 Task: Explore Airbnb accommodation in Rethymno, Greece from 12th  November, 2023 to 15th November, 2023 for 3 adults.2 bedrooms having 3 beds and 1 bathroom. Property type can be flat. Amenities needed are: washing machine. Look for 3 properties as per requirement.
Action: Mouse moved to (489, 112)
Screenshot: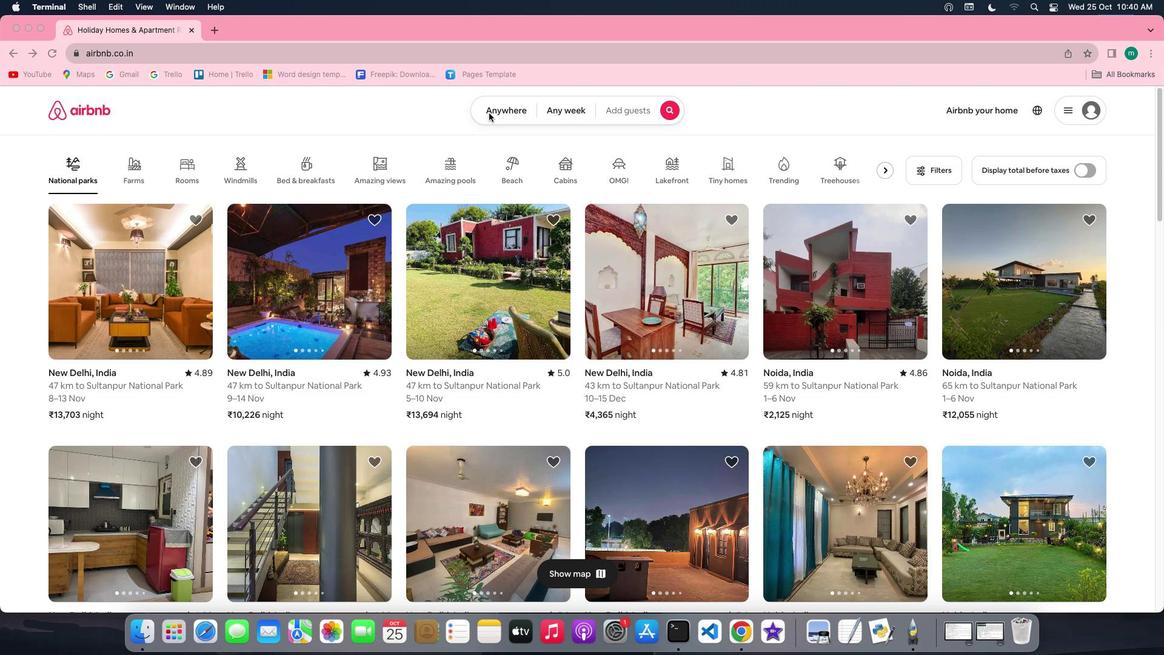 
Action: Mouse pressed left at (489, 112)
Screenshot: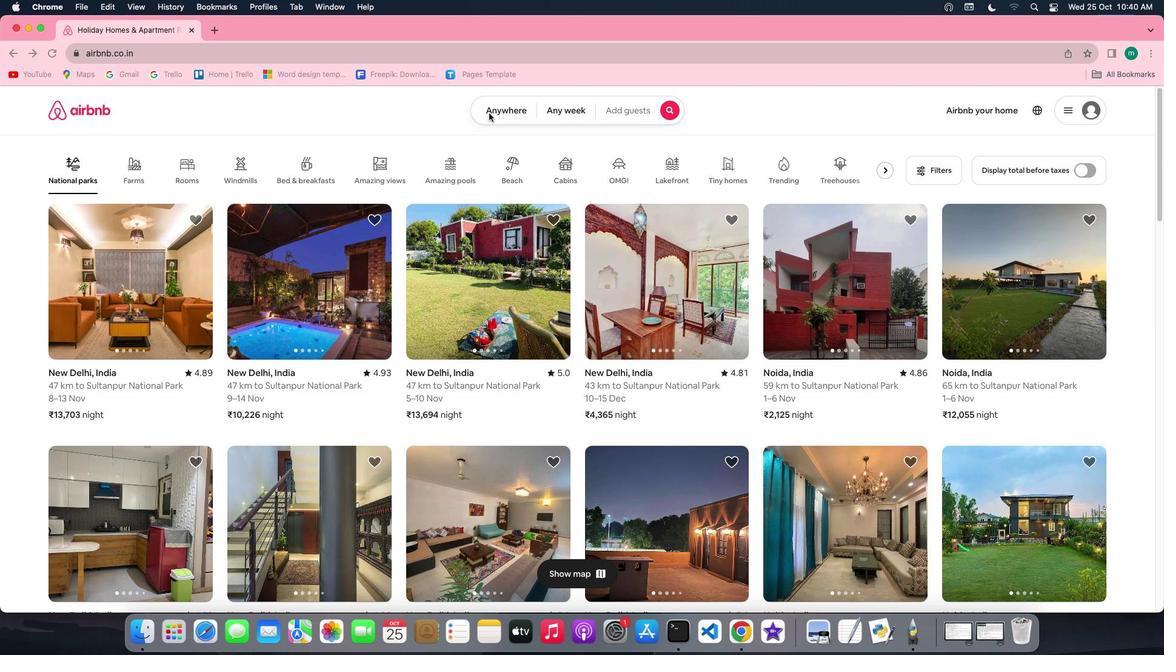 
Action: Mouse pressed left at (489, 112)
Screenshot: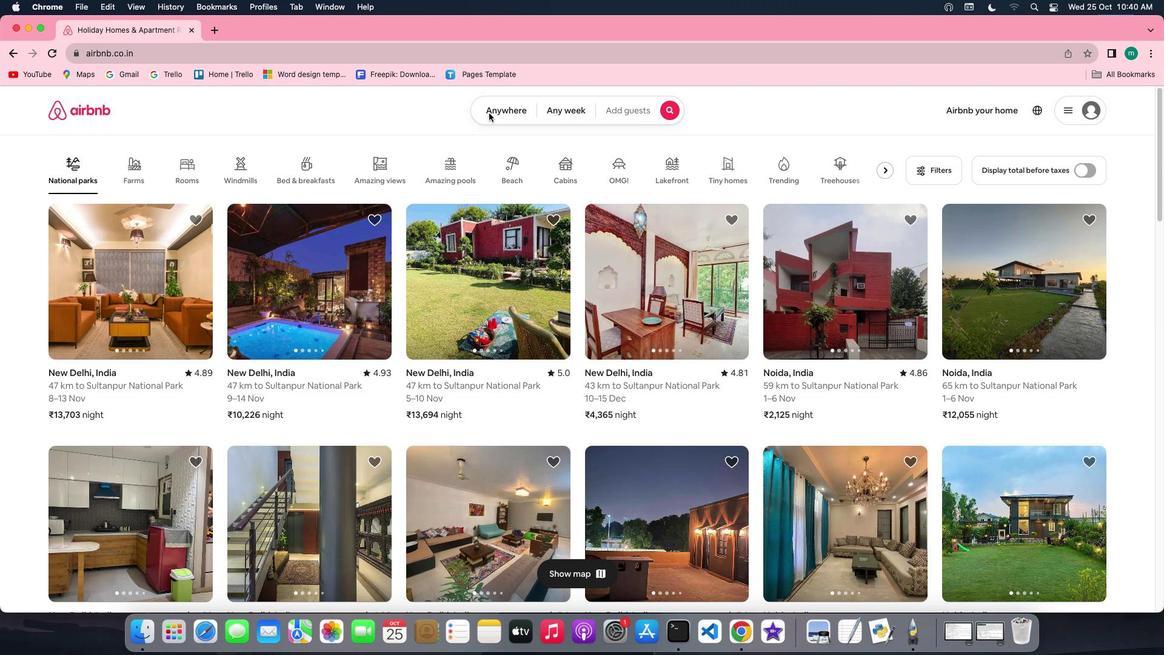
Action: Mouse moved to (431, 155)
Screenshot: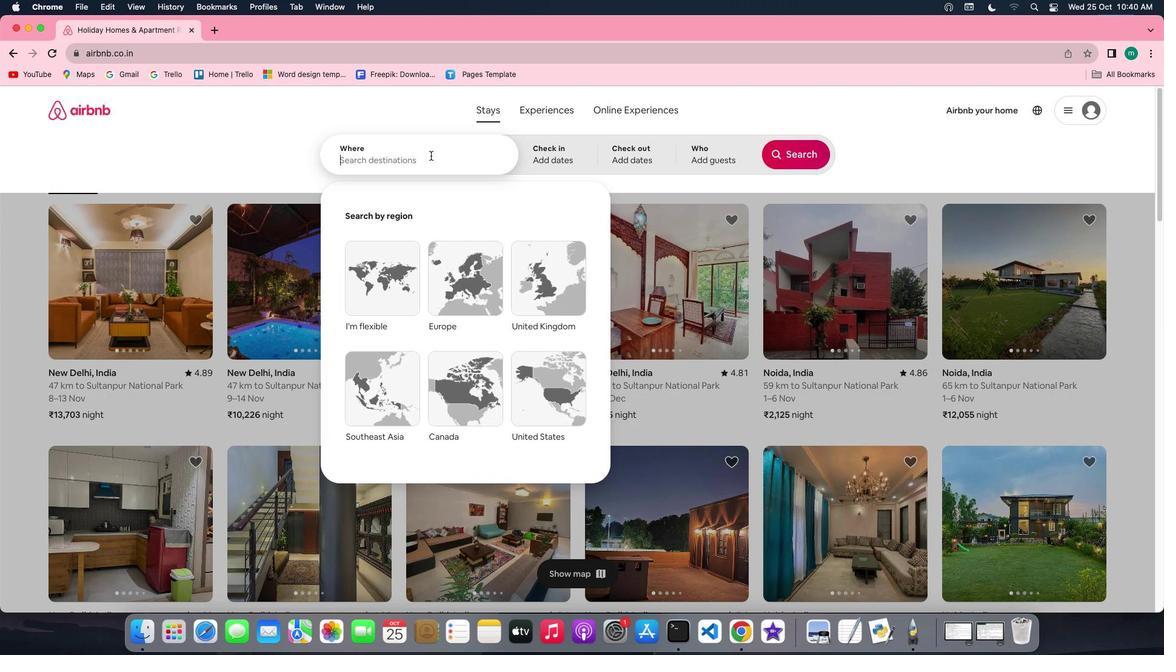 
Action: Mouse pressed left at (431, 155)
Screenshot: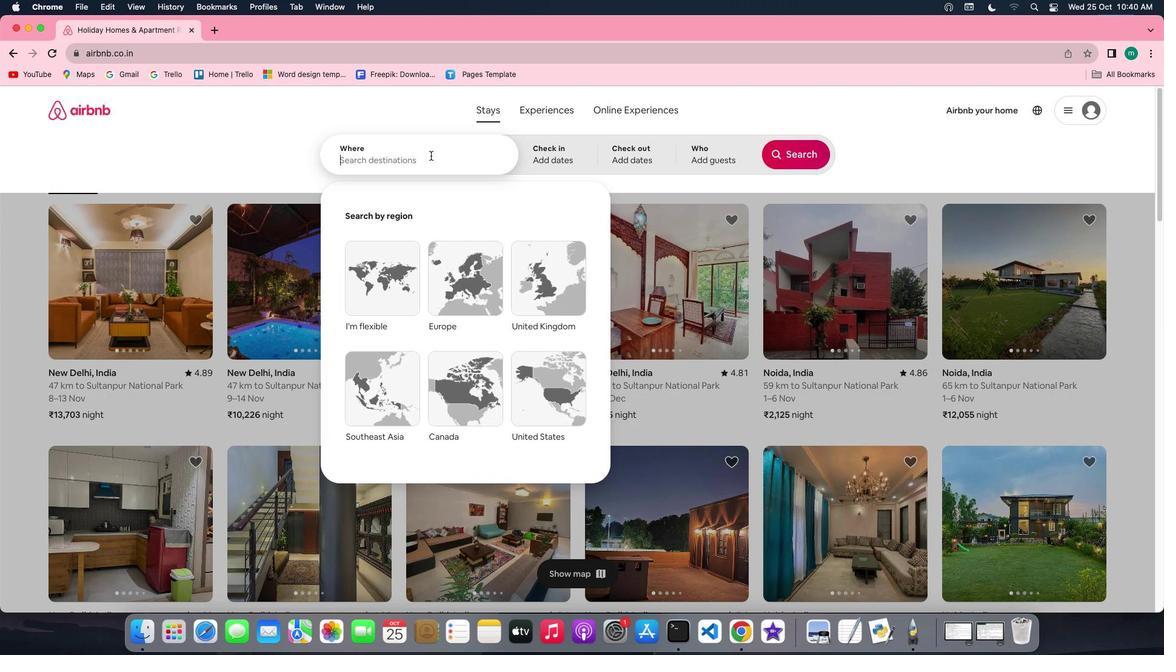 
Action: Key pressed Key.spaceKey.shift'R''e''t''h''y''m''n''o'','Key.spaceKey.shift'G''r''e''e''c''e'
Screenshot: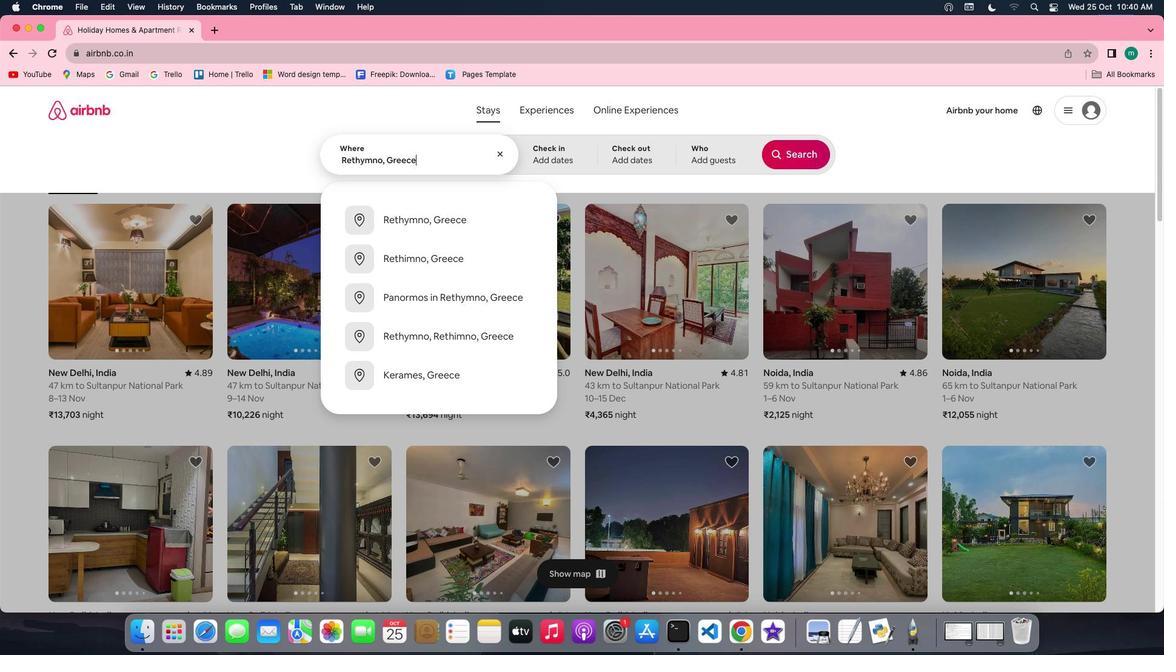 
Action: Mouse moved to (560, 150)
Screenshot: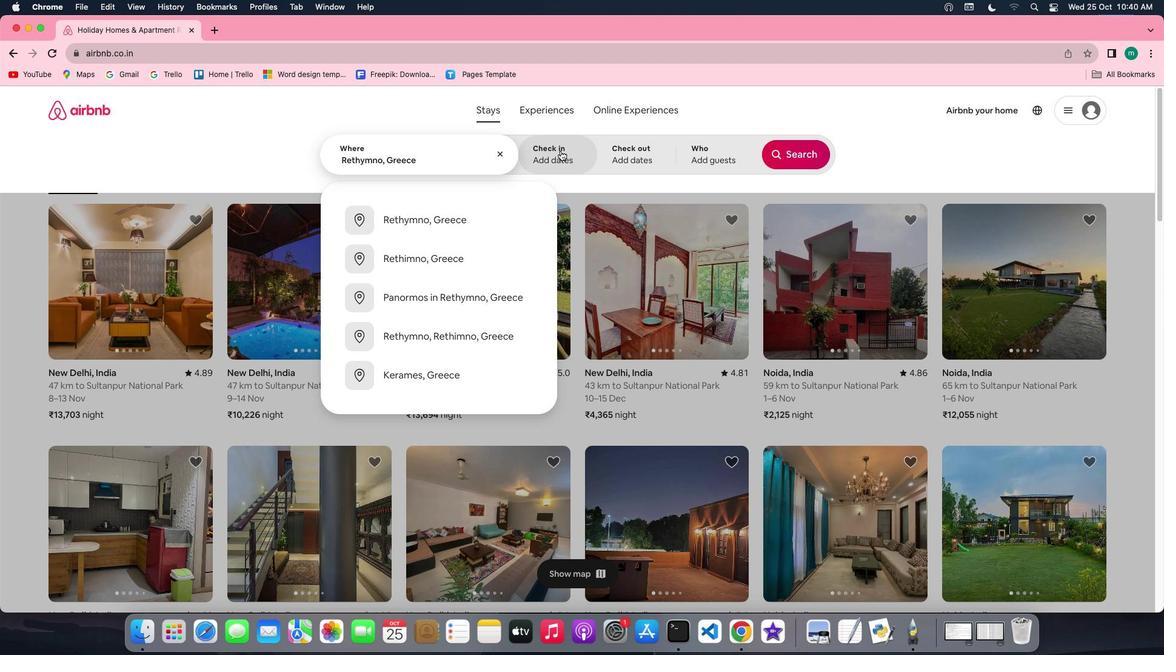 
Action: Mouse pressed left at (560, 150)
Screenshot: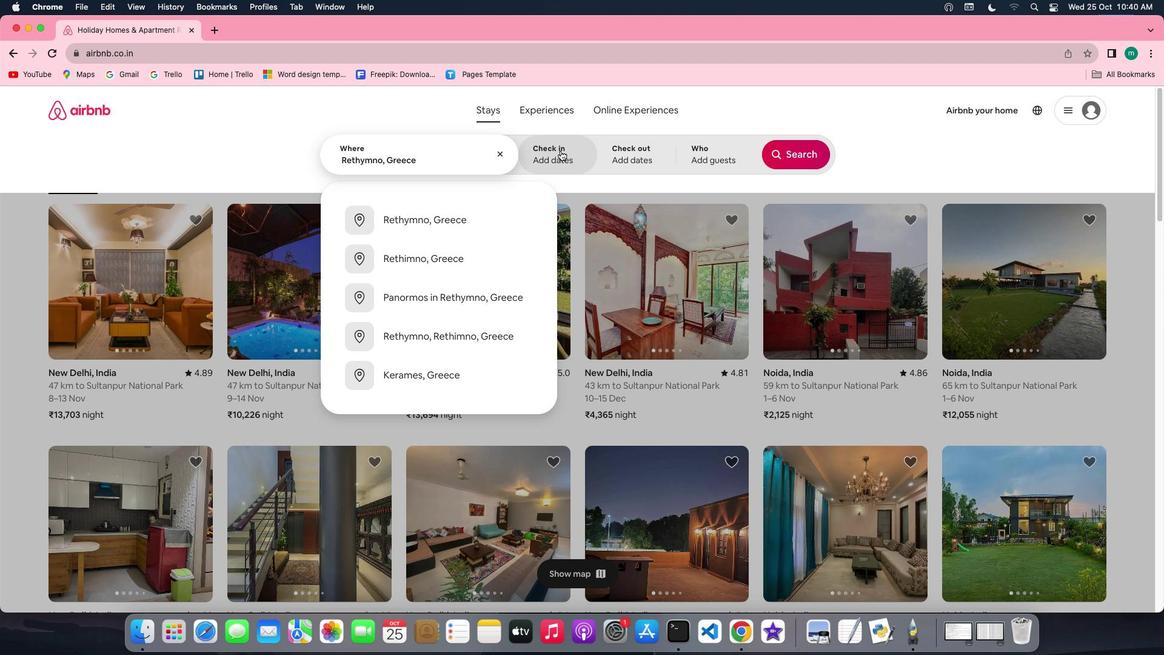 
Action: Mouse moved to (801, 255)
Screenshot: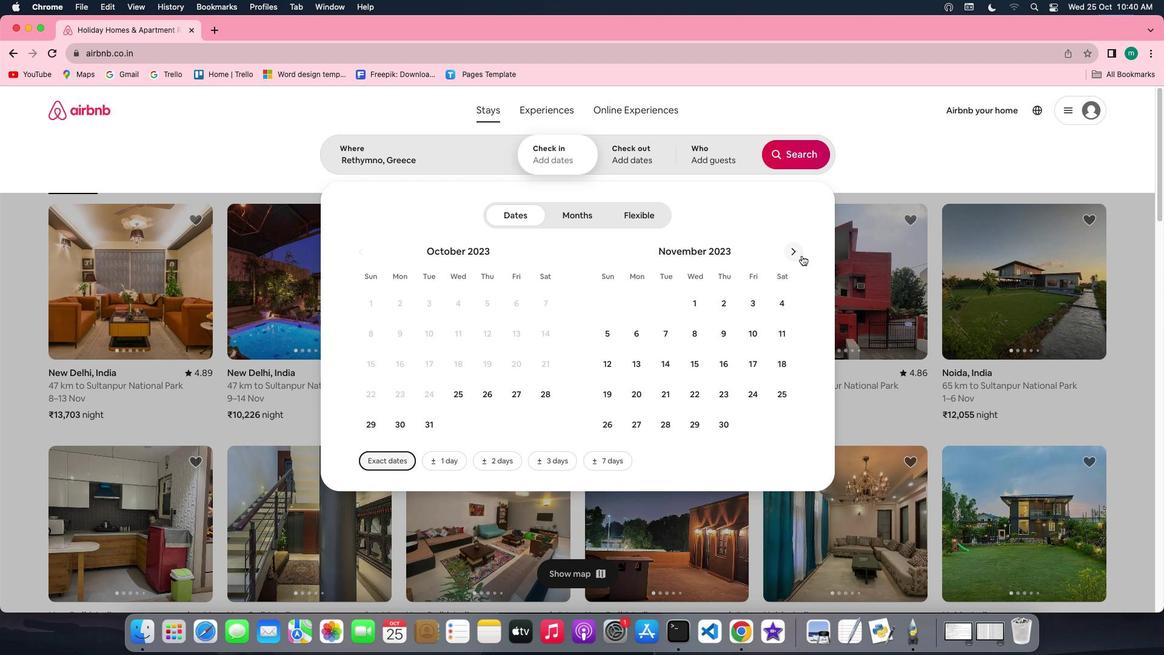 
Action: Mouse pressed left at (801, 255)
Screenshot: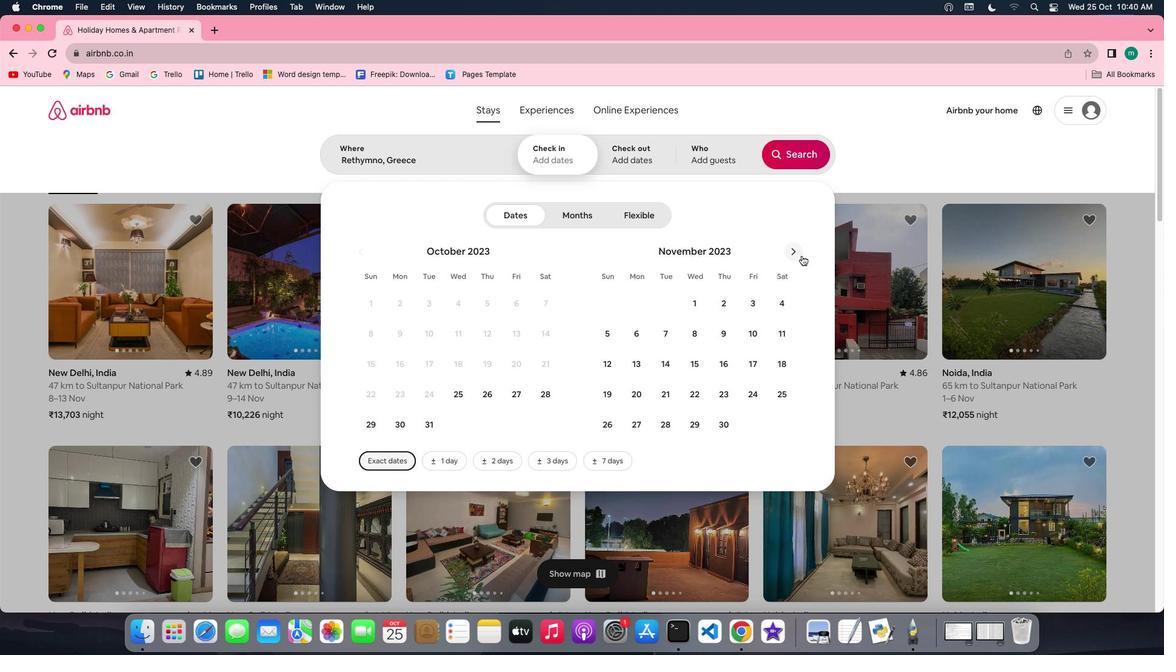
Action: Mouse moved to (612, 357)
Screenshot: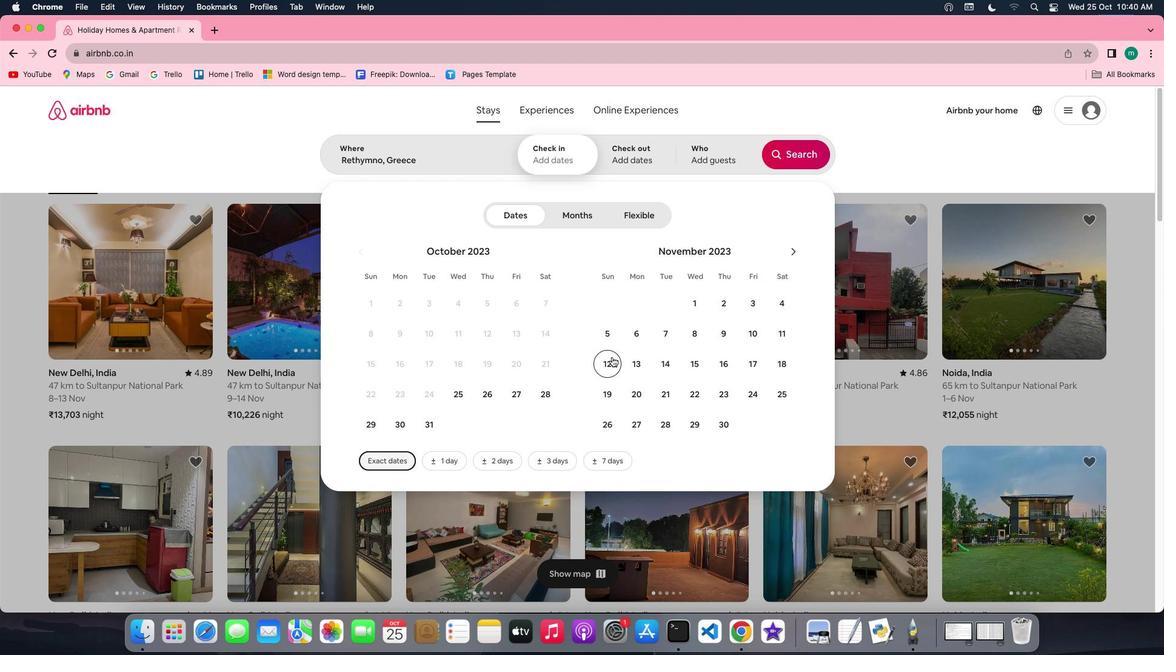 
Action: Mouse pressed left at (612, 357)
Screenshot: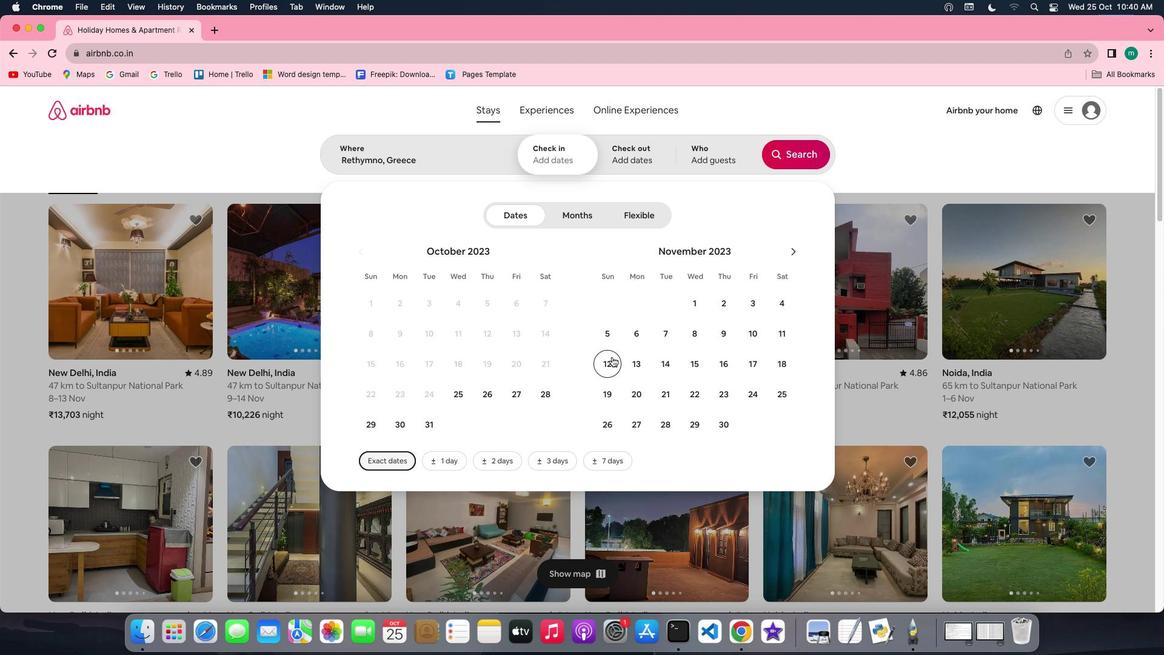 
Action: Mouse moved to (703, 352)
Screenshot: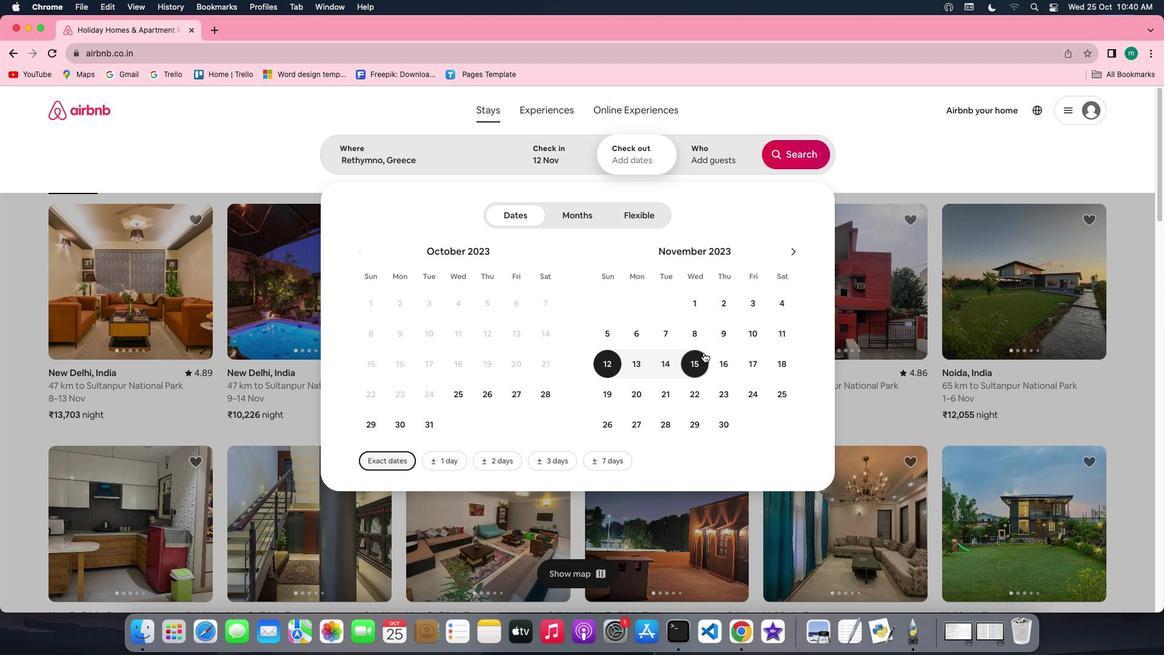 
Action: Mouse pressed left at (703, 352)
Screenshot: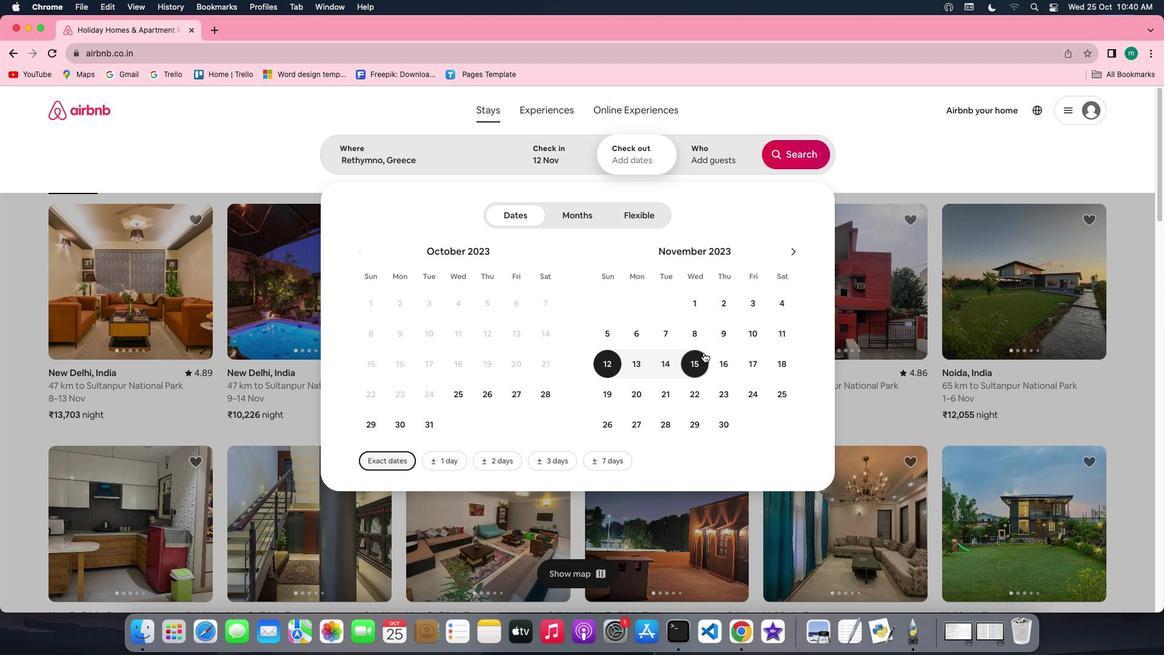 
Action: Mouse moved to (704, 158)
Screenshot: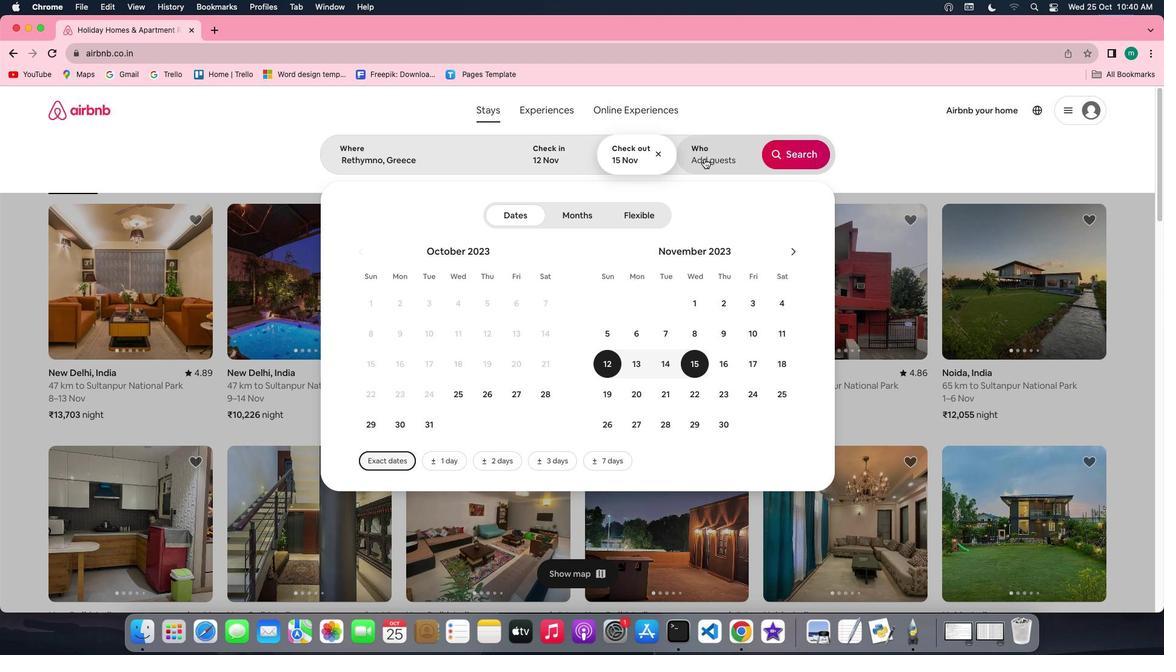 
Action: Mouse pressed left at (704, 158)
Screenshot: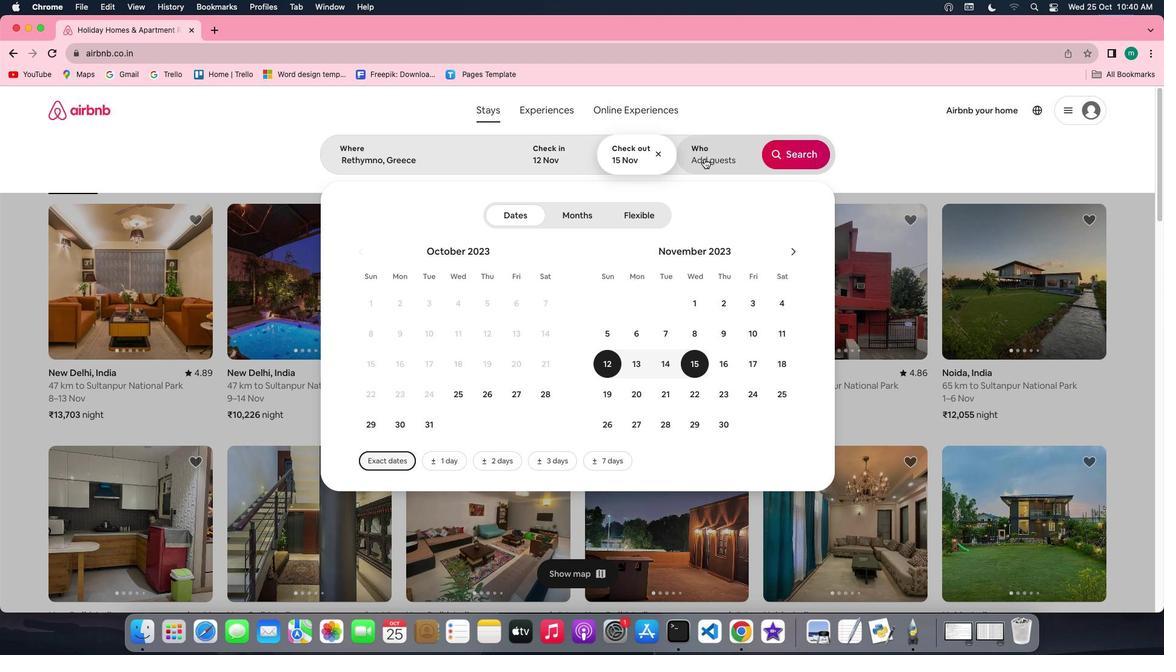 
Action: Mouse moved to (802, 212)
Screenshot: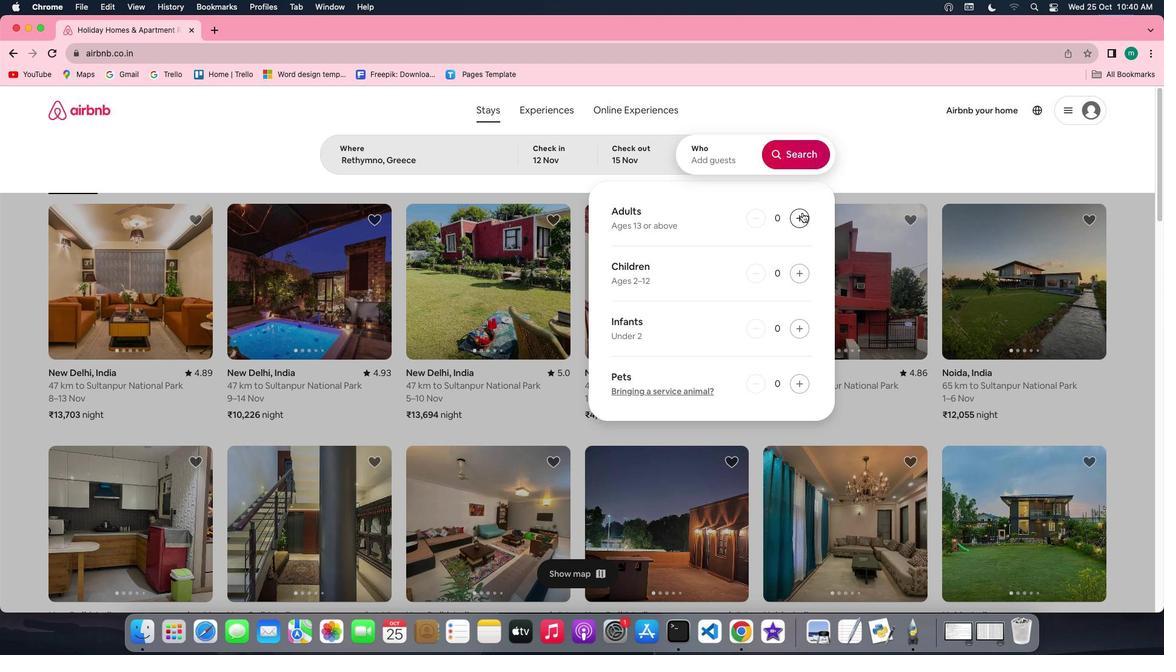 
Action: Mouse pressed left at (802, 212)
Screenshot: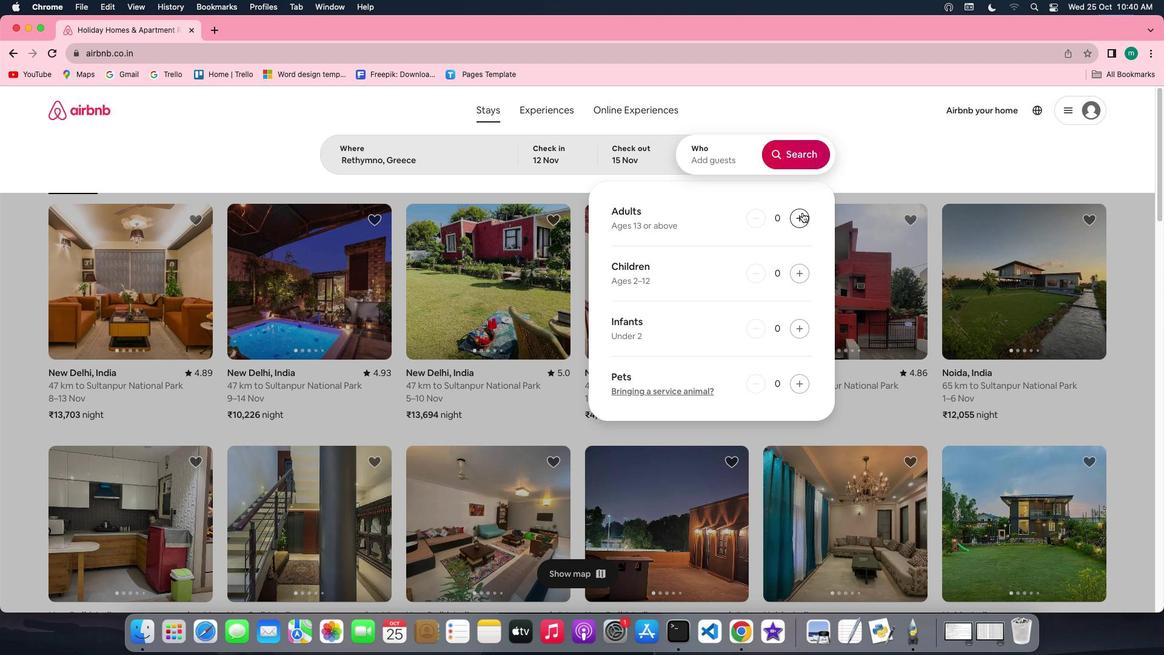 
Action: Mouse pressed left at (802, 212)
Screenshot: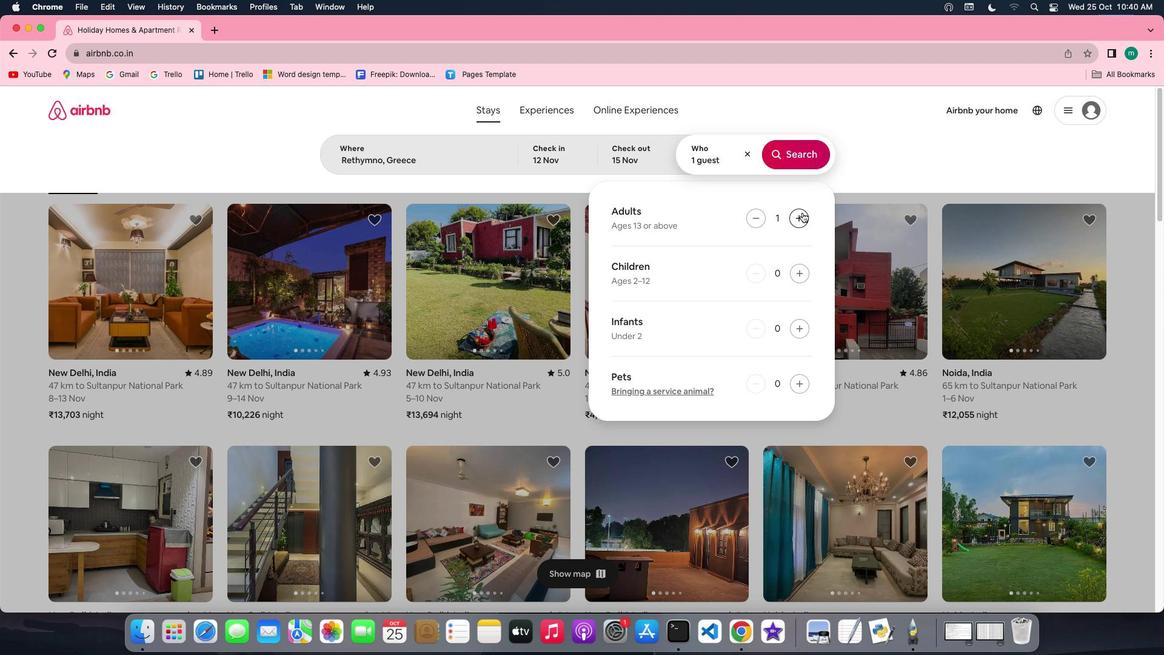 
Action: Mouse pressed left at (802, 212)
Screenshot: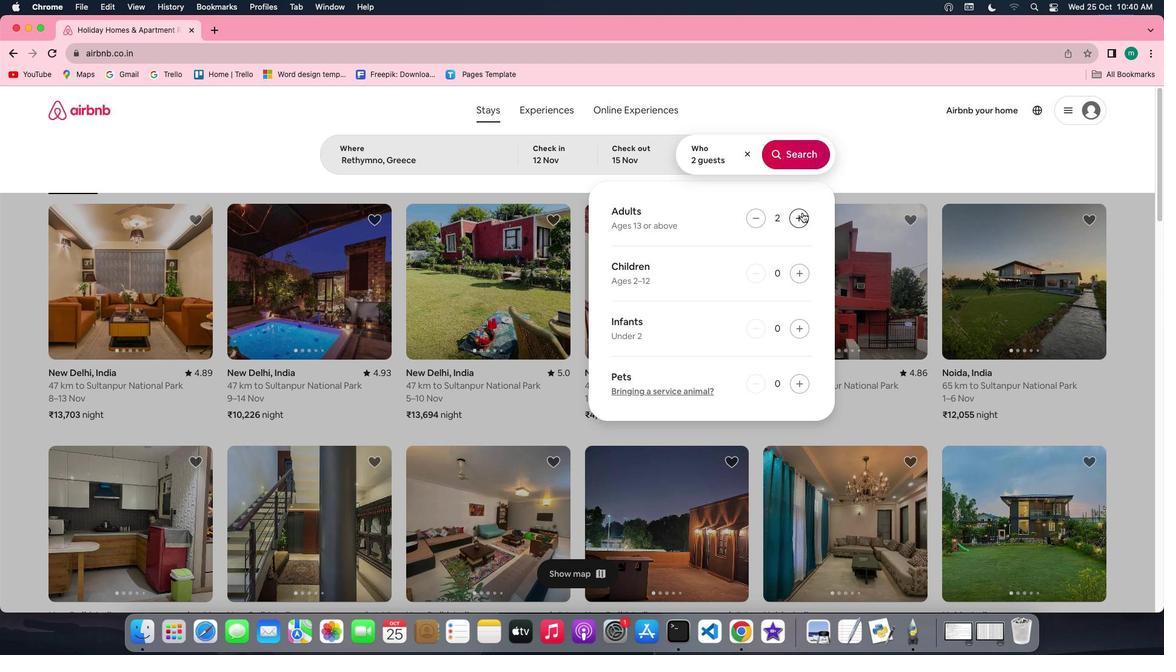 
Action: Mouse moved to (795, 148)
Screenshot: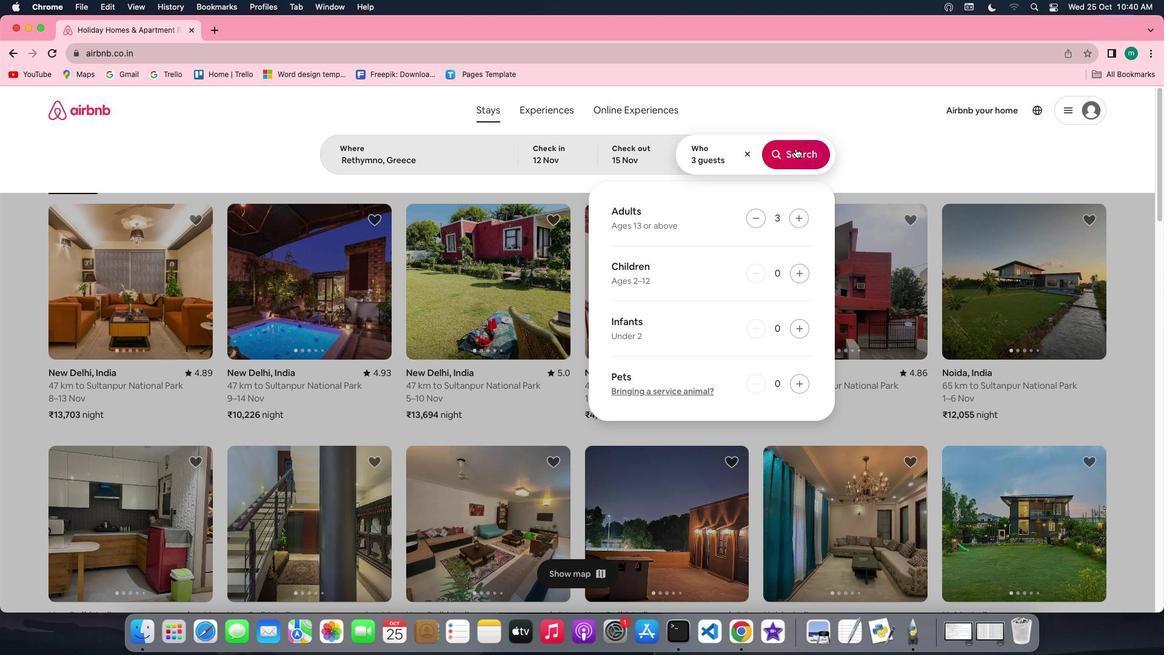 
Action: Mouse pressed left at (795, 148)
Screenshot: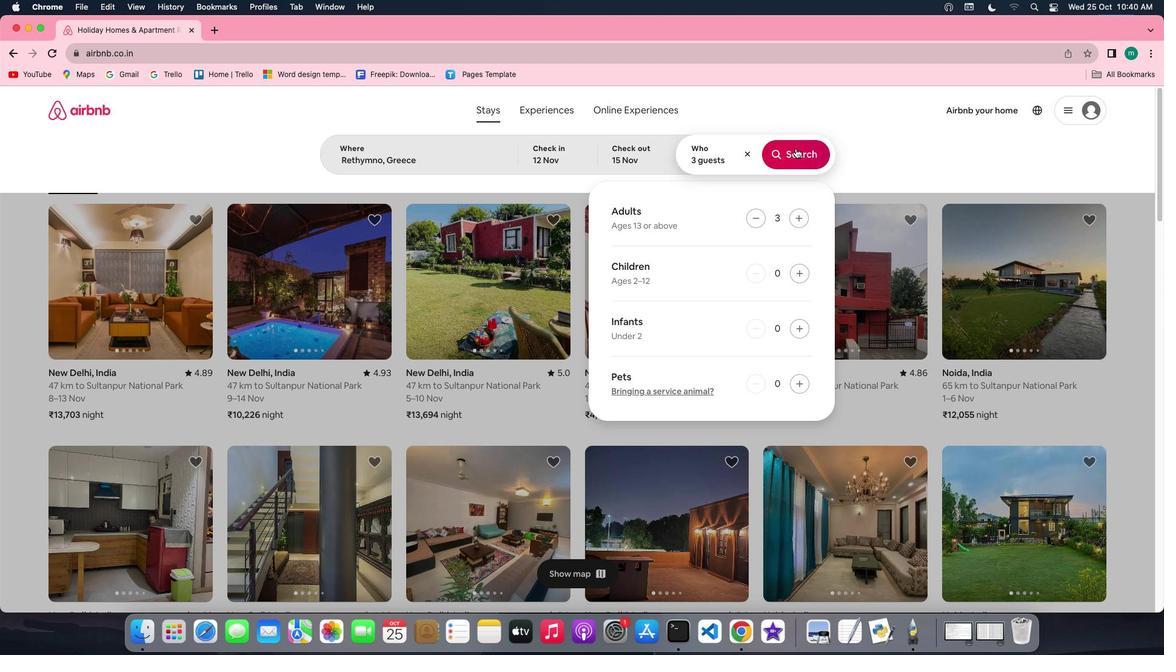 
Action: Mouse moved to (985, 157)
Screenshot: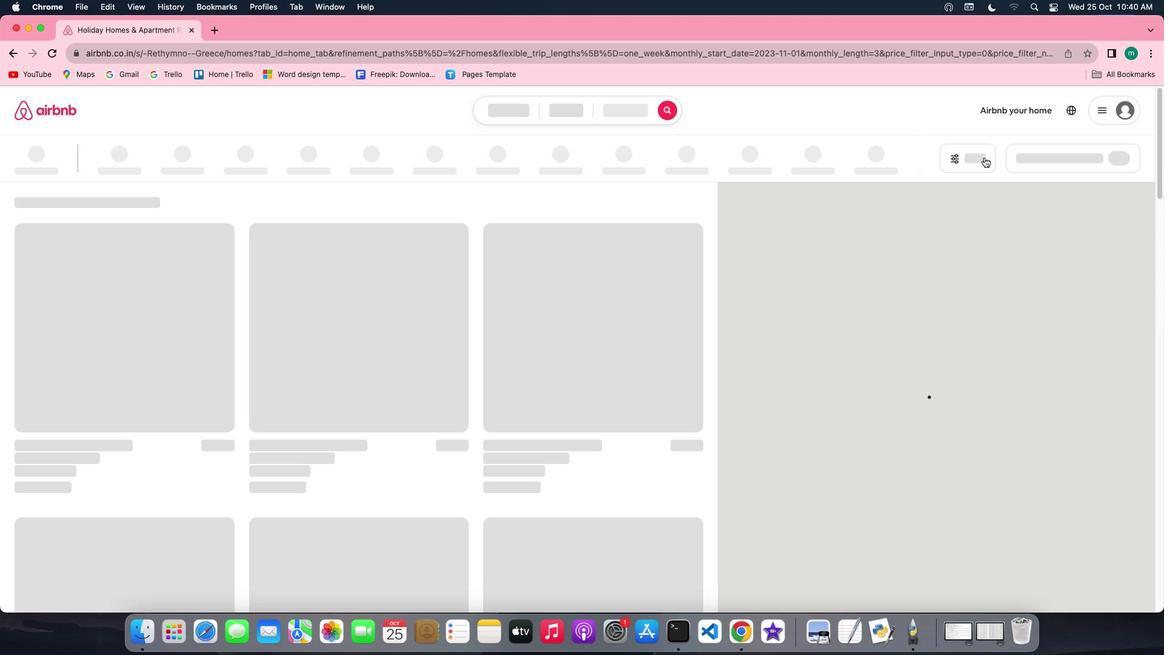 
Action: Mouse pressed left at (985, 157)
Screenshot: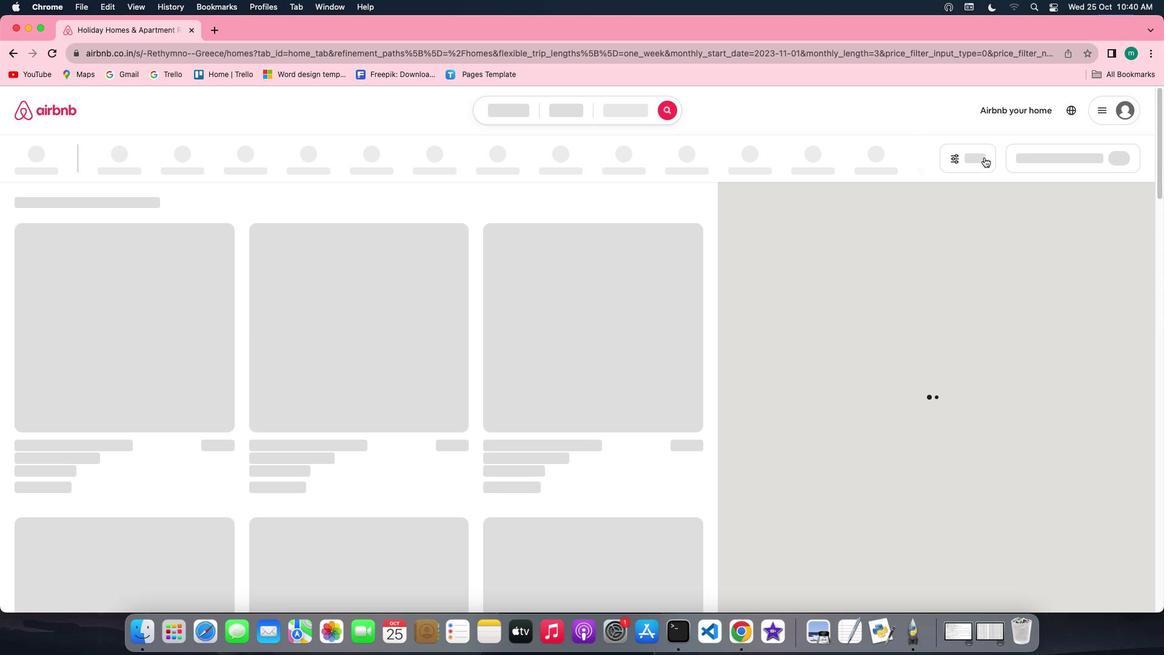 
Action: Mouse moved to (968, 158)
Screenshot: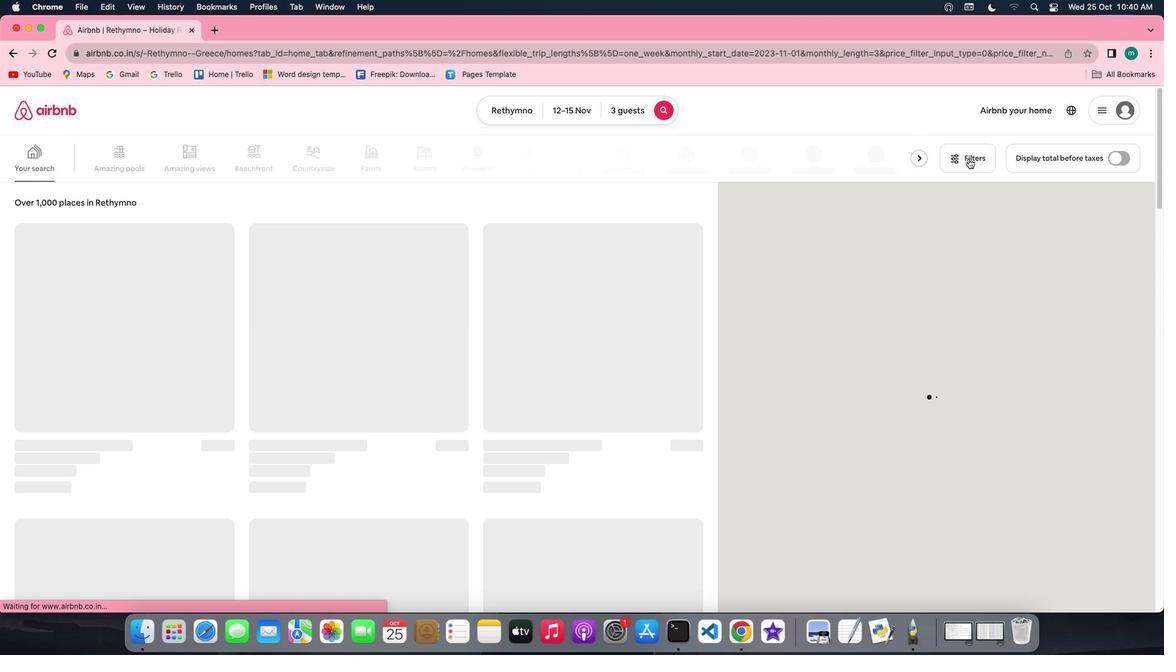
Action: Mouse pressed left at (968, 158)
Screenshot: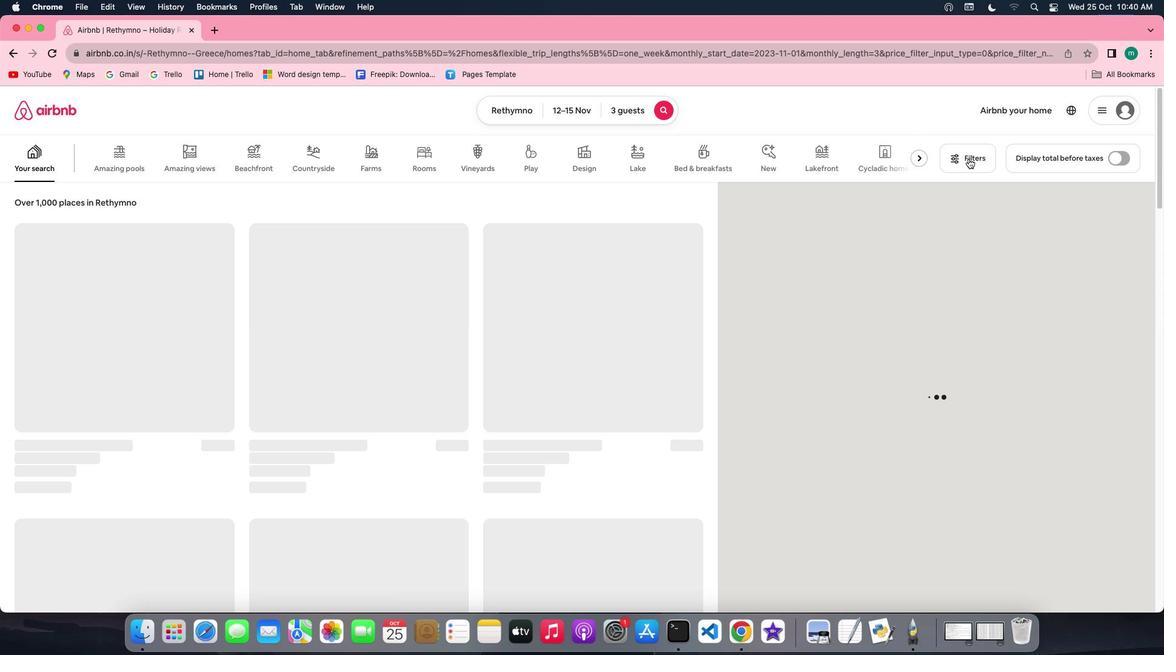 
Action: Mouse moved to (525, 282)
Screenshot: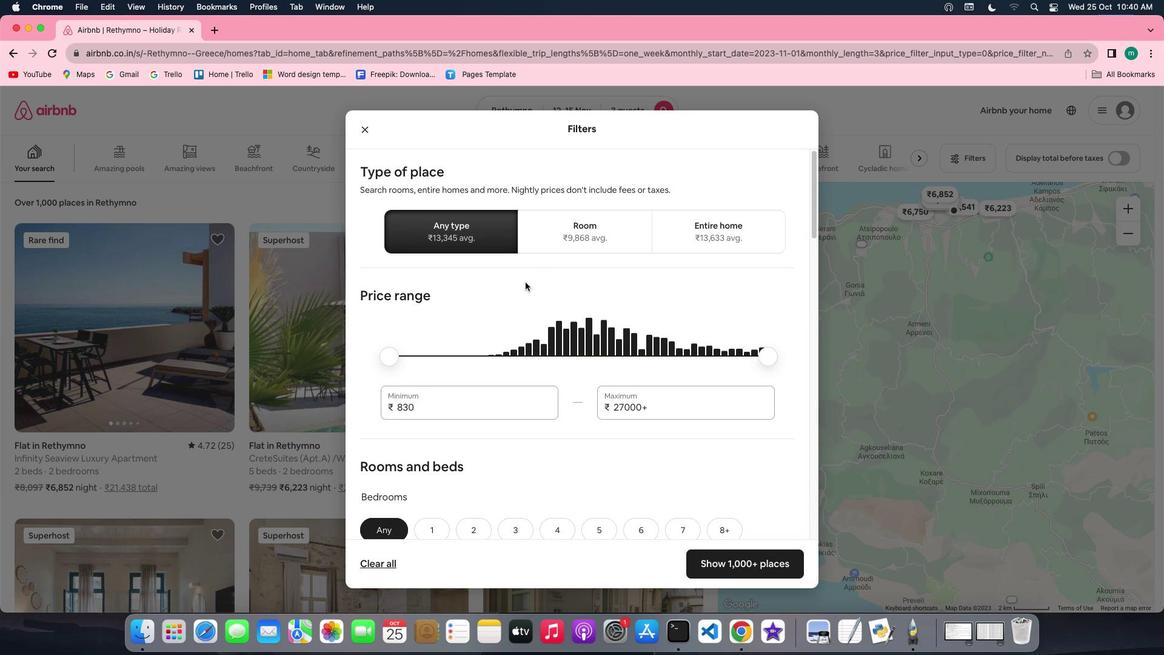 
Action: Mouse scrolled (525, 282) with delta (0, 0)
Screenshot: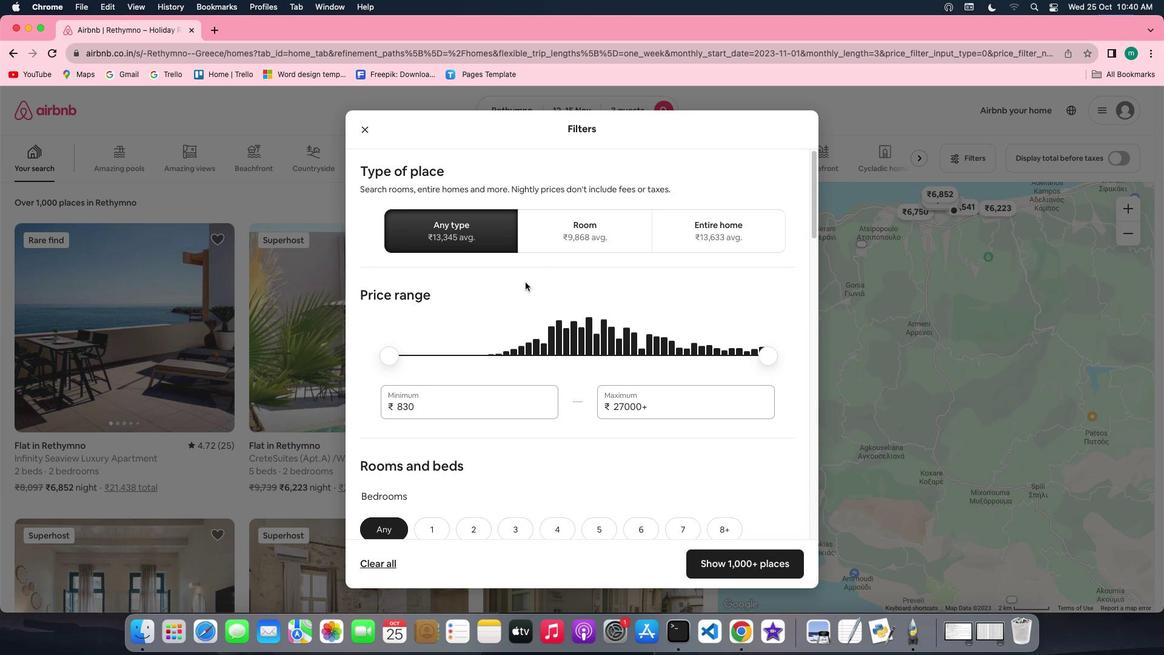 
Action: Mouse scrolled (525, 282) with delta (0, 0)
Screenshot: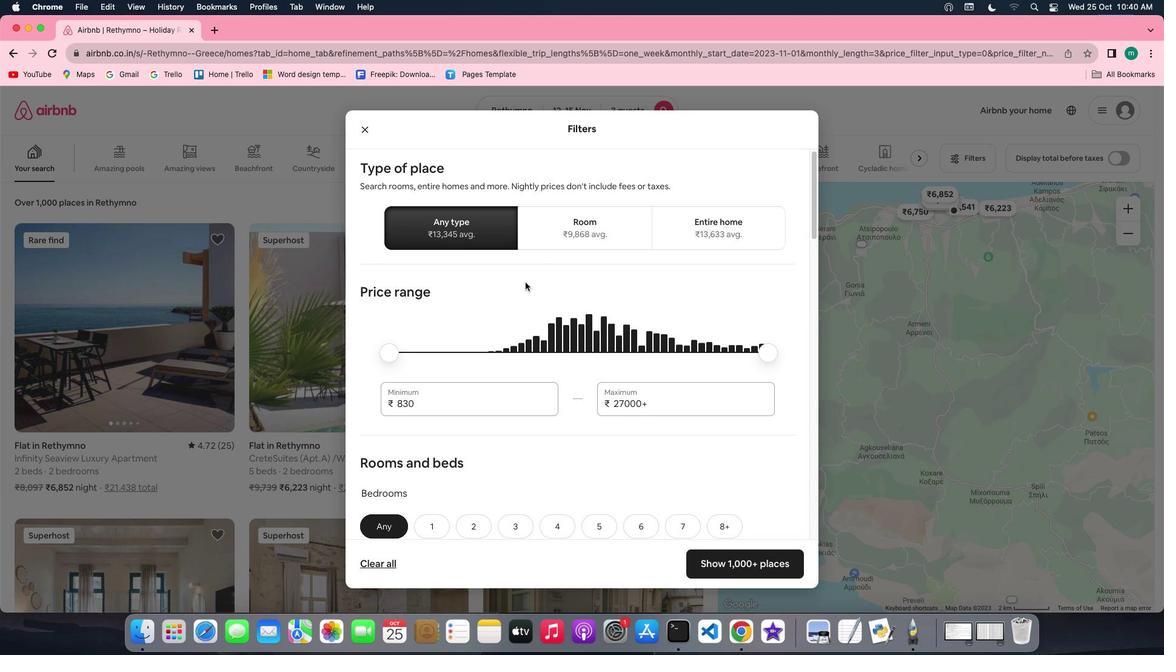 
Action: Mouse scrolled (525, 282) with delta (0, -1)
Screenshot: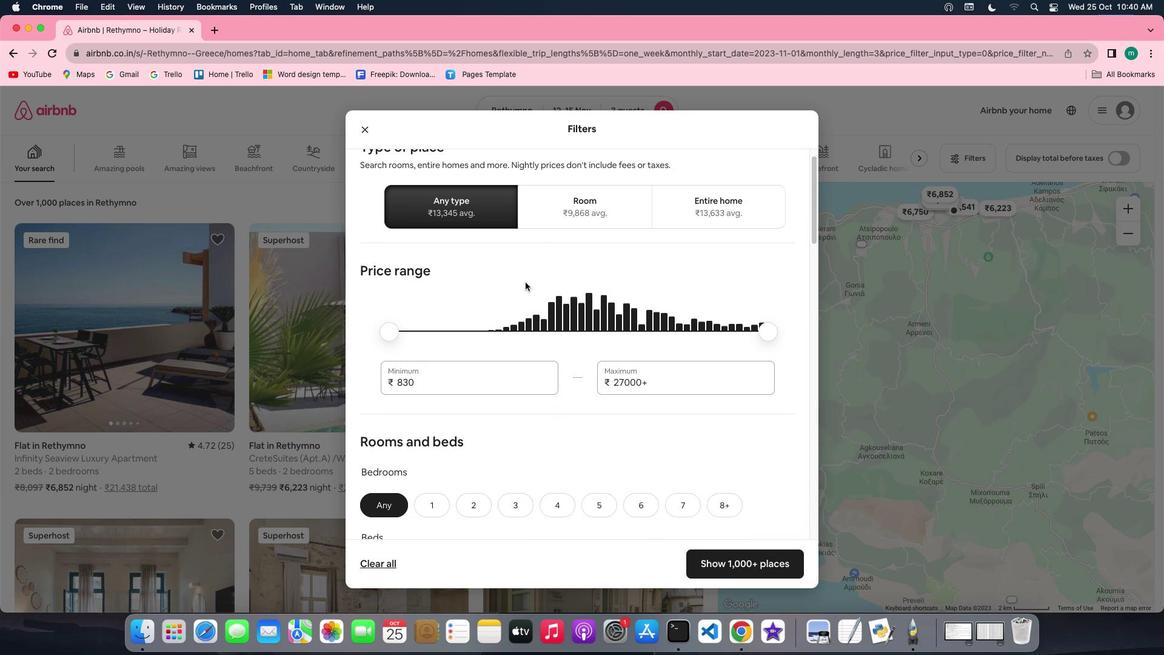 
Action: Mouse scrolled (525, 282) with delta (0, -1)
Screenshot: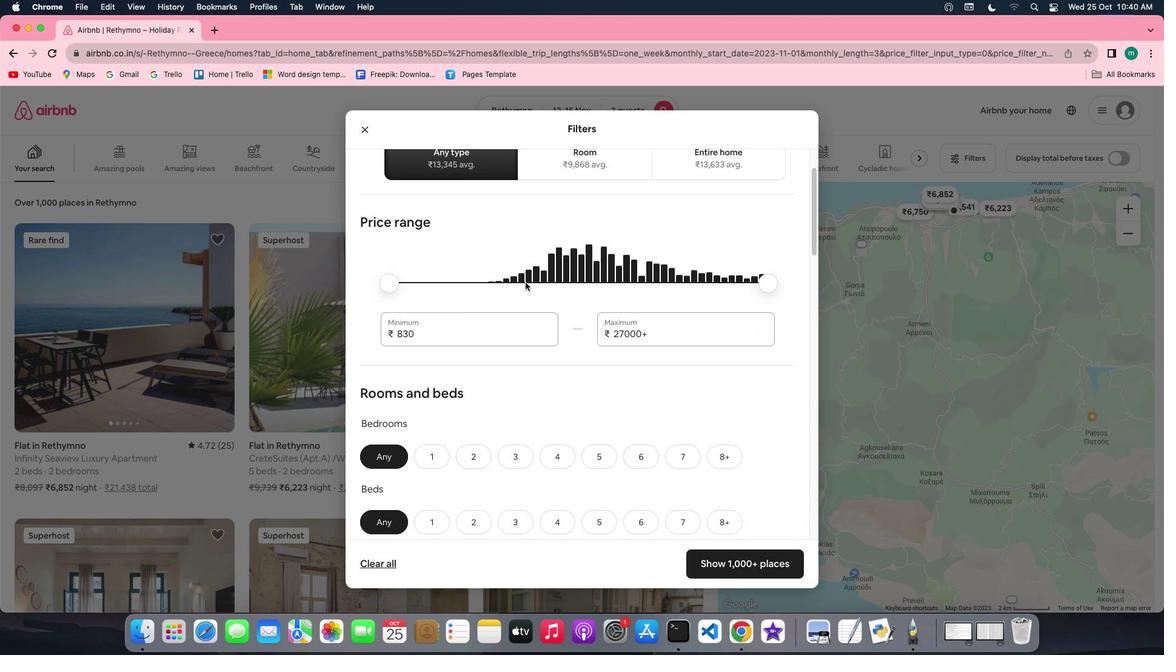 
Action: Mouse scrolled (525, 282) with delta (0, 0)
Screenshot: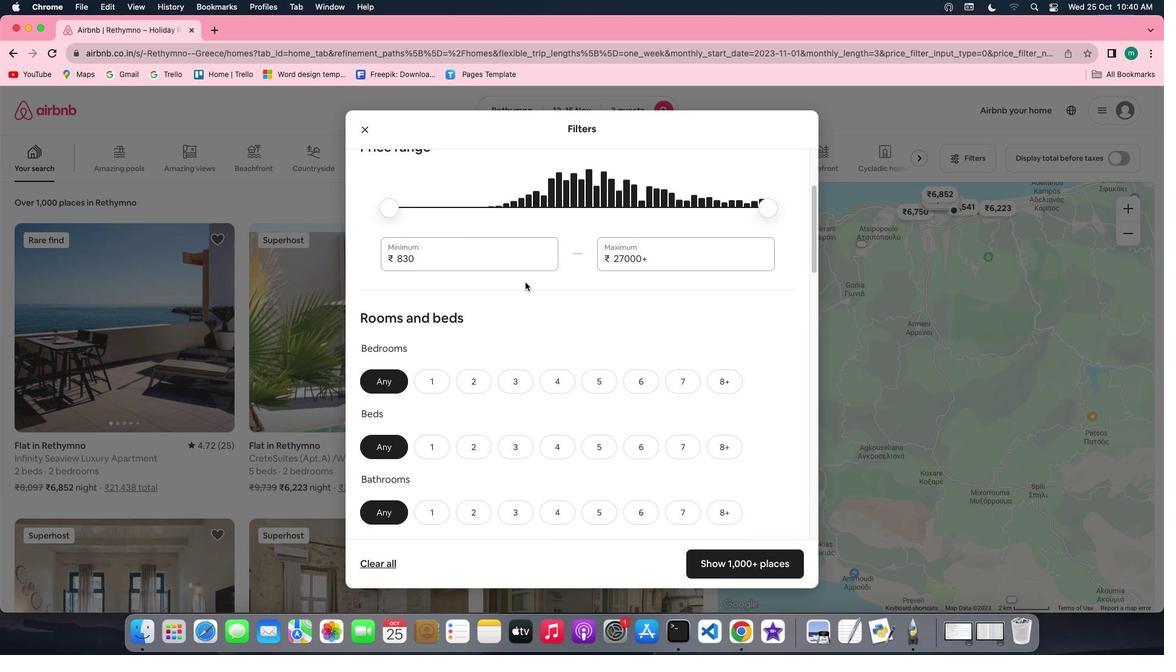 
Action: Mouse scrolled (525, 282) with delta (0, 0)
Screenshot: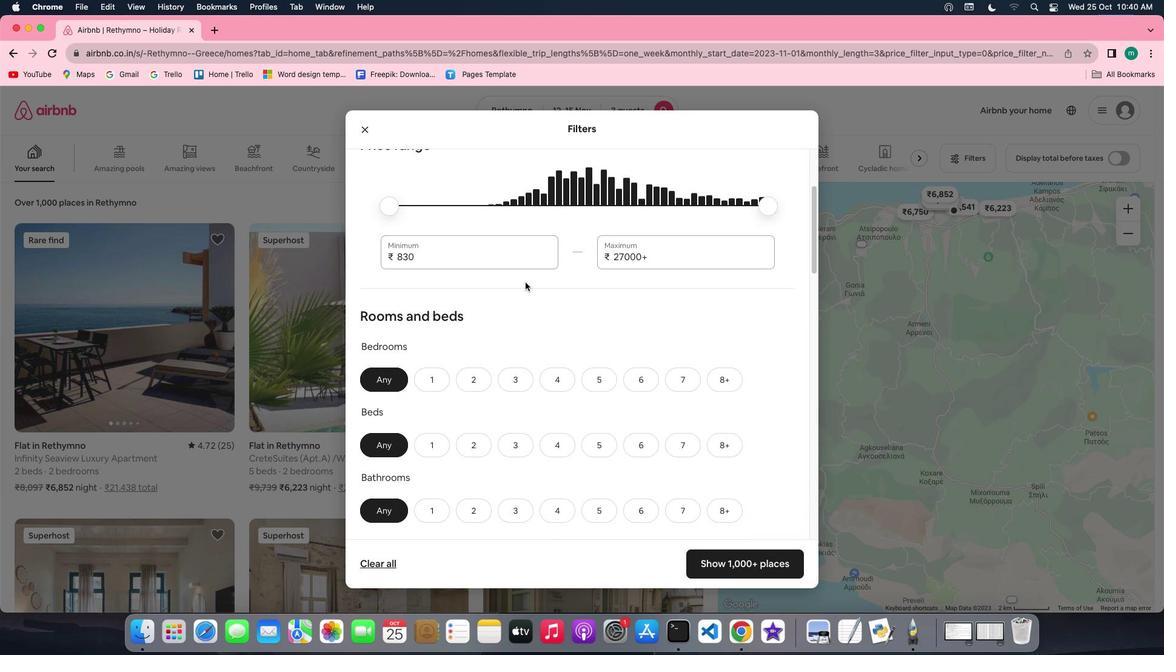
Action: Mouse scrolled (525, 282) with delta (0, 0)
Screenshot: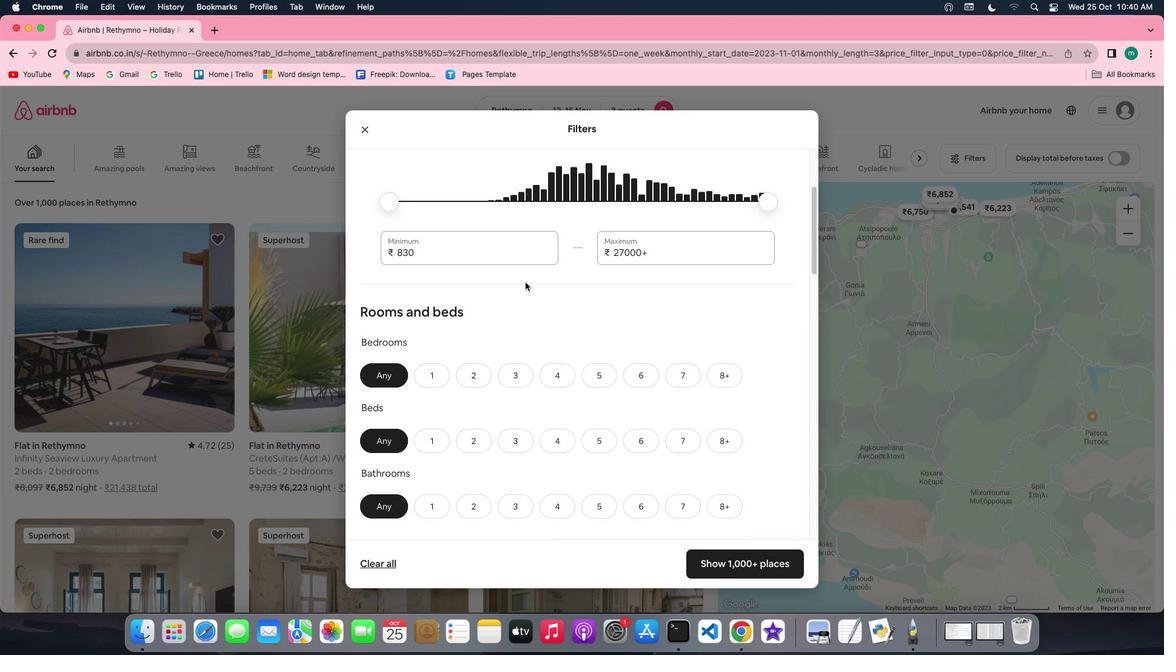 
Action: Mouse scrolled (525, 282) with delta (0, 0)
Screenshot: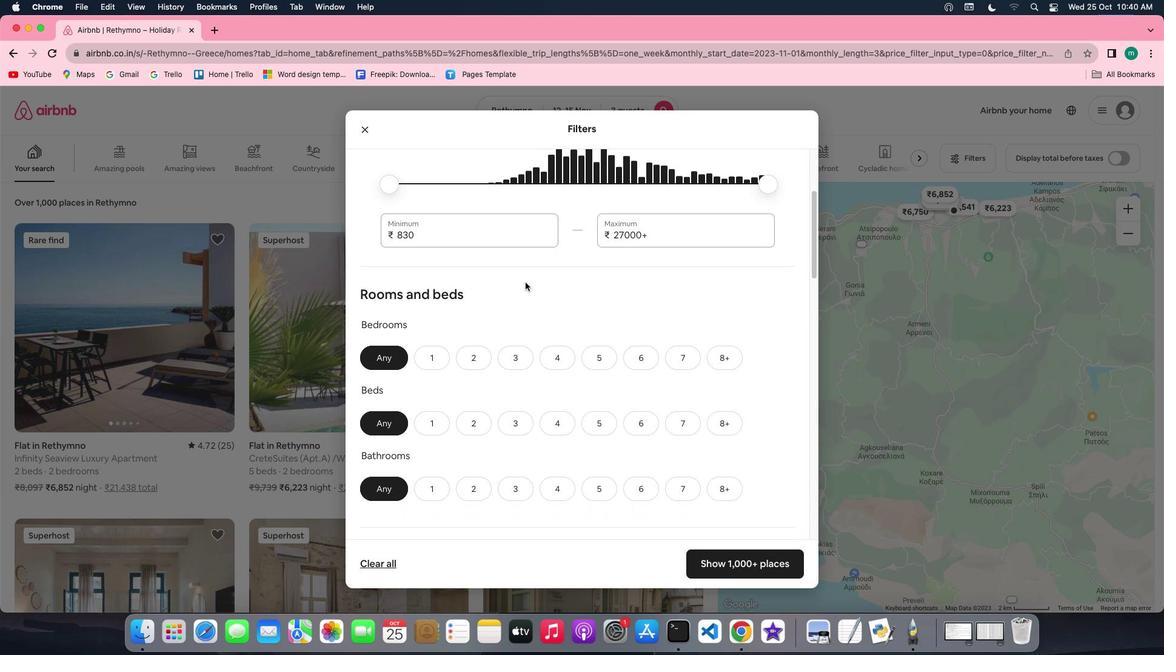 
Action: Mouse scrolled (525, 282) with delta (0, 0)
Screenshot: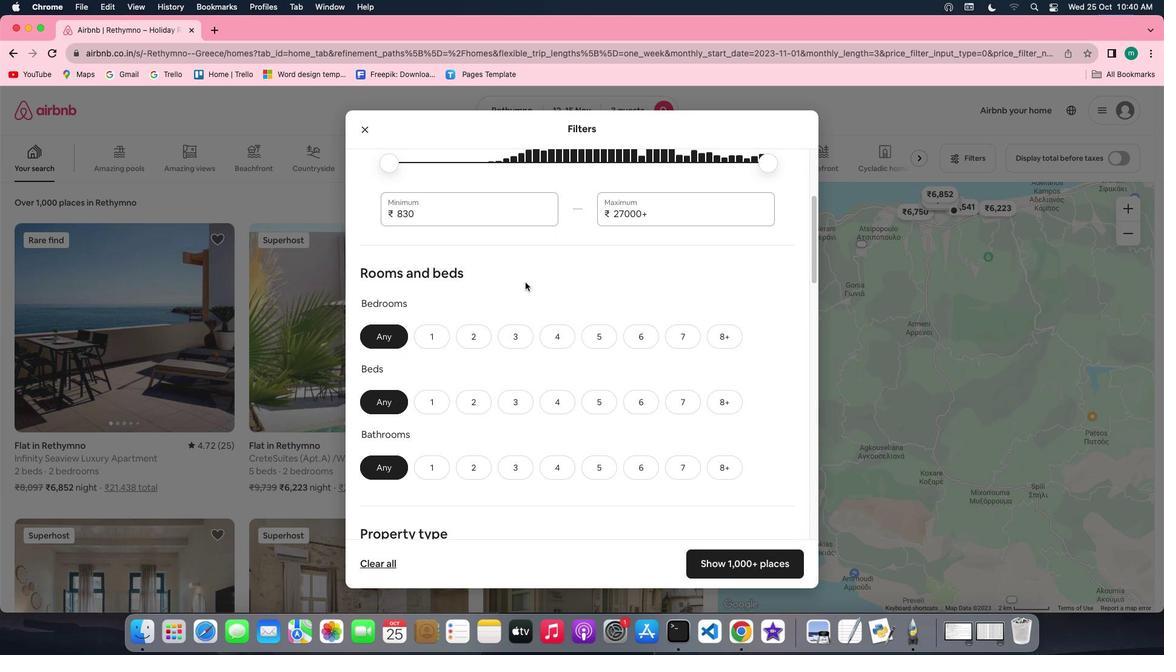
Action: Mouse scrolled (525, 282) with delta (0, 0)
Screenshot: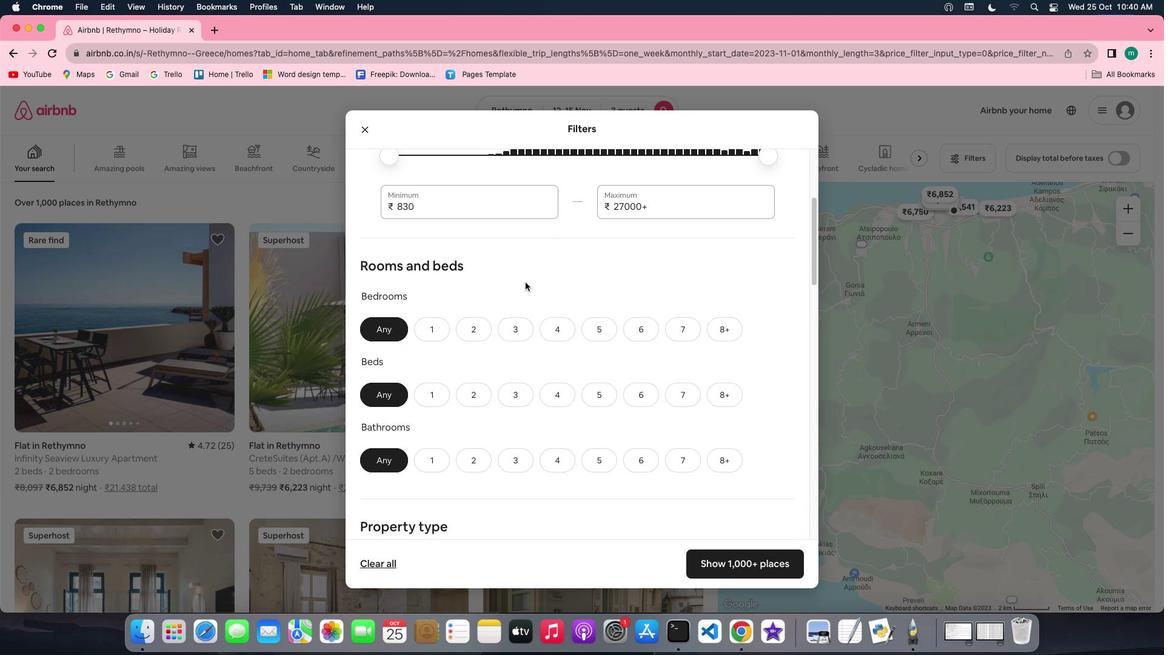
Action: Mouse scrolled (525, 282) with delta (0, -1)
Screenshot: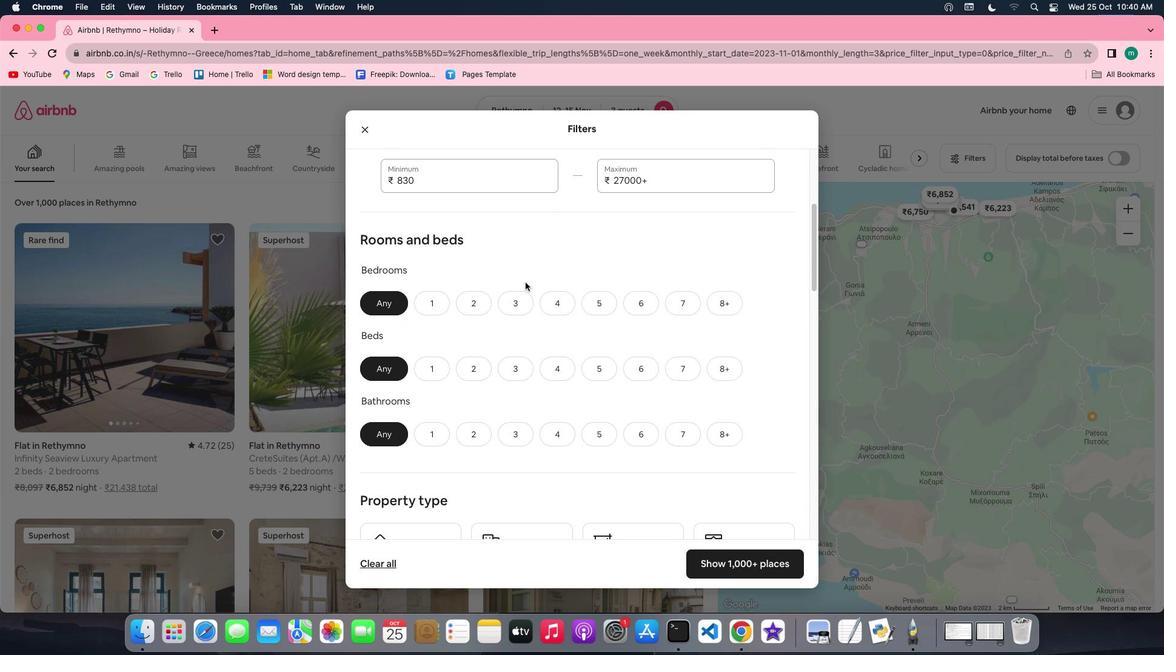 
Action: Mouse scrolled (525, 282) with delta (0, -1)
Screenshot: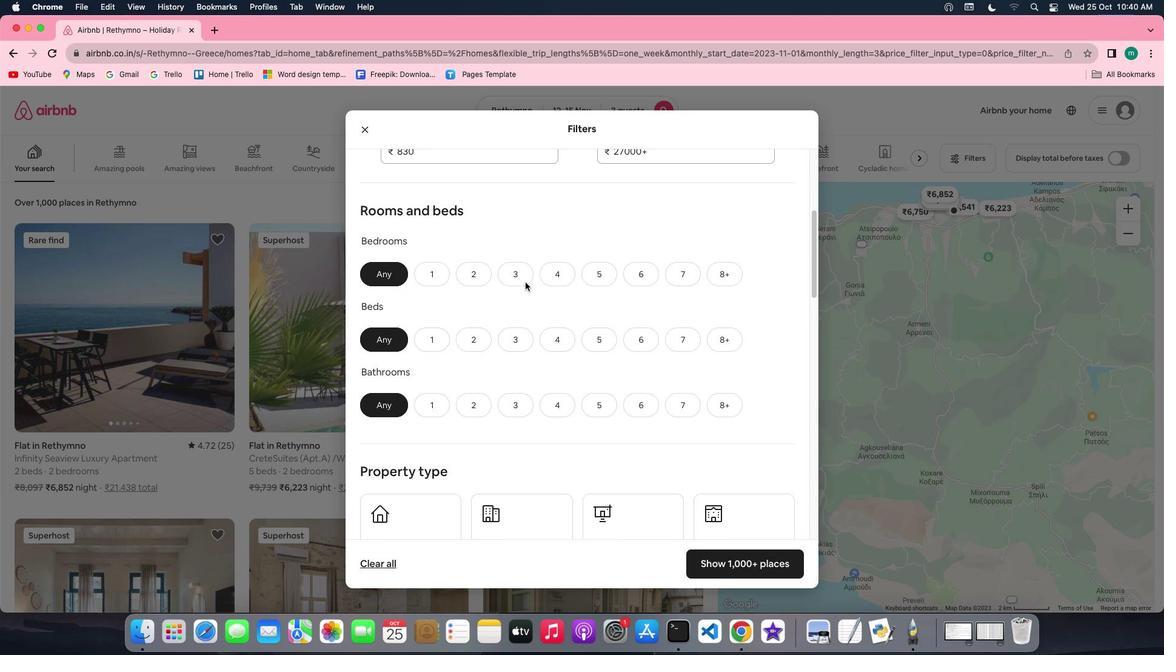 
Action: Mouse scrolled (525, 282) with delta (0, 0)
Screenshot: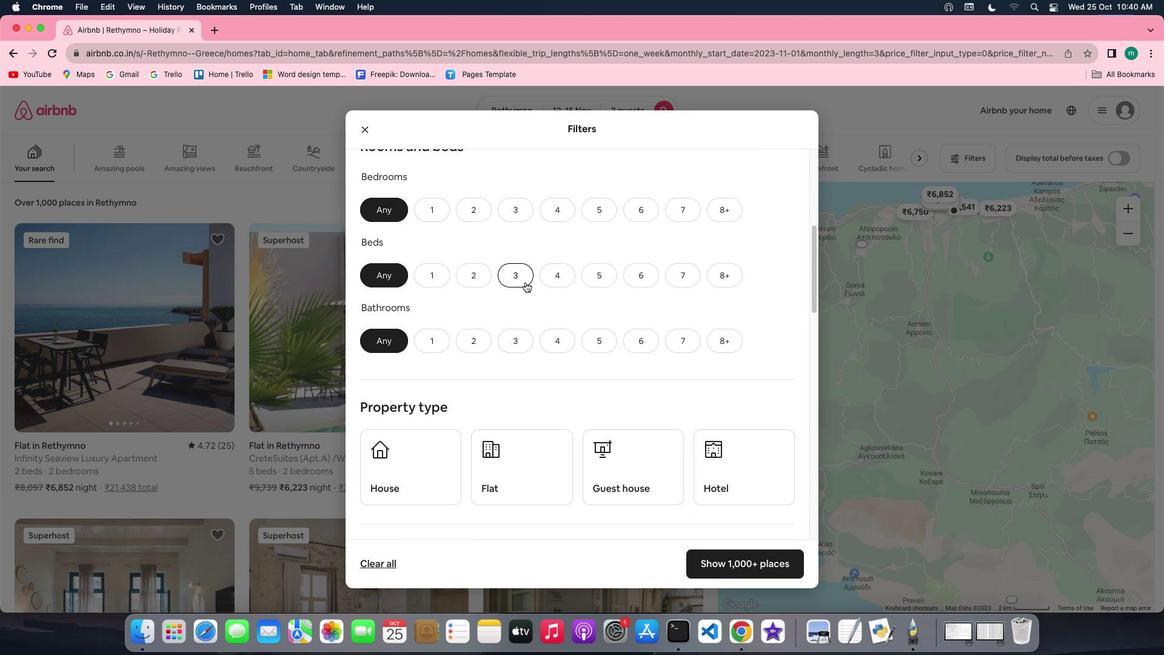 
Action: Mouse scrolled (525, 282) with delta (0, 0)
Screenshot: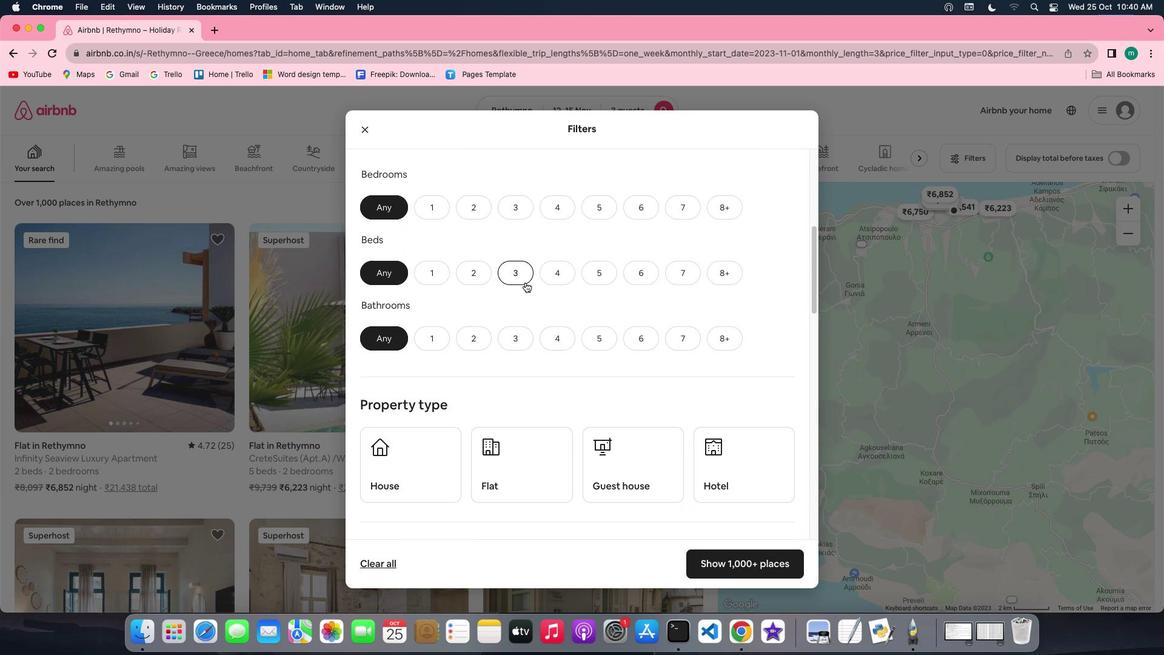 
Action: Mouse scrolled (525, 282) with delta (0, 0)
Screenshot: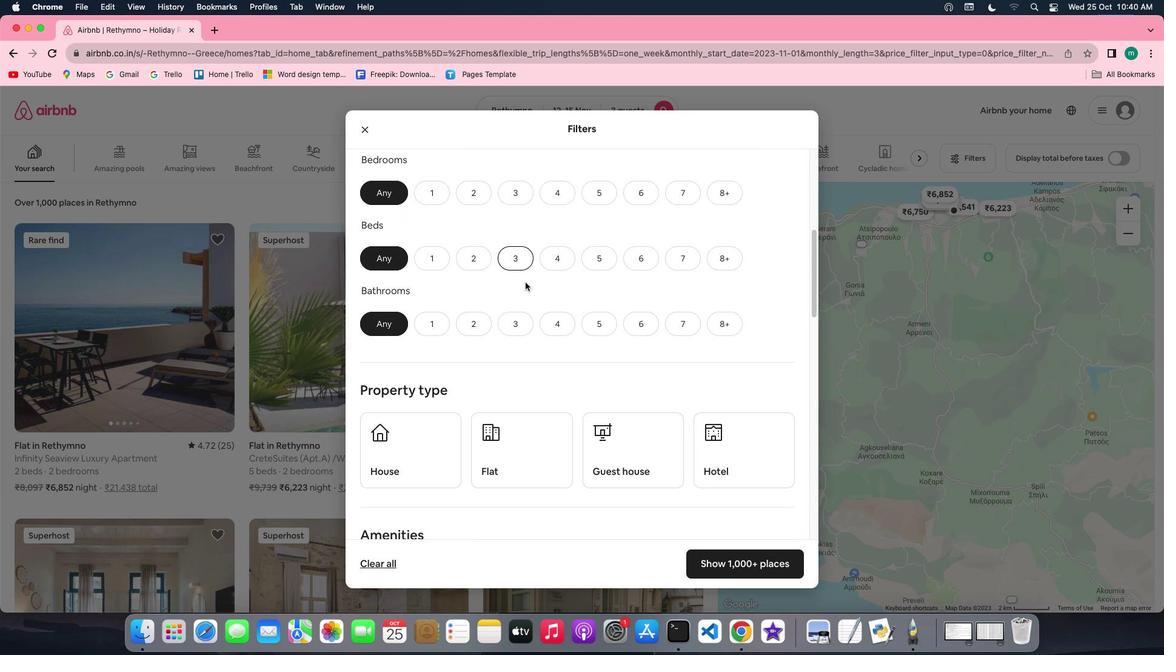
Action: Mouse scrolled (525, 282) with delta (0, 0)
Screenshot: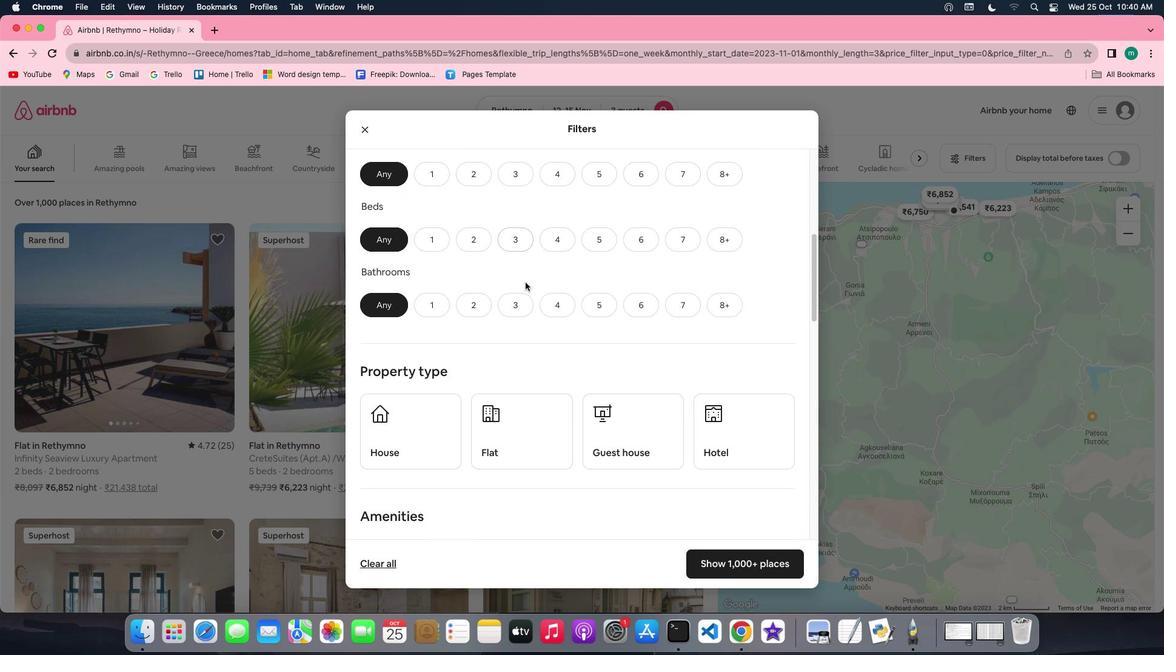 
Action: Mouse scrolled (525, 282) with delta (0, 0)
Screenshot: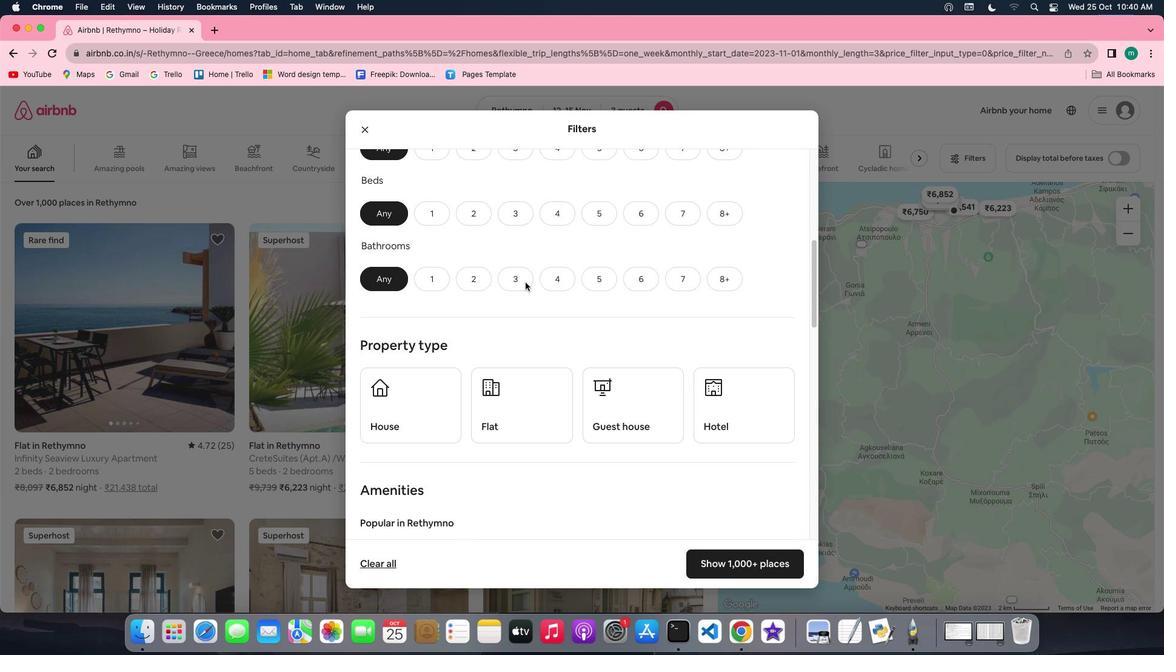 
Action: Mouse scrolled (525, 282) with delta (0, 0)
Screenshot: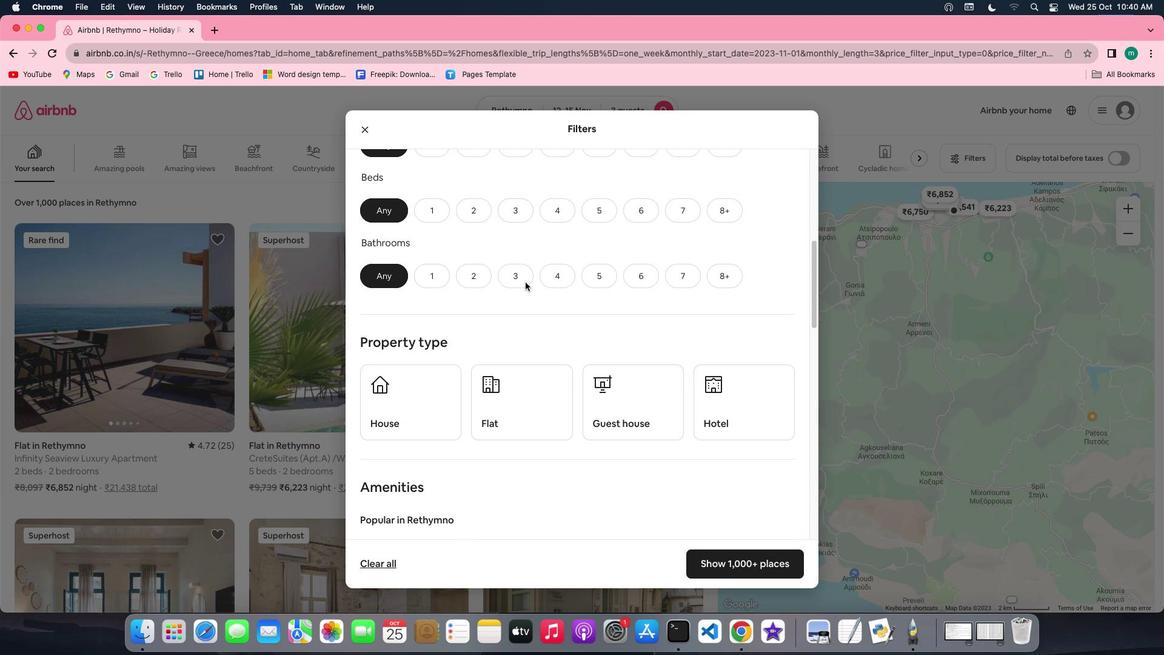 
Action: Mouse scrolled (525, 282) with delta (0, 0)
Screenshot: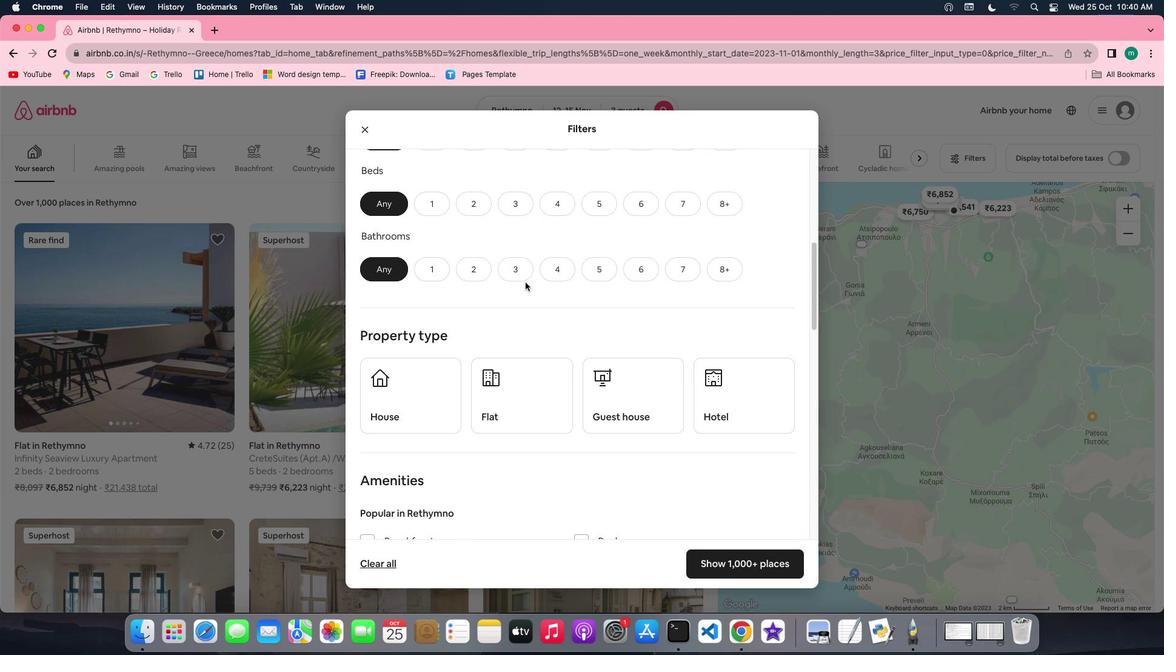 
Action: Mouse moved to (474, 179)
Screenshot: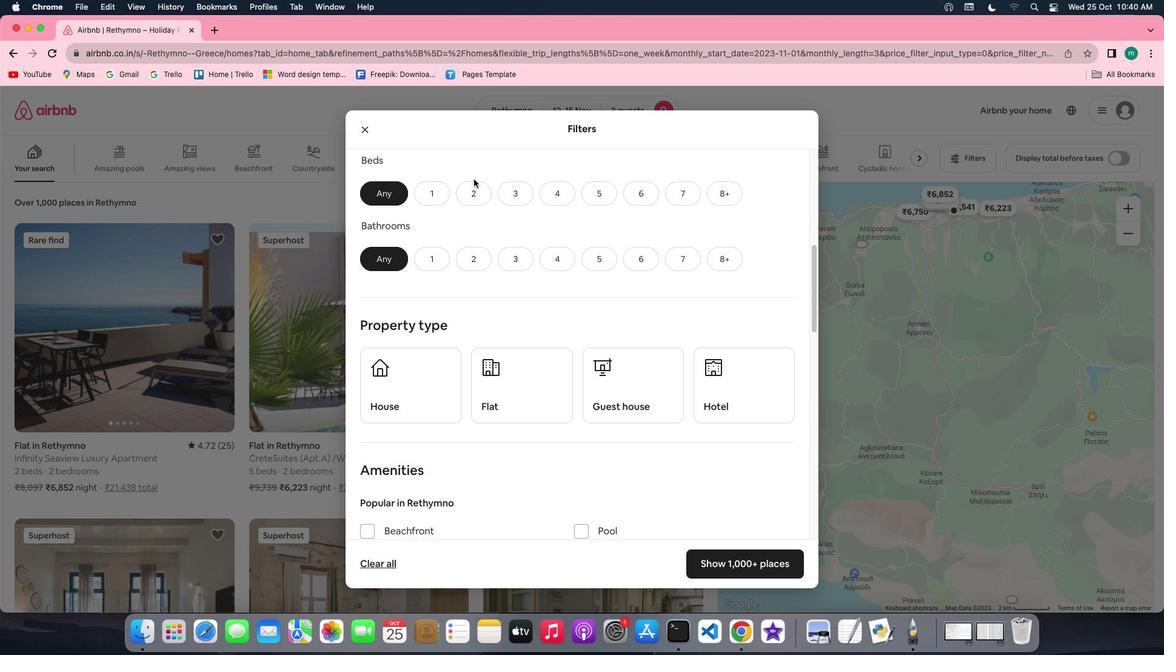 
Action: Mouse scrolled (474, 179) with delta (0, 0)
Screenshot: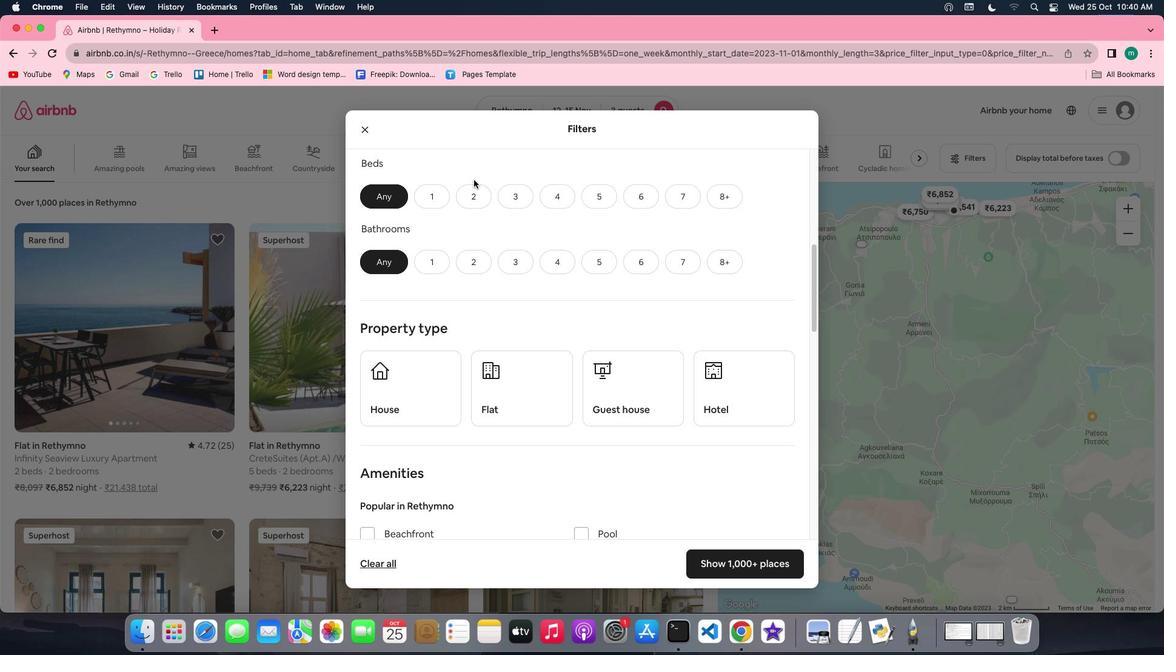 
Action: Mouse scrolled (474, 179) with delta (0, 0)
Screenshot: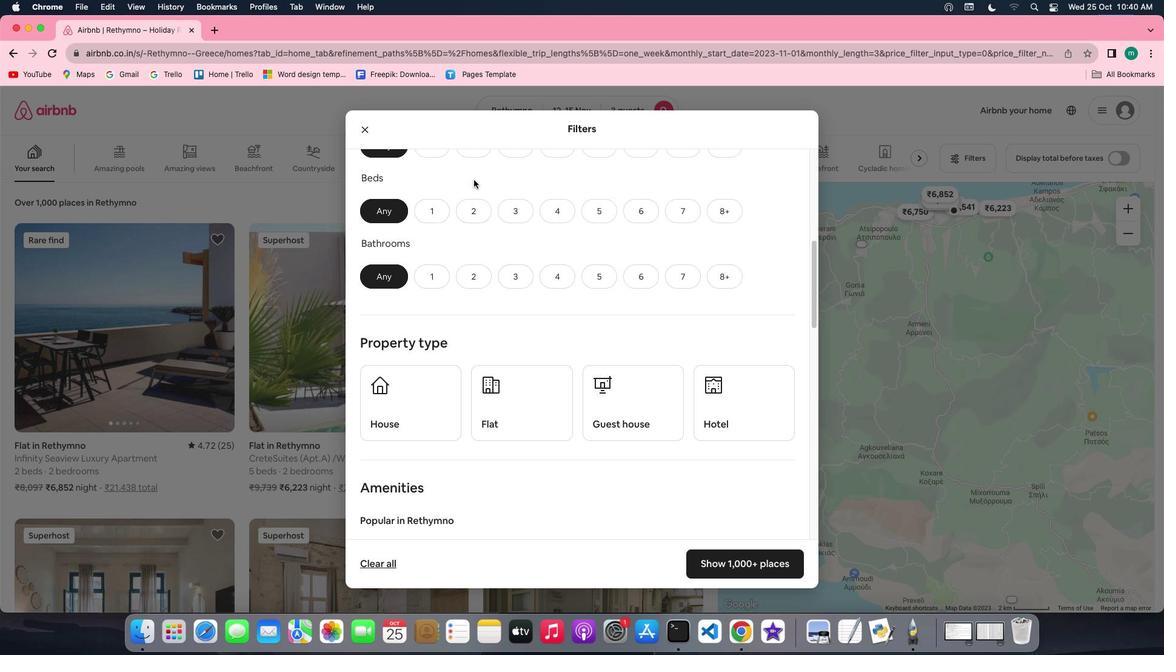 
Action: Mouse moved to (474, 179)
Screenshot: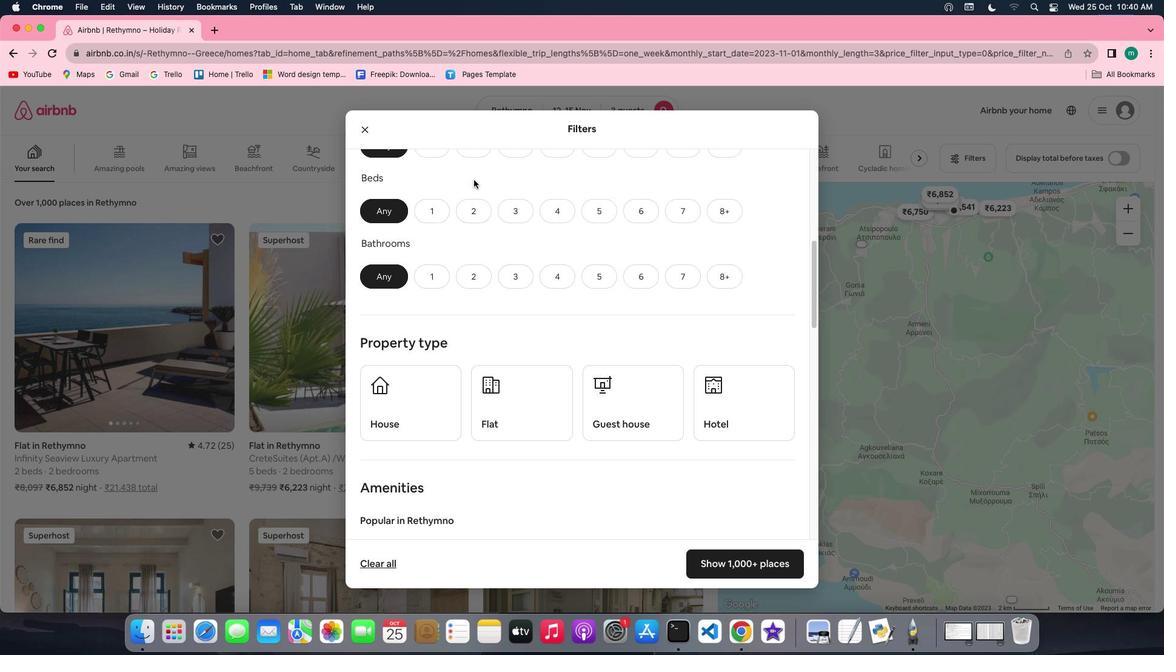 
Action: Mouse scrolled (474, 179) with delta (0, 1)
Screenshot: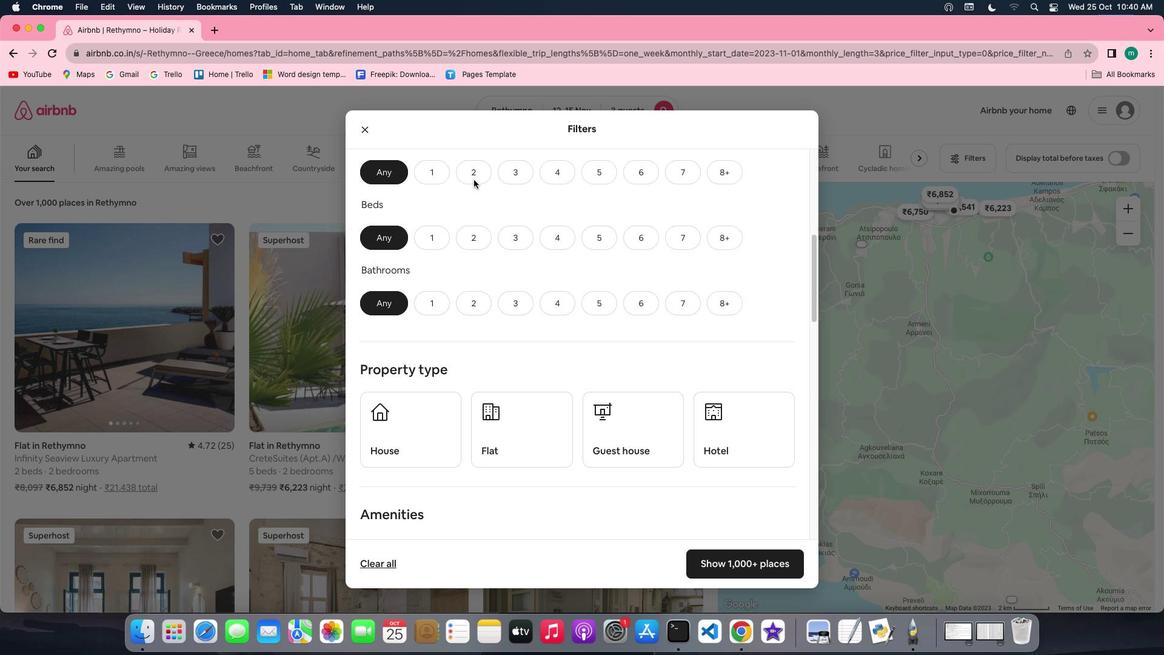 
Action: Mouse moved to (468, 242)
Screenshot: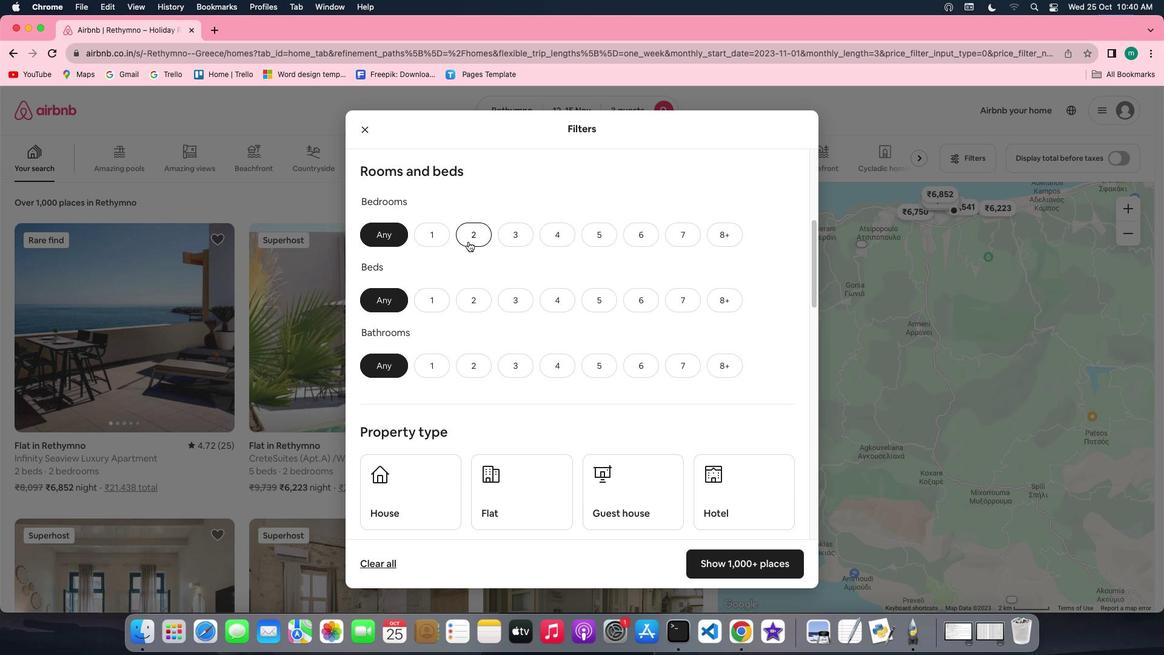 
Action: Mouse pressed left at (468, 242)
Screenshot: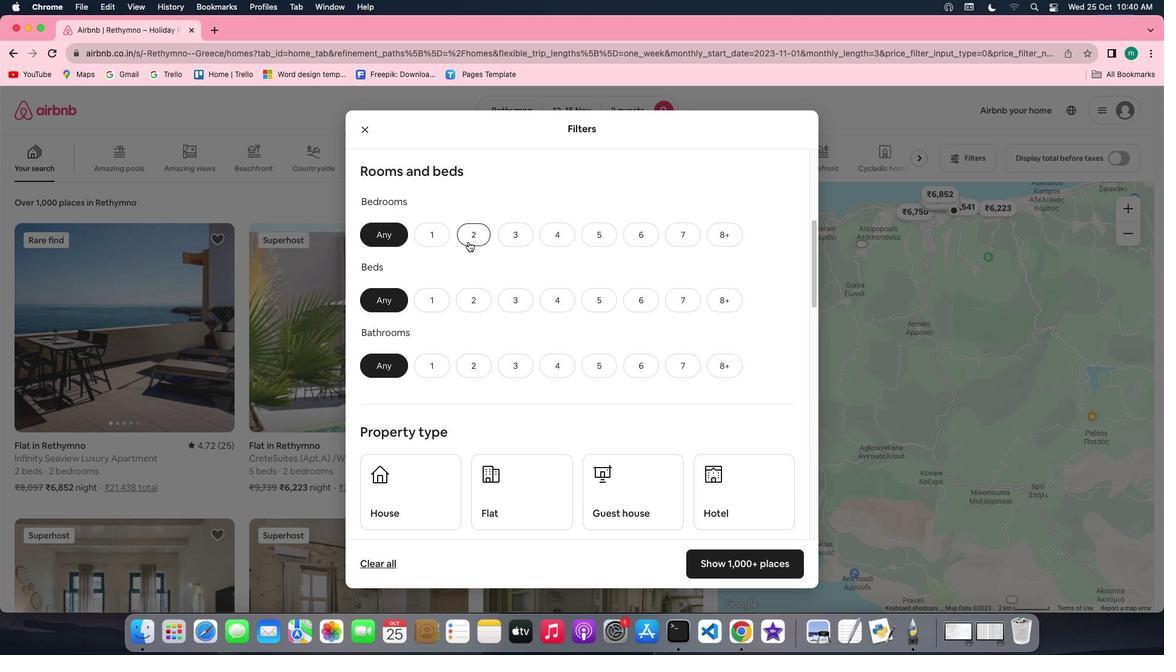 
Action: Mouse moved to (516, 292)
Screenshot: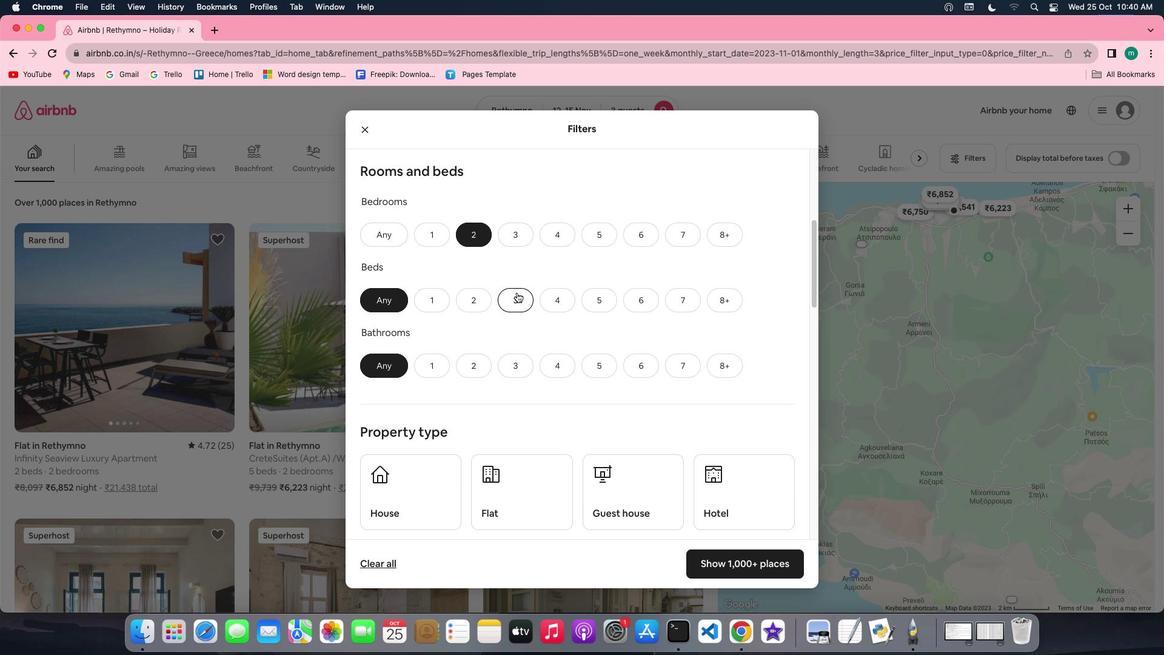
Action: Mouse pressed left at (516, 292)
Screenshot: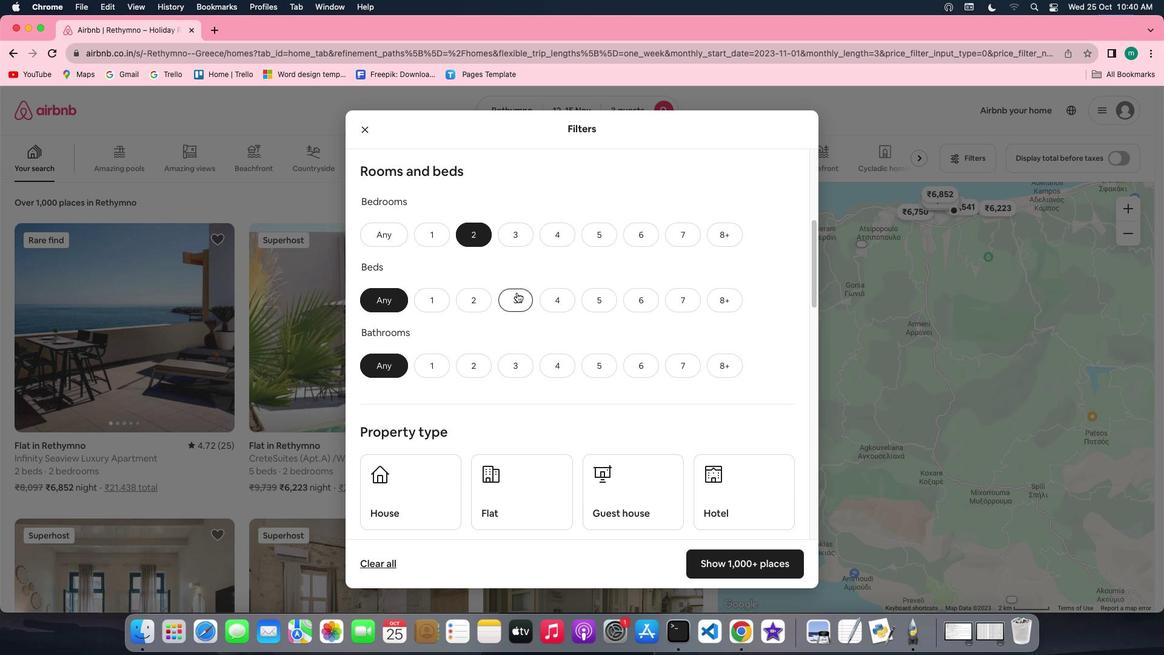 
Action: Mouse moved to (431, 368)
Screenshot: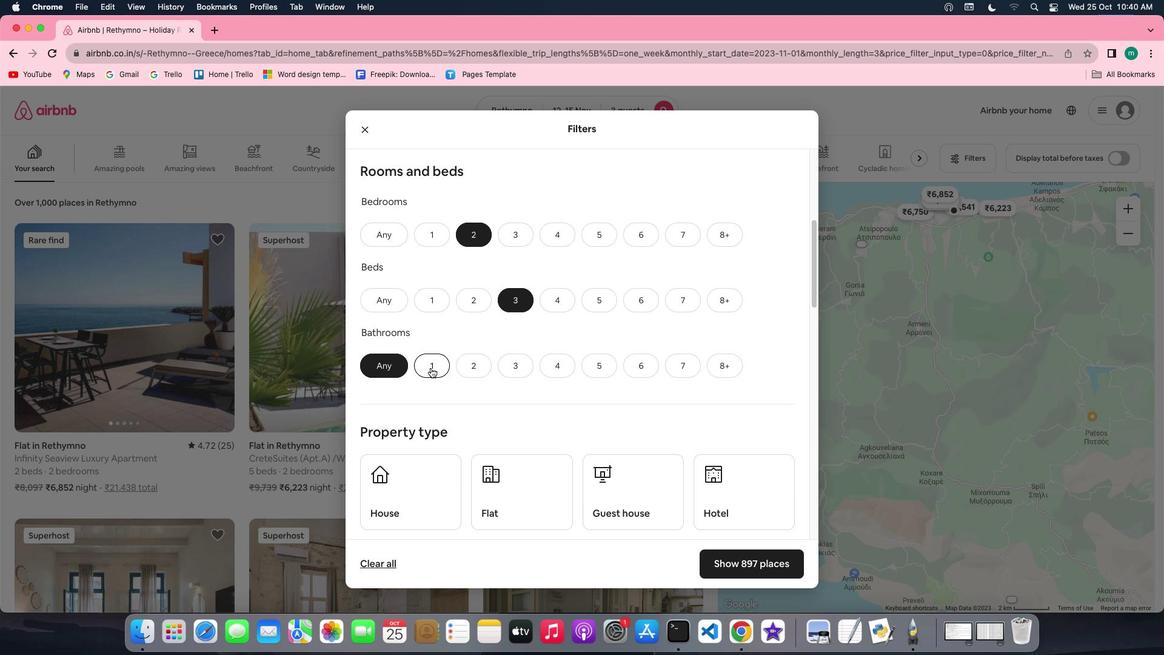 
Action: Mouse pressed left at (431, 368)
Screenshot: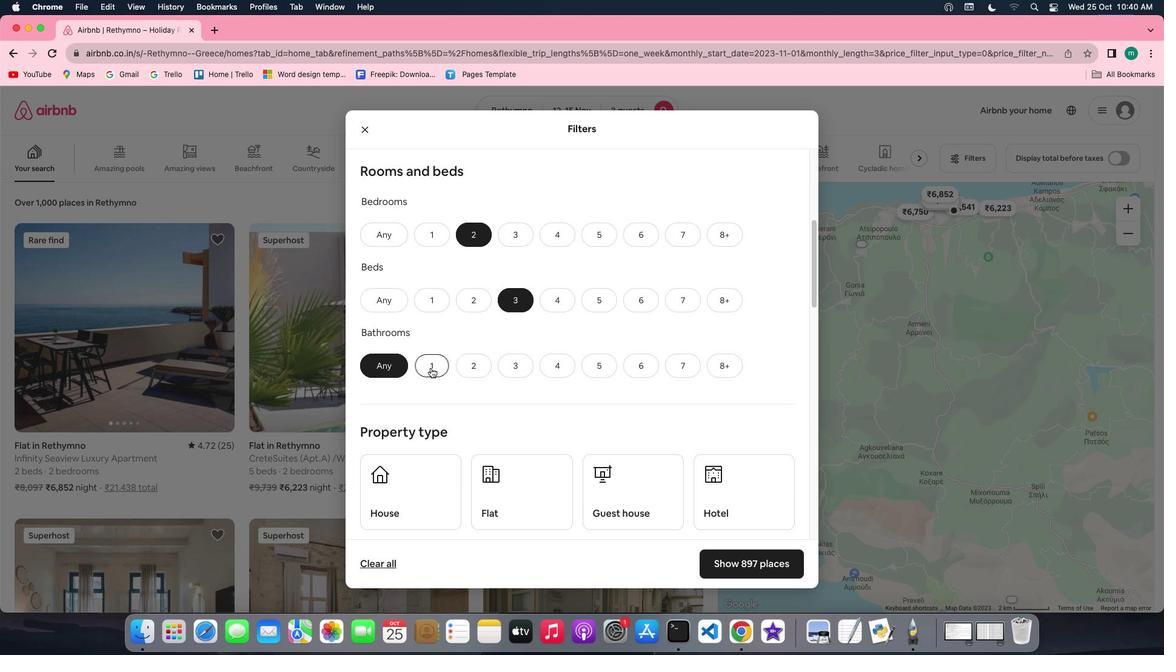 
Action: Mouse moved to (531, 359)
Screenshot: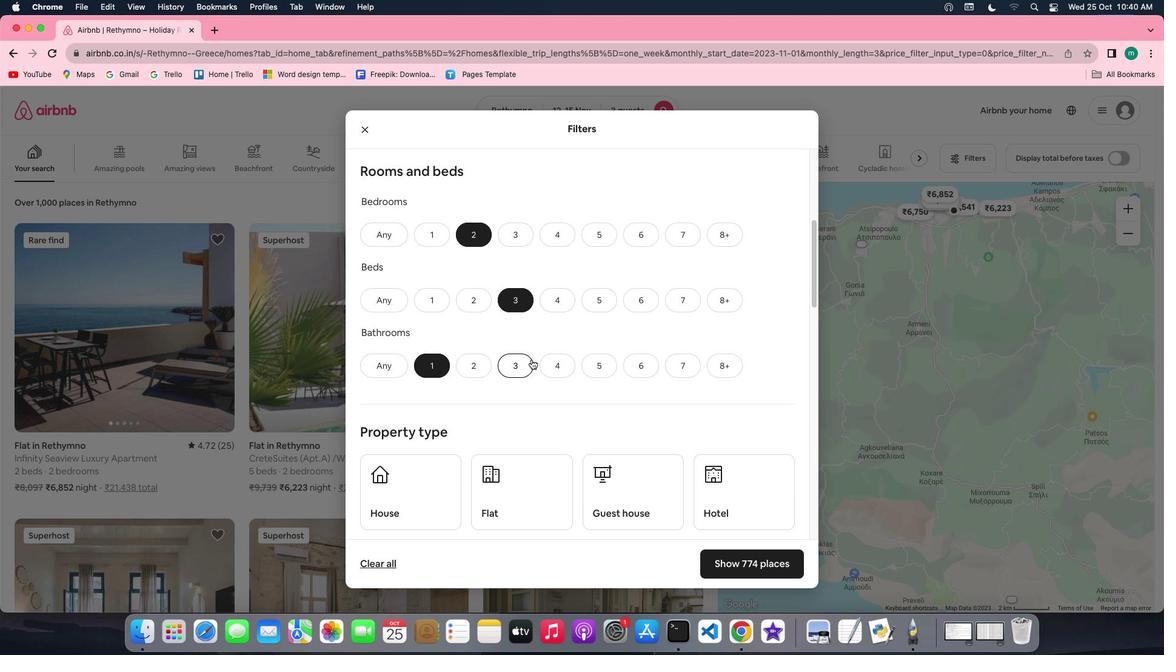 
Action: Mouse scrolled (531, 359) with delta (0, 0)
Screenshot: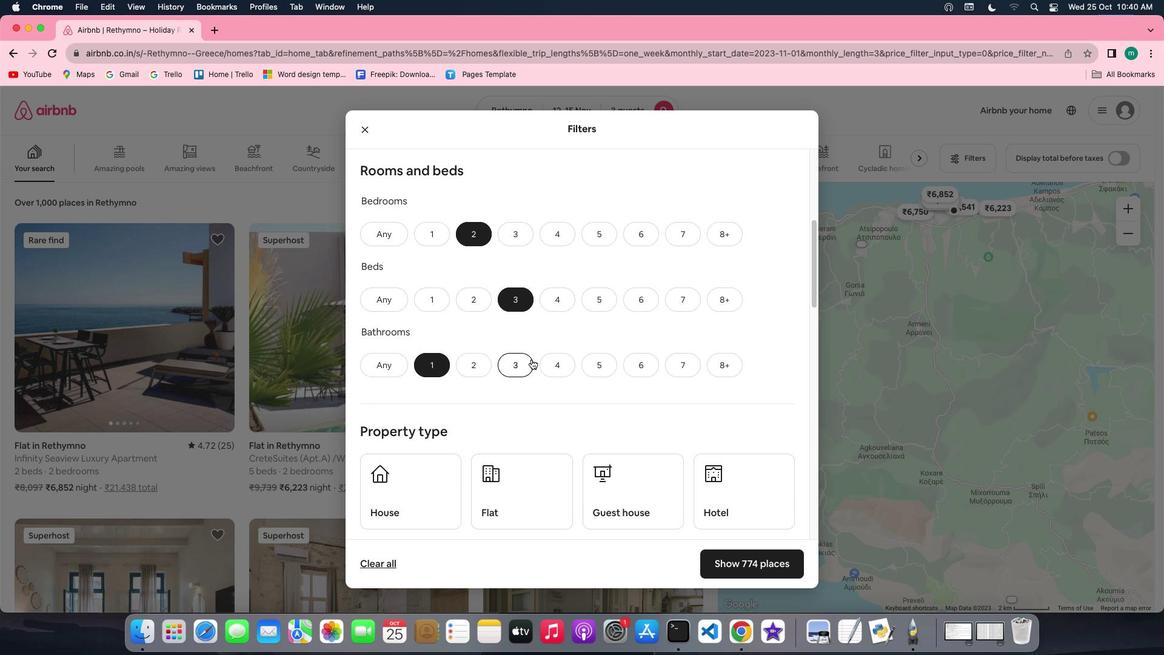 
Action: Mouse moved to (531, 359)
Screenshot: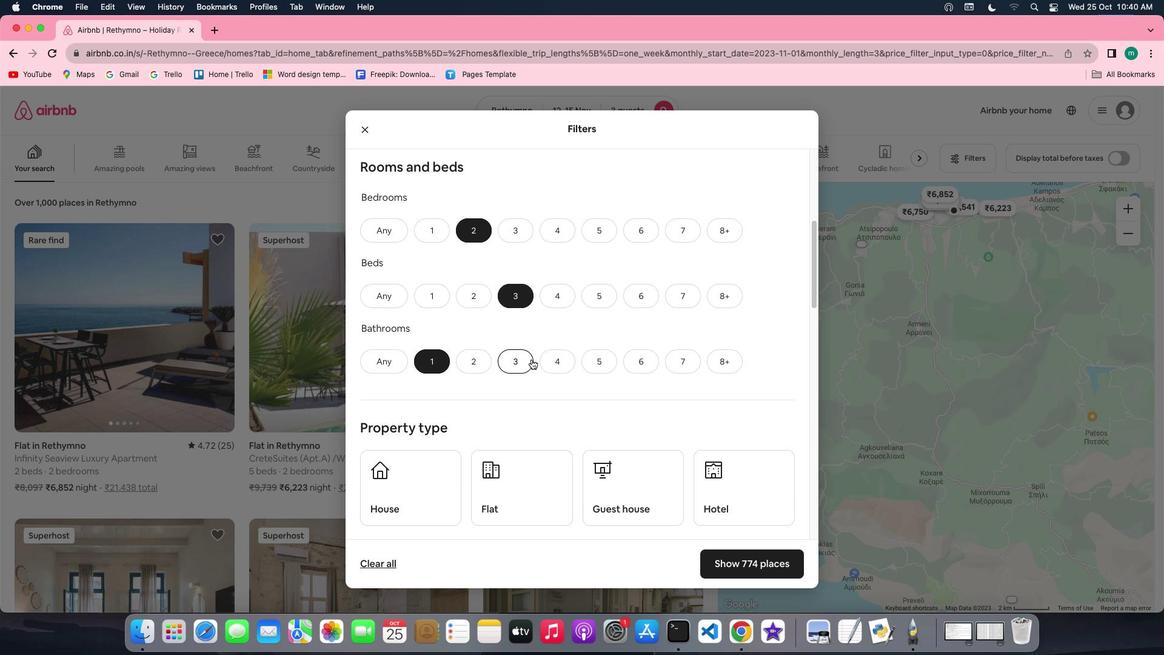 
Action: Mouse scrolled (531, 359) with delta (0, 0)
Screenshot: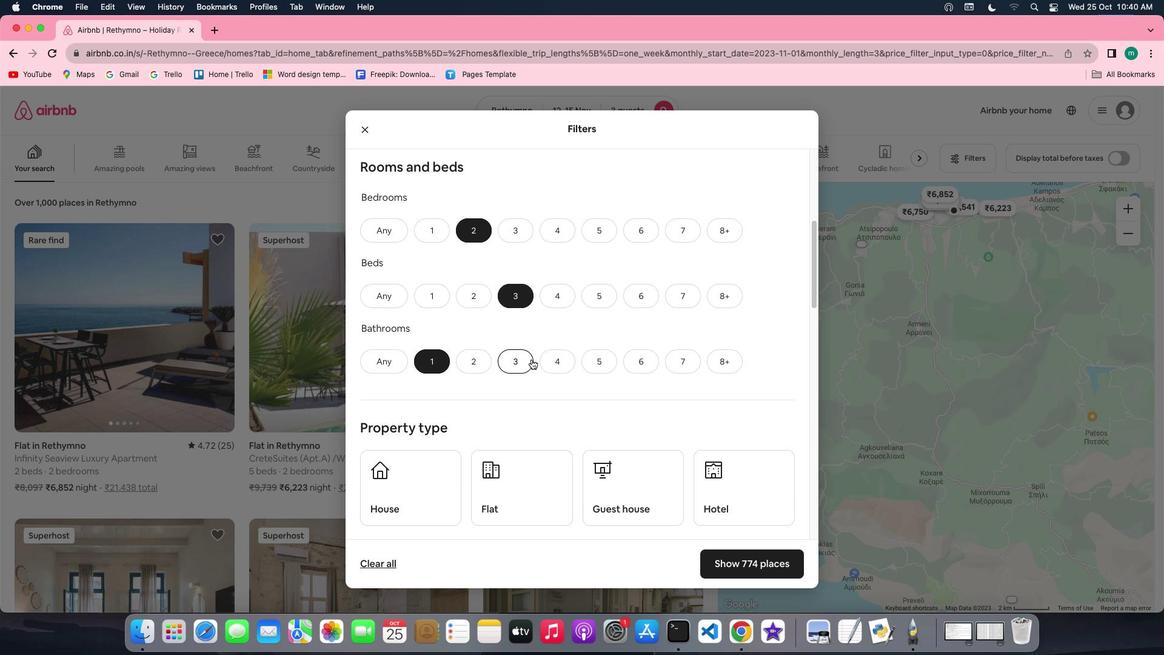 
Action: Mouse scrolled (531, 359) with delta (0, 0)
Screenshot: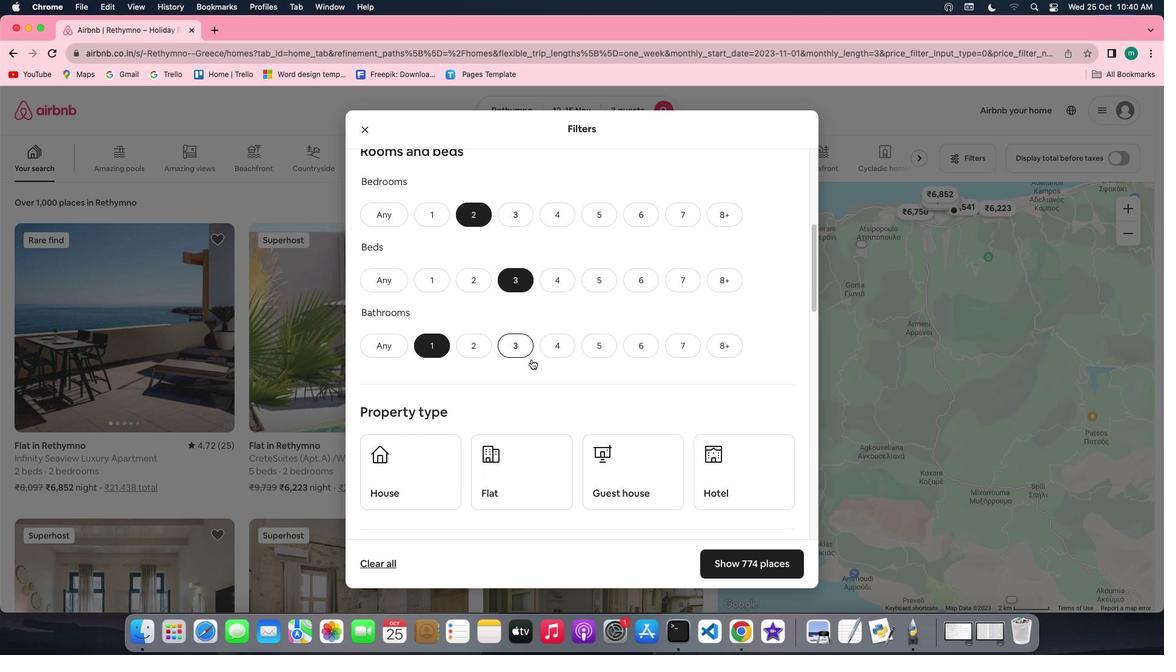 
Action: Mouse scrolled (531, 359) with delta (0, 0)
Screenshot: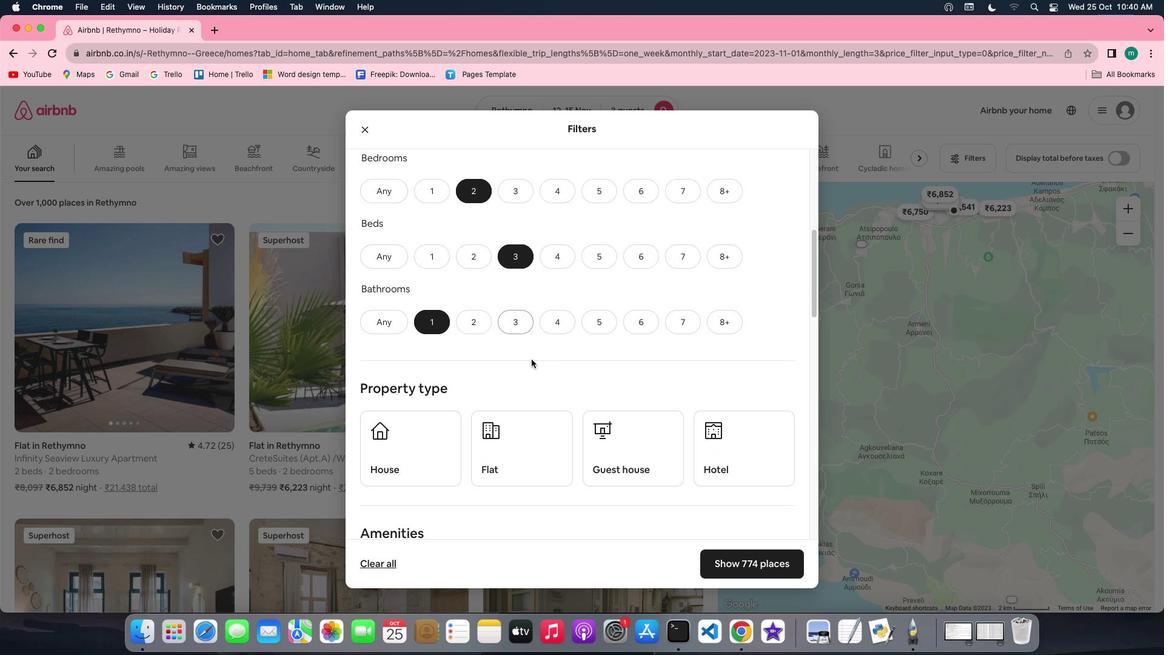 
Action: Mouse scrolled (531, 359) with delta (0, 0)
Screenshot: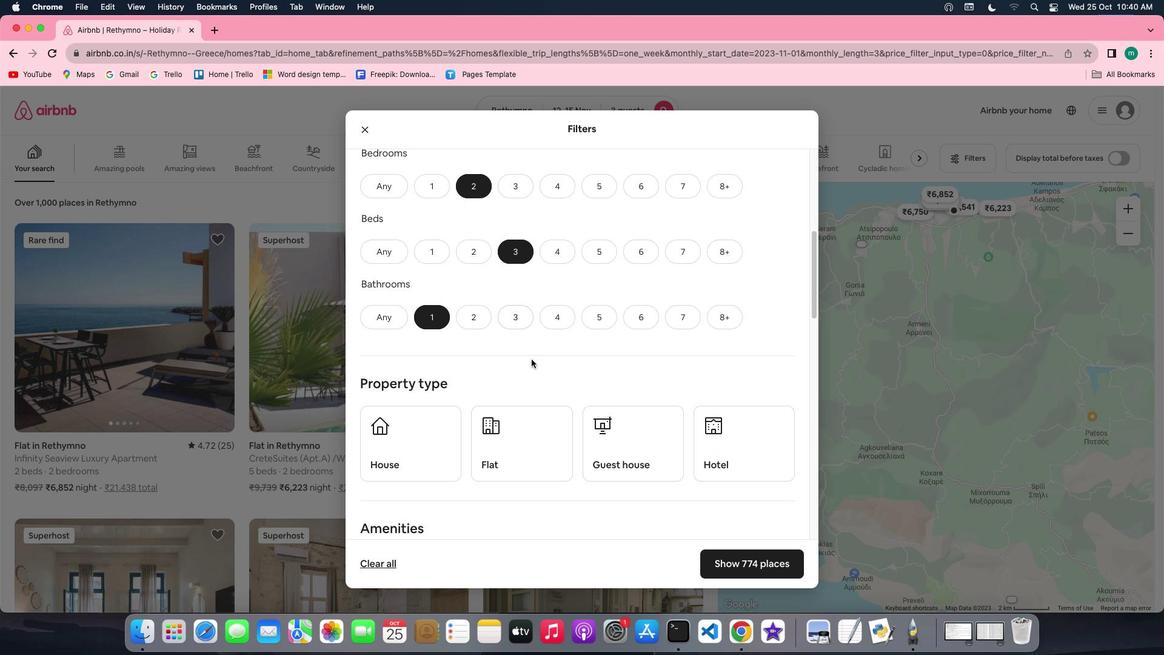 
Action: Mouse scrolled (531, 359) with delta (0, 0)
Screenshot: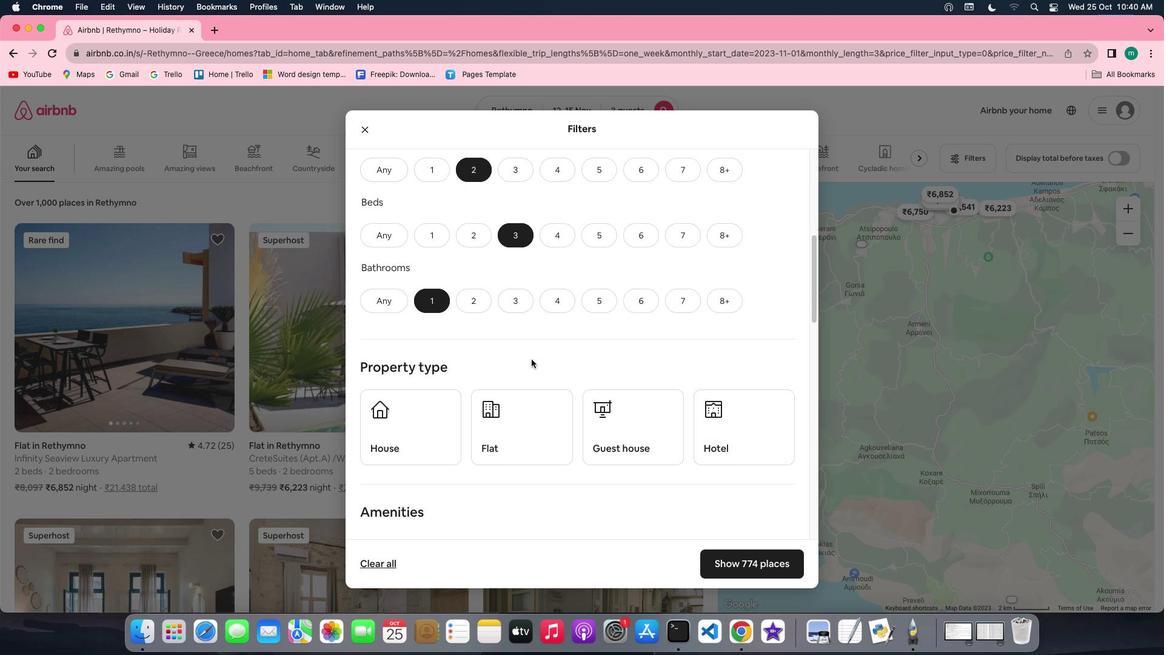 
Action: Mouse scrolled (531, 359) with delta (0, -1)
Screenshot: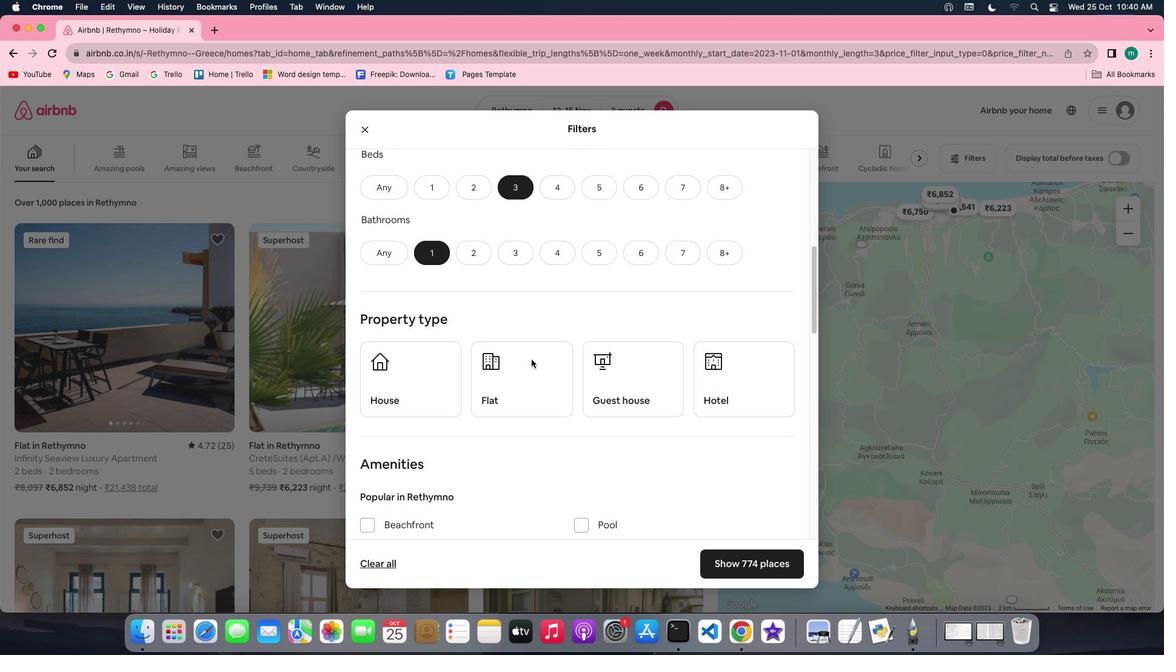 
Action: Mouse scrolled (531, 359) with delta (0, 0)
Screenshot: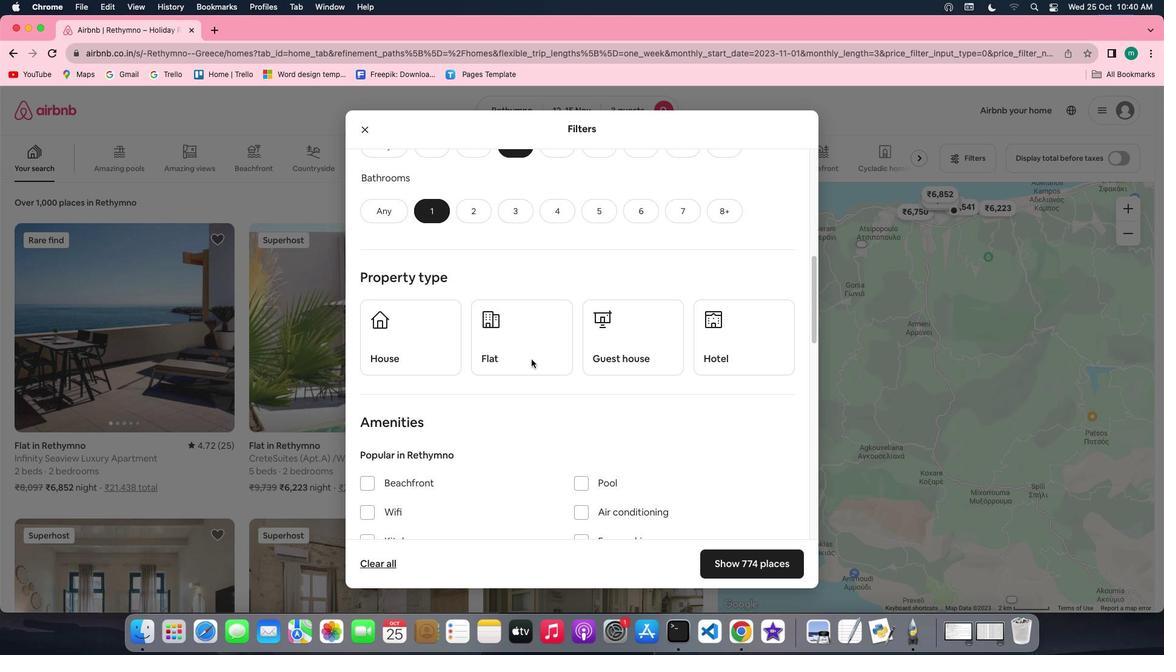 
Action: Mouse scrolled (531, 359) with delta (0, 0)
Screenshot: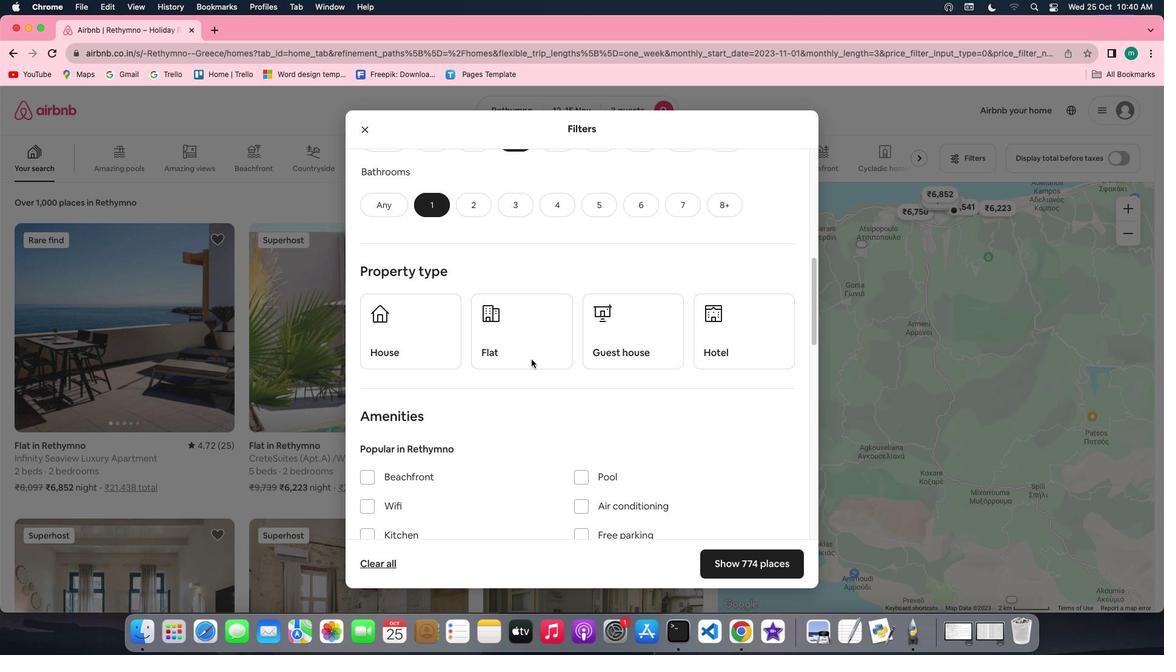 
Action: Mouse scrolled (531, 359) with delta (0, 0)
Screenshot: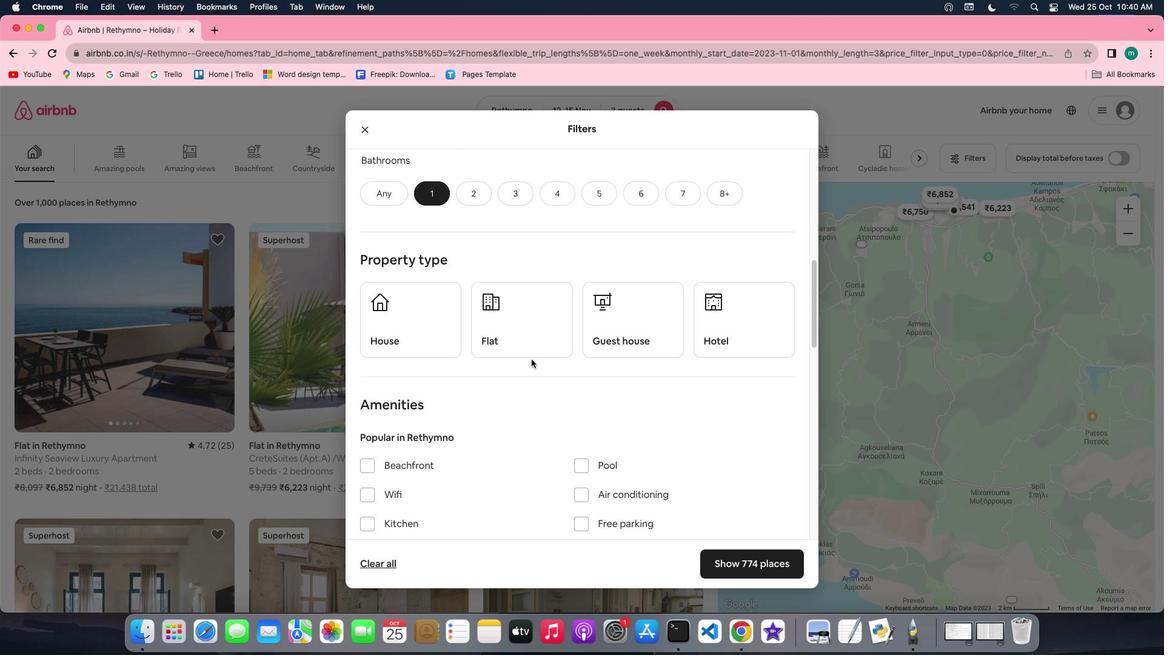
Action: Mouse scrolled (531, 359) with delta (0, 0)
Screenshot: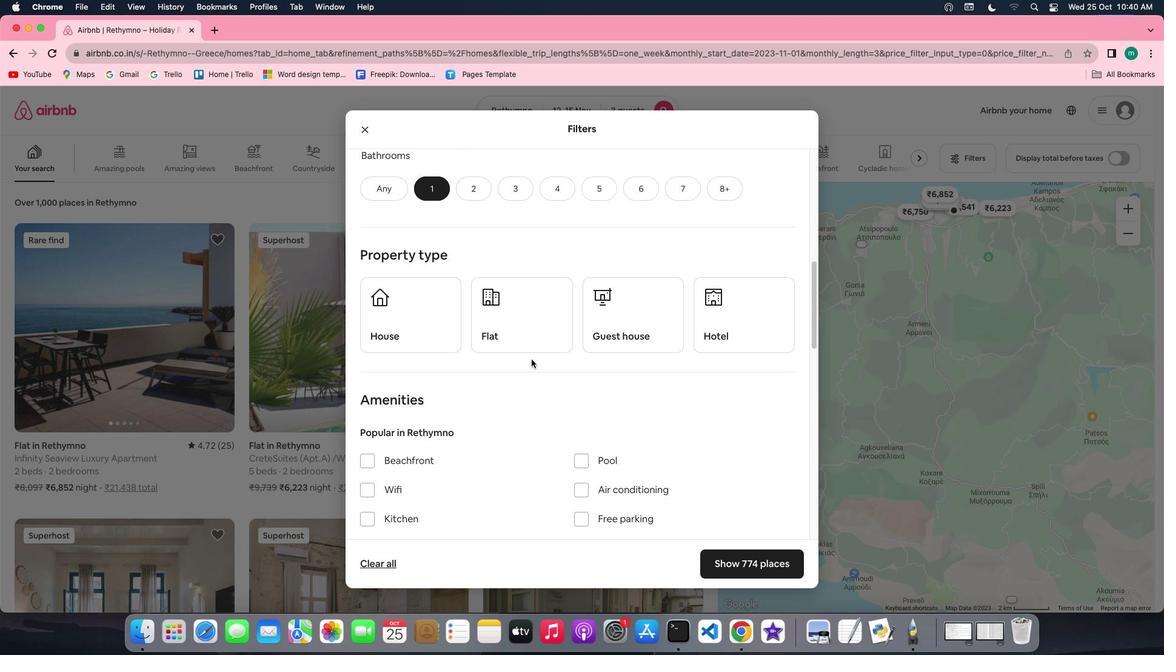 
Action: Mouse scrolled (531, 359) with delta (0, 0)
Screenshot: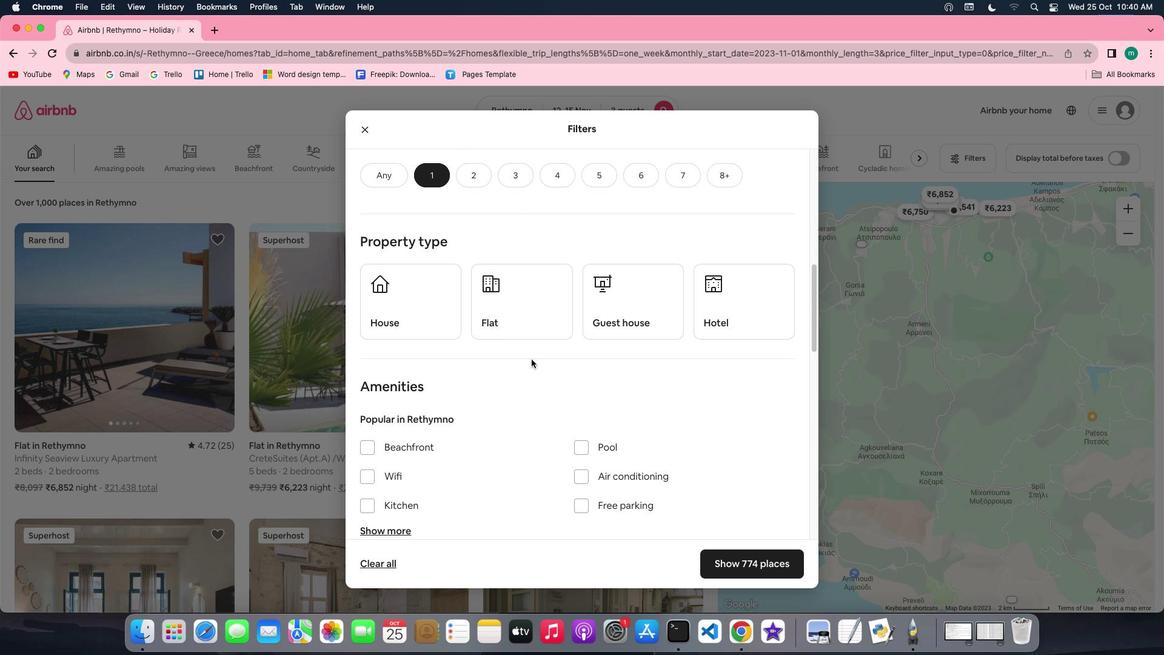 
Action: Mouse scrolled (531, 359) with delta (0, 0)
Screenshot: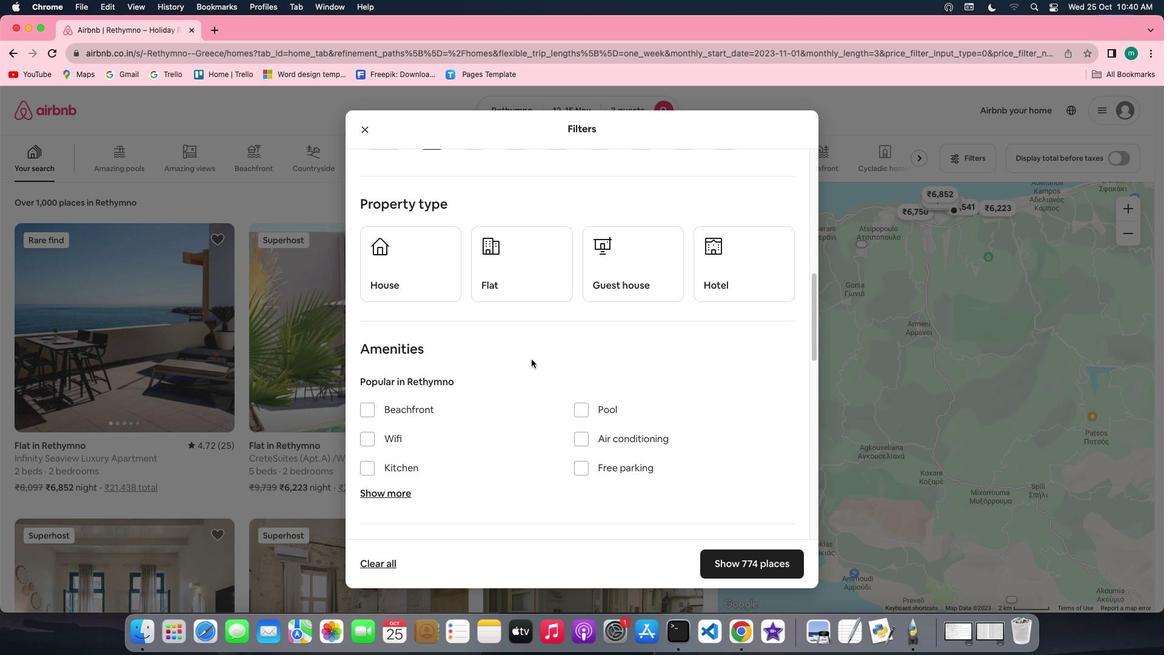 
Action: Mouse scrolled (531, 359) with delta (0, 0)
Screenshot: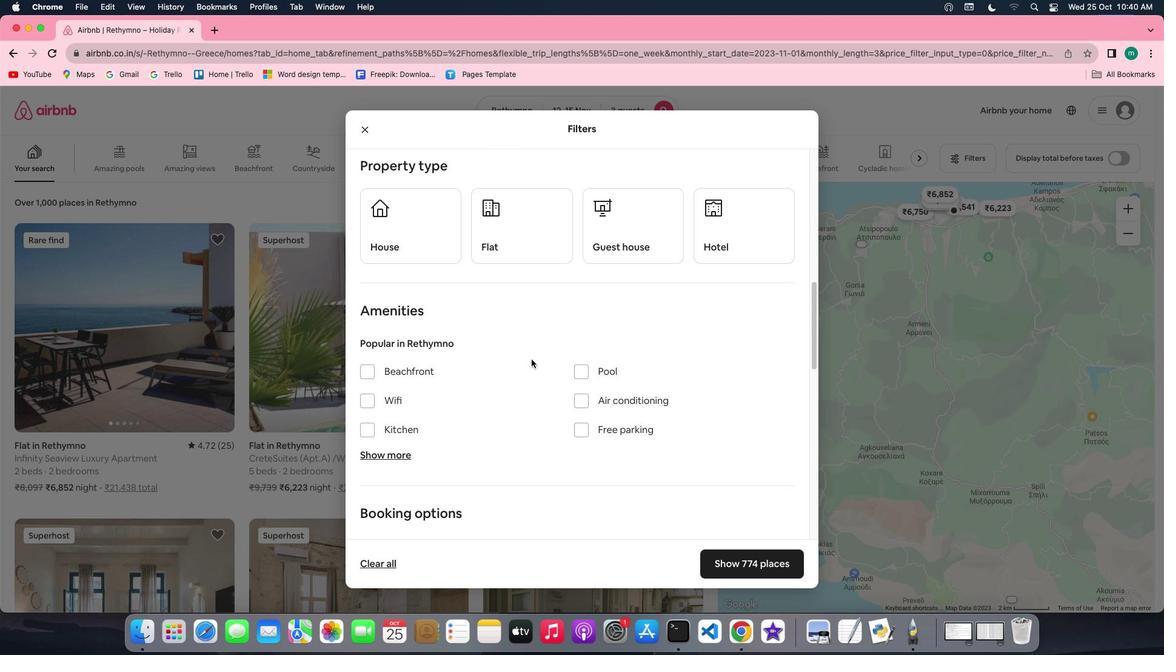 
Action: Mouse scrolled (531, 359) with delta (0, 0)
Screenshot: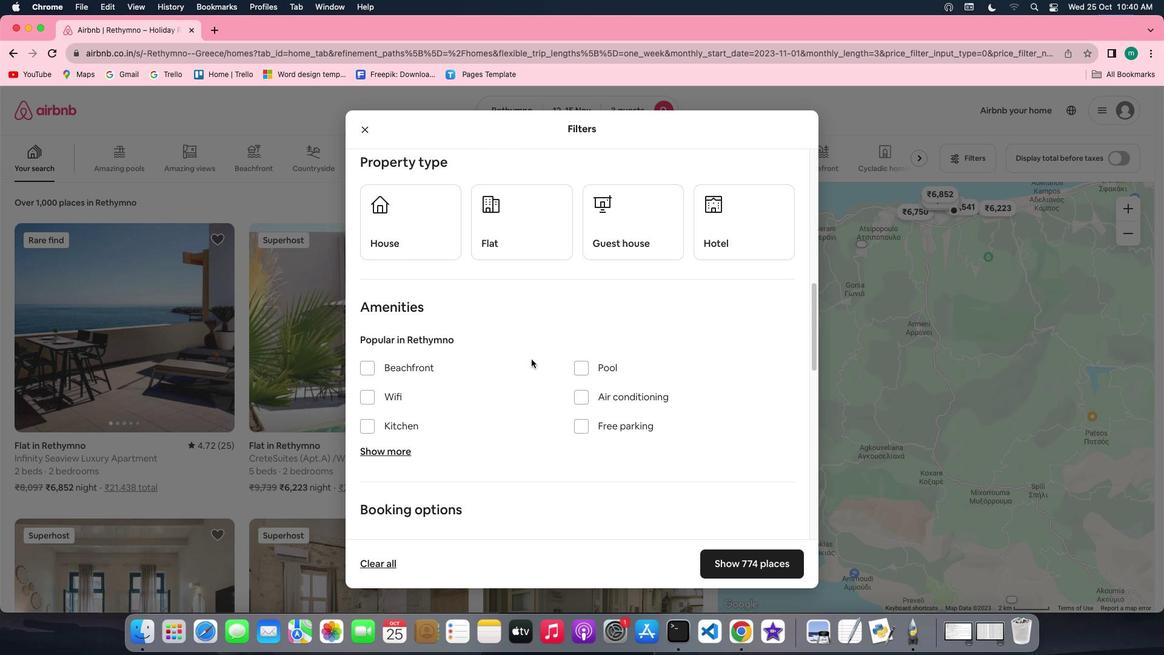 
Action: Mouse scrolled (531, 359) with delta (0, 0)
Screenshot: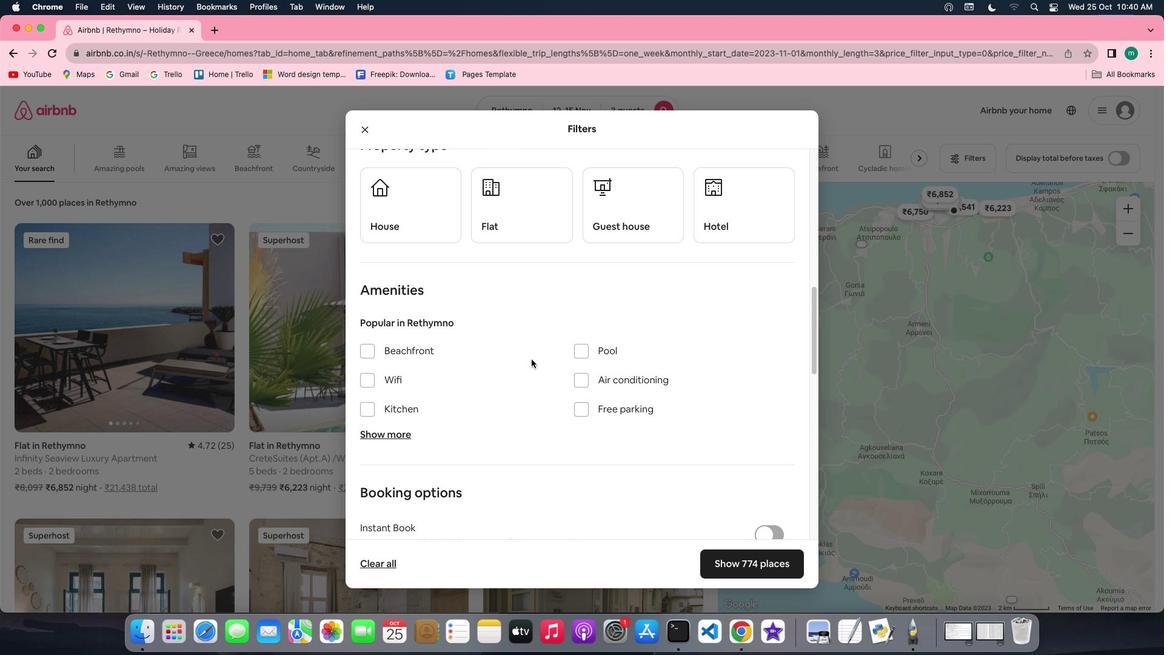 
Action: Mouse scrolled (531, 359) with delta (0, 0)
Screenshot: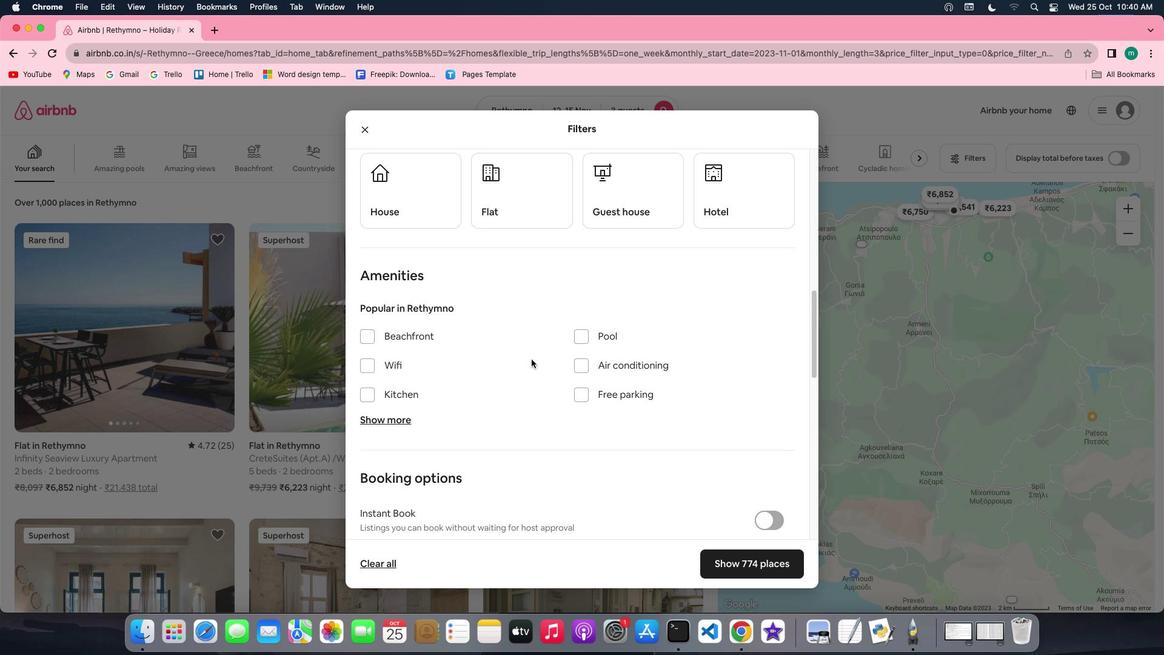 
Action: Mouse scrolled (531, 359) with delta (0, 0)
Screenshot: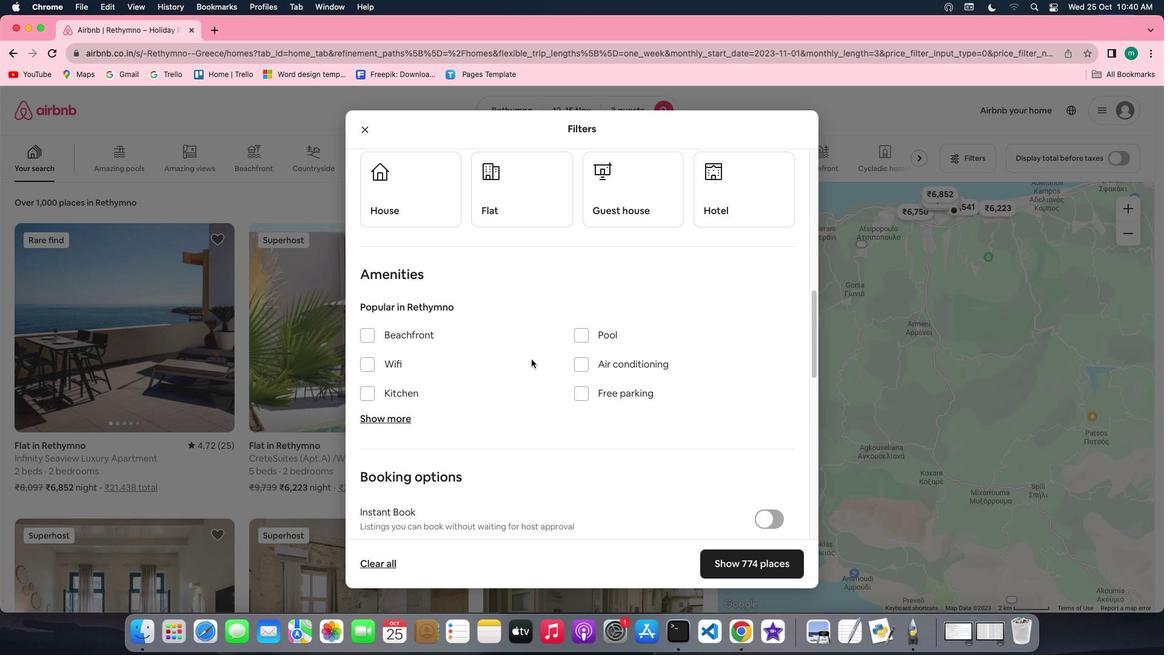 
Action: Mouse scrolled (531, 359) with delta (0, 0)
Screenshot: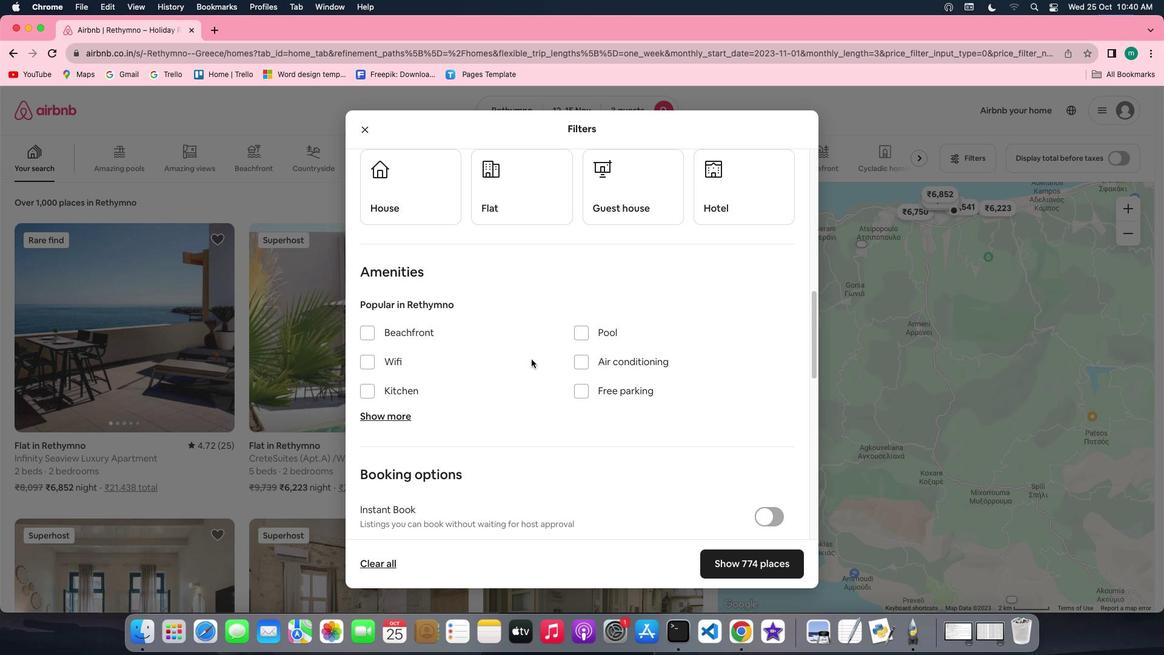 
Action: Mouse moved to (363, 400)
Screenshot: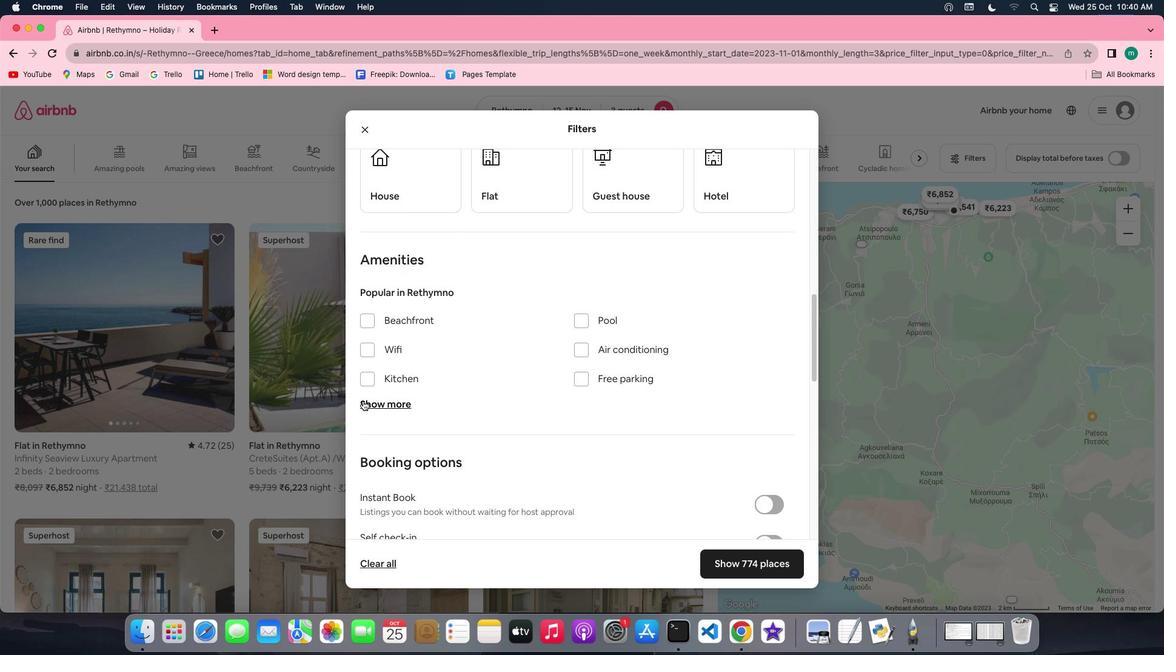 
Action: Mouse pressed left at (363, 400)
Screenshot: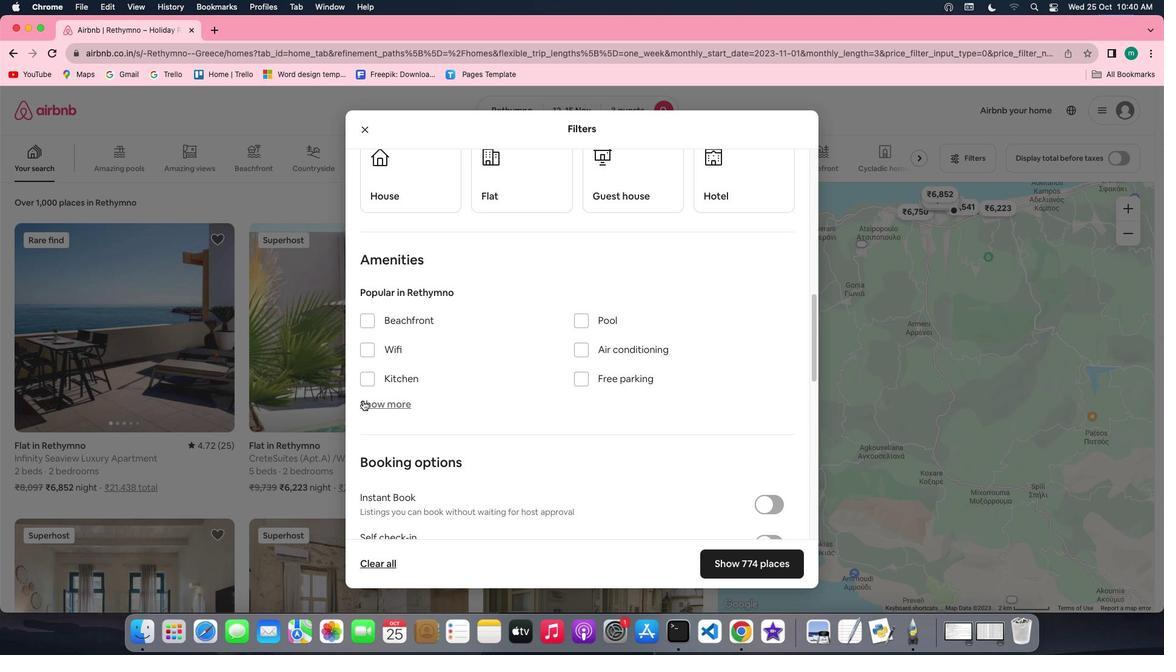 
Action: Mouse moved to (575, 366)
Screenshot: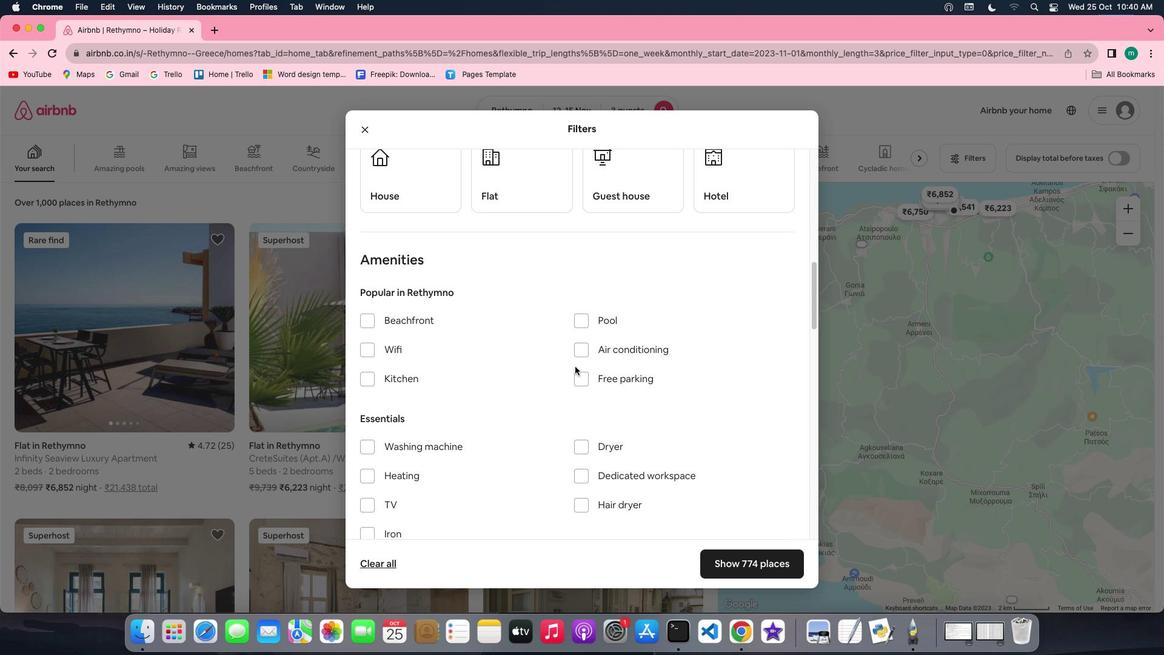 
Action: Mouse scrolled (575, 366) with delta (0, 0)
Screenshot: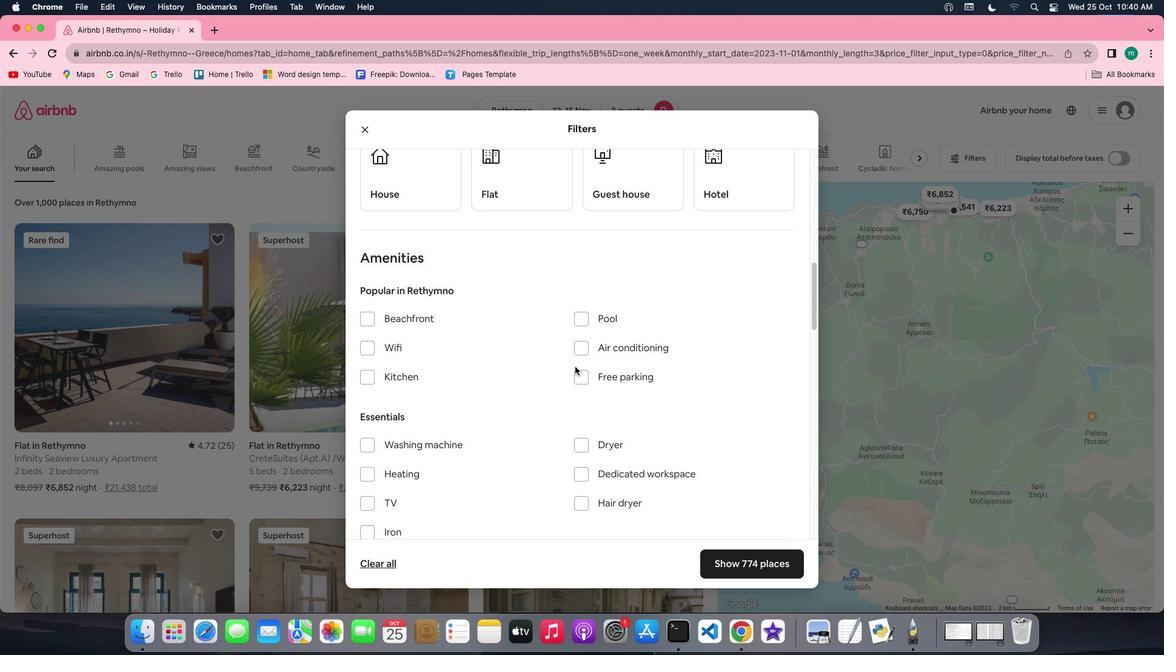 
Action: Mouse scrolled (575, 366) with delta (0, 0)
Screenshot: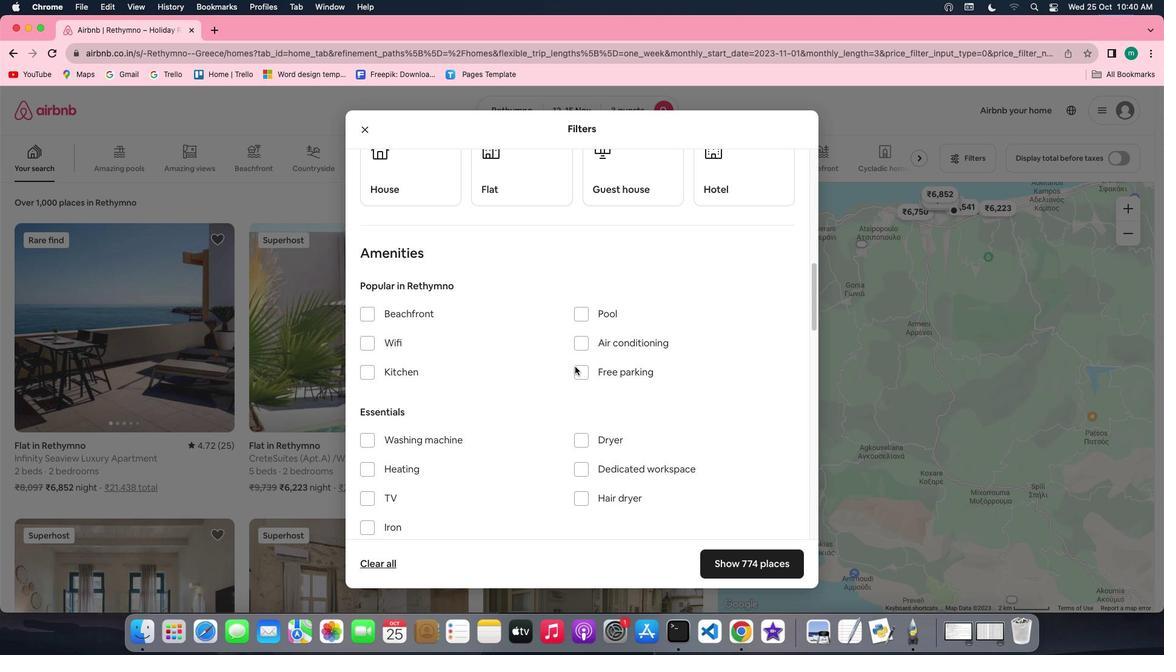 
Action: Mouse scrolled (575, 366) with delta (0, -1)
Screenshot: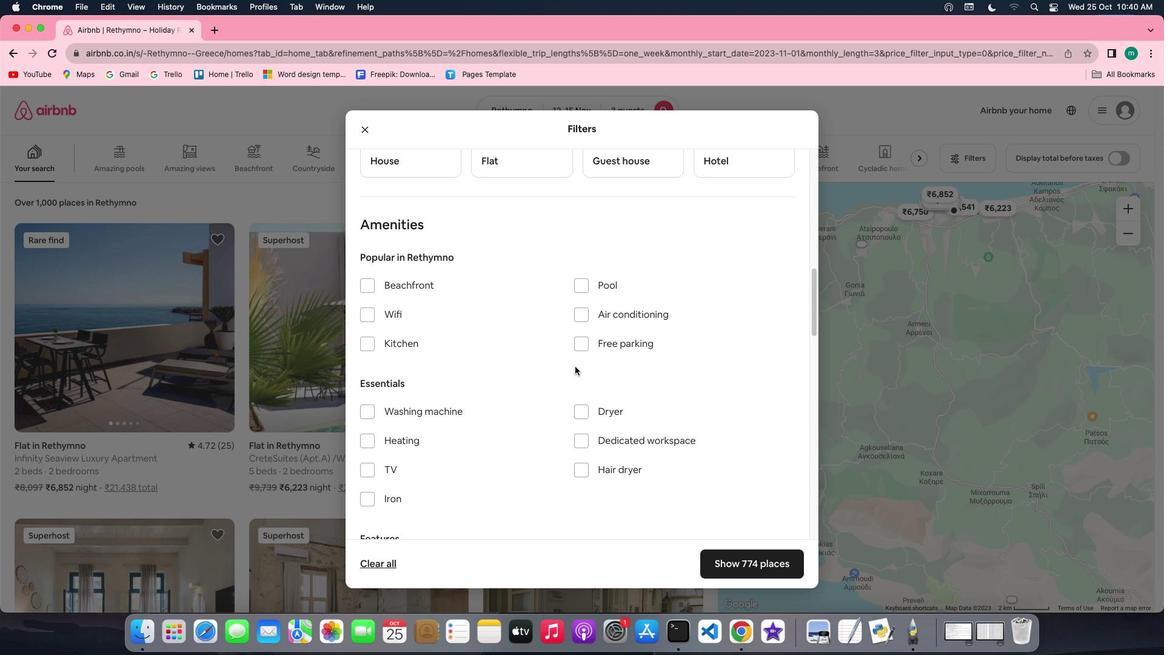 
Action: Mouse scrolled (575, 366) with delta (0, -1)
Screenshot: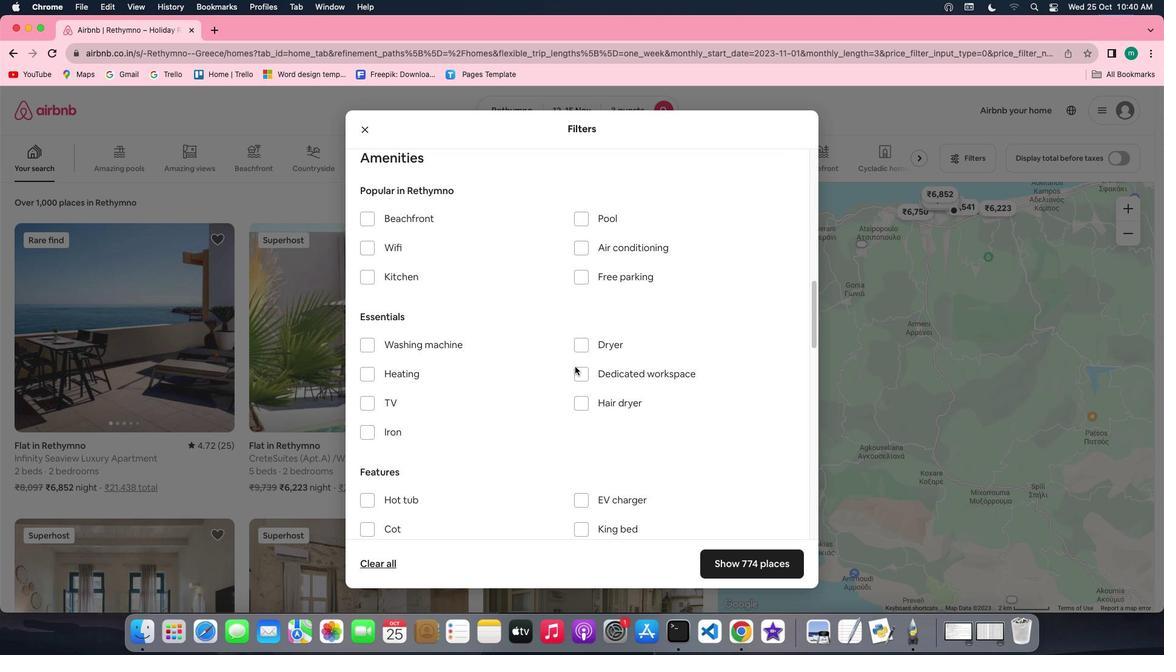 
Action: Mouse scrolled (575, 366) with delta (0, 0)
Screenshot: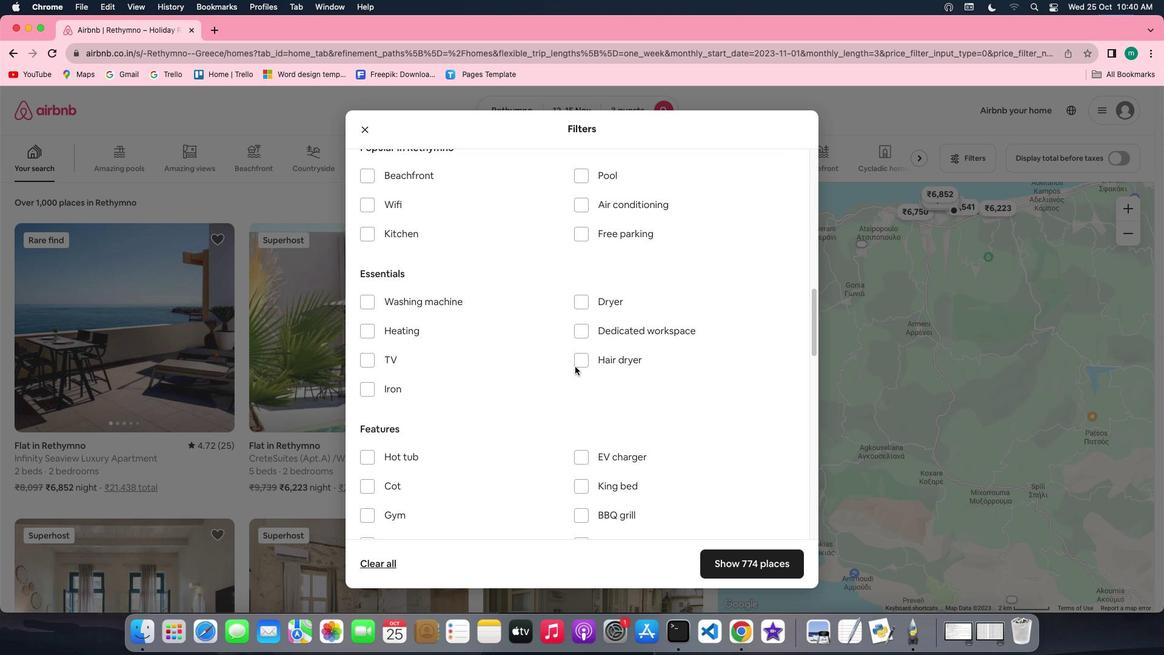 
Action: Mouse moved to (436, 302)
Screenshot: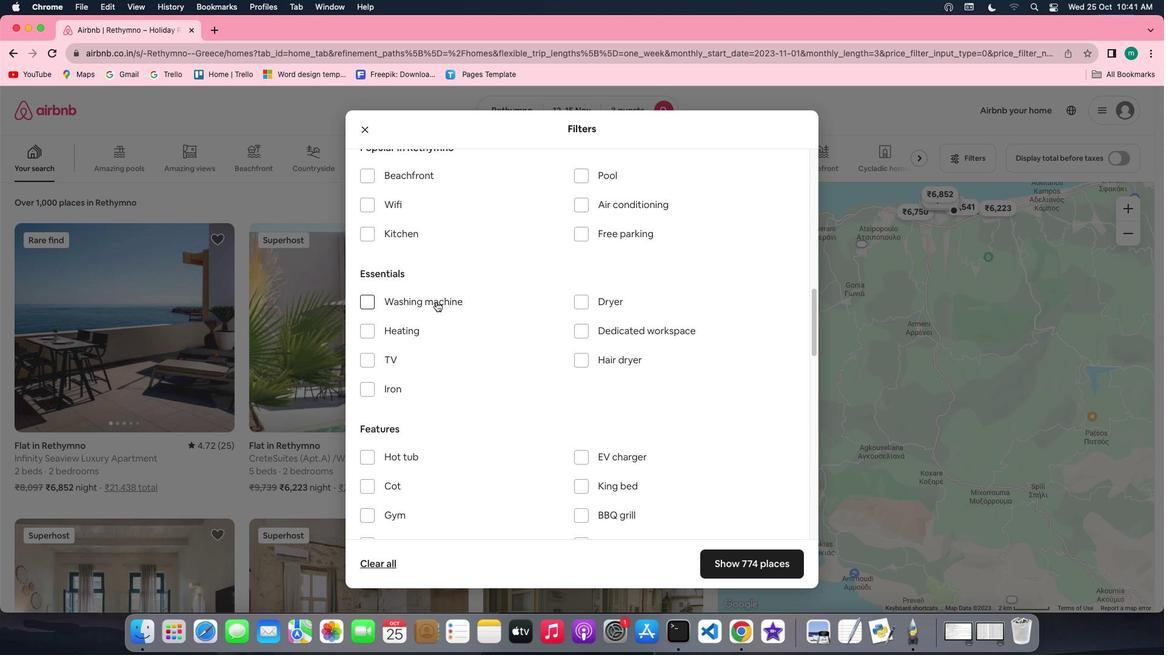 
Action: Mouse pressed left at (436, 302)
Screenshot: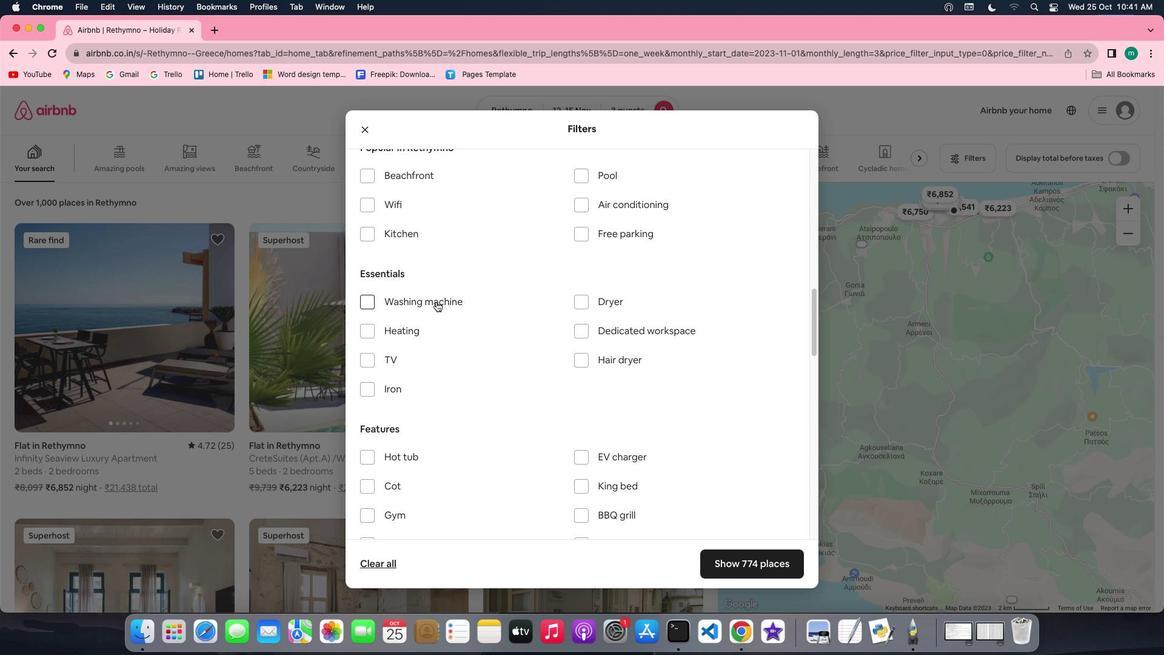 
Action: Mouse moved to (646, 448)
Screenshot: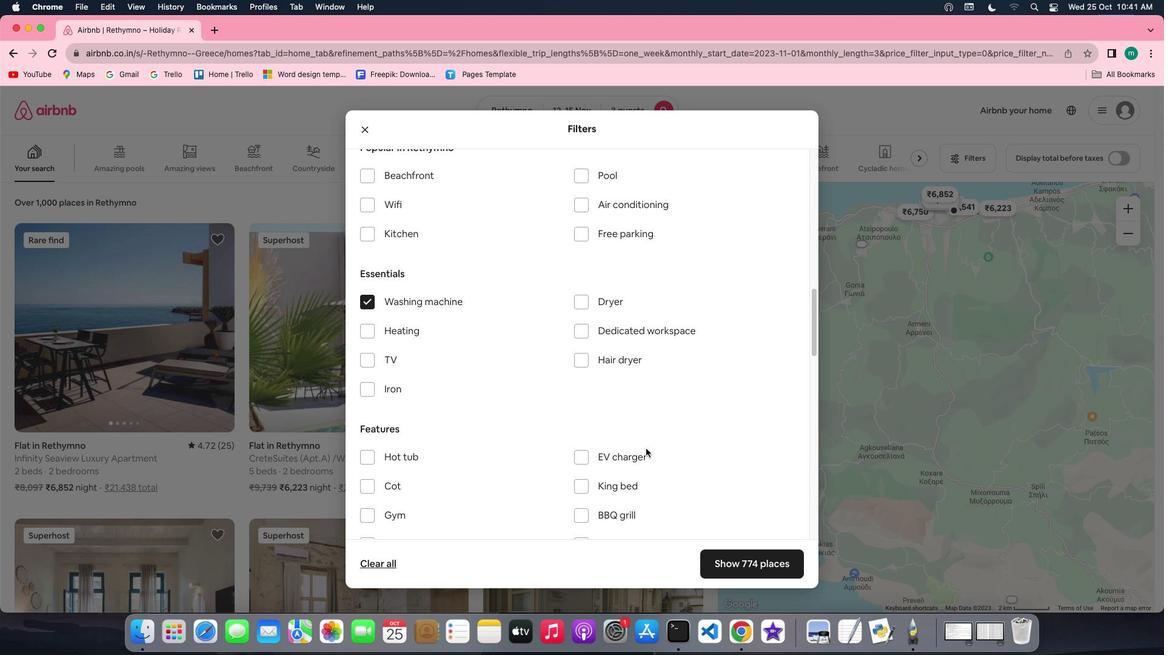 
Action: Mouse scrolled (646, 448) with delta (0, 0)
Screenshot: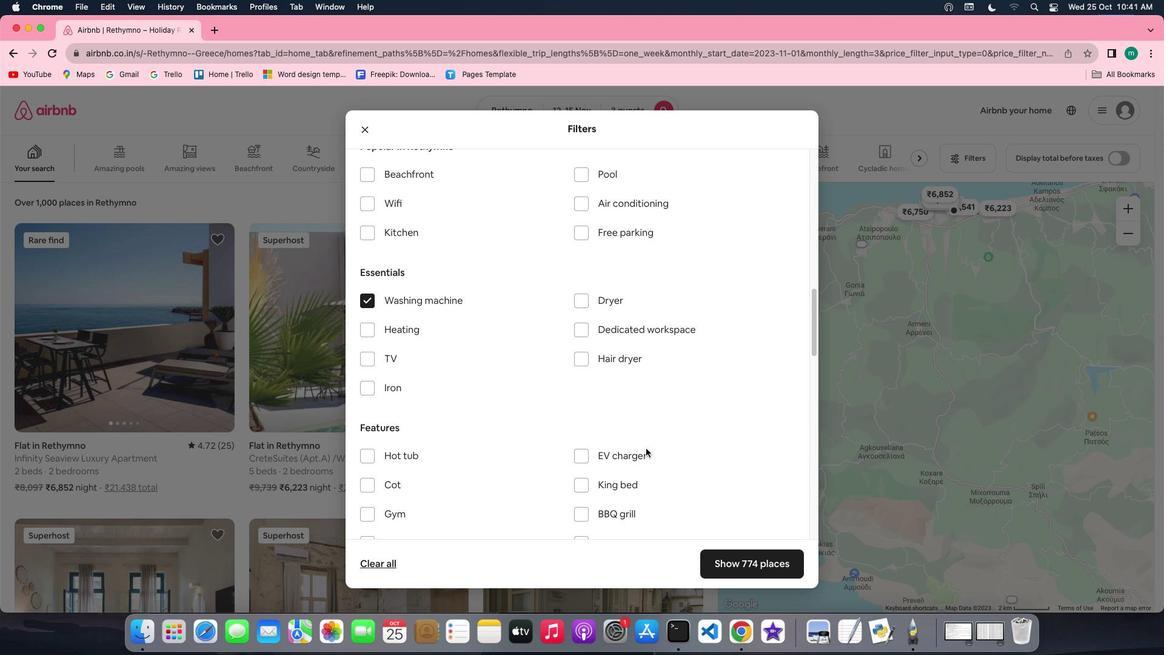 
Action: Mouse scrolled (646, 448) with delta (0, 0)
Screenshot: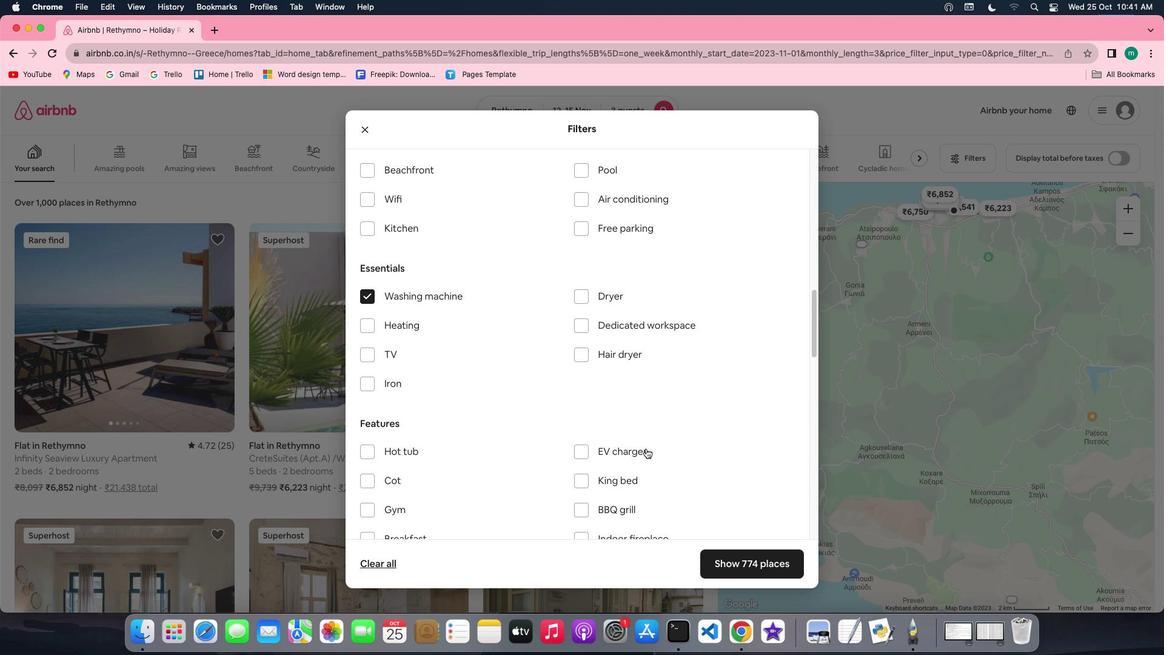 
Action: Mouse scrolled (646, 448) with delta (0, 0)
Screenshot: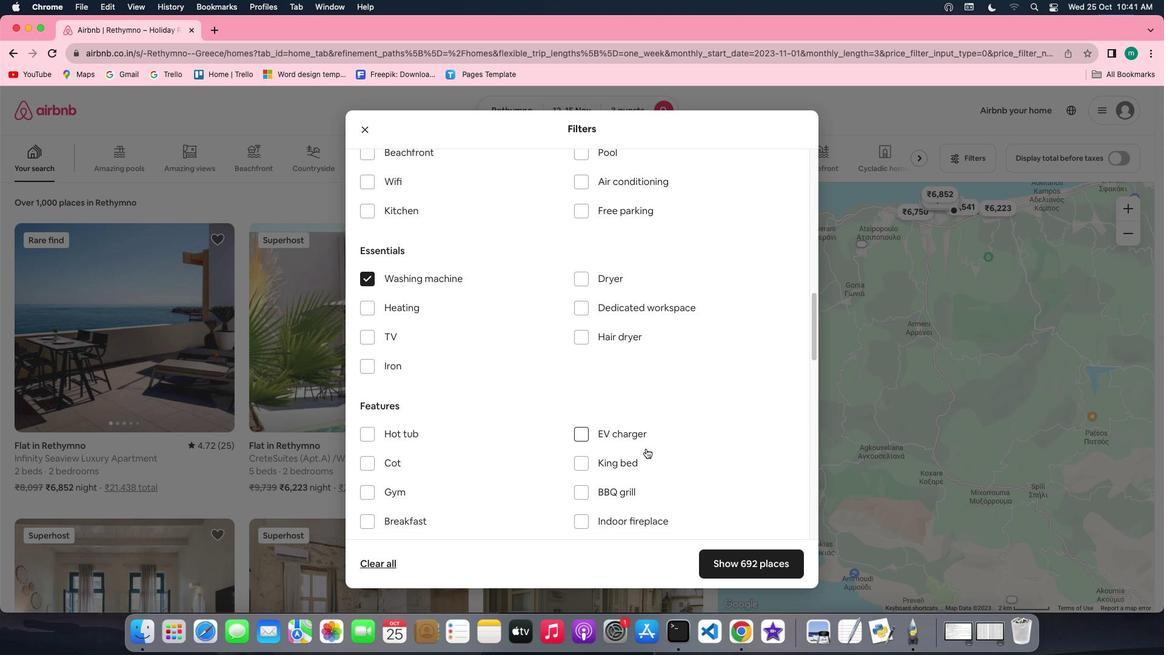 
Action: Mouse scrolled (646, 448) with delta (0, 0)
Screenshot: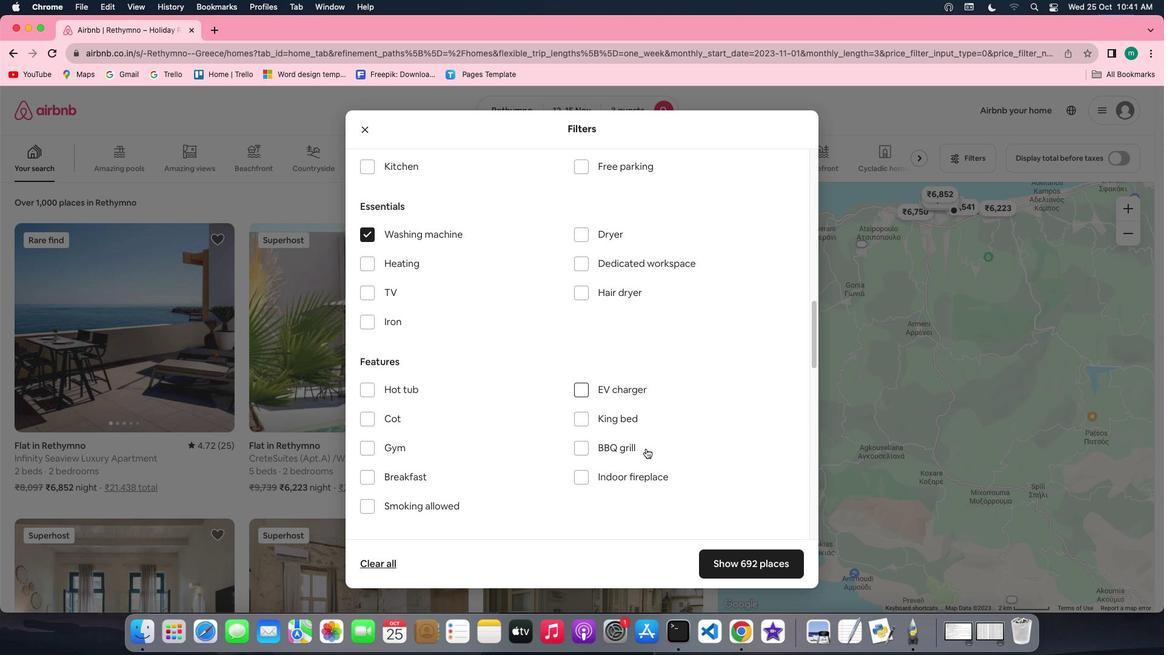 
Action: Mouse scrolled (646, 448) with delta (0, 0)
Screenshot: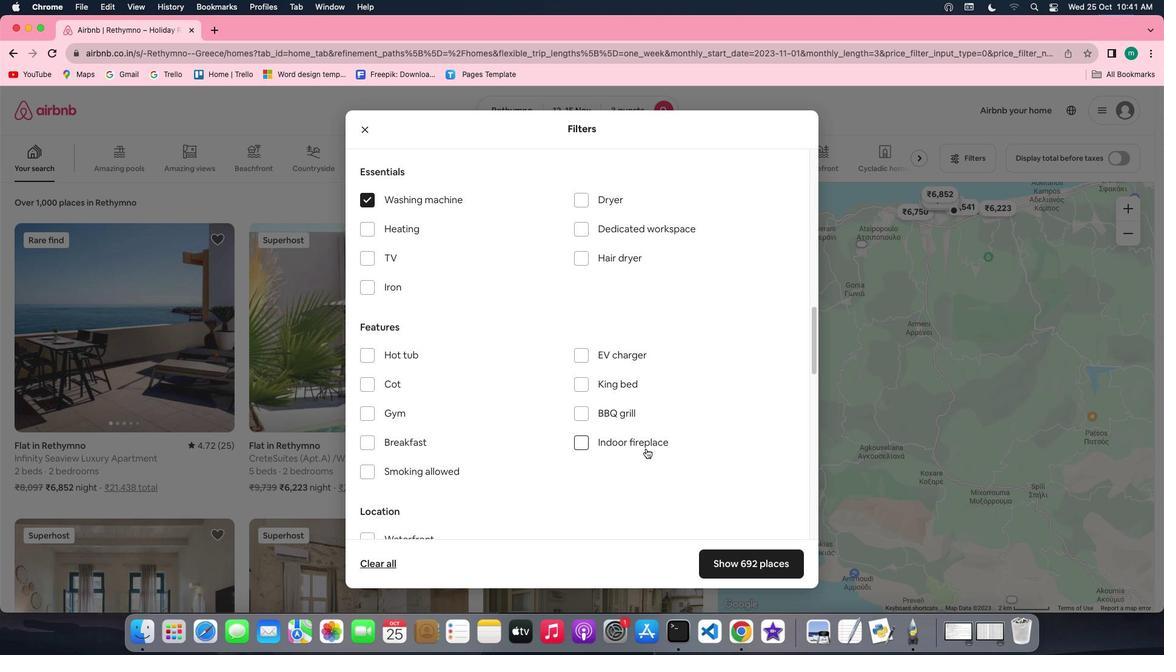 
Action: Mouse scrolled (646, 448) with delta (0, 0)
Screenshot: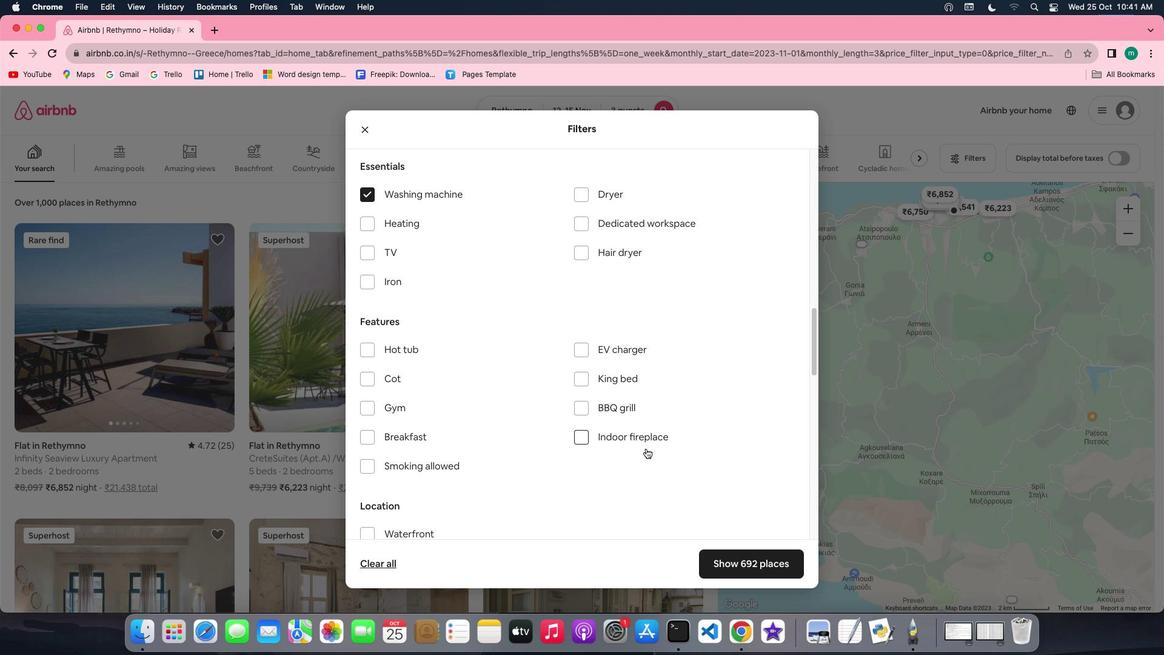 
Action: Mouse scrolled (646, 448) with delta (0, 0)
Screenshot: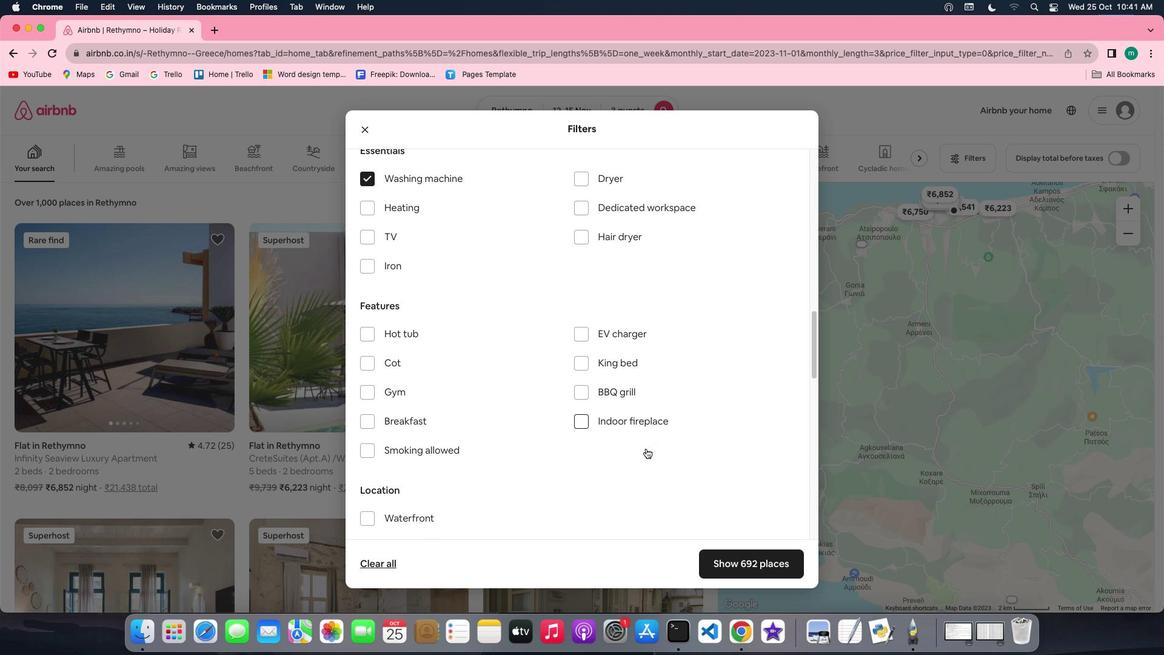 
Action: Mouse scrolled (646, 448) with delta (0, 0)
Screenshot: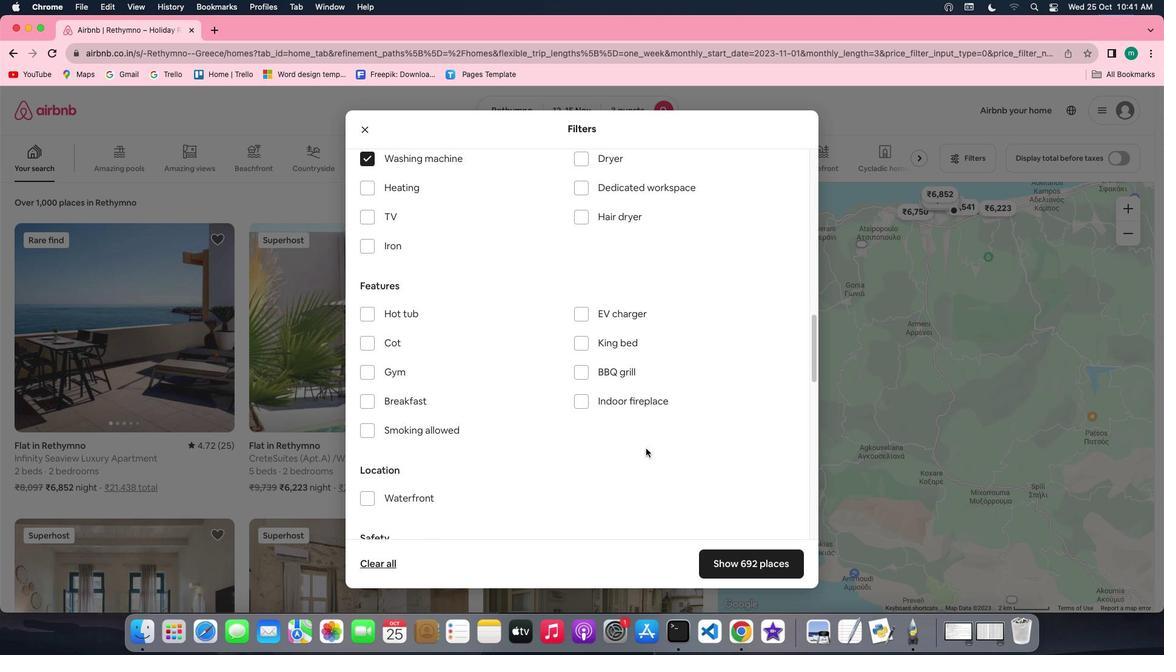 
Action: Mouse scrolled (646, 448) with delta (0, 0)
Screenshot: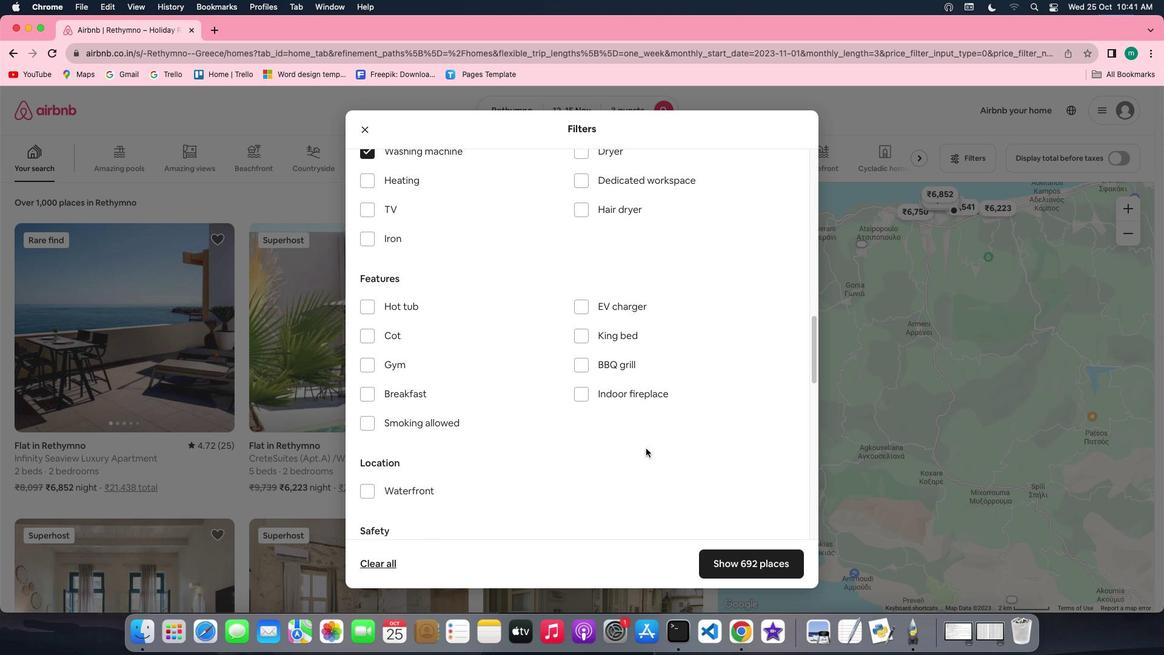 
Action: Mouse scrolled (646, 448) with delta (0, 0)
Screenshot: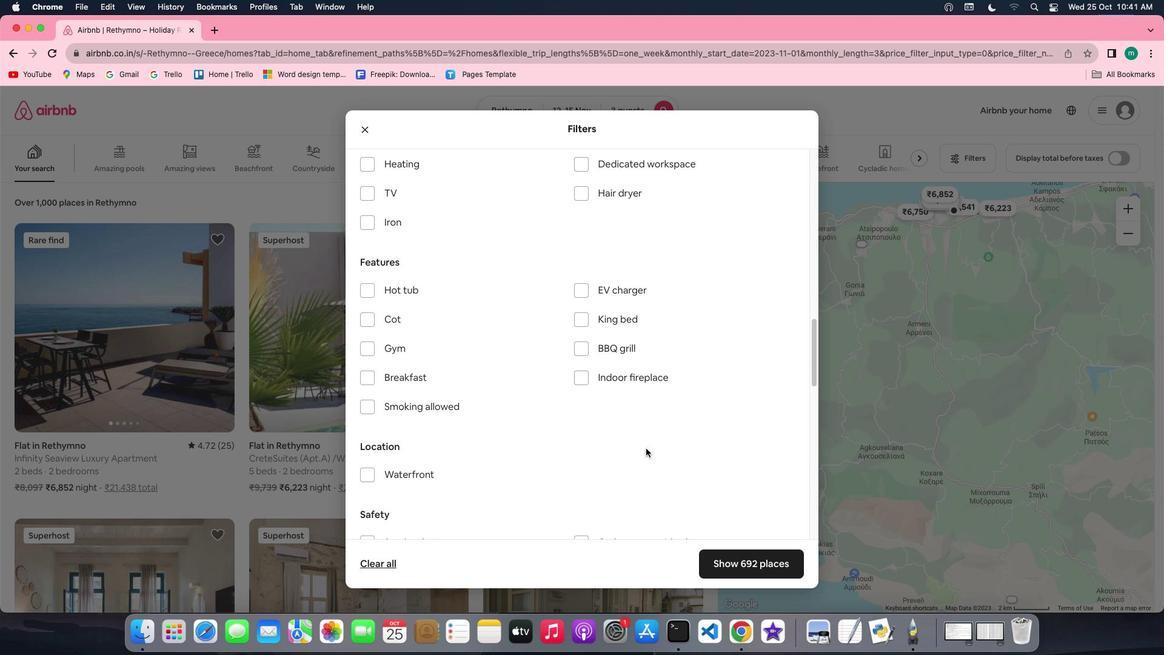 
Action: Mouse scrolled (646, 448) with delta (0, 0)
Screenshot: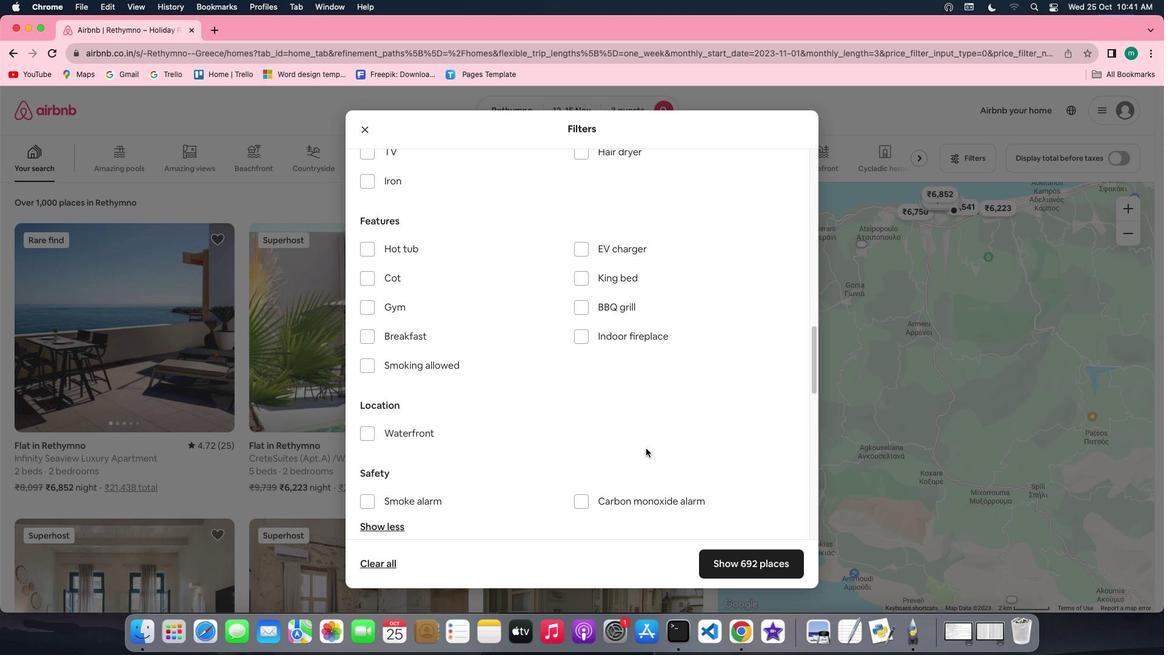 
Action: Mouse scrolled (646, 448) with delta (0, 0)
Screenshot: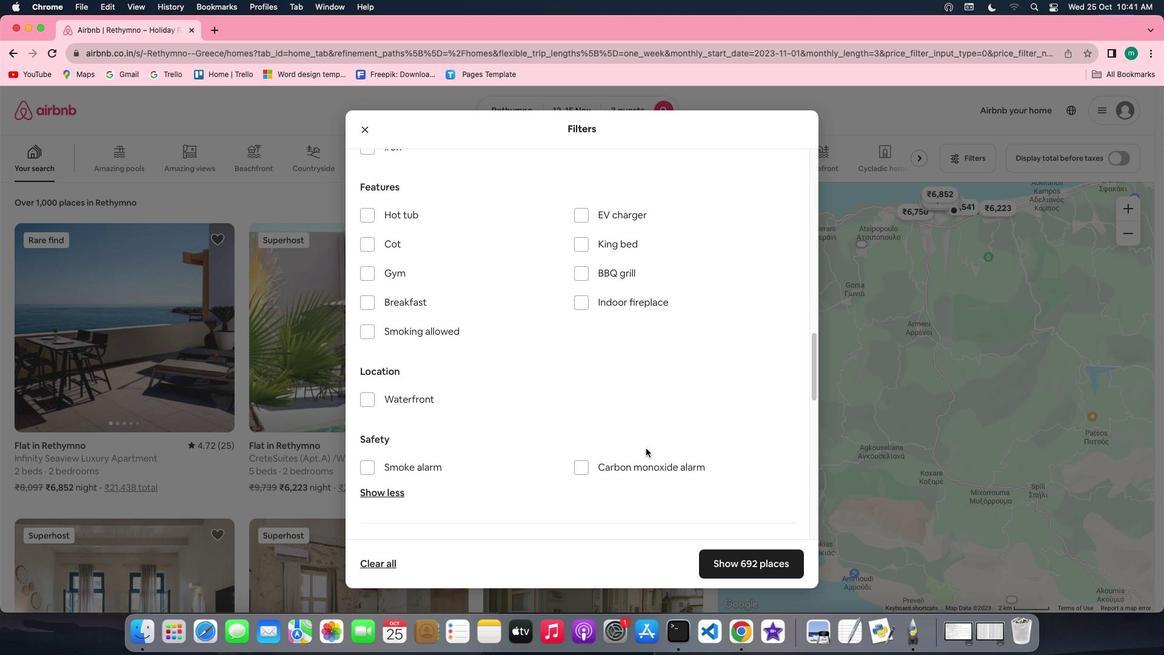 
Action: Mouse scrolled (646, 448) with delta (0, 0)
Screenshot: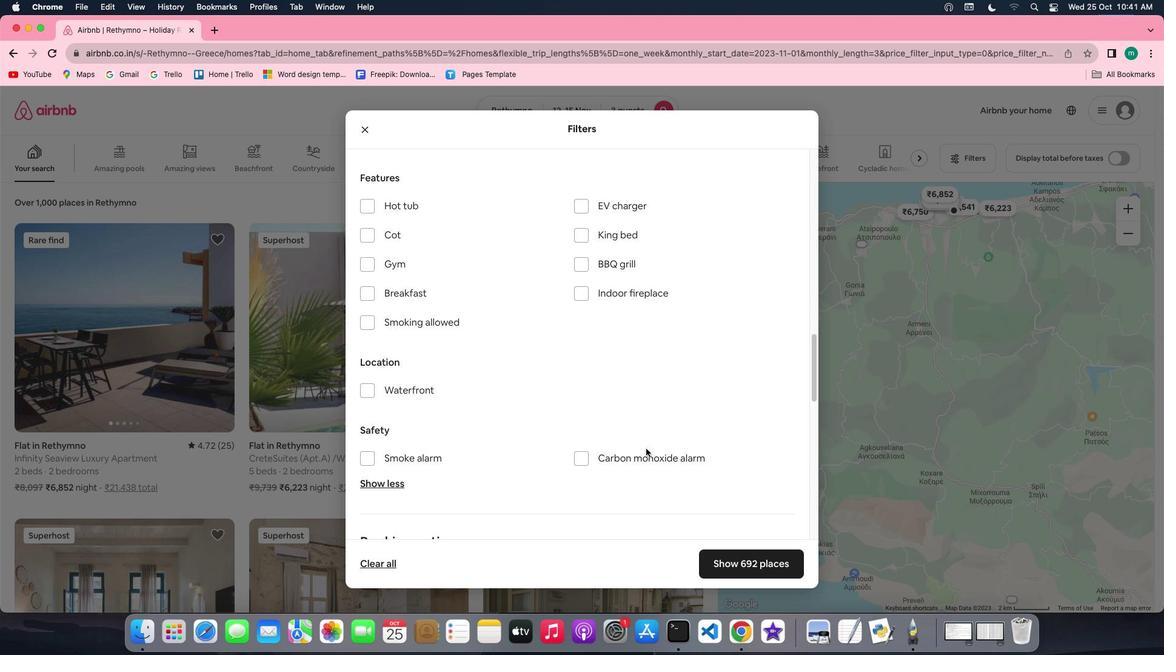 
Action: Mouse scrolled (646, 448) with delta (0, 0)
Screenshot: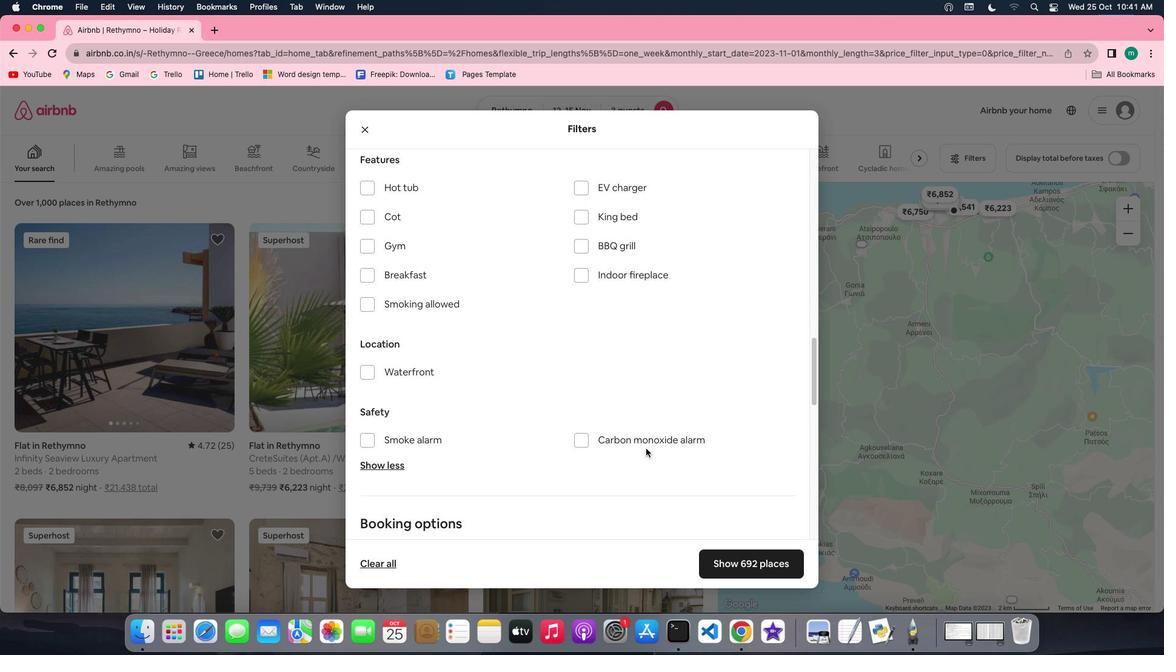 
Action: Mouse scrolled (646, 448) with delta (0, -1)
Screenshot: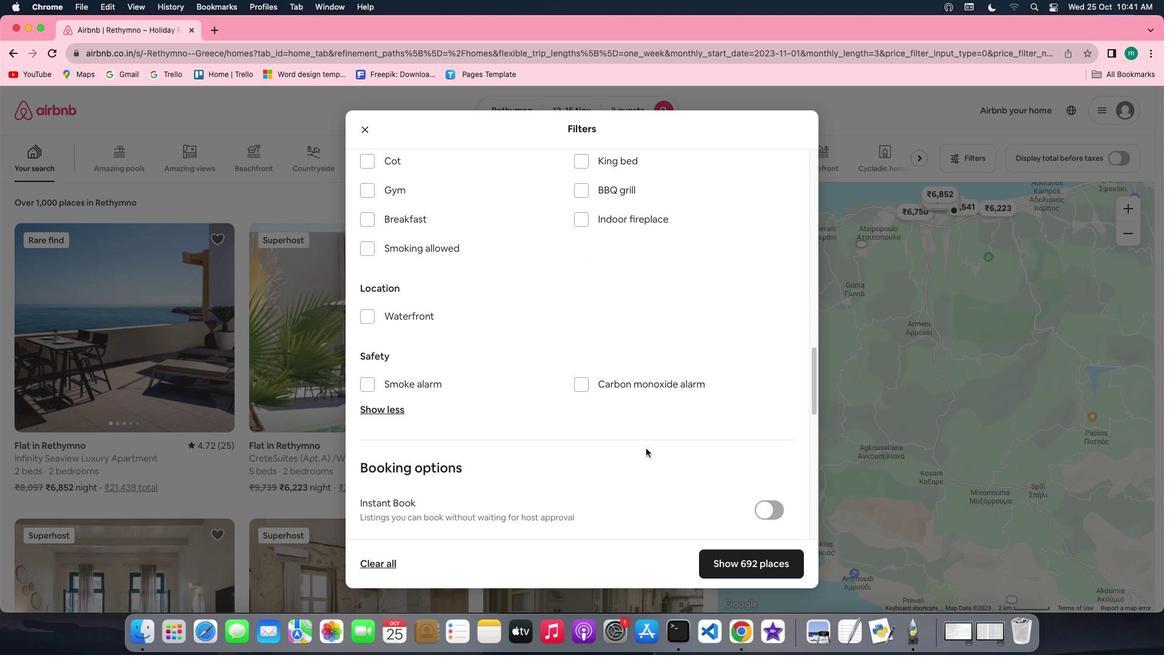 
Action: Mouse scrolled (646, 448) with delta (0, 0)
Screenshot: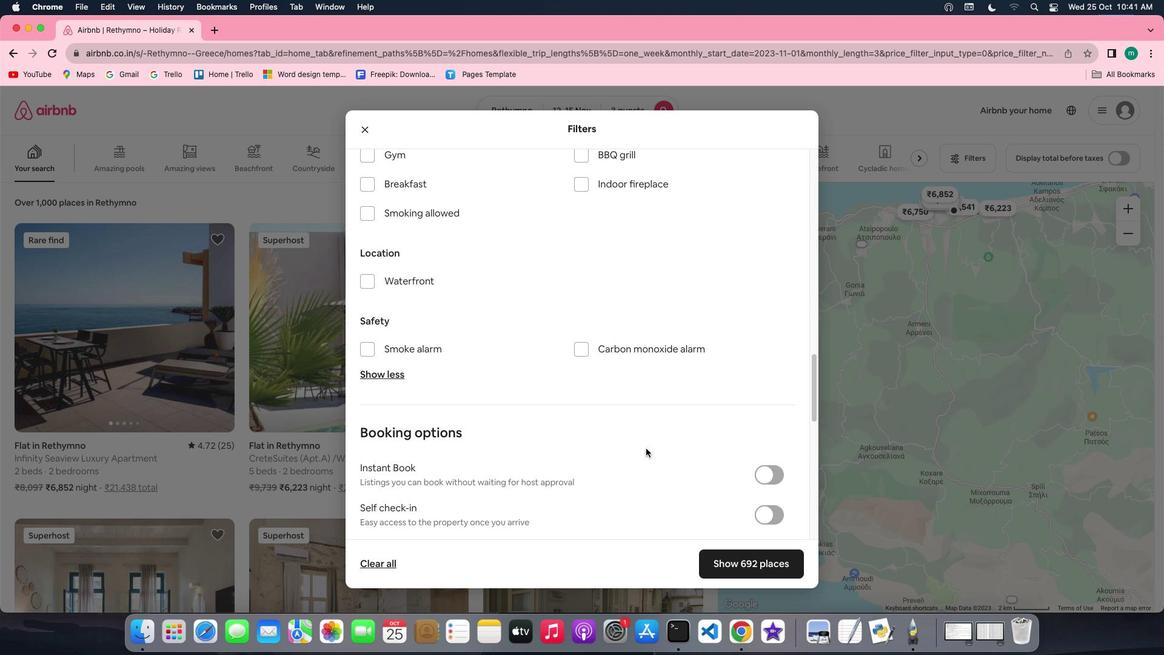 
Action: Mouse scrolled (646, 448) with delta (0, 0)
Screenshot: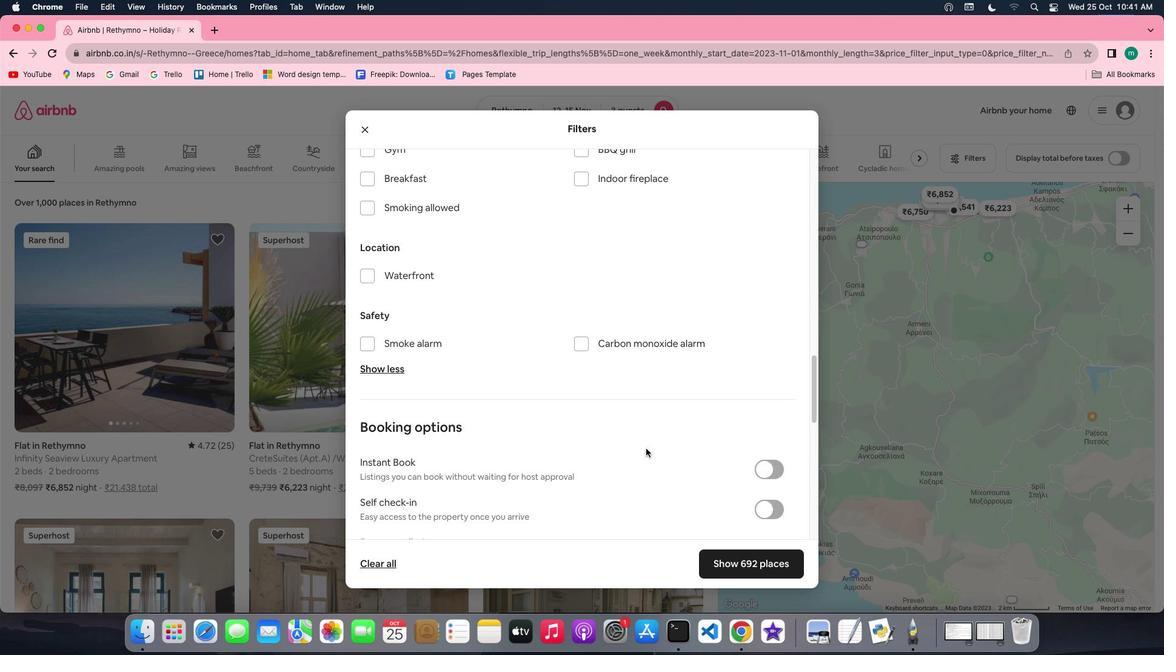 
Action: Mouse scrolled (646, 448) with delta (0, 0)
Screenshot: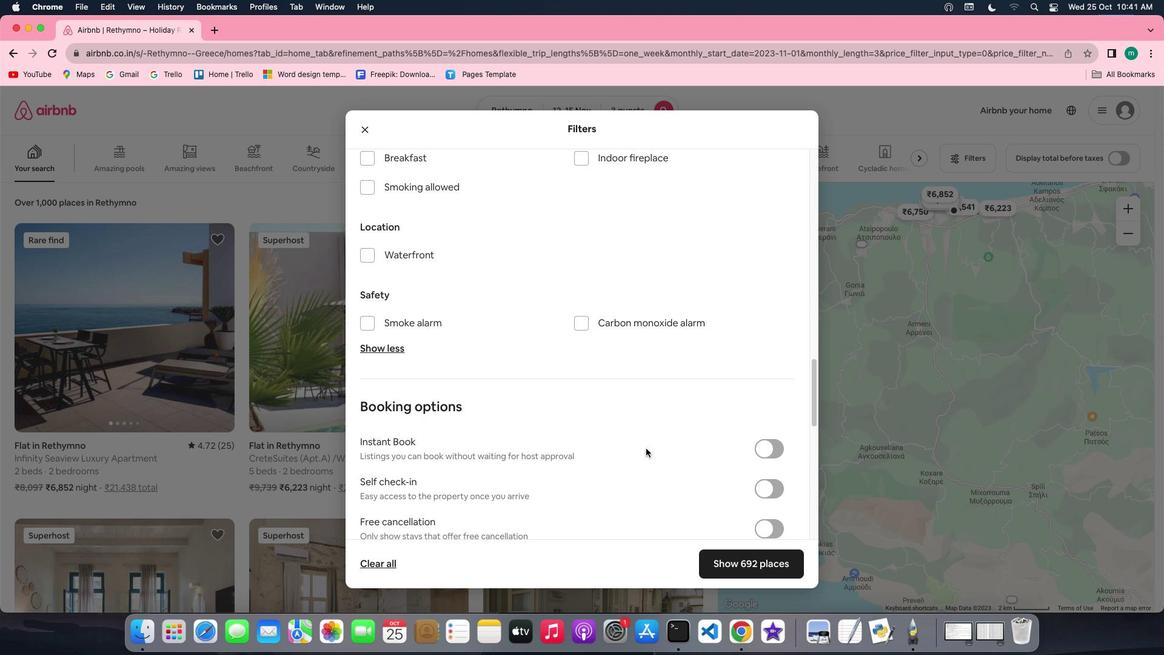 
Action: Mouse scrolled (646, 448) with delta (0, -1)
Screenshot: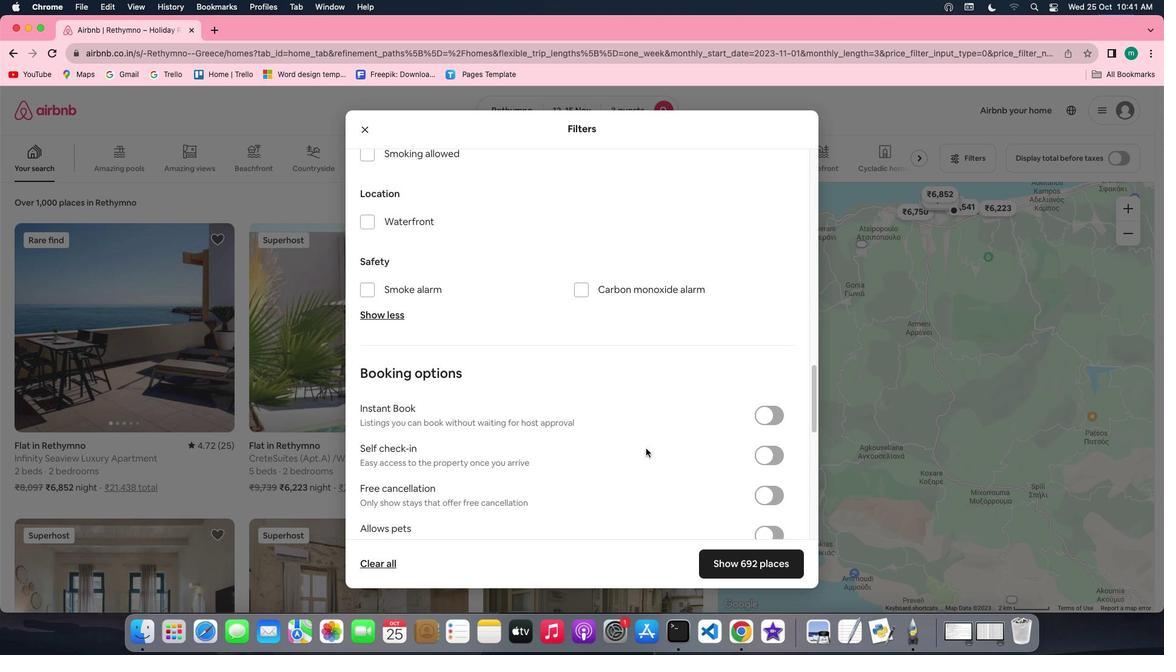 
Action: Mouse scrolled (646, 448) with delta (0, 0)
Screenshot: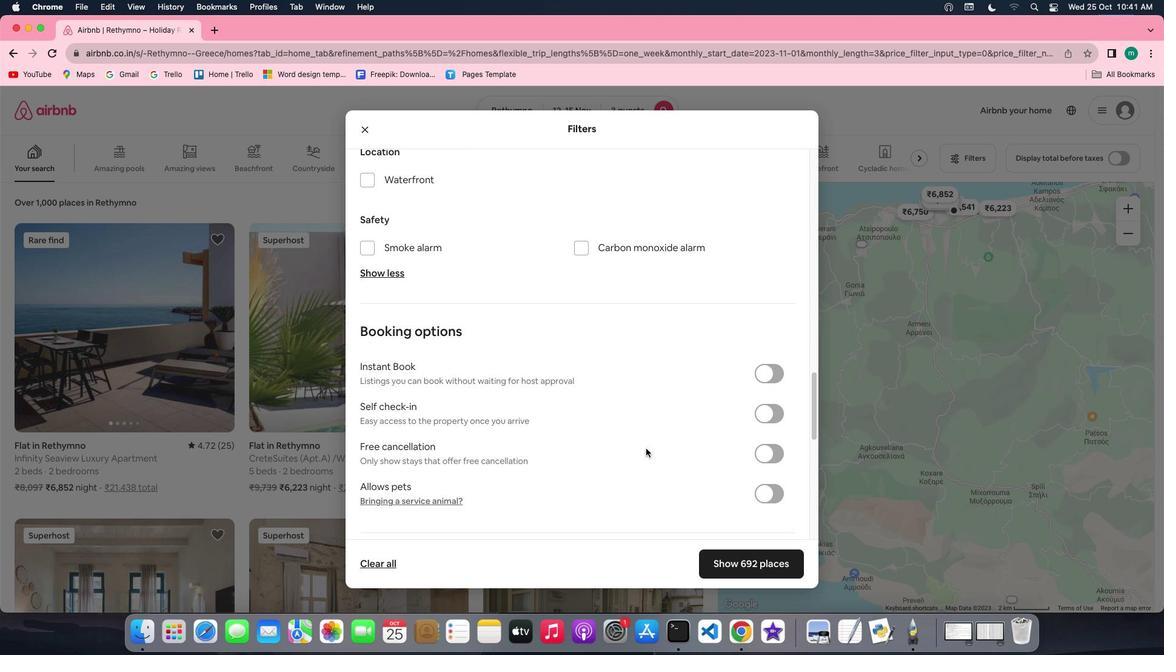 
Action: Mouse scrolled (646, 448) with delta (0, 0)
Screenshot: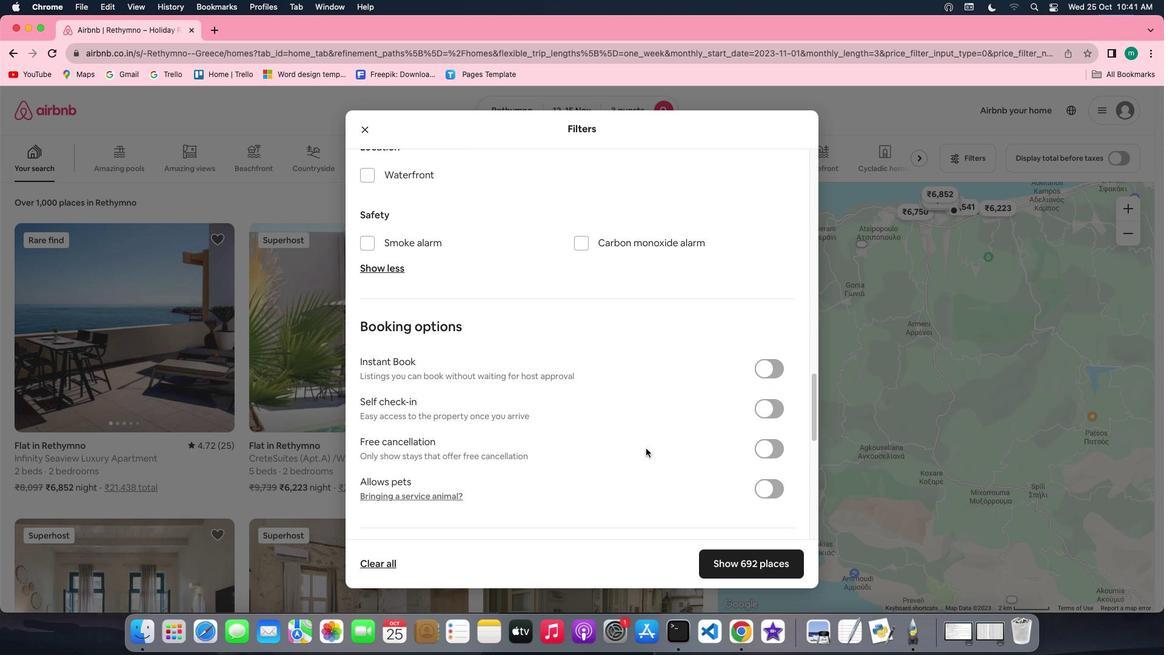 
Action: Mouse scrolled (646, 448) with delta (0, 0)
Screenshot: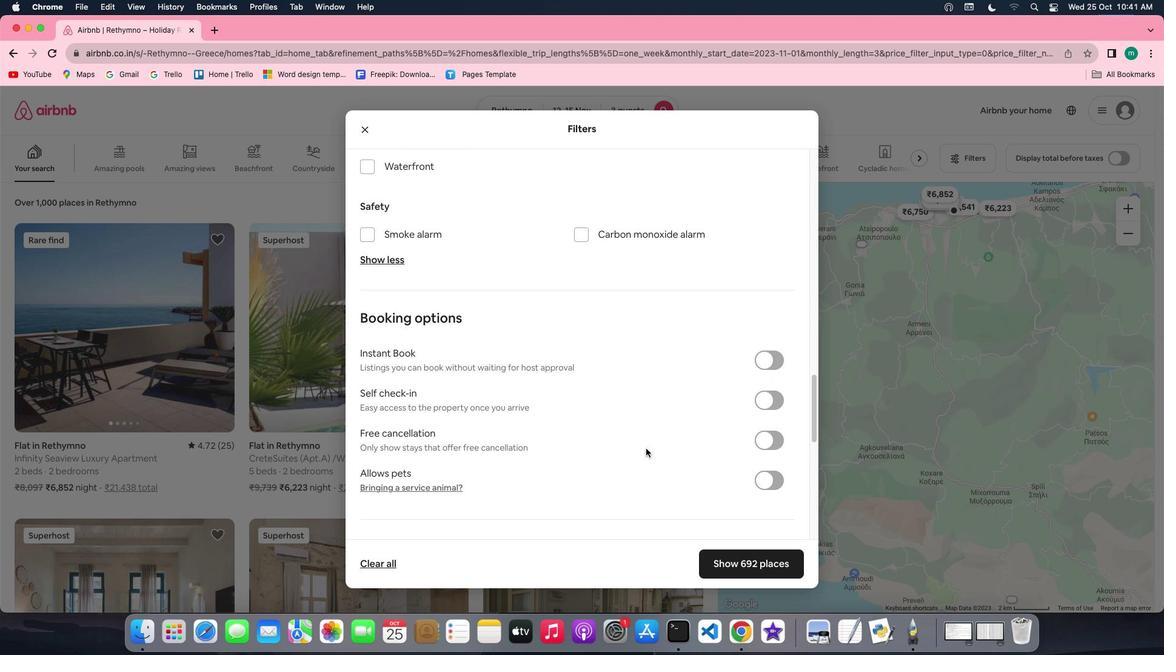 
Action: Mouse scrolled (646, 448) with delta (0, 0)
Screenshot: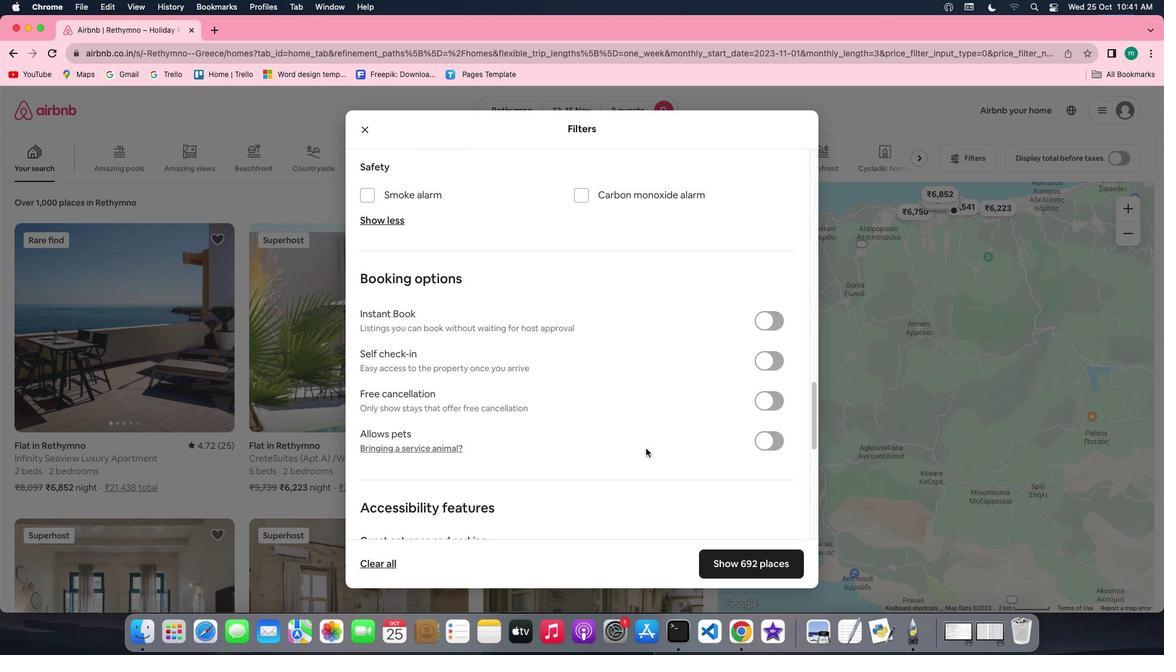 
Action: Mouse scrolled (646, 448) with delta (0, -1)
Screenshot: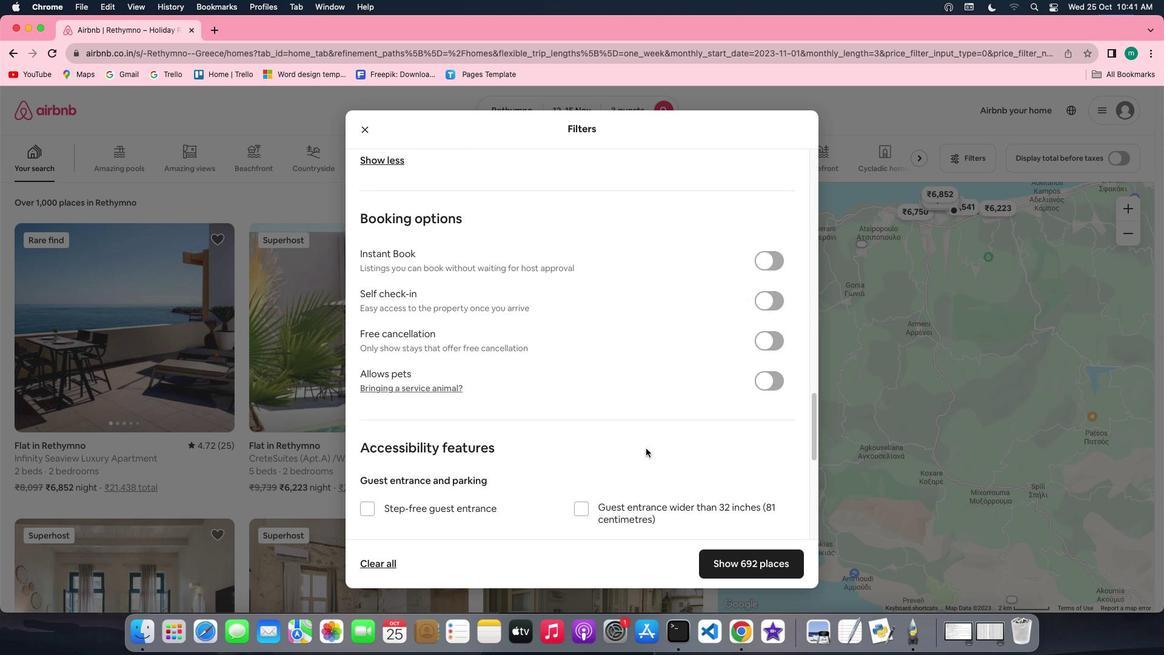 
Action: Mouse scrolled (646, 448) with delta (0, 0)
Screenshot: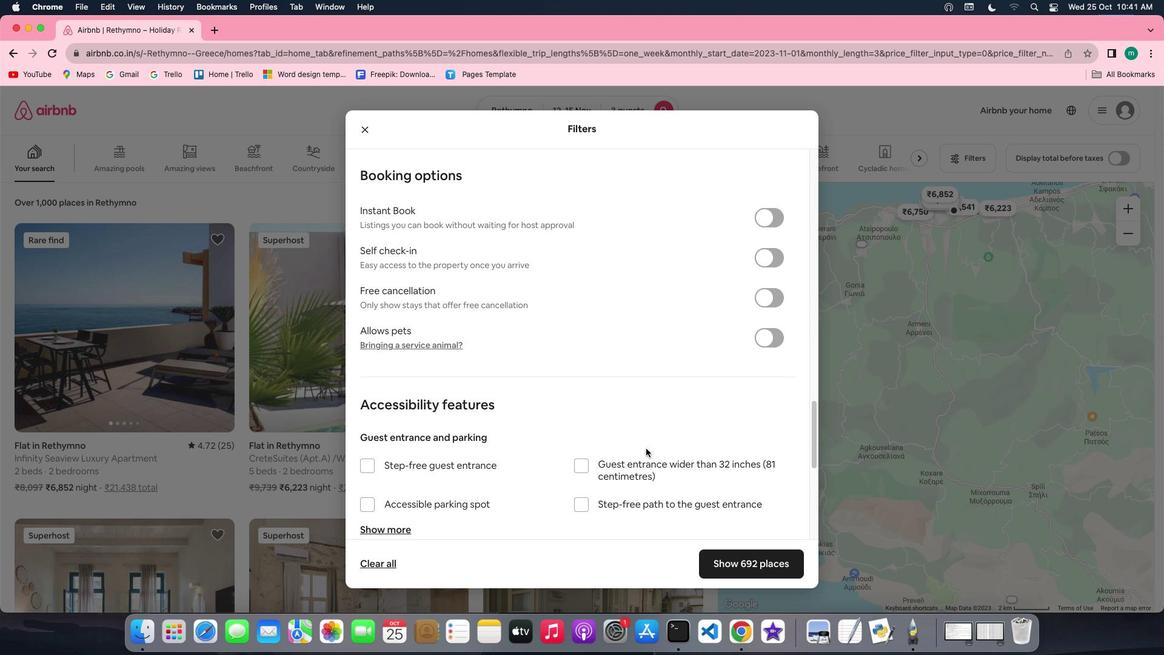 
Action: Mouse scrolled (646, 448) with delta (0, 0)
Screenshot: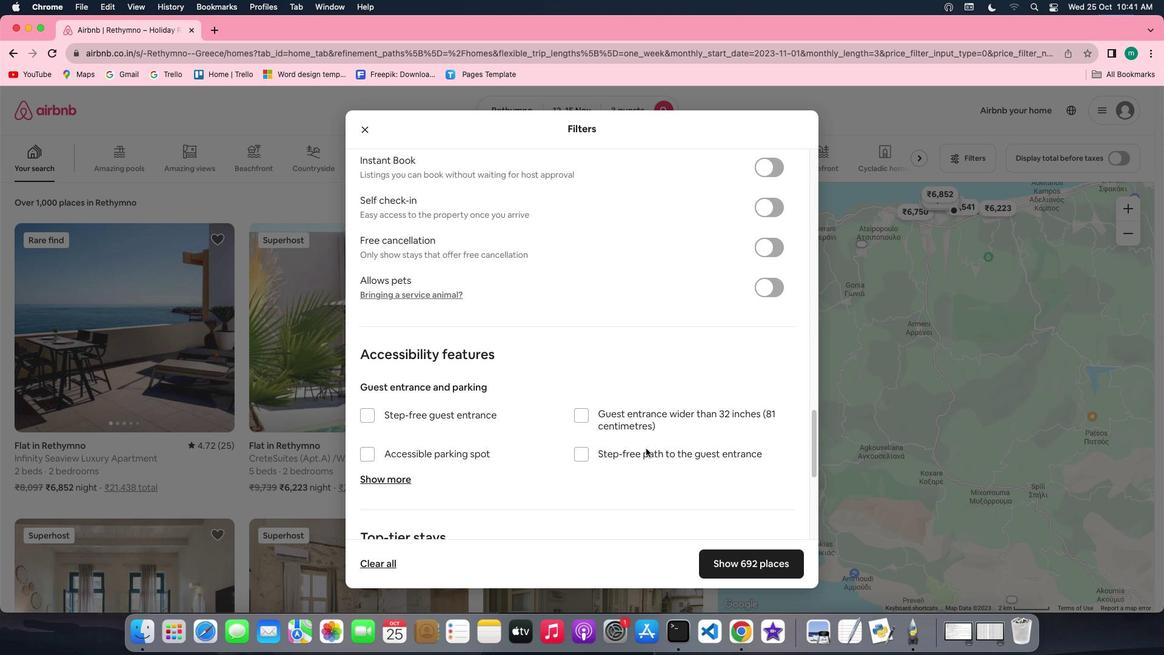 
Action: Mouse scrolled (646, 448) with delta (0, -1)
Screenshot: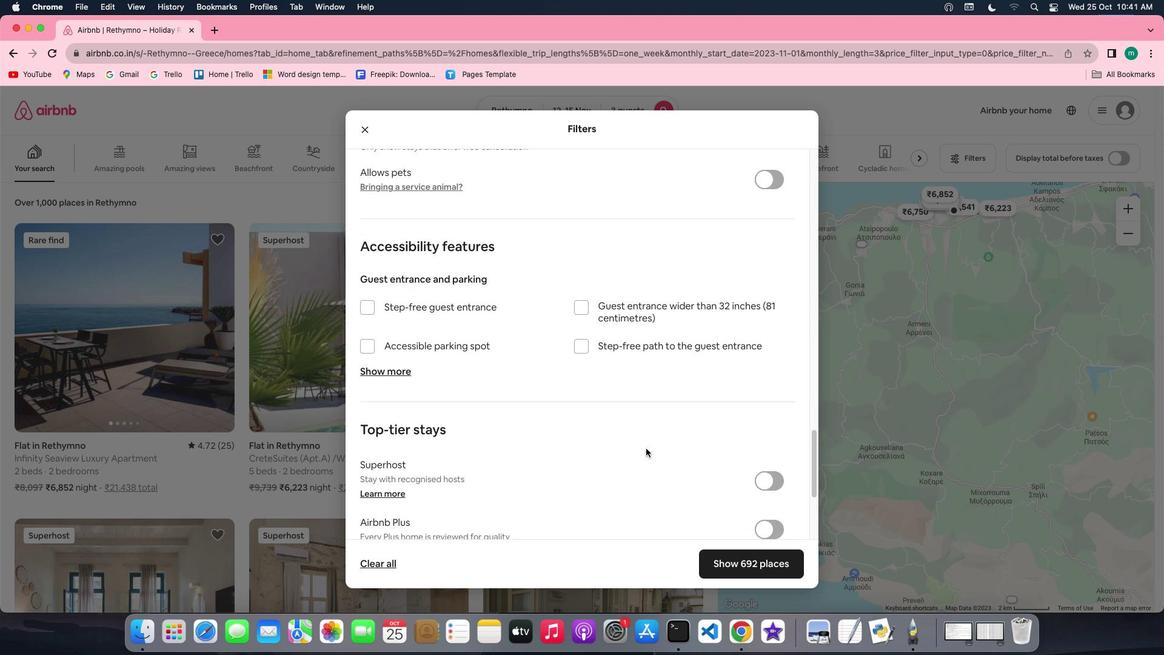 
Action: Mouse scrolled (646, 448) with delta (0, -3)
Screenshot: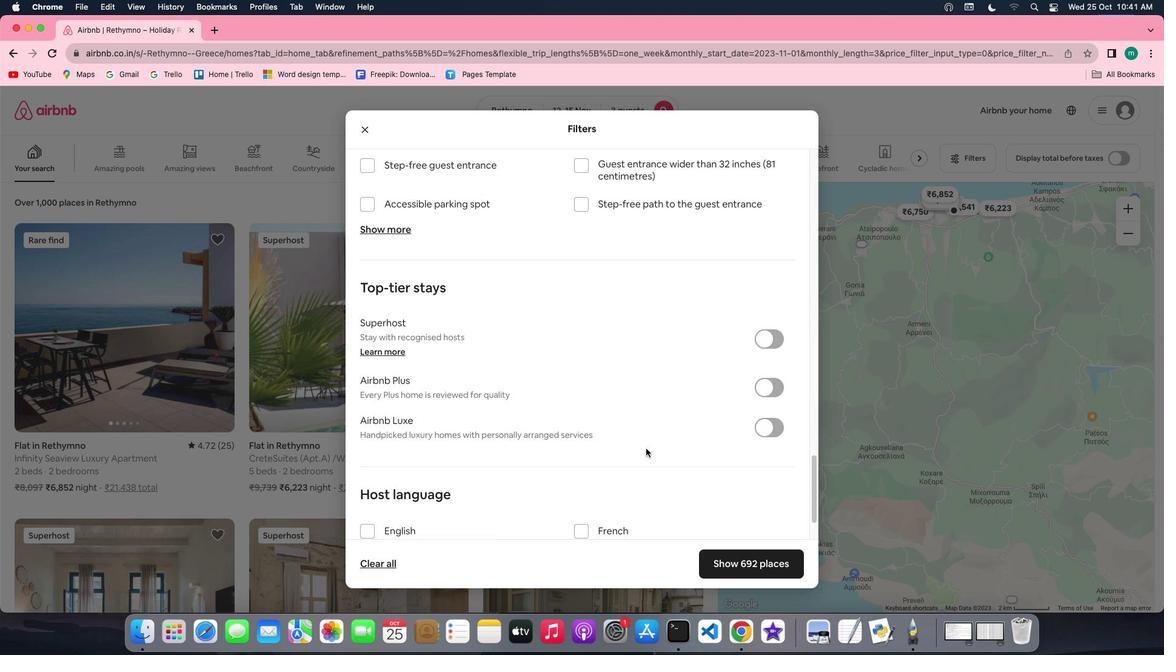 
Action: Mouse scrolled (646, 448) with delta (0, -3)
Screenshot: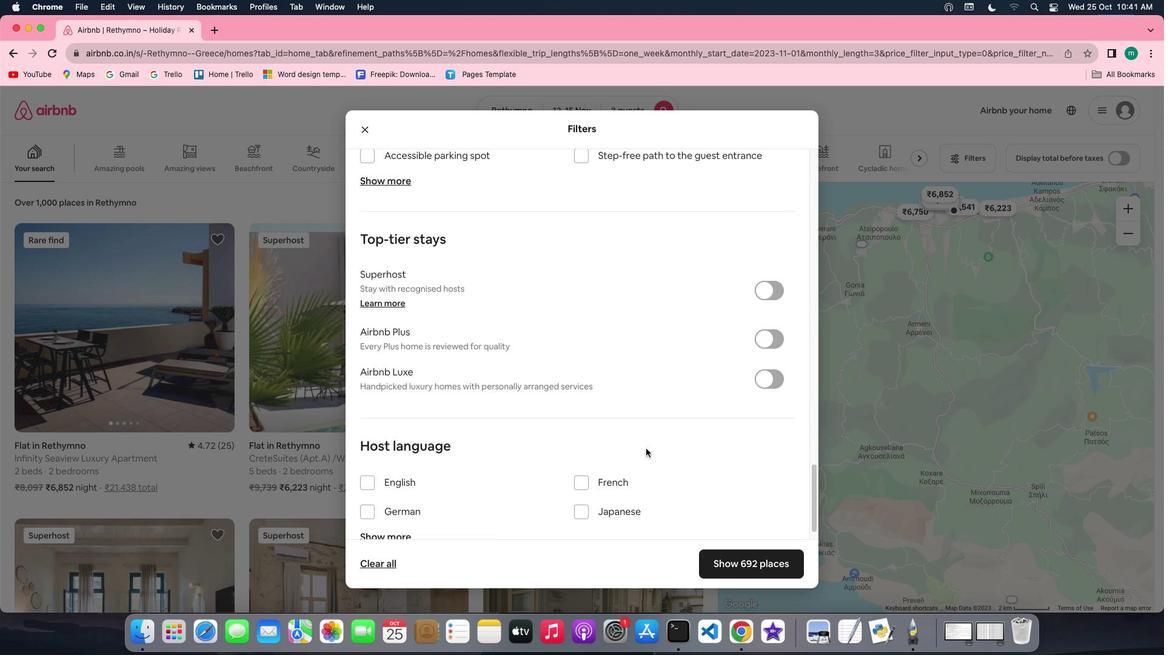 
Action: Mouse scrolled (646, 448) with delta (0, 0)
Screenshot: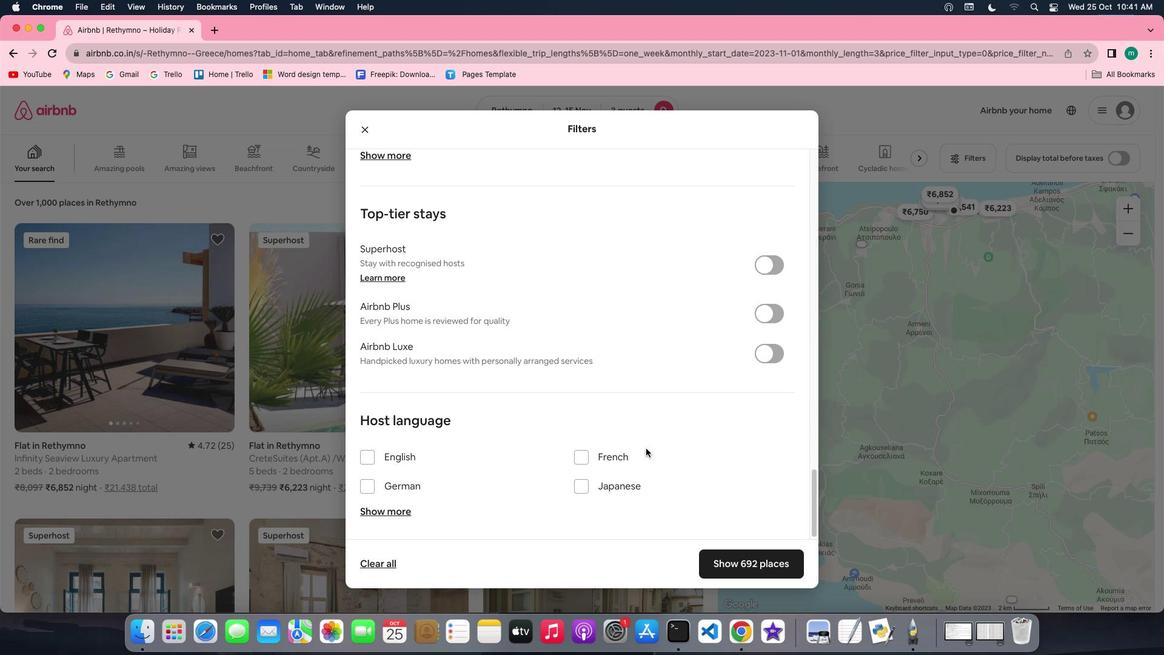 
Action: Mouse scrolled (646, 448) with delta (0, 0)
Screenshot: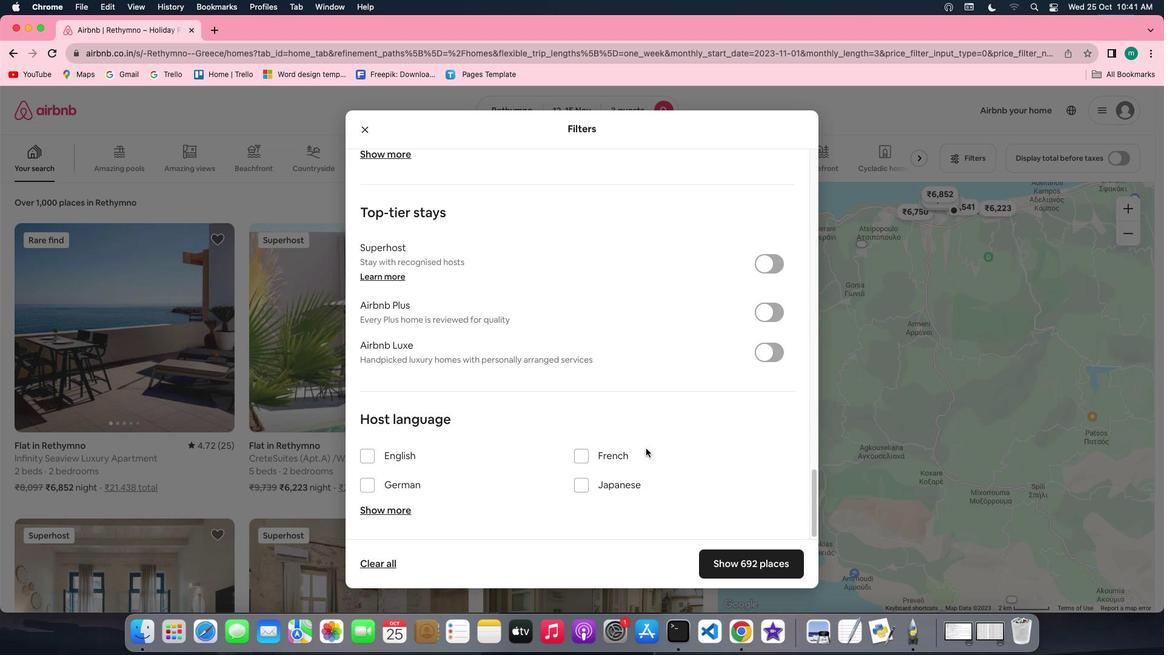 
Action: Mouse scrolled (646, 448) with delta (0, -1)
Screenshot: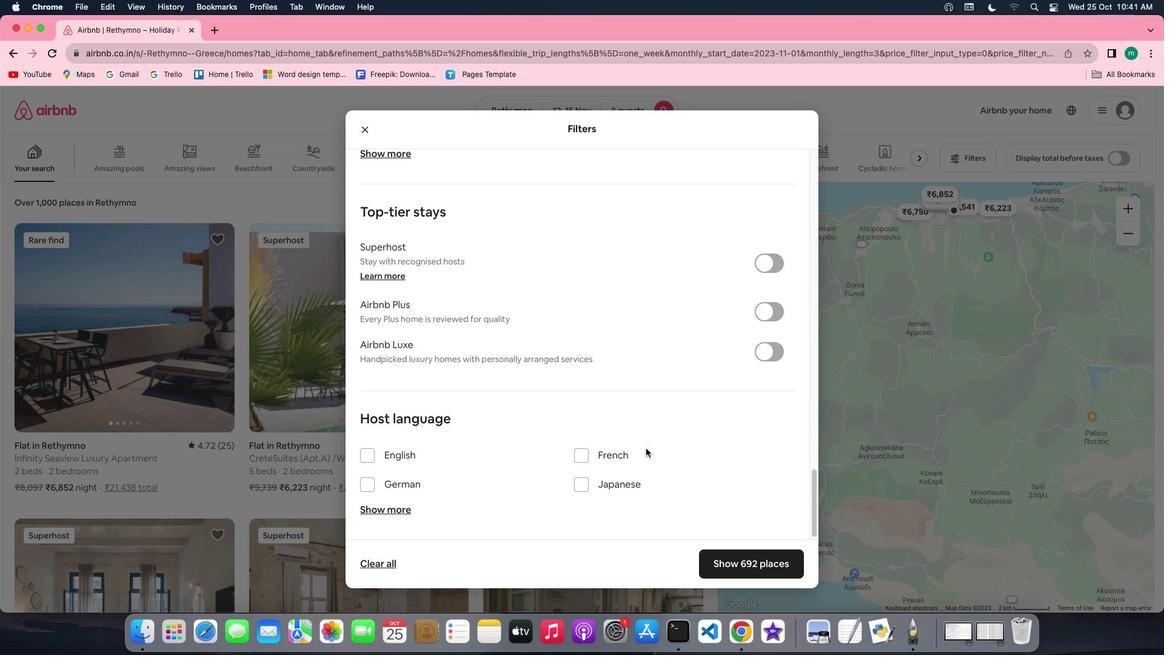 
Action: Mouse scrolled (646, 448) with delta (0, -2)
Screenshot: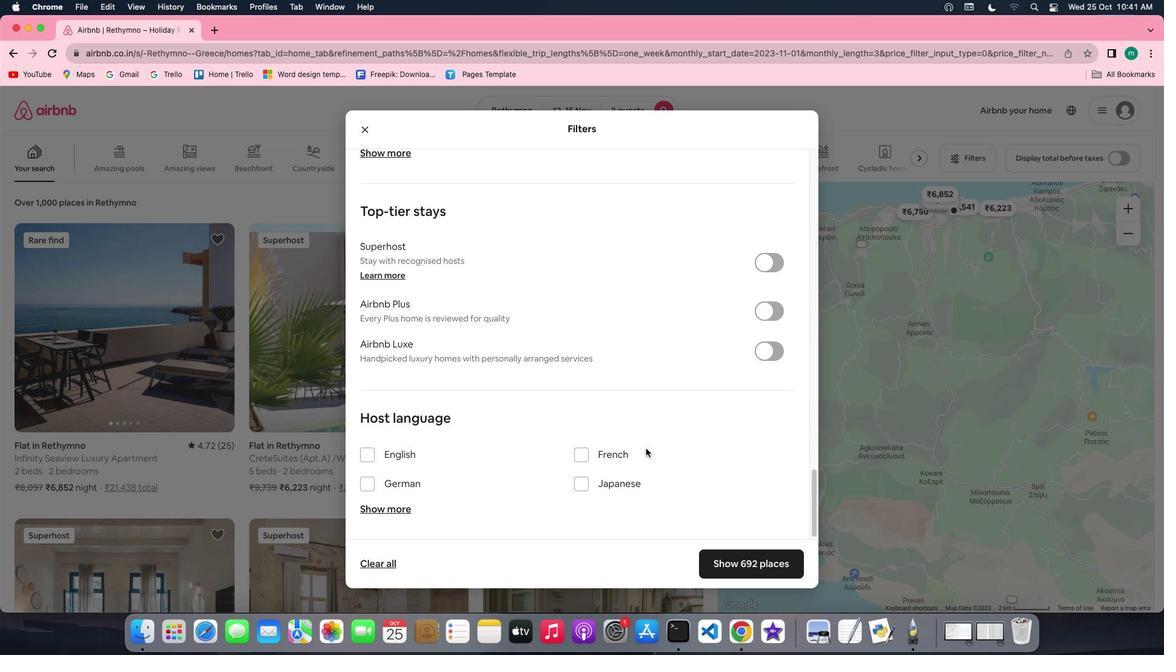 
Action: Mouse scrolled (646, 448) with delta (0, -3)
Screenshot: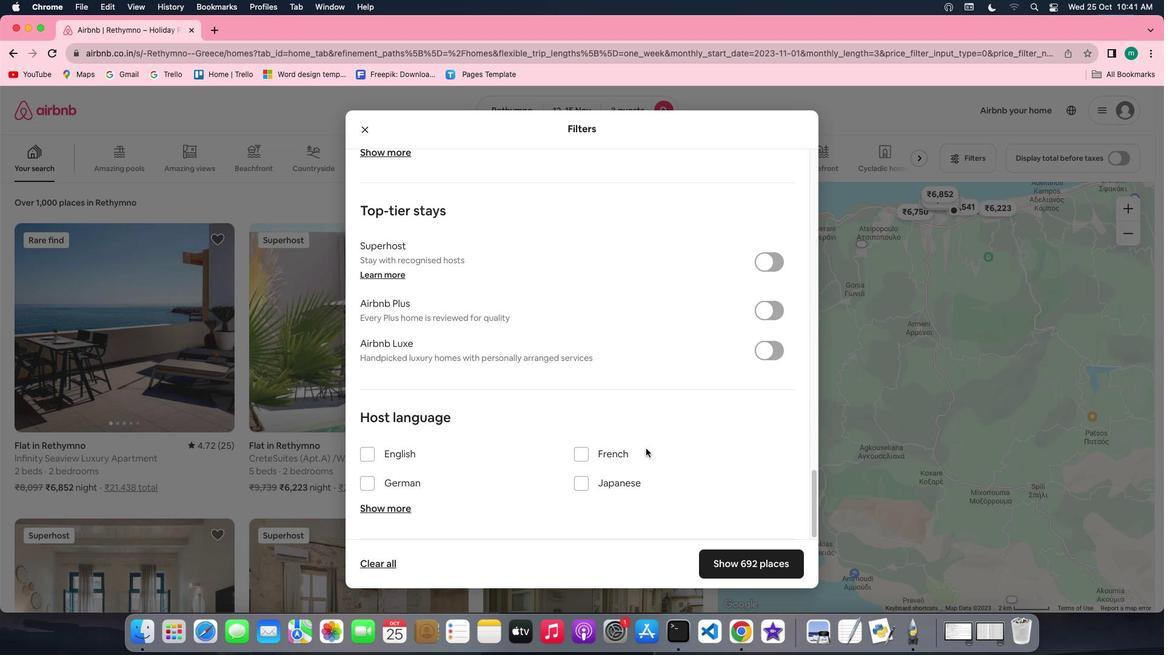 
Action: Mouse moved to (768, 564)
Screenshot: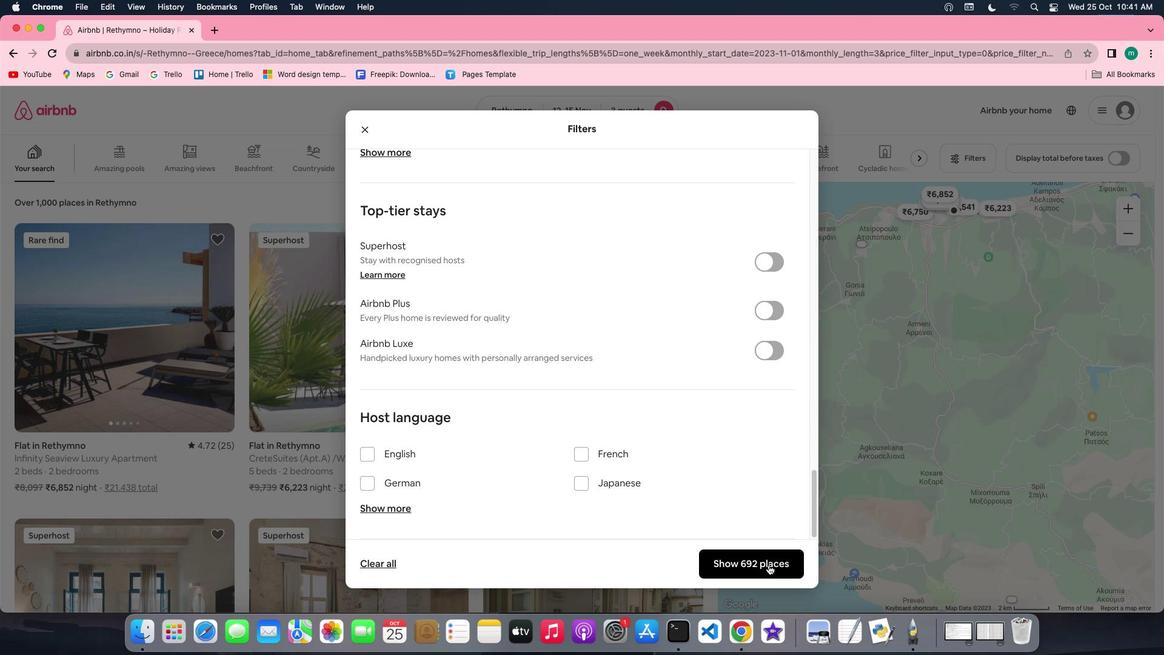 
Action: Mouse pressed left at (768, 564)
Screenshot: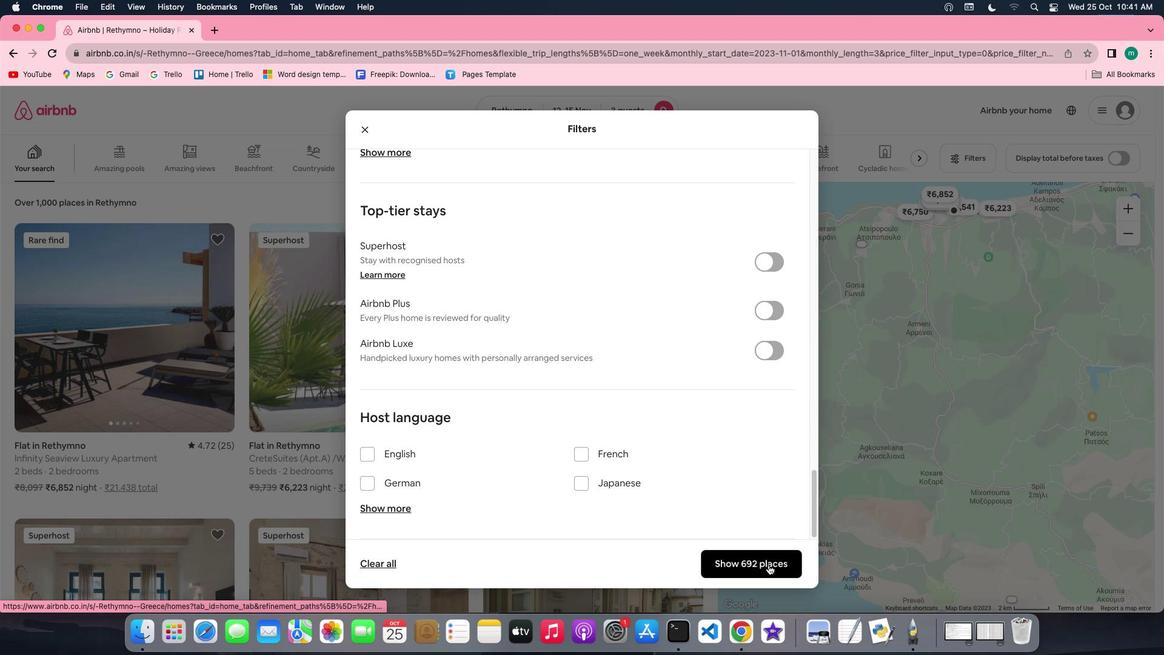 
Action: Mouse moved to (130, 338)
Screenshot: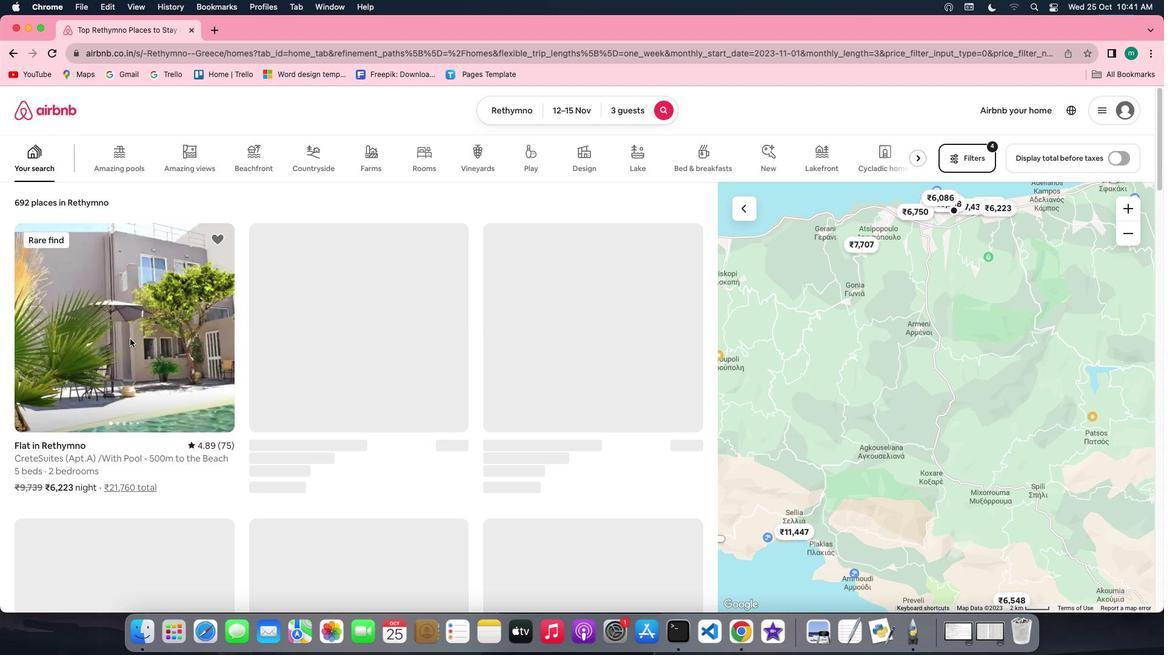 
Action: Mouse pressed left at (130, 338)
Screenshot: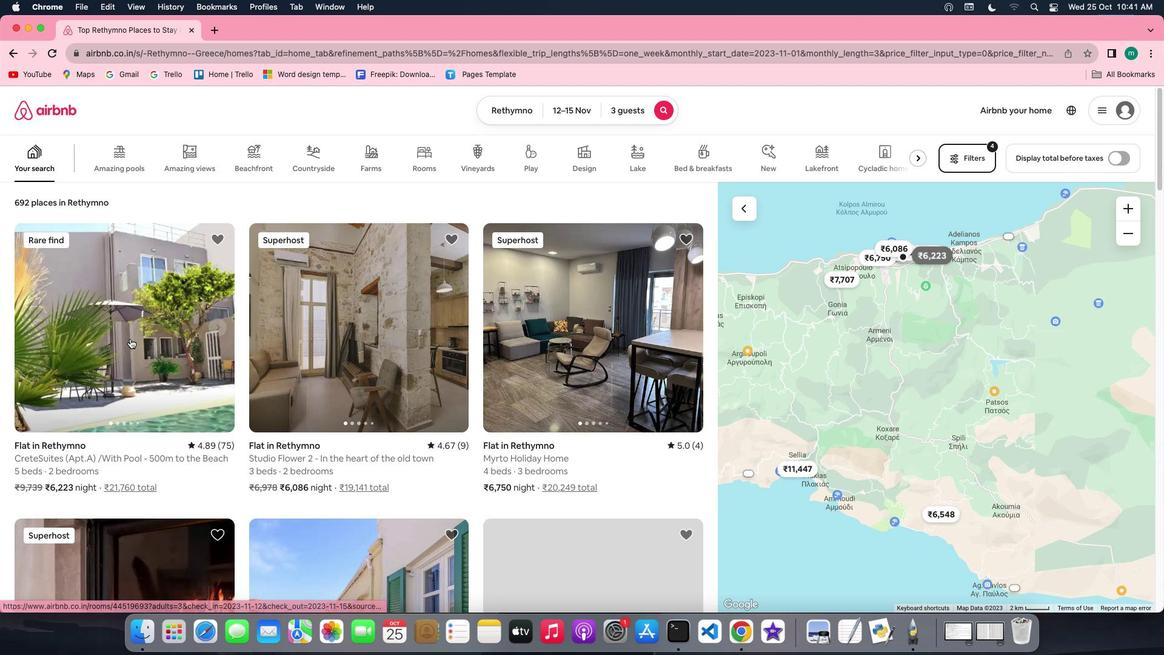 
Action: Mouse moved to (874, 456)
Screenshot: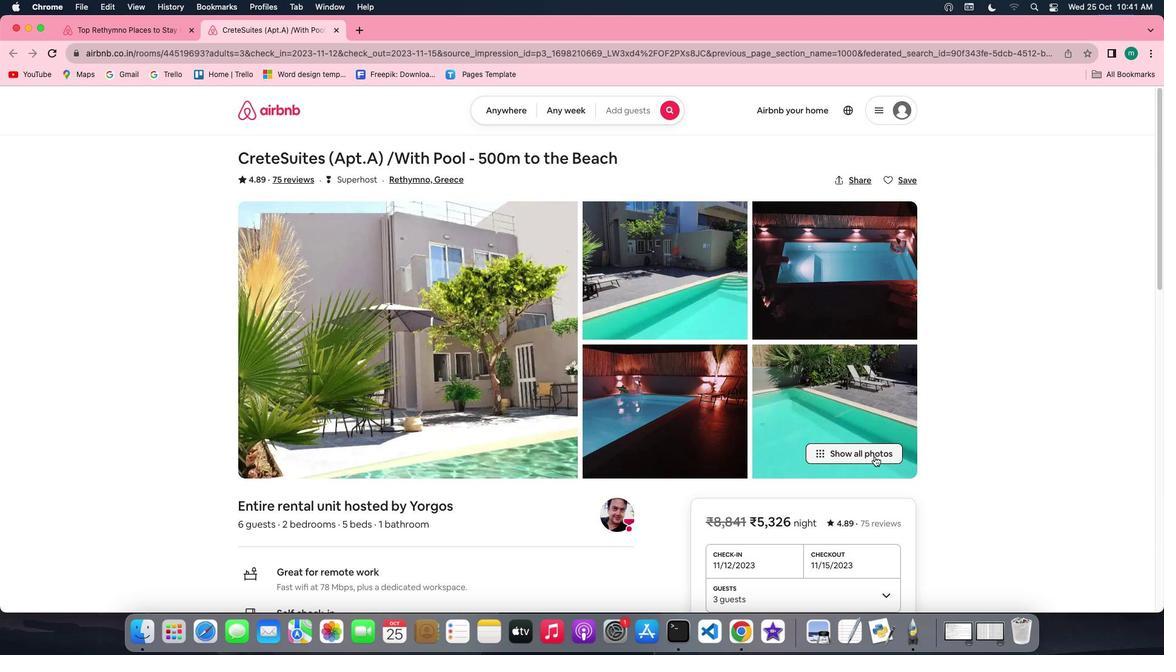 
Action: Mouse pressed left at (874, 456)
Screenshot: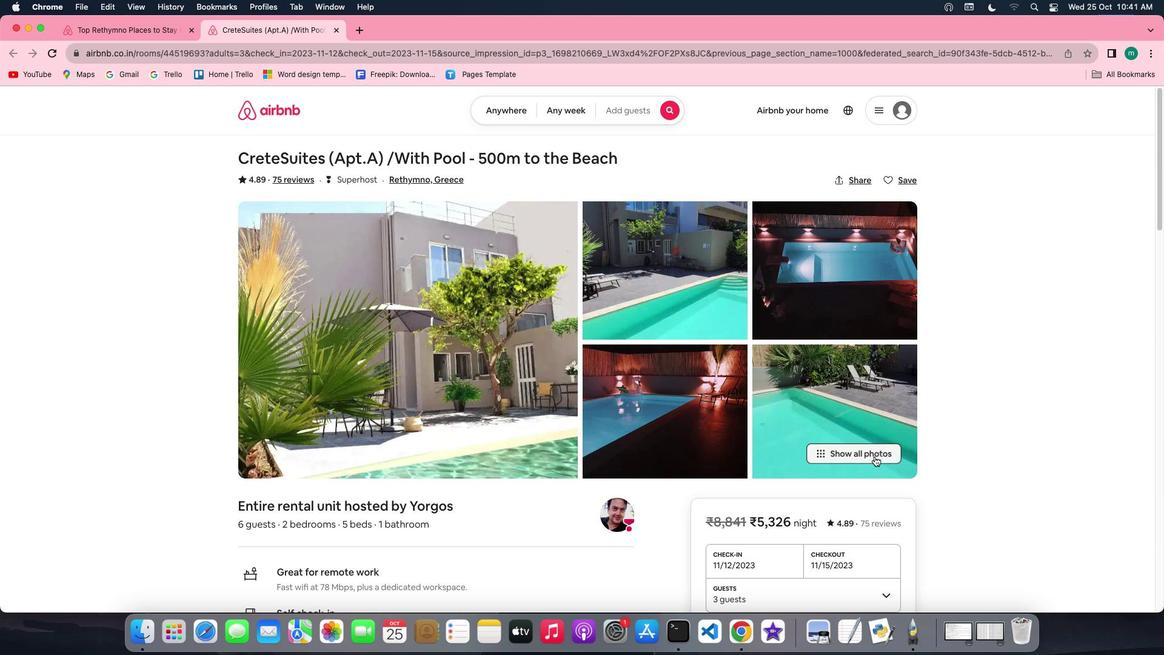 
Action: Mouse moved to (757, 506)
Screenshot: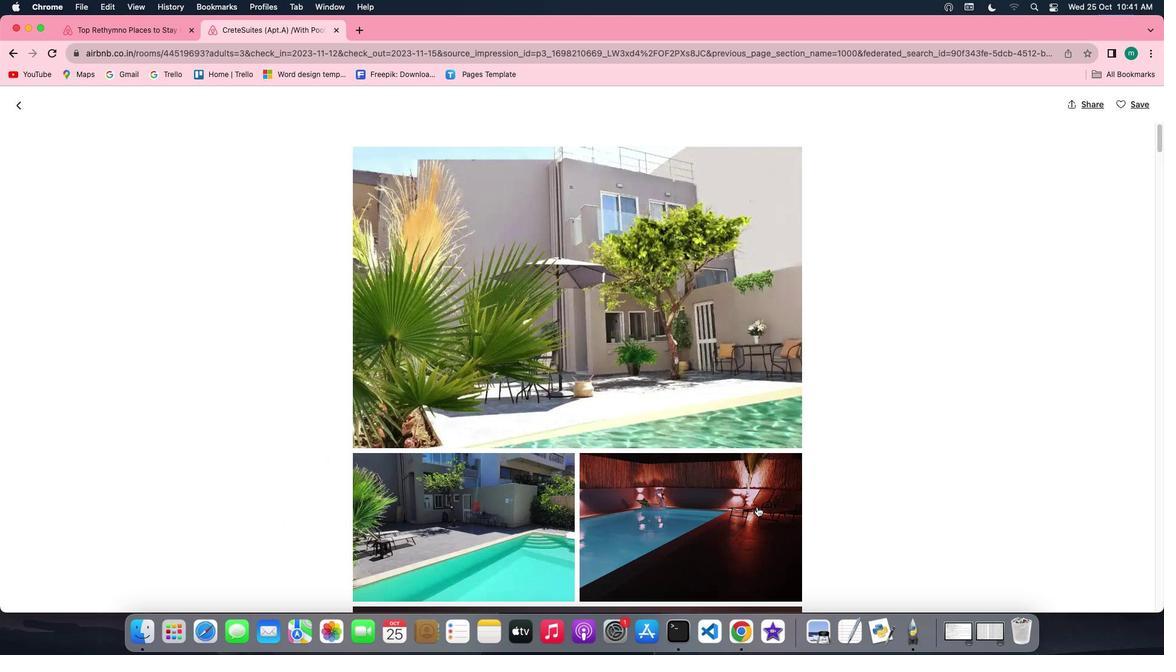 
Action: Mouse scrolled (757, 506) with delta (0, 0)
Screenshot: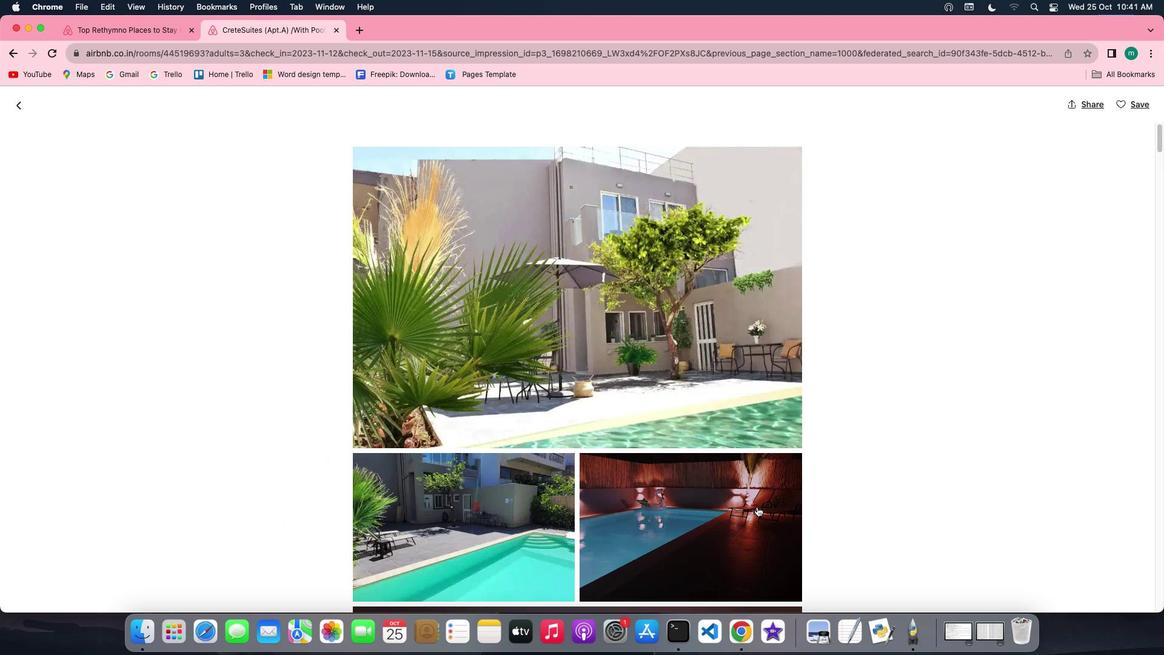 
Action: Mouse scrolled (757, 506) with delta (0, 0)
Screenshot: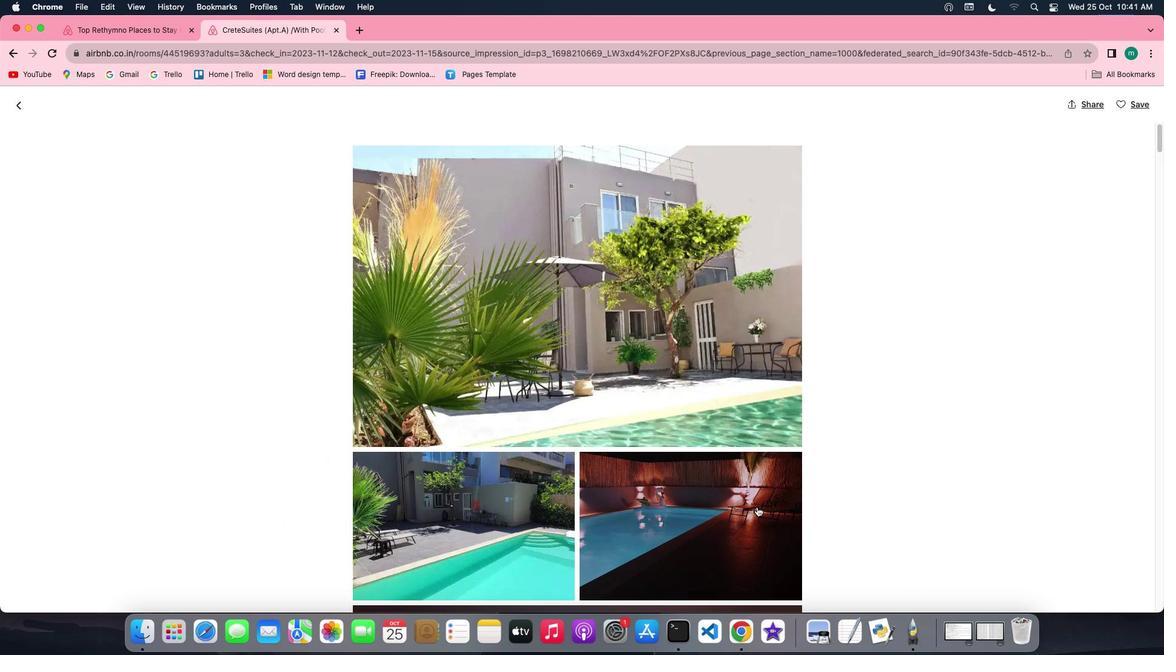 
Action: Mouse scrolled (757, 506) with delta (0, 0)
Screenshot: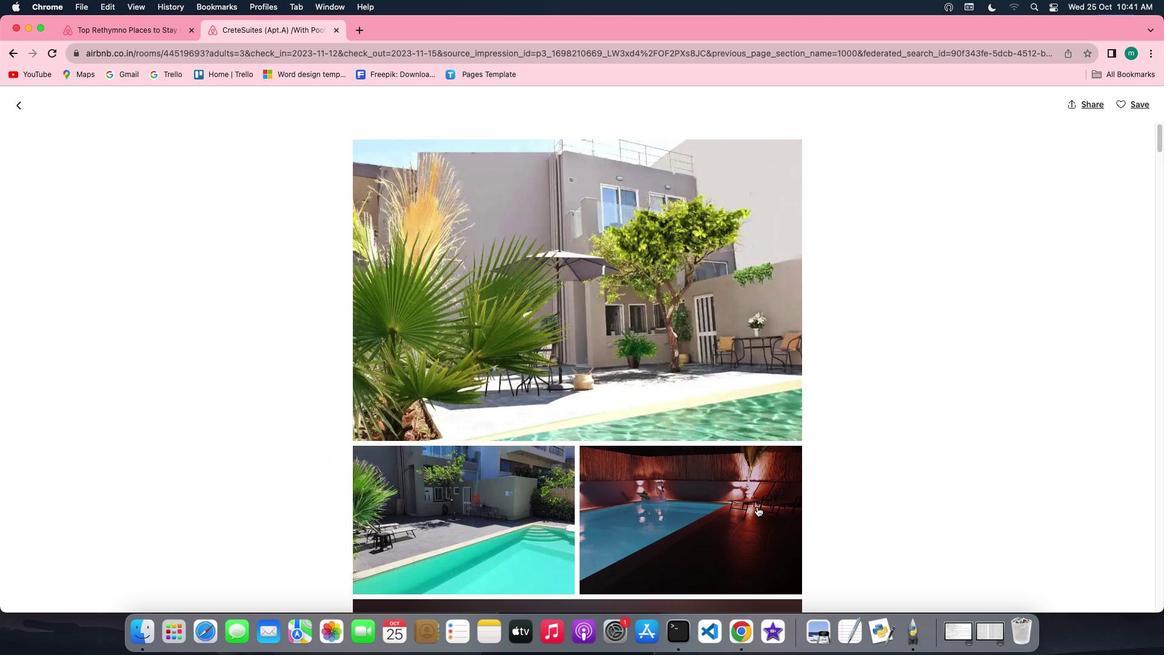 
Action: Mouse scrolled (757, 506) with delta (0, 0)
Screenshot: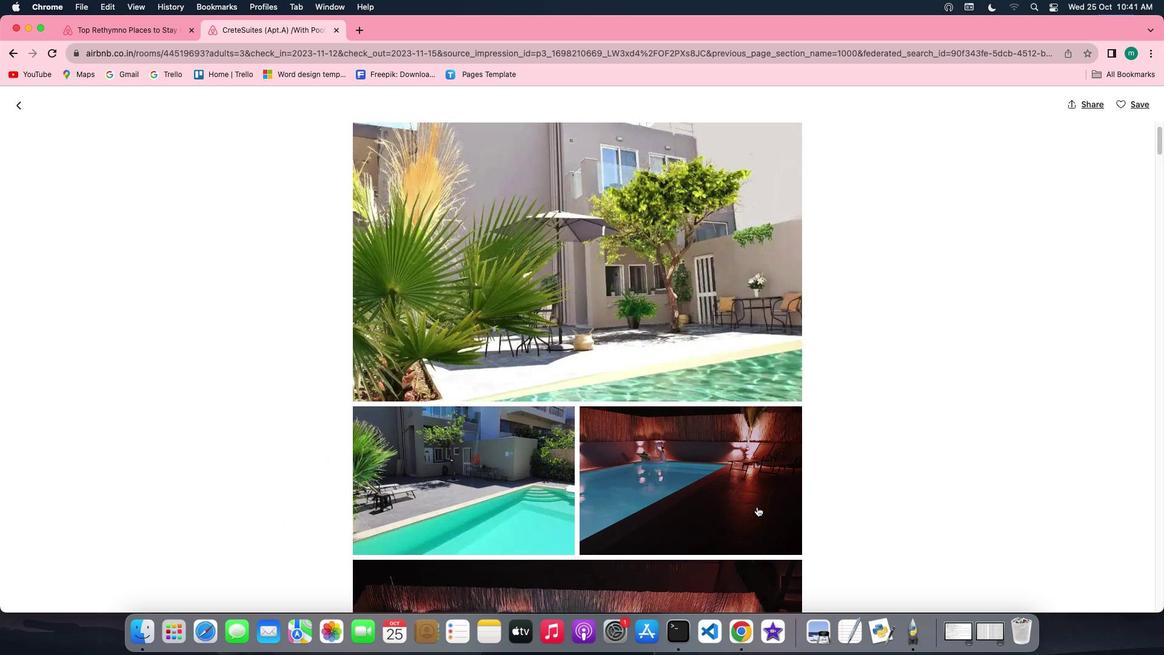 
Action: Mouse scrolled (757, 506) with delta (0, 0)
Screenshot: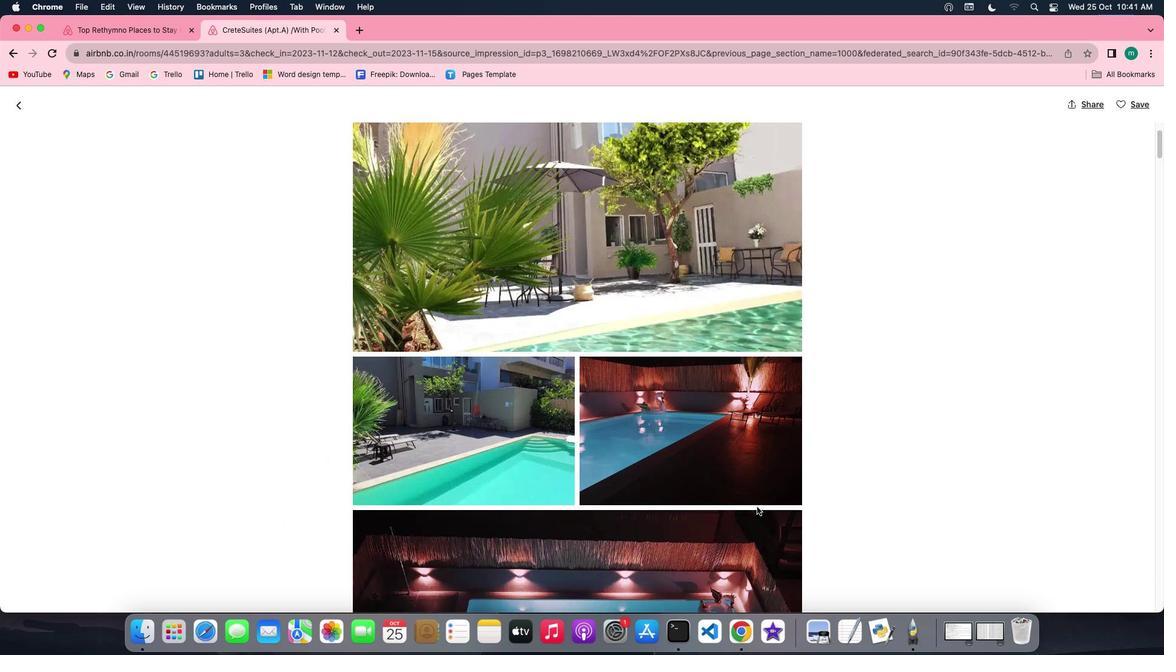 
Action: Mouse scrolled (757, 506) with delta (0, 0)
Screenshot: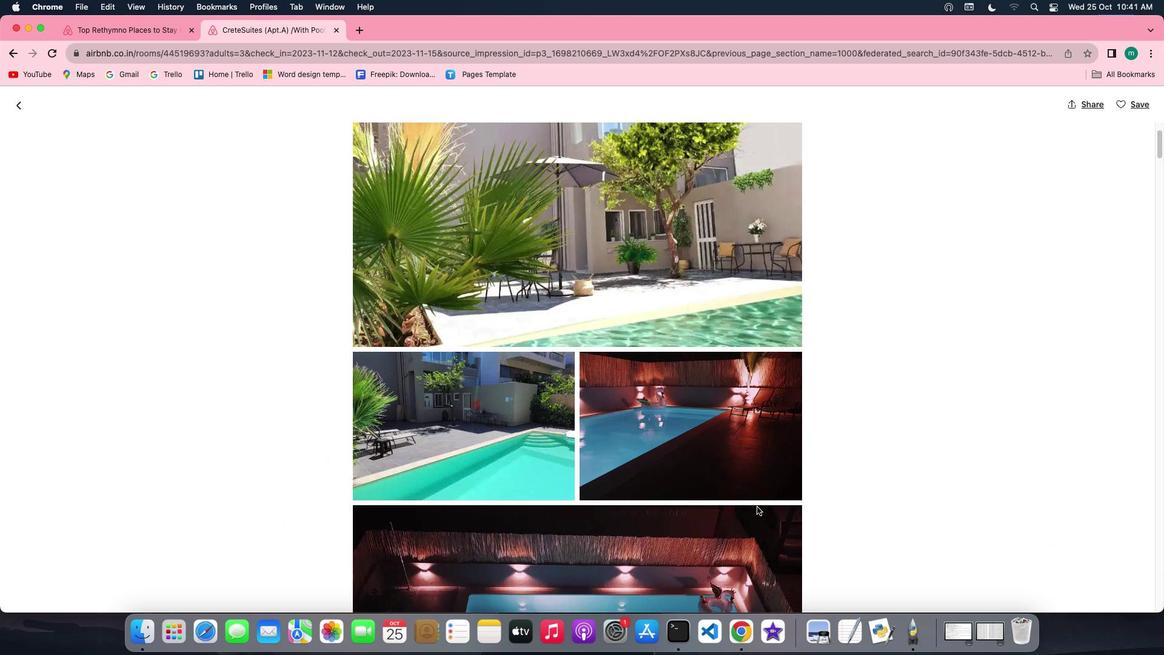 
Action: Mouse scrolled (757, 506) with delta (0, -1)
Screenshot: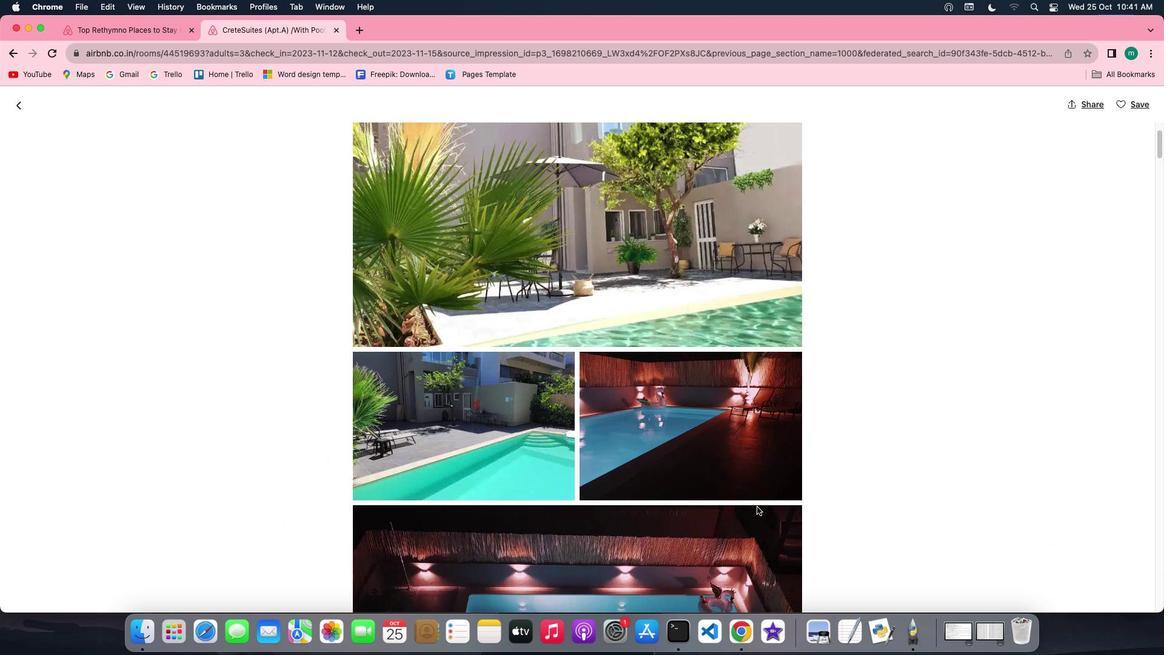 
Action: Mouse scrolled (757, 506) with delta (0, -1)
Screenshot: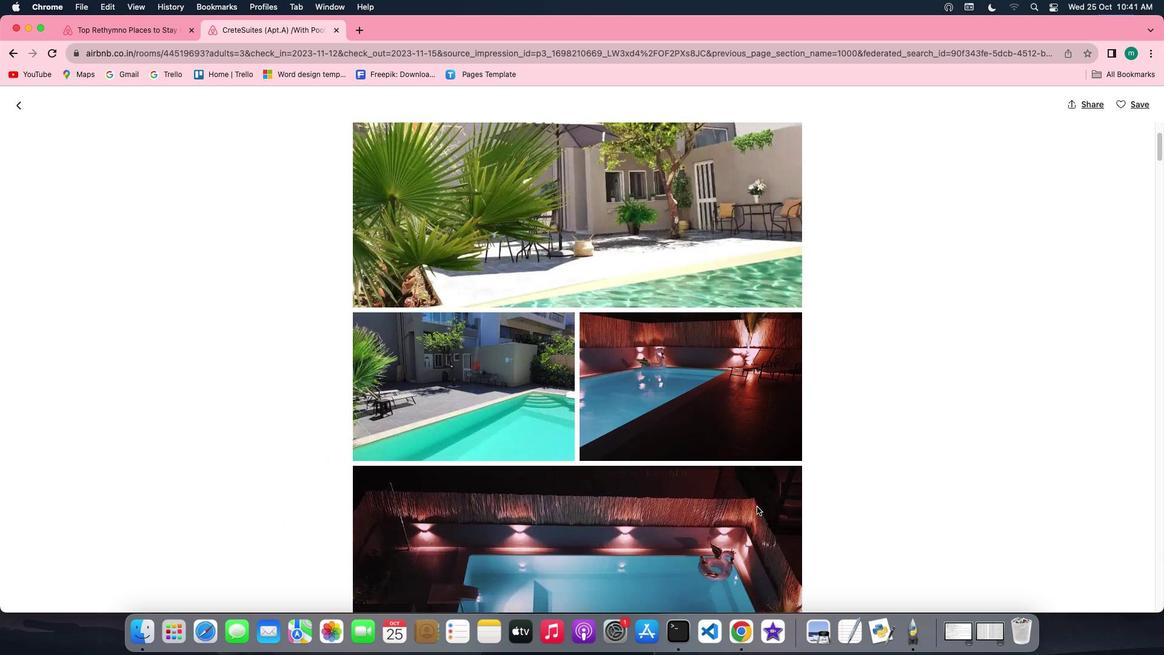 
Action: Mouse scrolled (757, 506) with delta (0, 0)
Screenshot: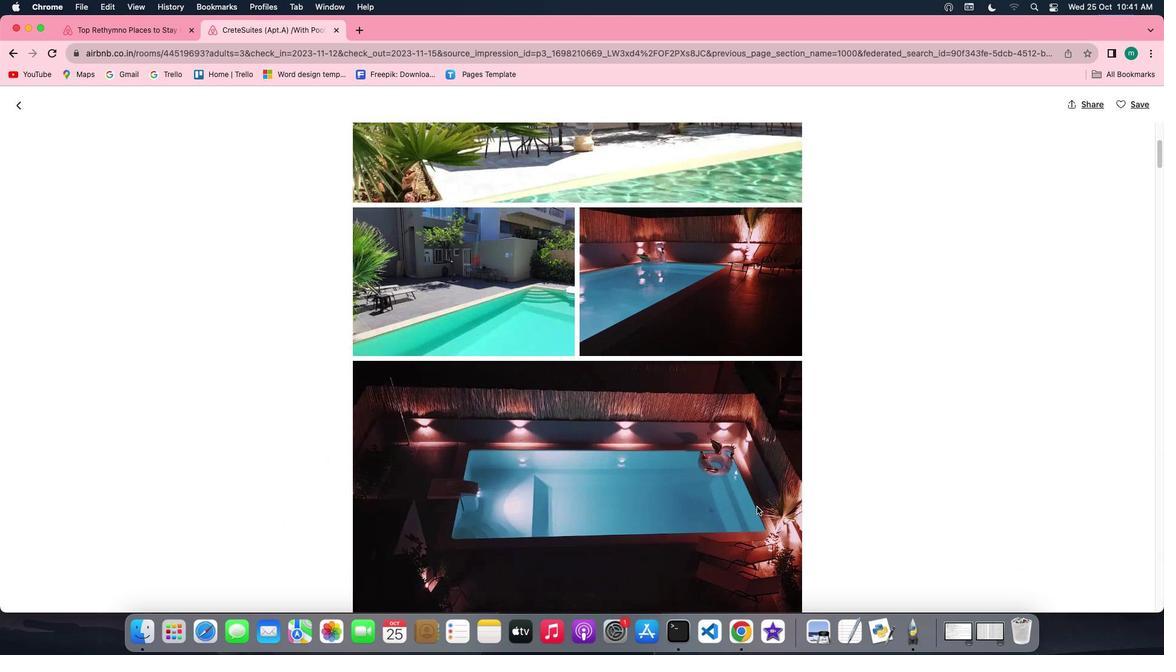 
Action: Mouse scrolled (757, 506) with delta (0, 0)
Screenshot: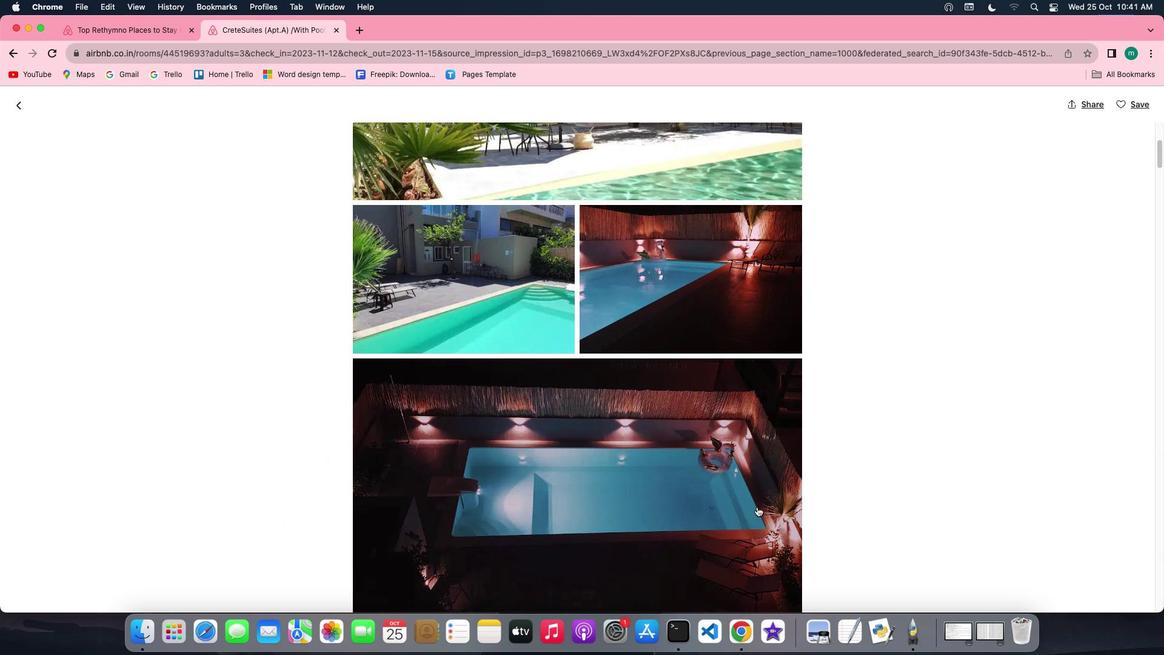 
Action: Mouse scrolled (757, 506) with delta (0, 0)
Screenshot: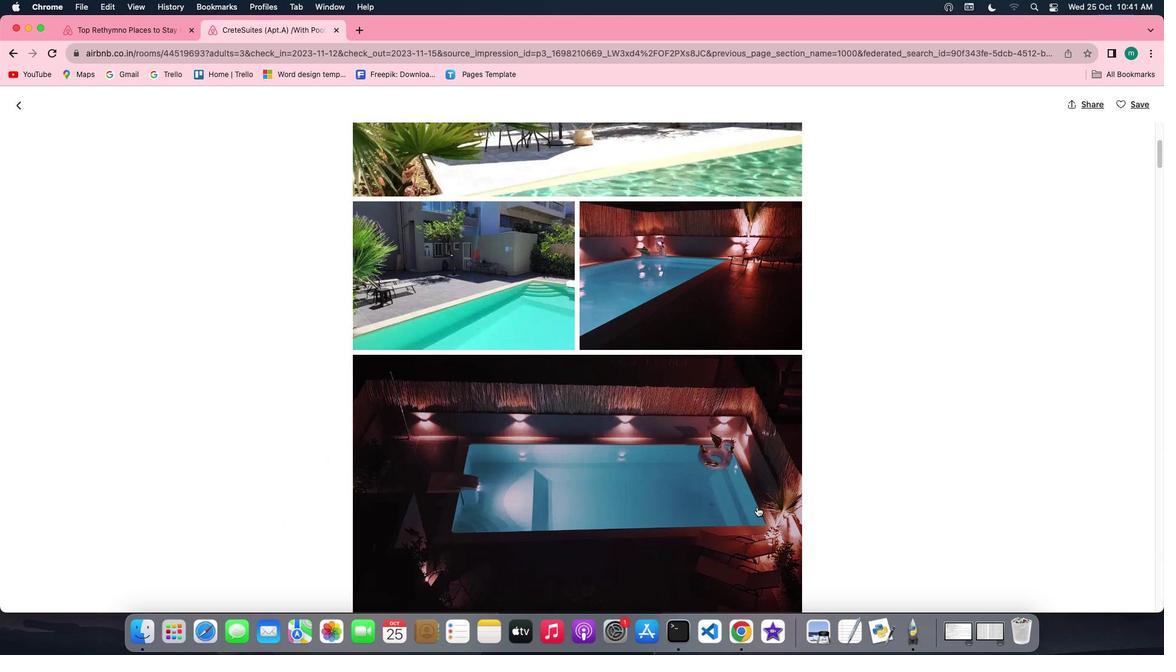 
Action: Mouse scrolled (757, 506) with delta (0, 0)
Screenshot: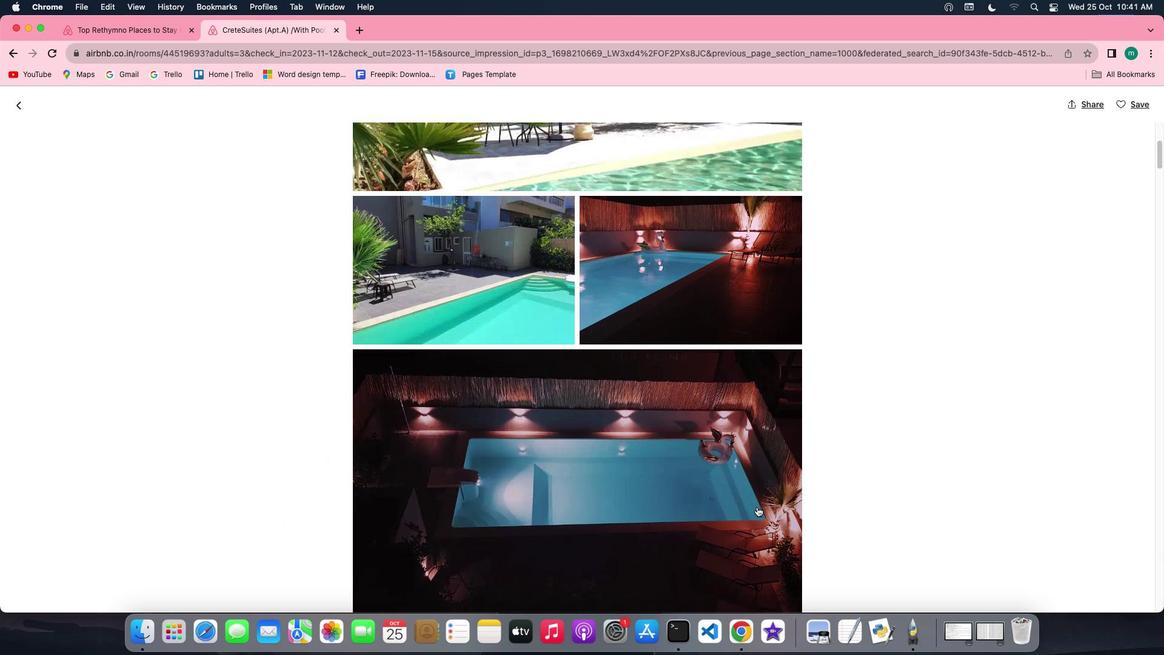 
Action: Mouse scrolled (757, 506) with delta (0, 0)
Screenshot: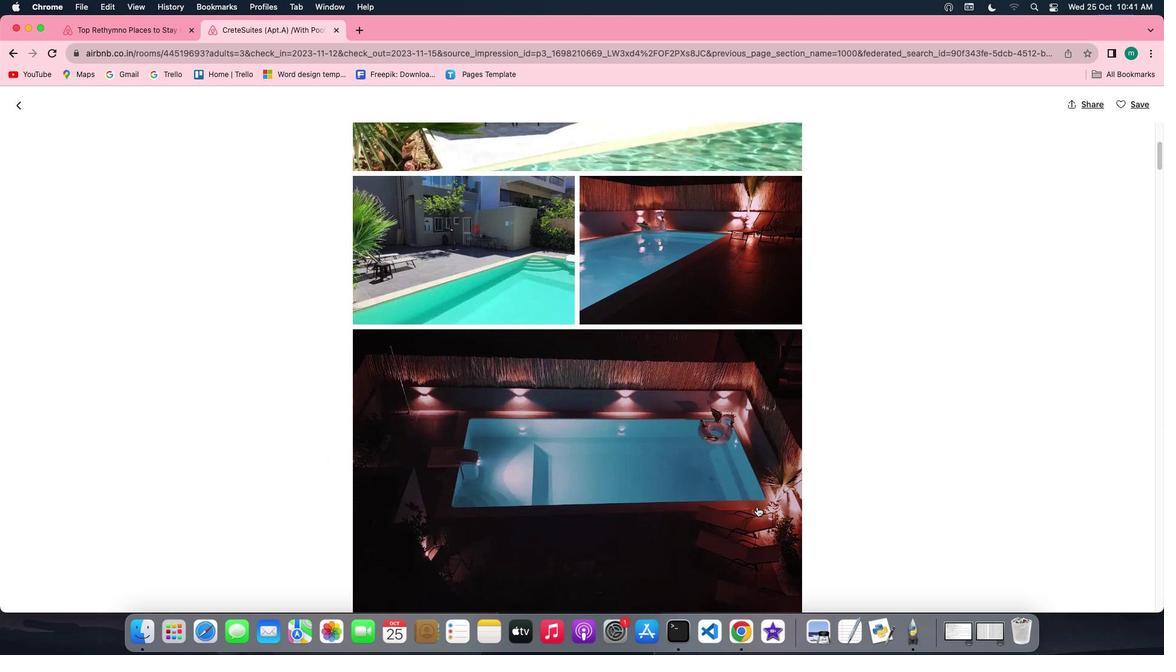 
Action: Mouse scrolled (757, 506) with delta (0, 0)
Screenshot: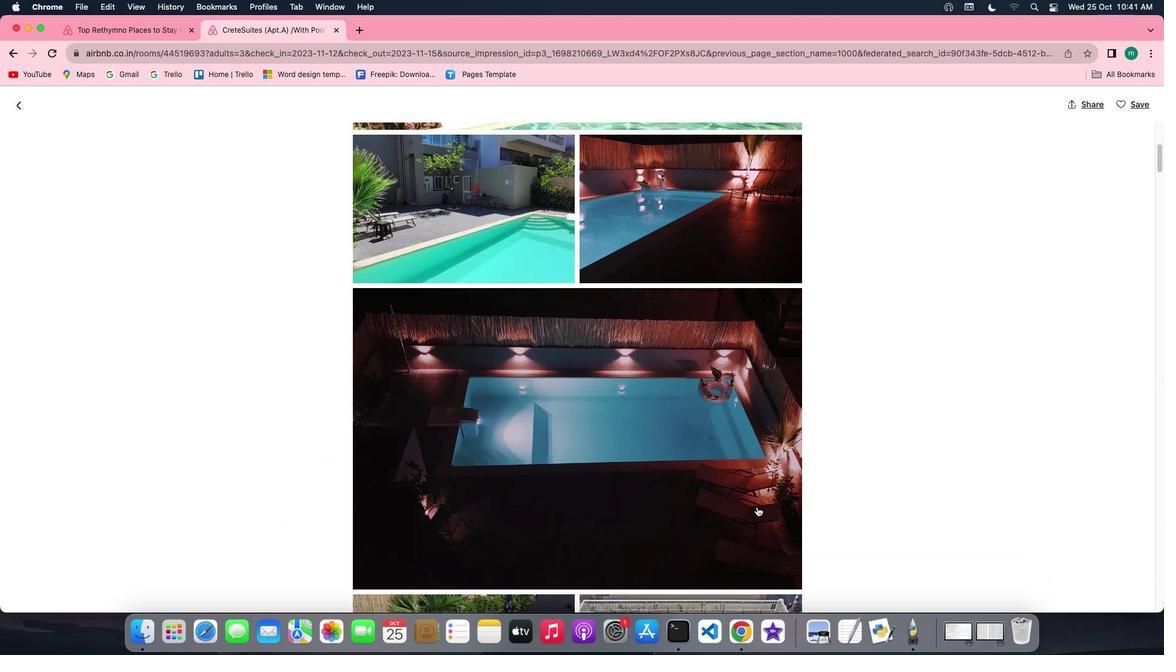 
Action: Mouse scrolled (757, 506) with delta (0, 0)
Screenshot: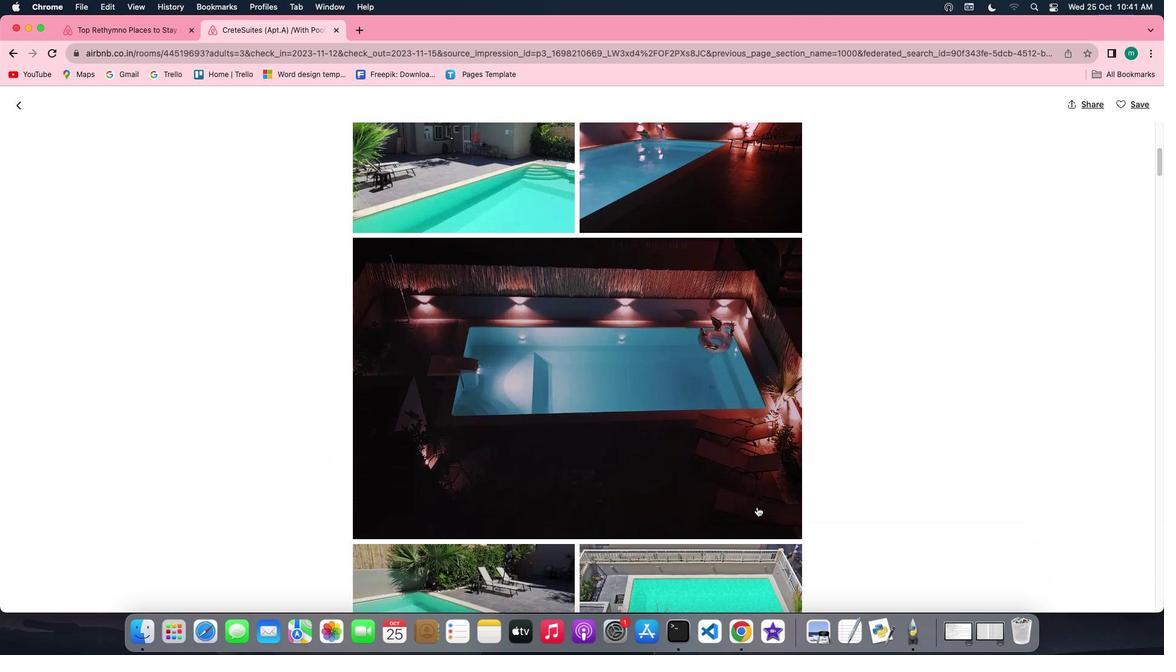 
Action: Mouse scrolled (757, 506) with delta (0, 0)
Screenshot: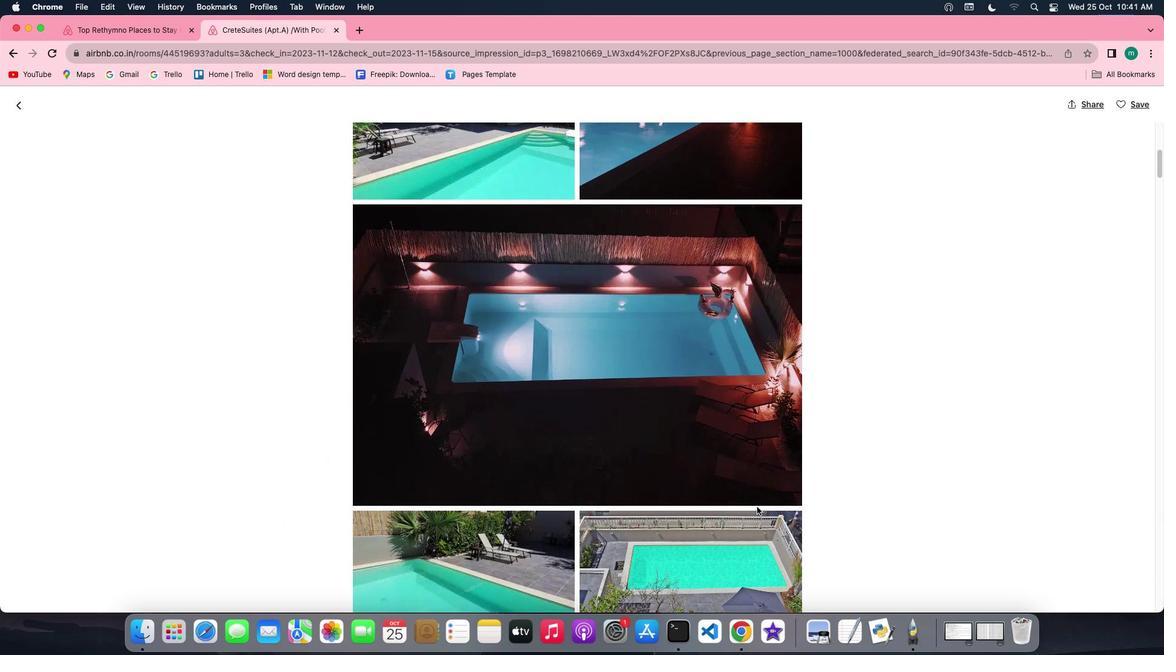 
Action: Mouse scrolled (757, 506) with delta (0, 0)
Screenshot: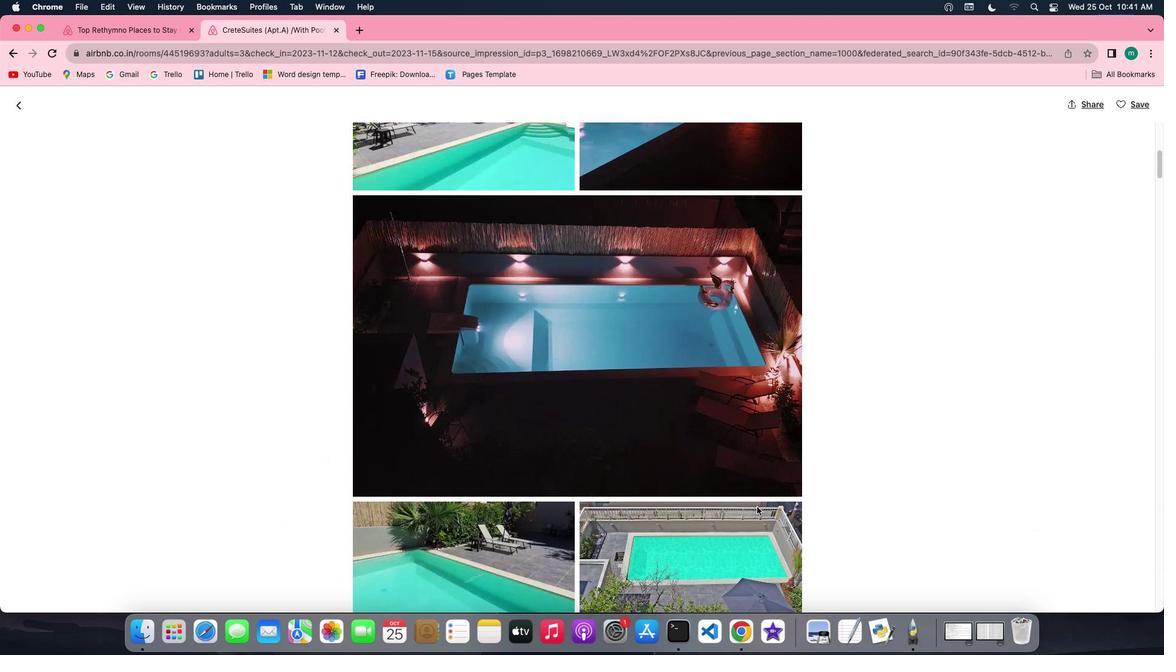 
Action: Mouse scrolled (757, 506) with delta (0, -1)
Screenshot: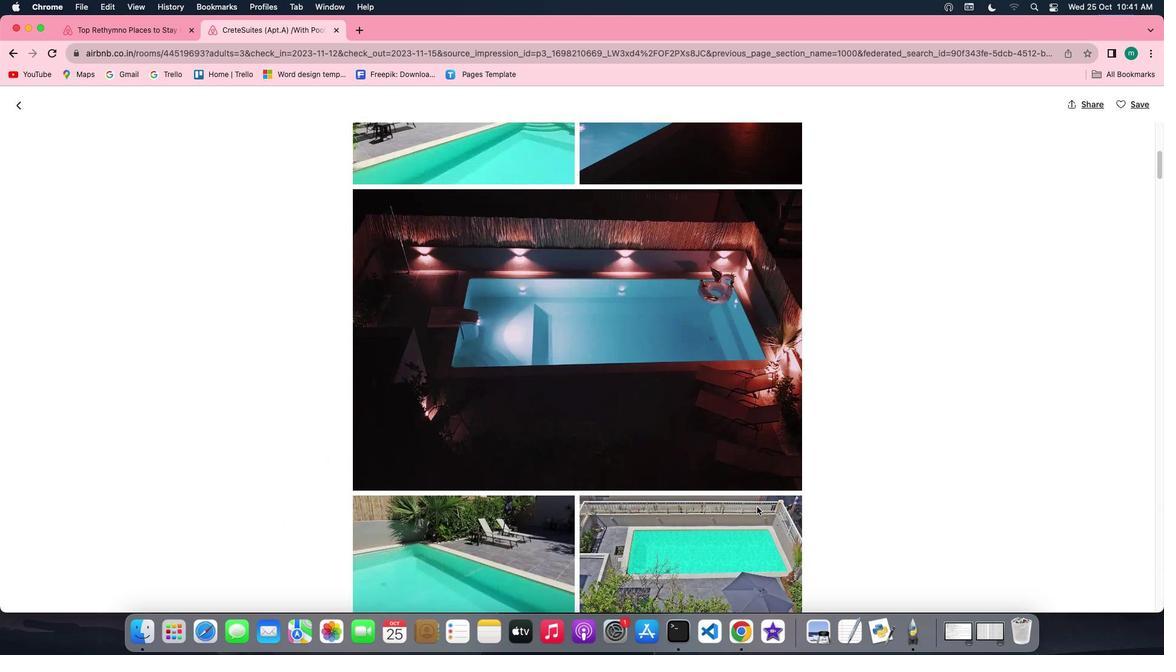 
Action: Mouse scrolled (757, 506) with delta (0, -1)
Screenshot: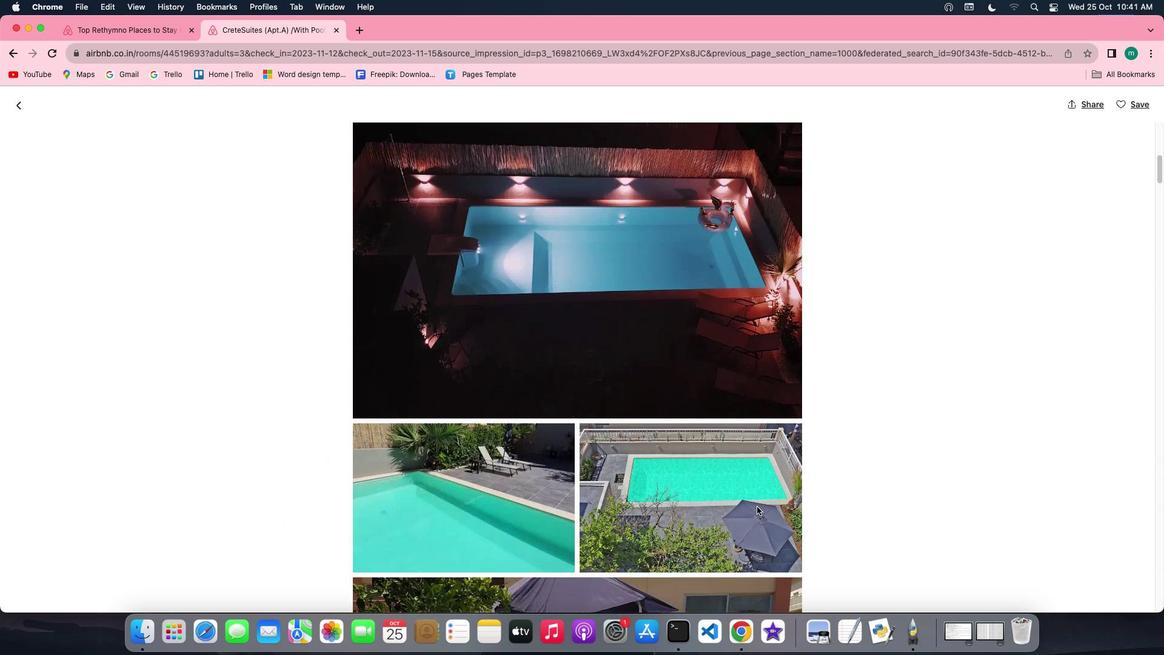 
Action: Mouse scrolled (757, 506) with delta (0, -1)
Screenshot: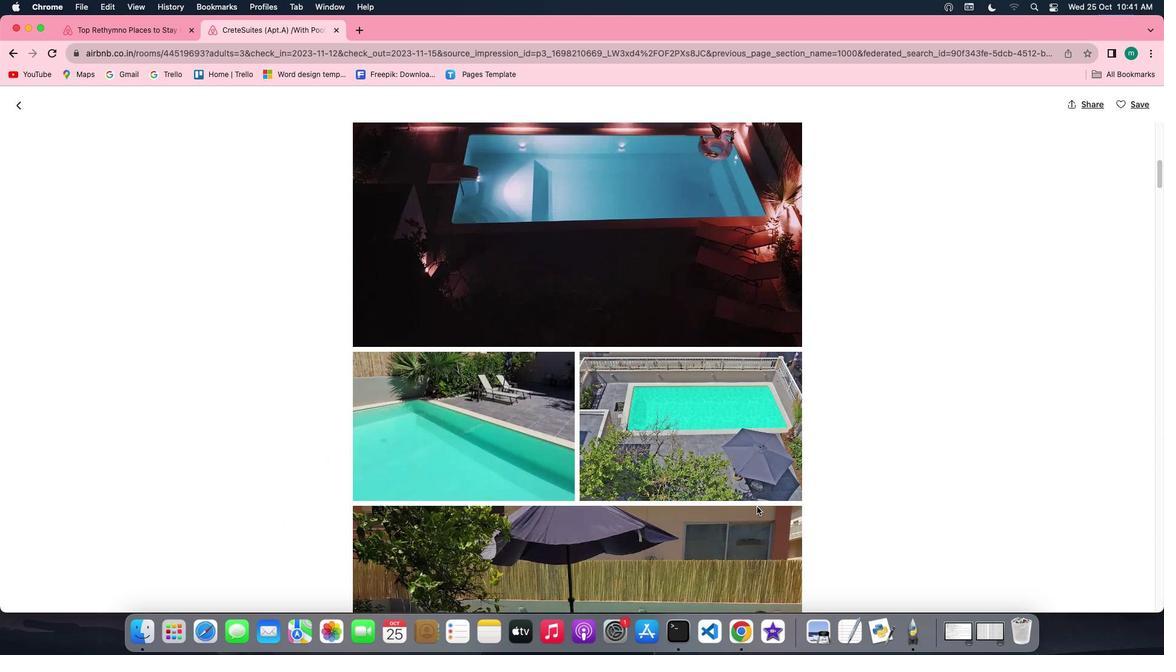 
Action: Mouse scrolled (757, 506) with delta (0, 0)
Screenshot: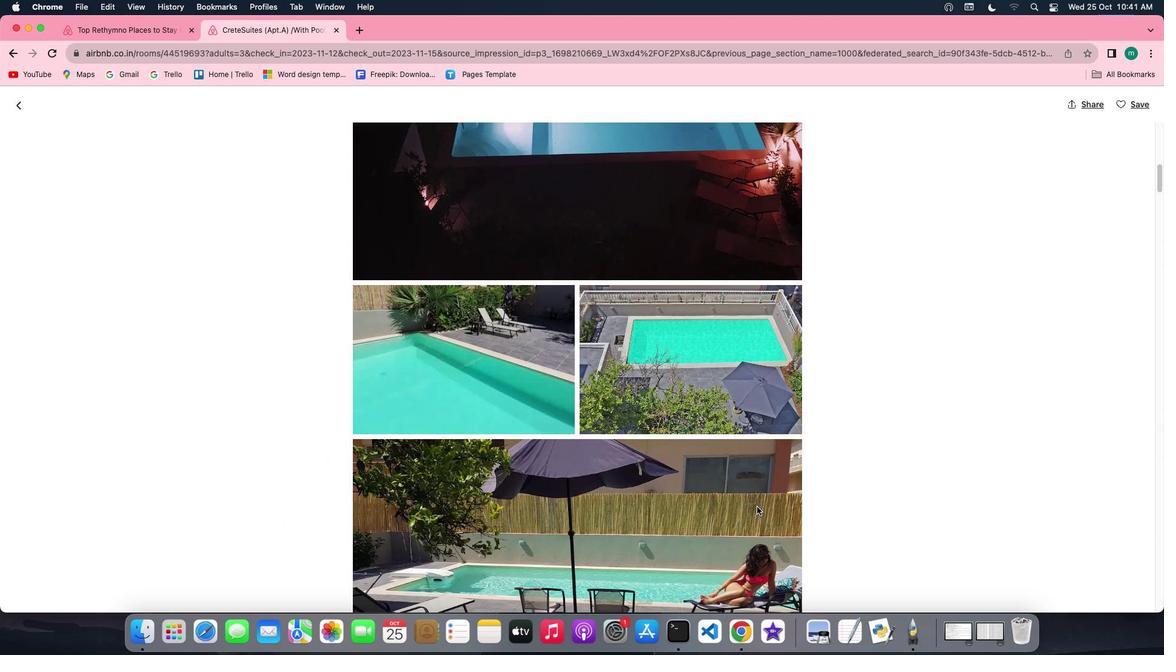 
Action: Mouse scrolled (757, 506) with delta (0, 0)
Screenshot: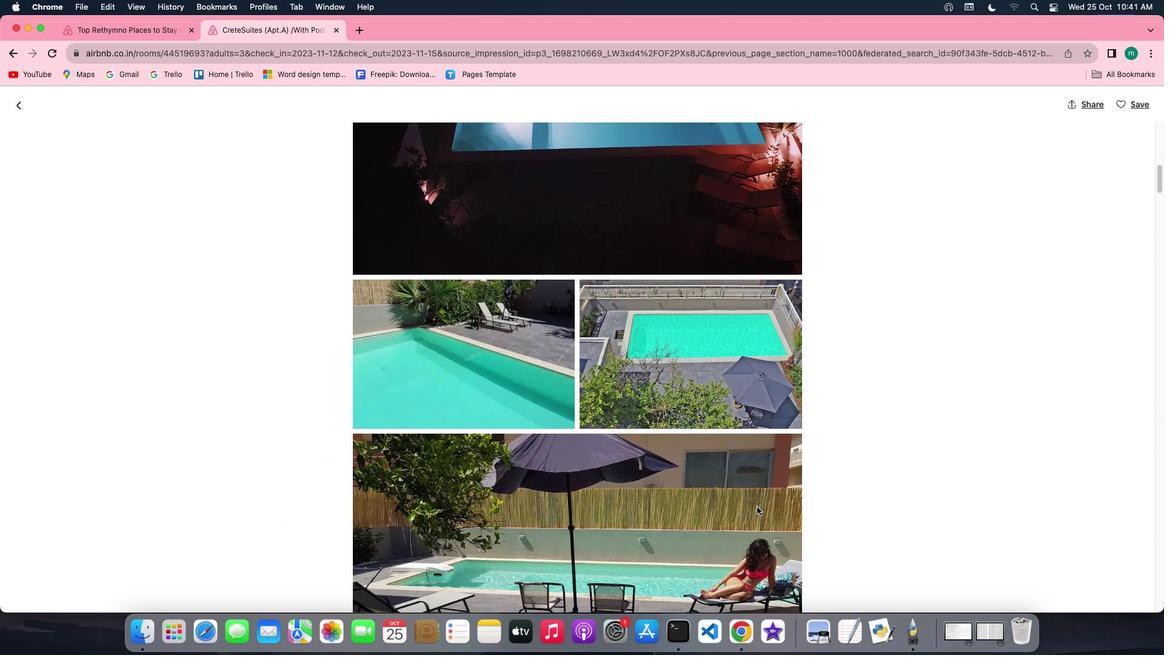 
Action: Mouse scrolled (757, 506) with delta (0, -1)
Screenshot: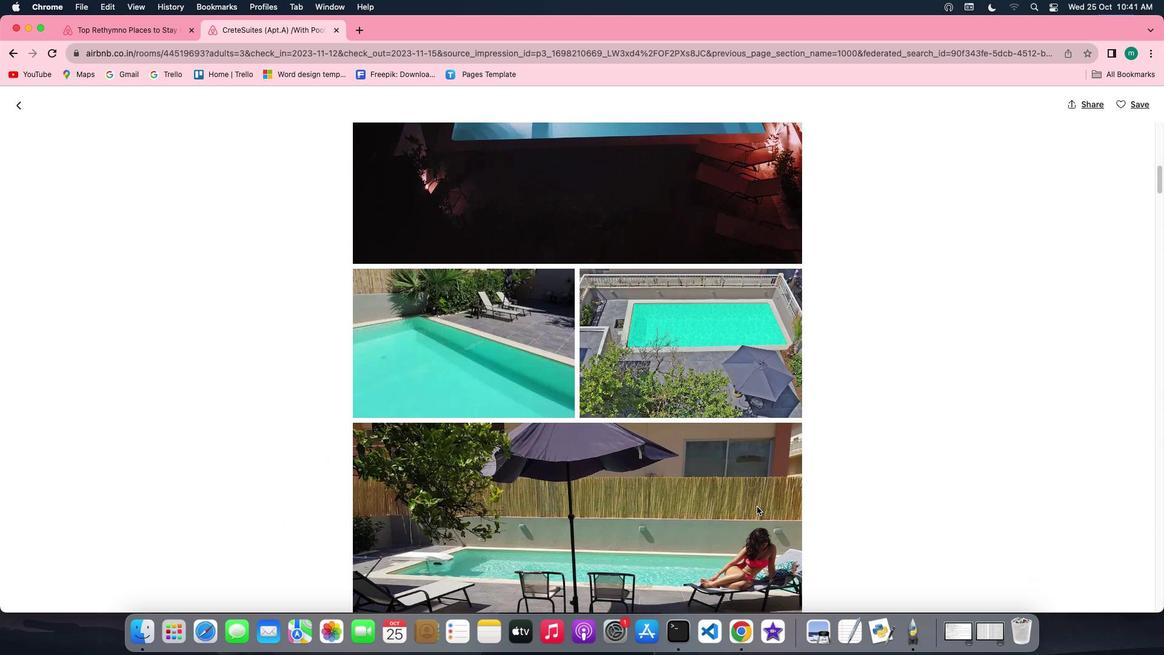 
Action: Mouse scrolled (757, 506) with delta (0, -1)
Screenshot: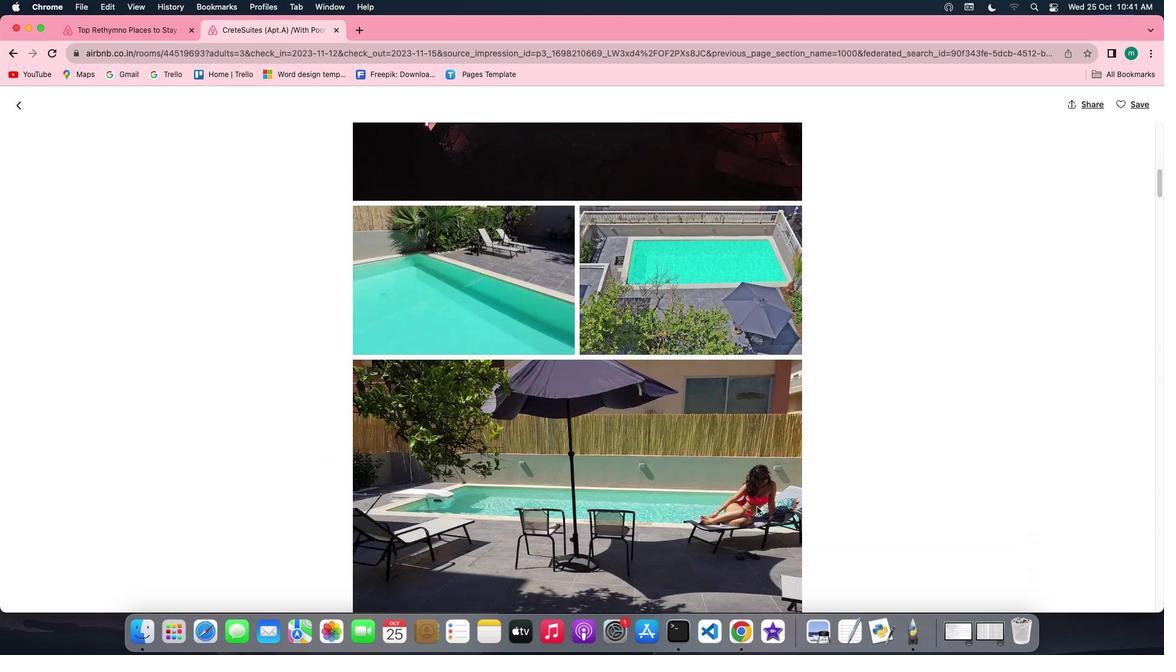 
Action: Mouse scrolled (757, 506) with delta (0, 0)
Screenshot: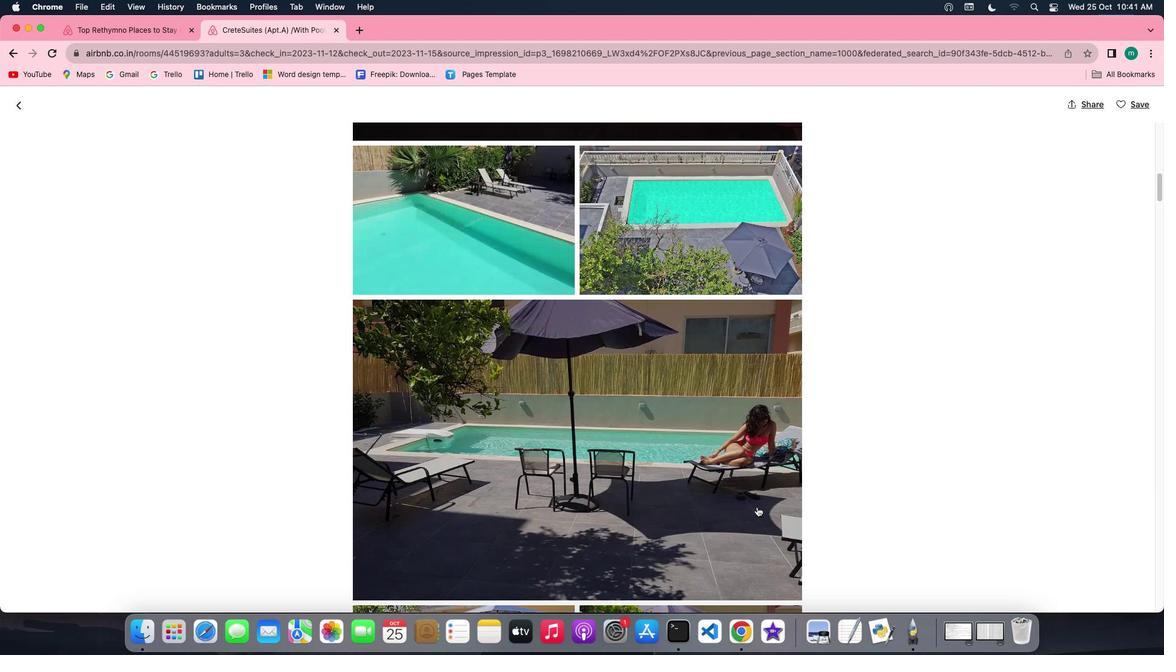 
Action: Mouse scrolled (757, 506) with delta (0, 0)
Screenshot: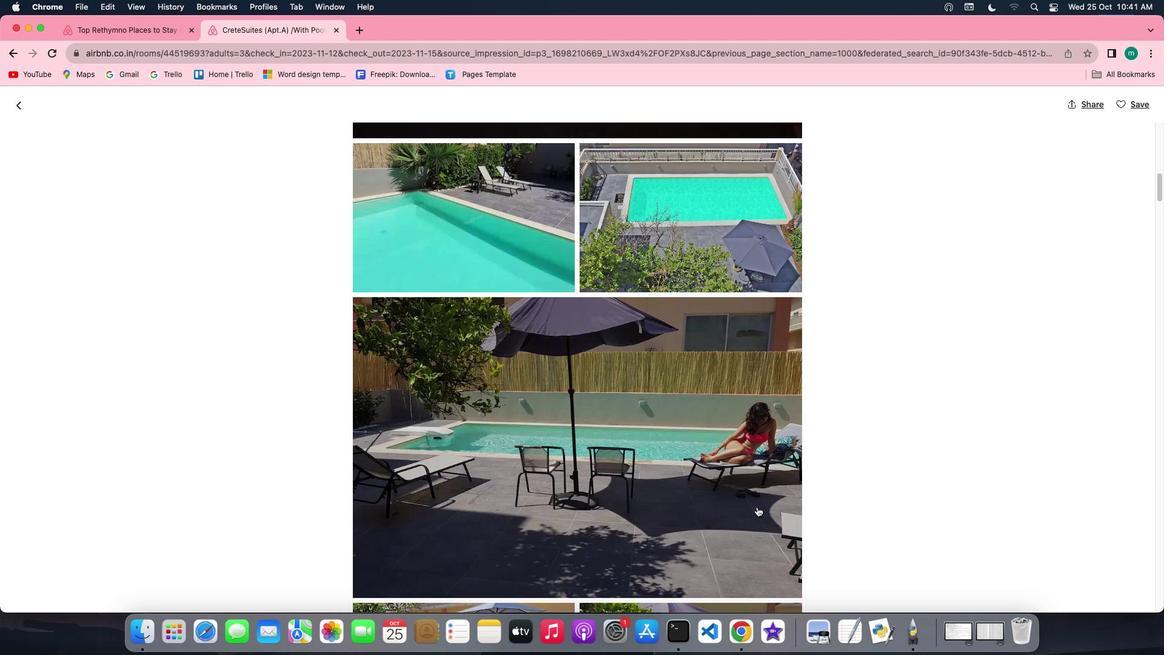 
Action: Mouse scrolled (757, 506) with delta (0, 0)
Screenshot: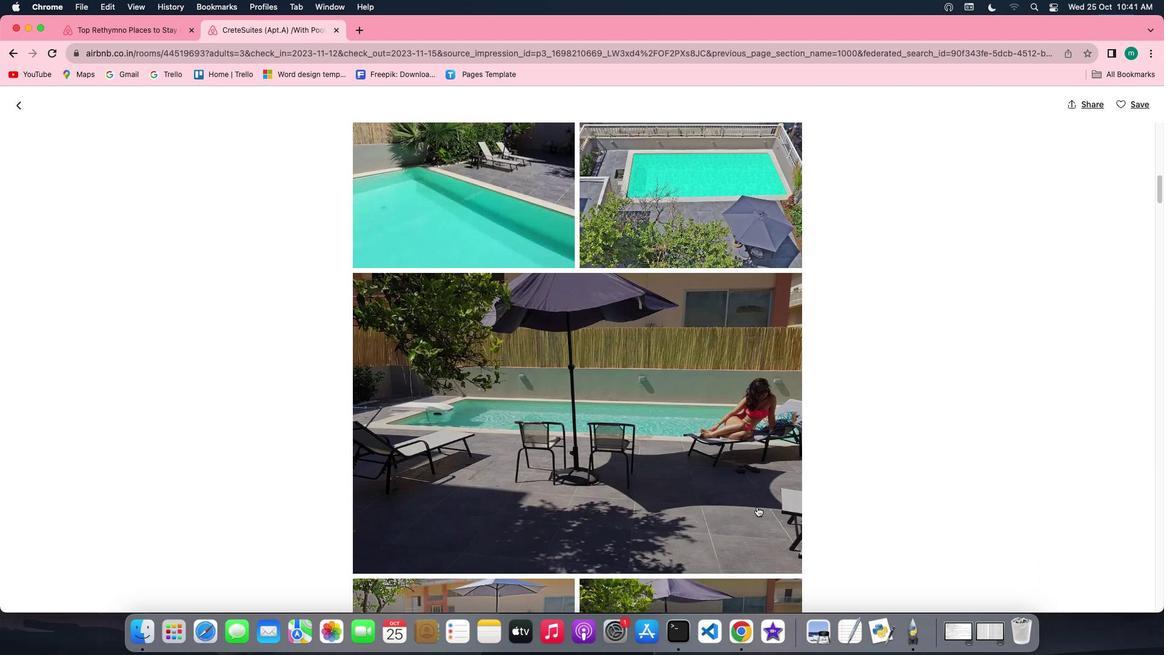 
Action: Mouse scrolled (757, 506) with delta (0, -1)
Screenshot: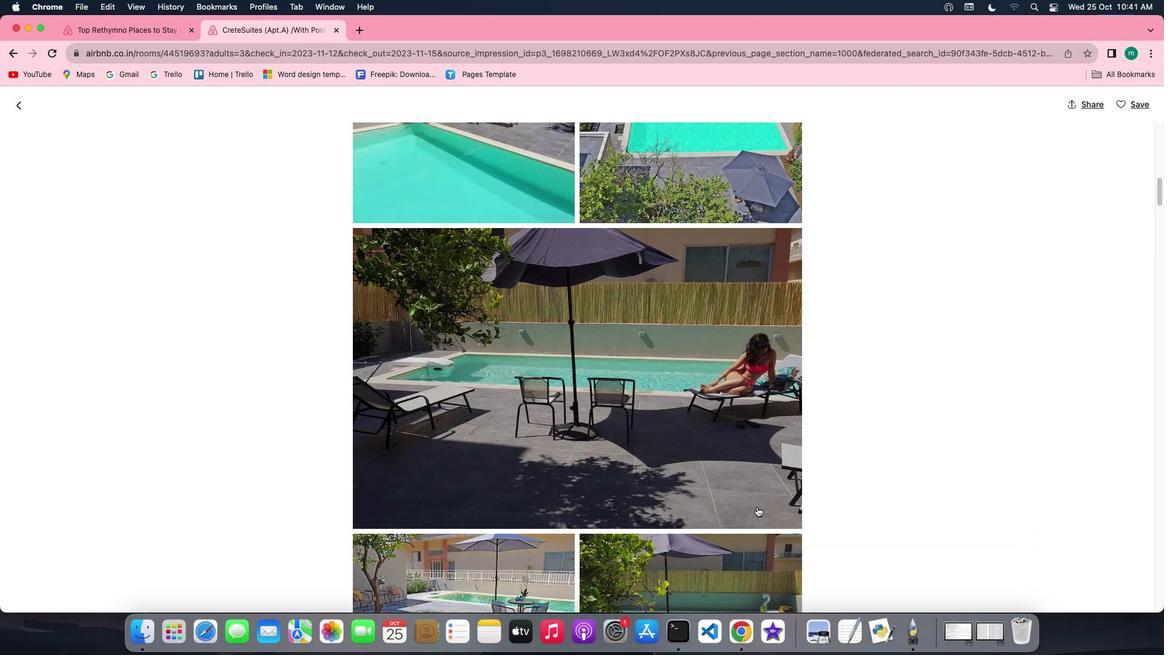 
Action: Mouse scrolled (757, 506) with delta (0, 0)
Screenshot: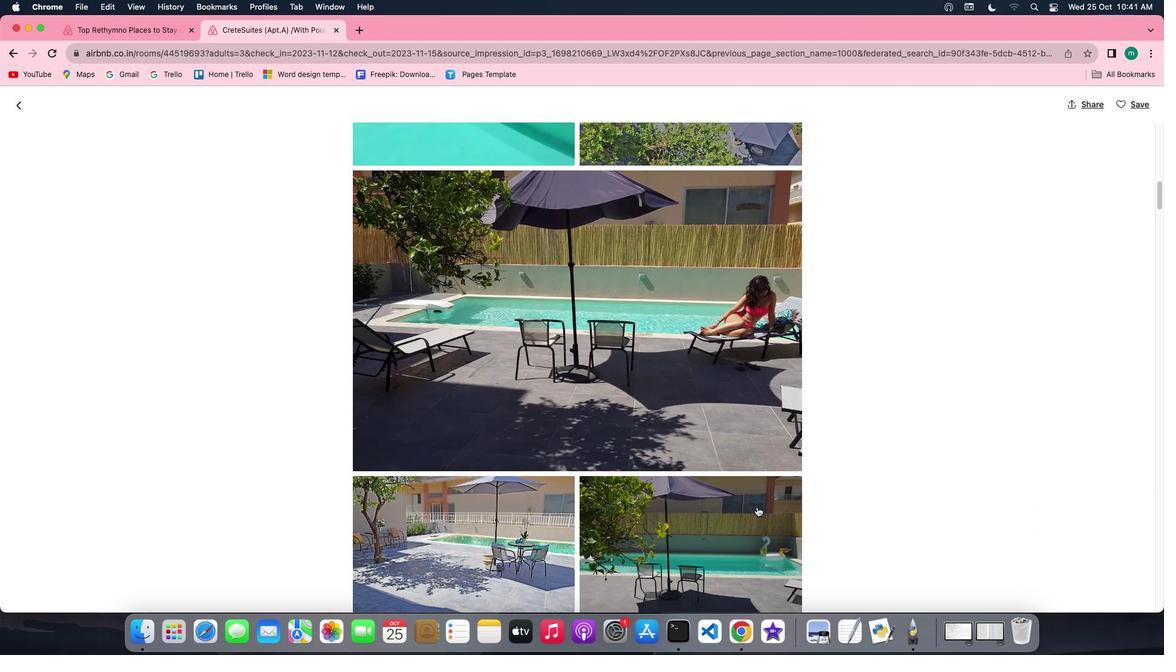 
Action: Mouse scrolled (757, 506) with delta (0, 0)
Screenshot: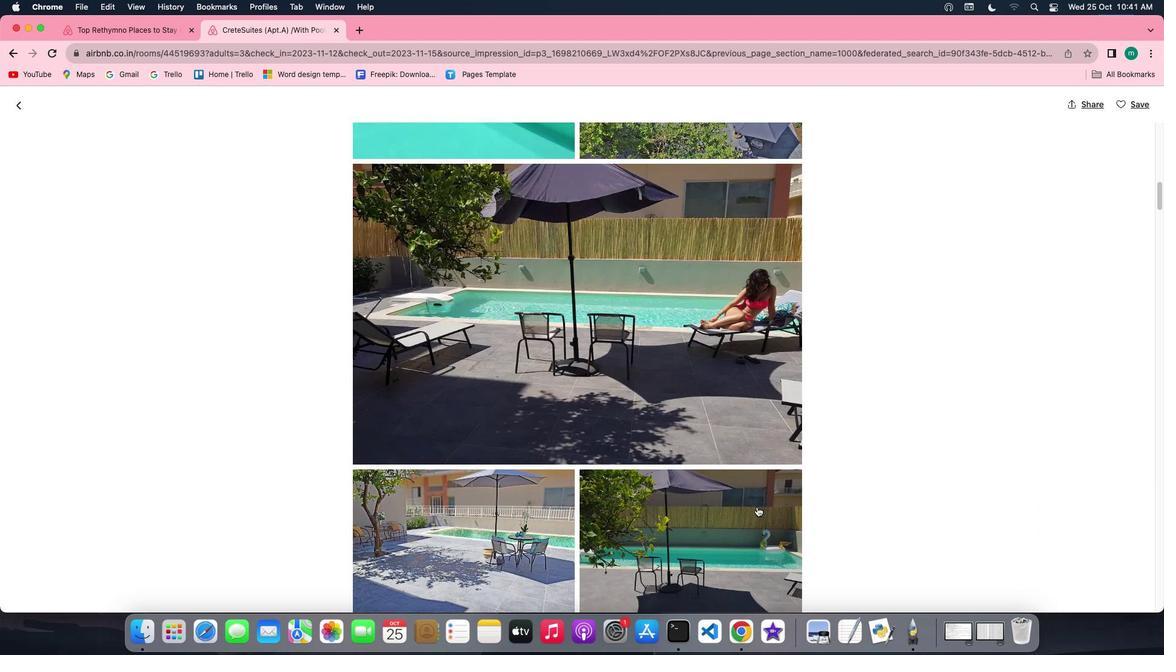 
Action: Mouse scrolled (757, 506) with delta (0, -1)
Screenshot: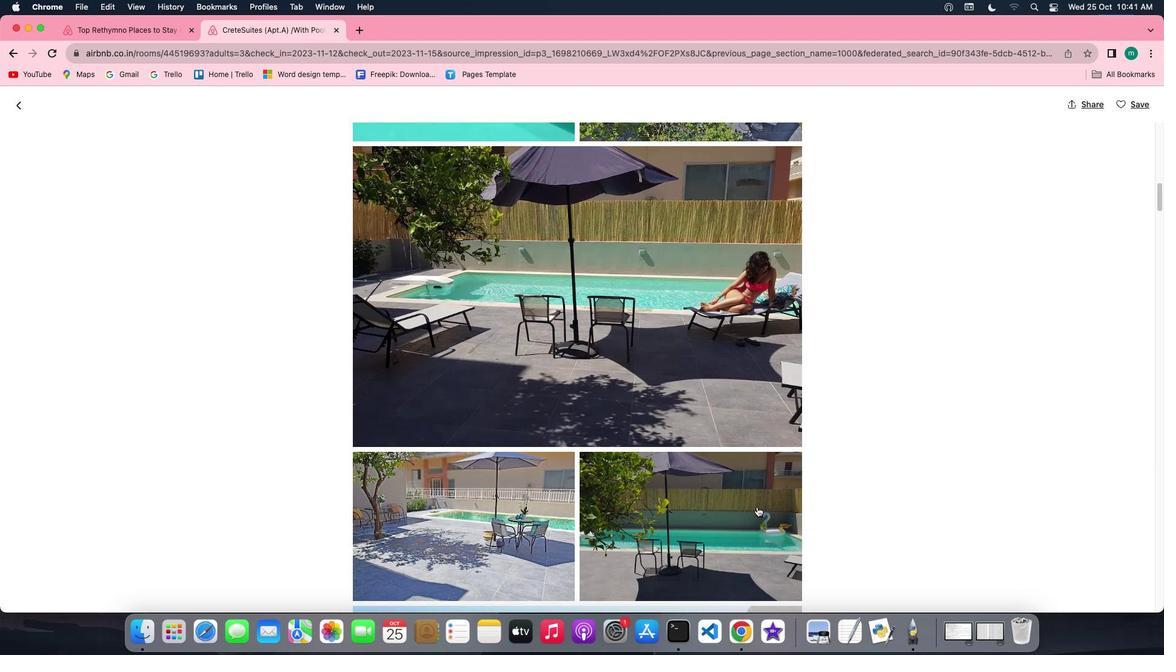 
Action: Mouse scrolled (757, 506) with delta (0, -2)
Screenshot: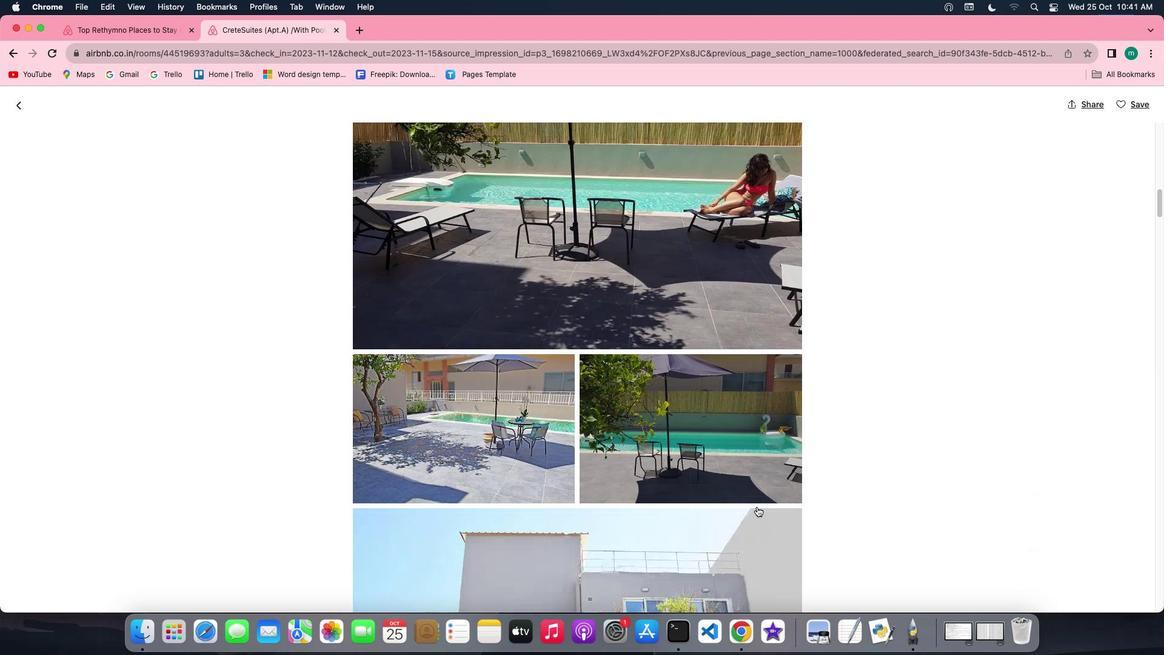 
Action: Mouse scrolled (757, 506) with delta (0, -2)
Screenshot: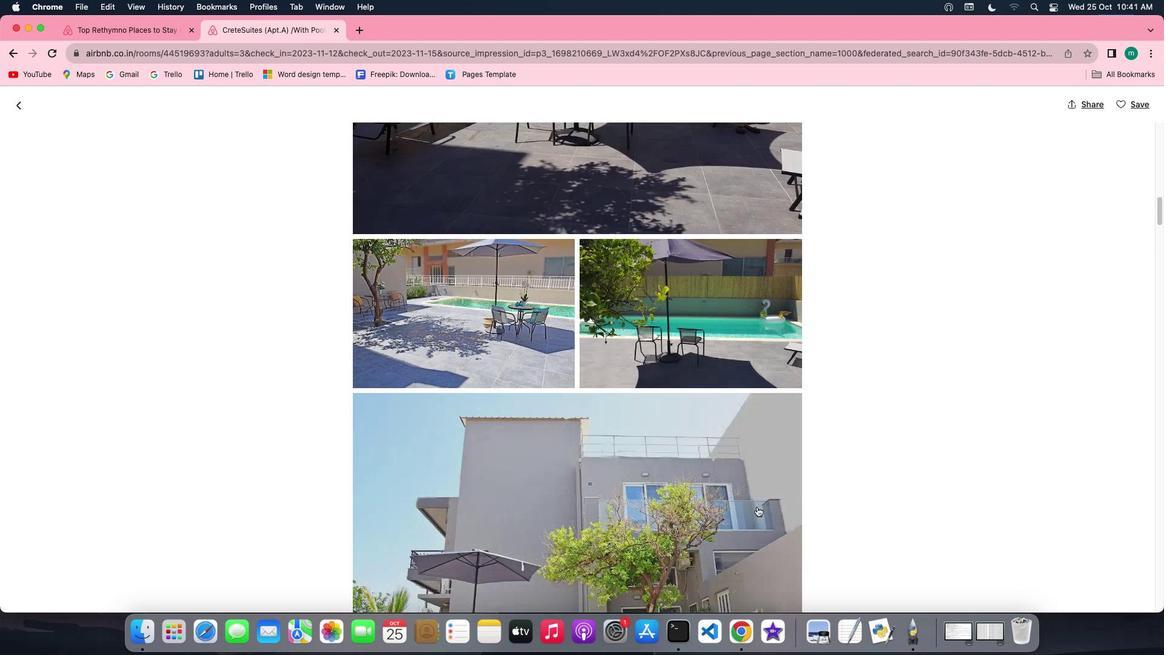 
Action: Mouse scrolled (757, 506) with delta (0, 0)
Screenshot: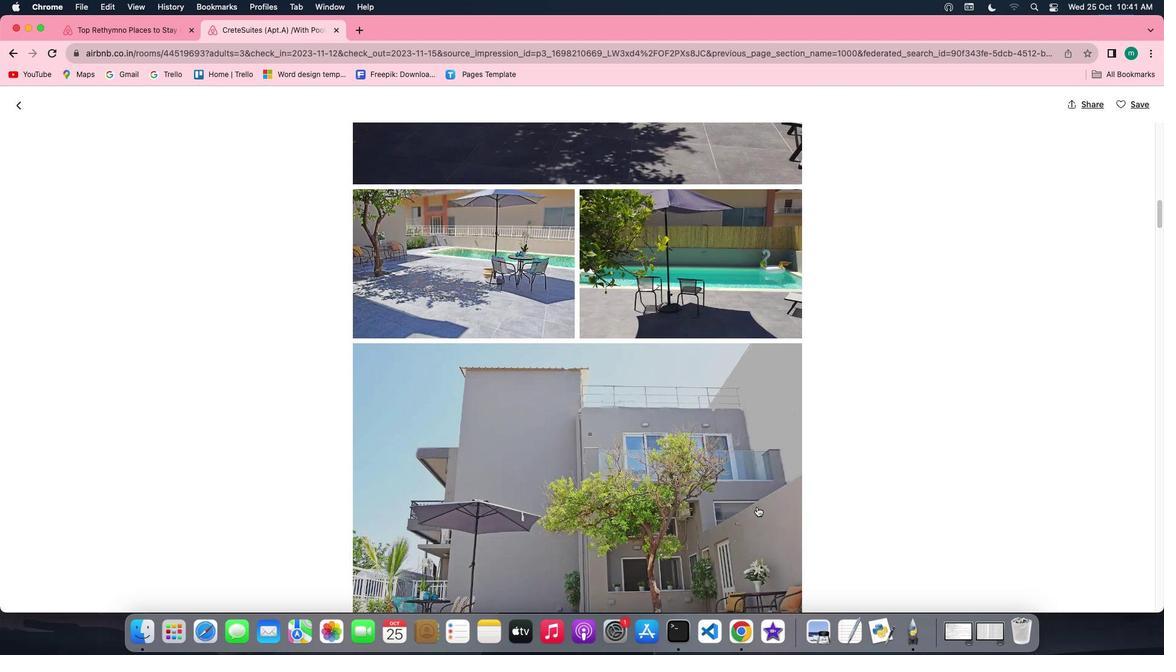 
Action: Mouse scrolled (757, 506) with delta (0, 0)
Screenshot: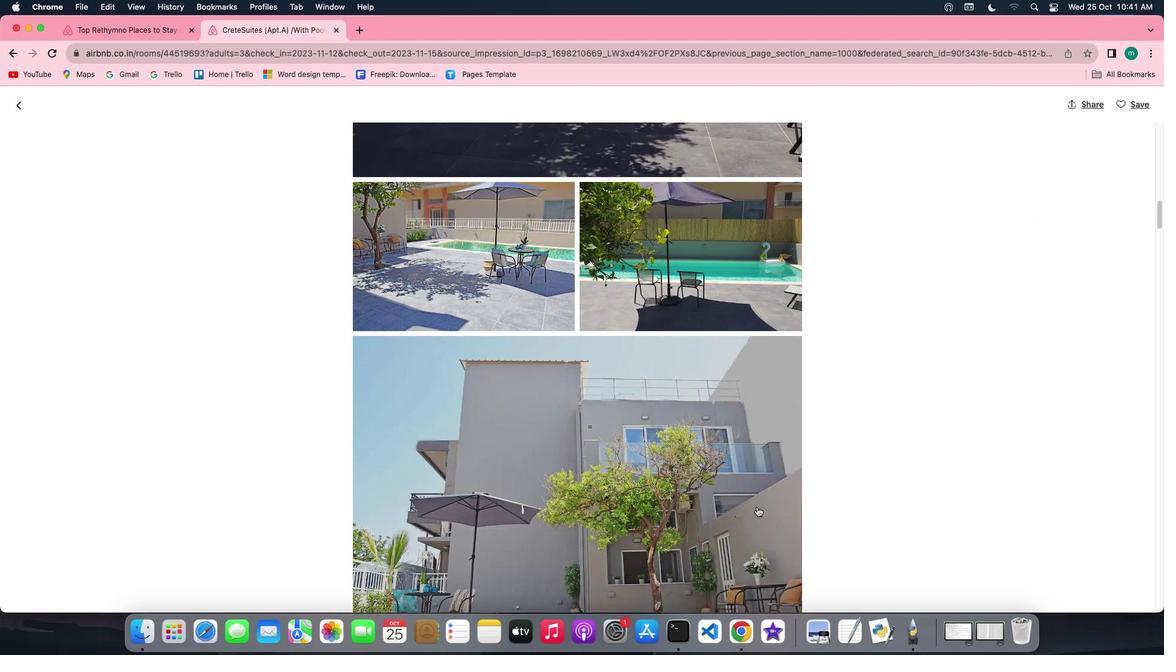 
Action: Mouse scrolled (757, 506) with delta (0, -1)
Screenshot: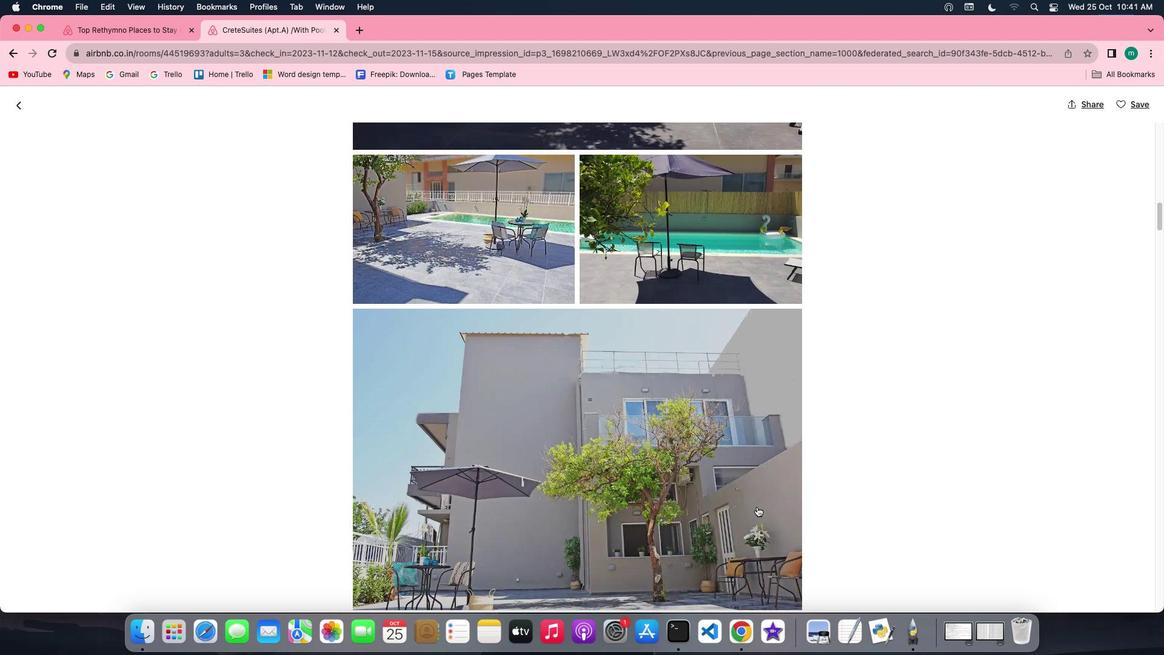 
Action: Mouse scrolled (757, 506) with delta (0, -2)
Screenshot: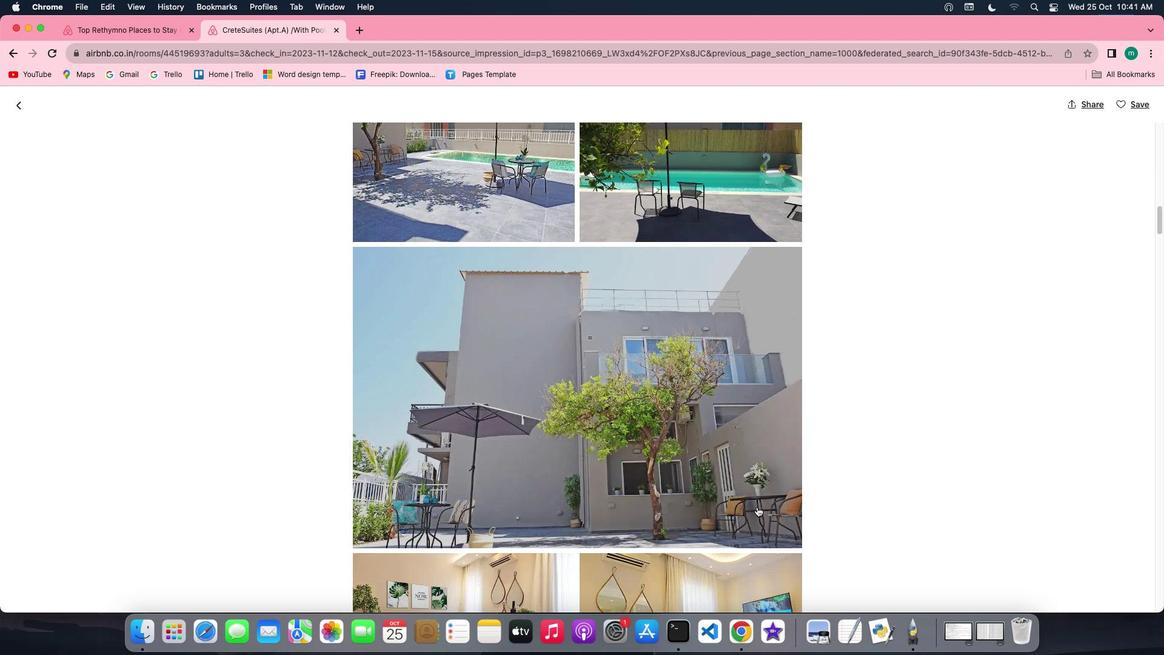 
Action: Mouse scrolled (757, 506) with delta (0, -3)
Screenshot: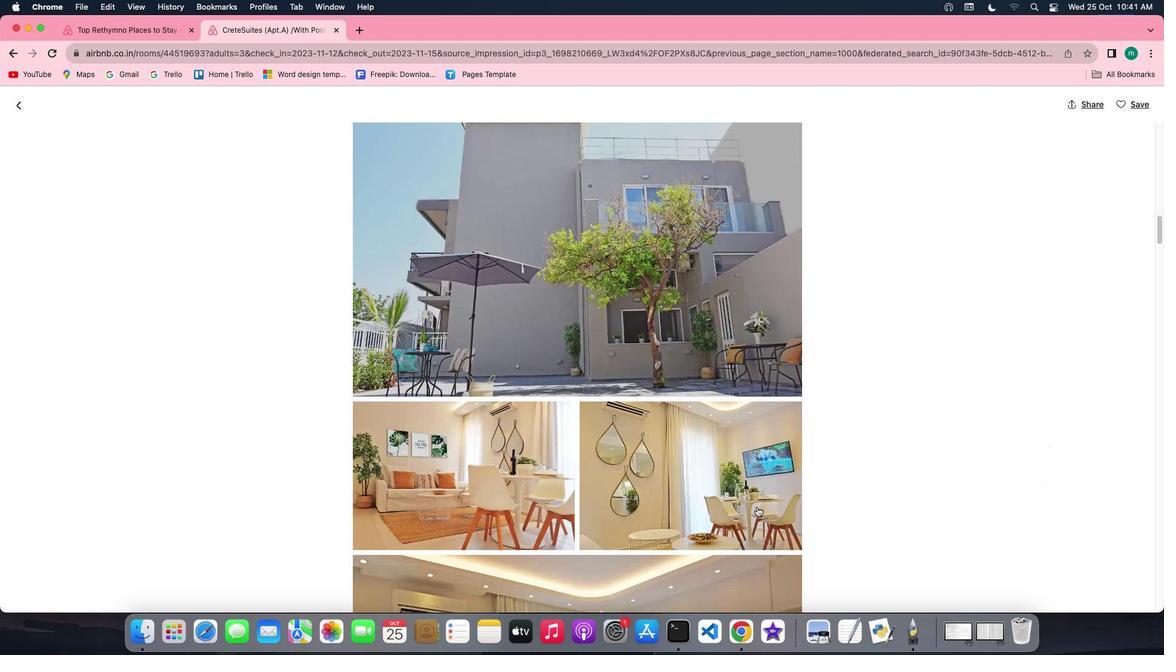 
Action: Mouse scrolled (757, 506) with delta (0, 0)
Screenshot: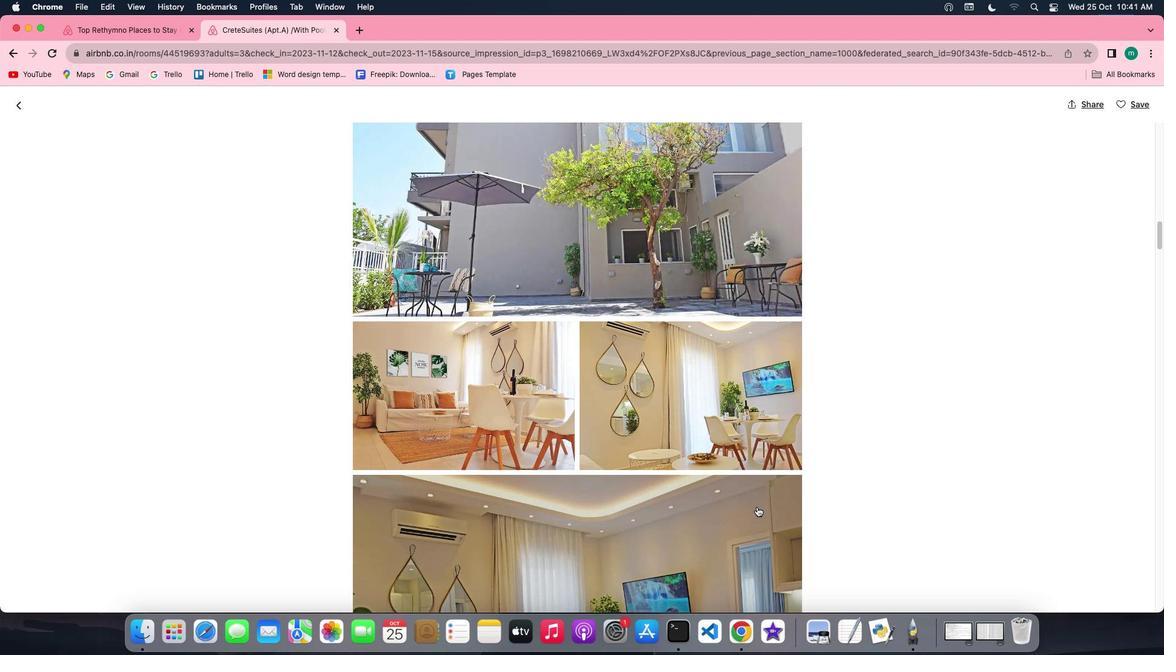 
Action: Mouse scrolled (757, 506) with delta (0, 0)
Screenshot: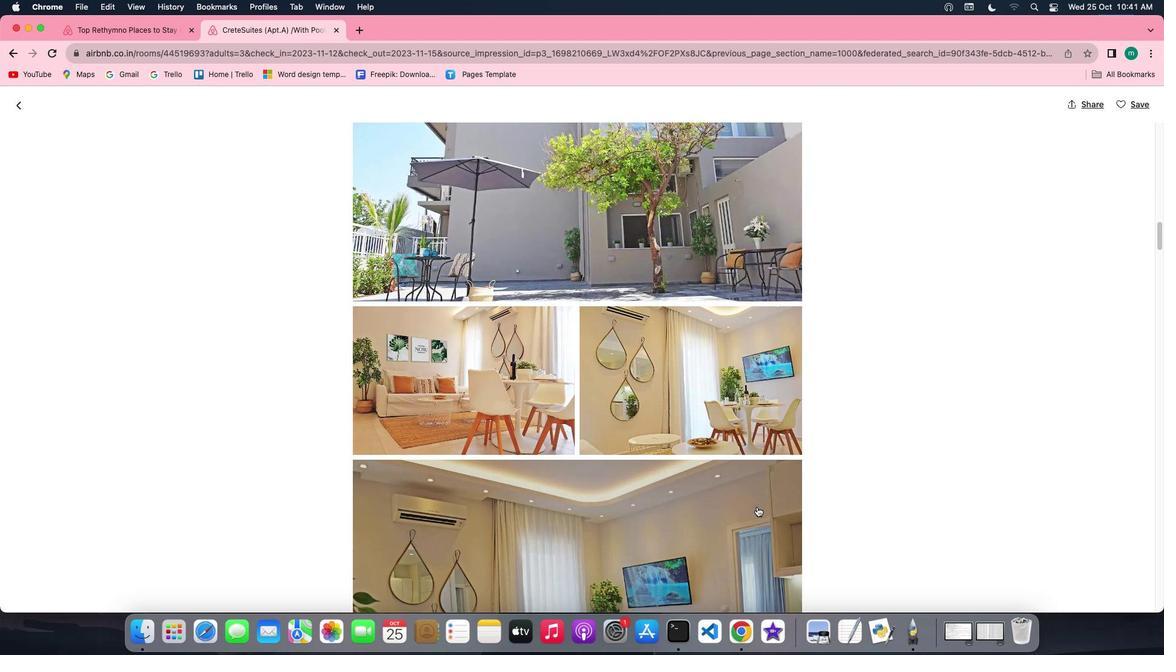 
Action: Mouse scrolled (757, 506) with delta (0, -1)
Screenshot: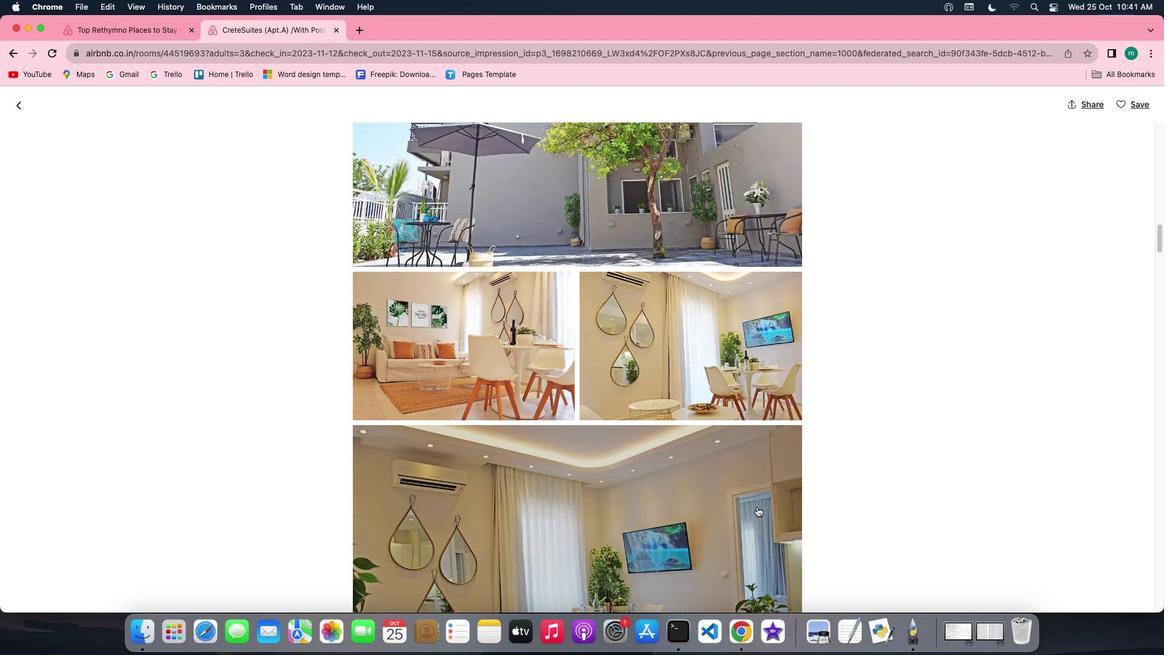 
Action: Mouse scrolled (757, 506) with delta (0, -1)
Screenshot: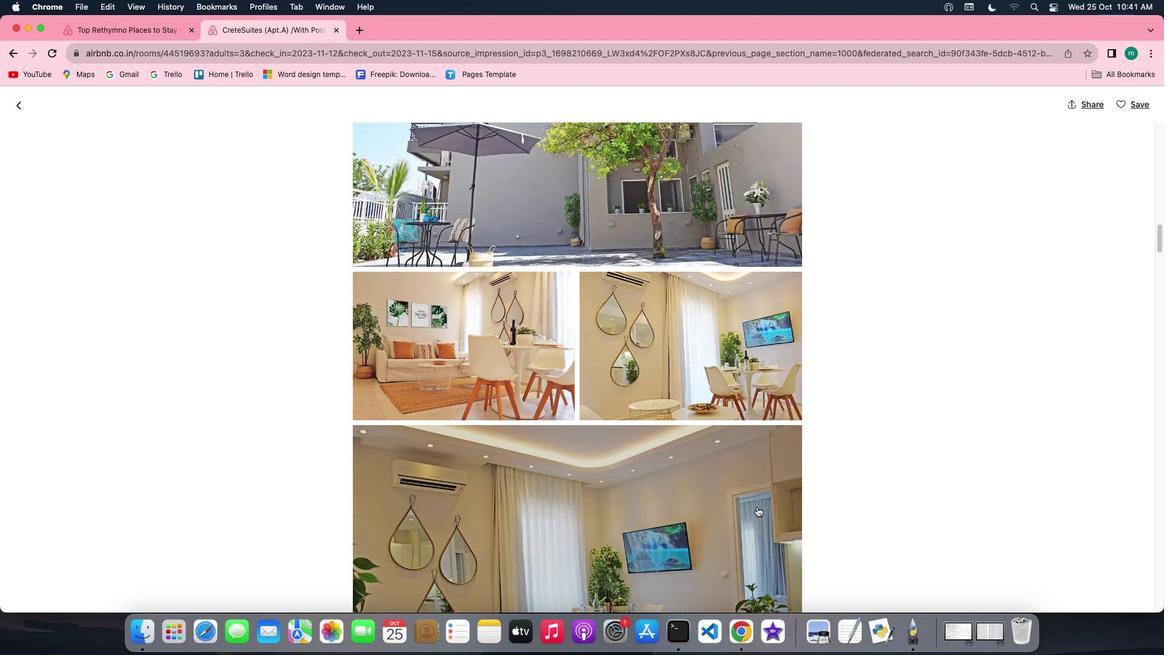 
Action: Mouse scrolled (757, 506) with delta (0, -2)
Screenshot: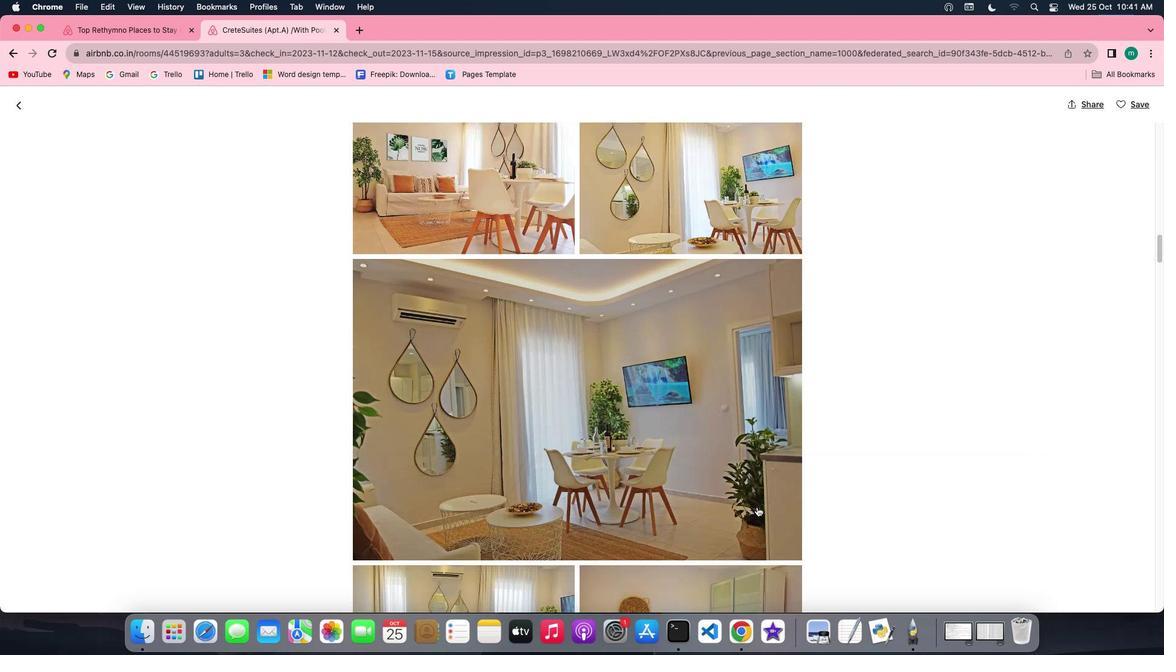 
Action: Mouse scrolled (757, 506) with delta (0, -2)
Screenshot: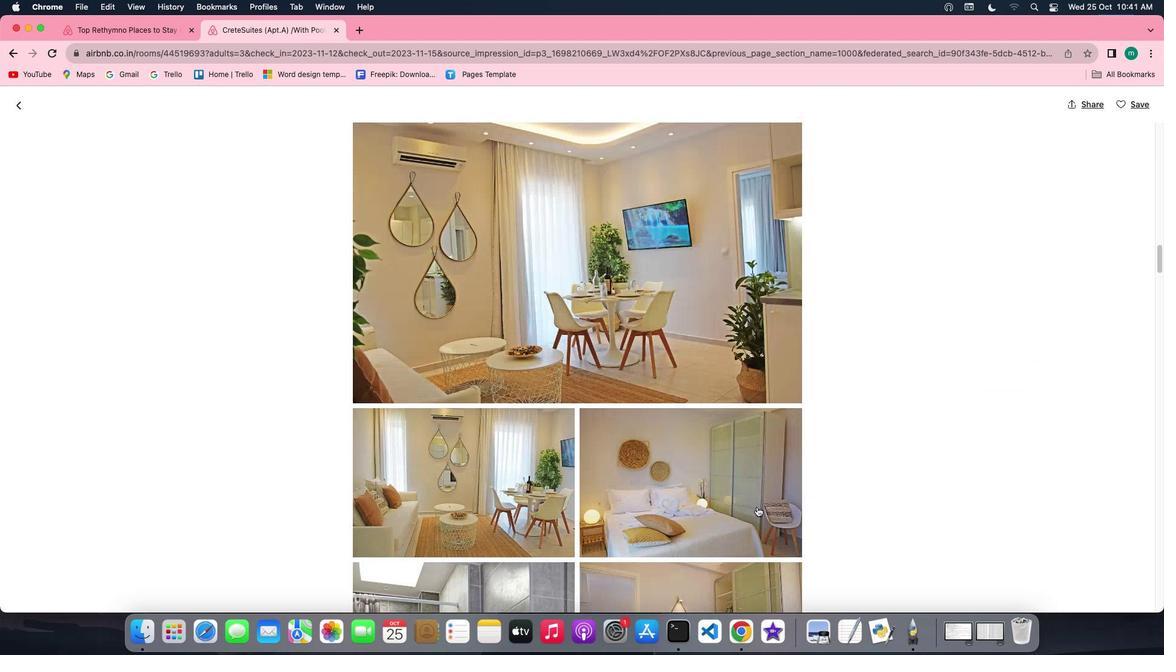 
Action: Mouse scrolled (757, 506) with delta (0, 0)
Screenshot: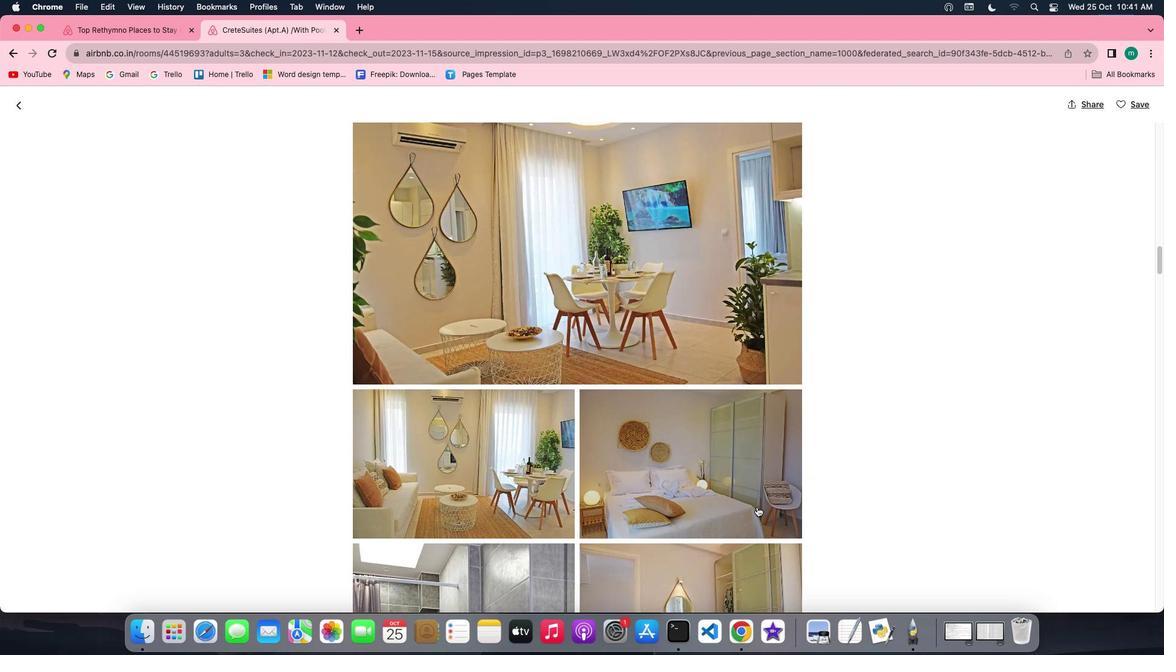 
Action: Mouse scrolled (757, 506) with delta (0, 0)
Screenshot: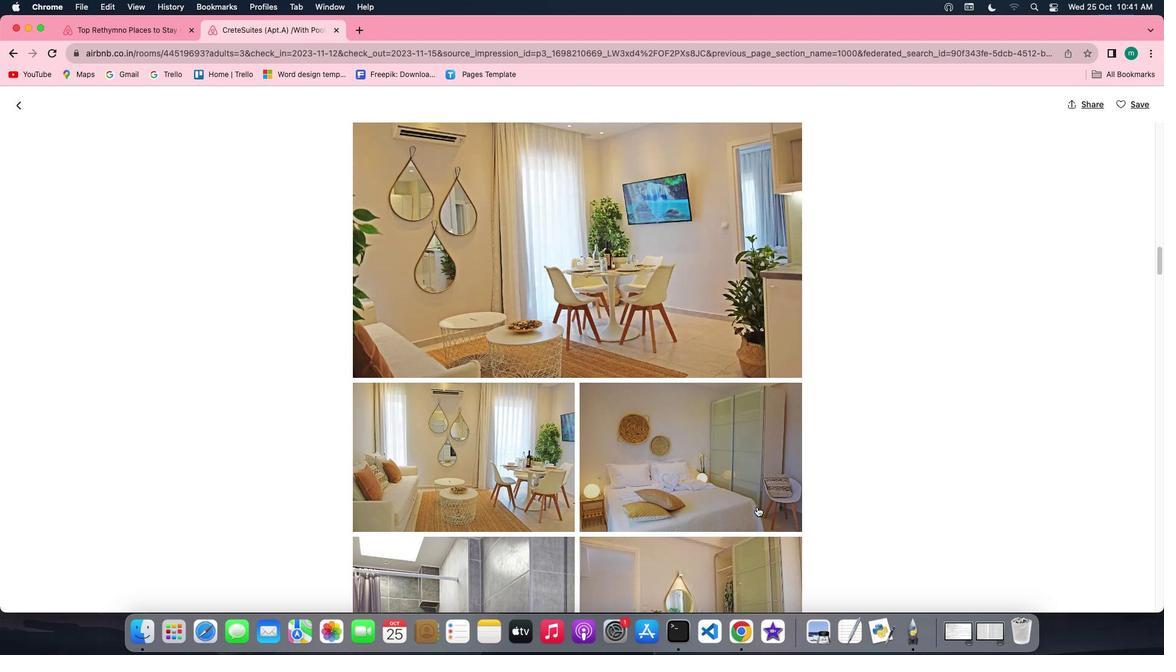 
Action: Mouse scrolled (757, 506) with delta (0, -1)
Screenshot: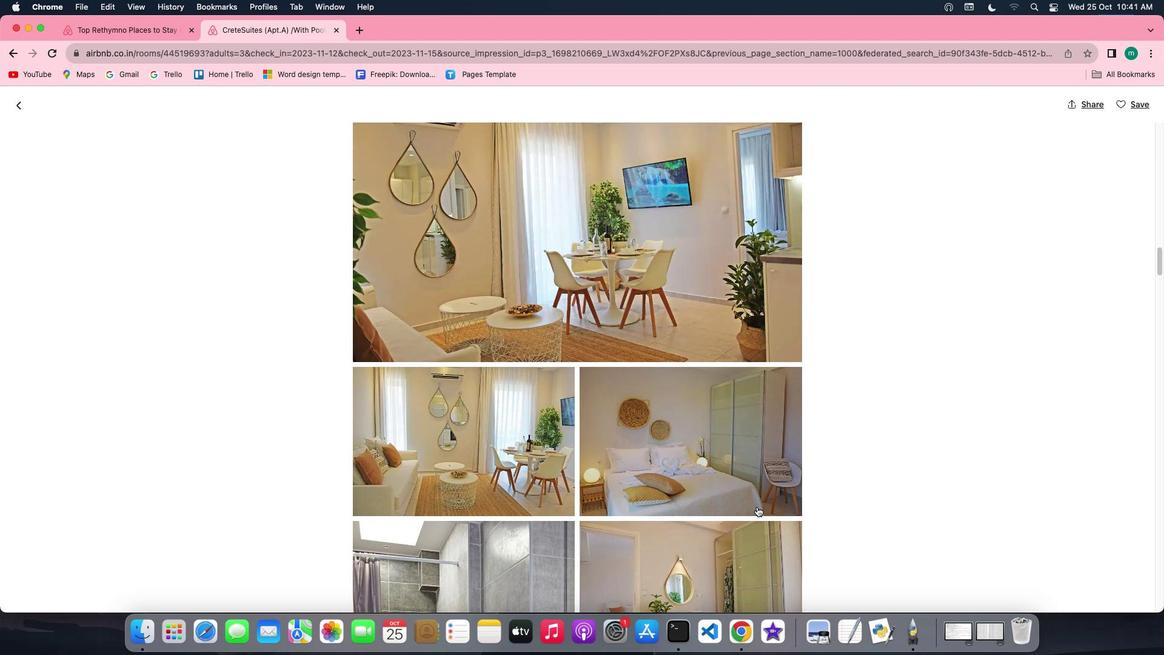 
Action: Mouse scrolled (757, 506) with delta (0, -1)
Screenshot: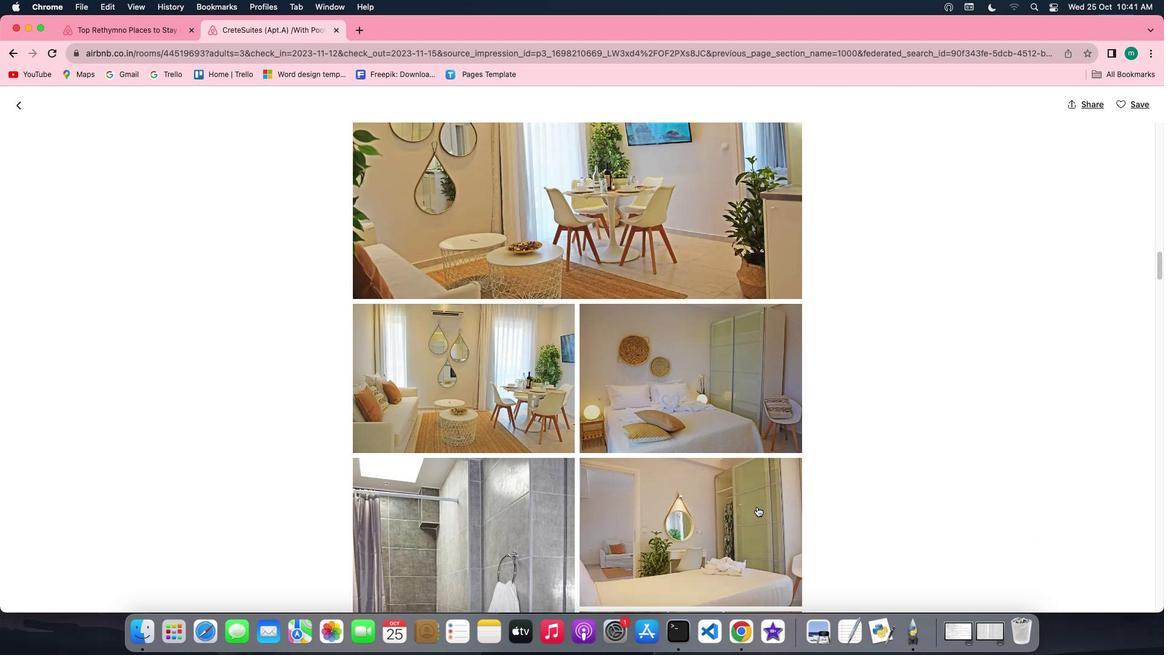 
Action: Mouse scrolled (757, 506) with delta (0, -2)
Screenshot: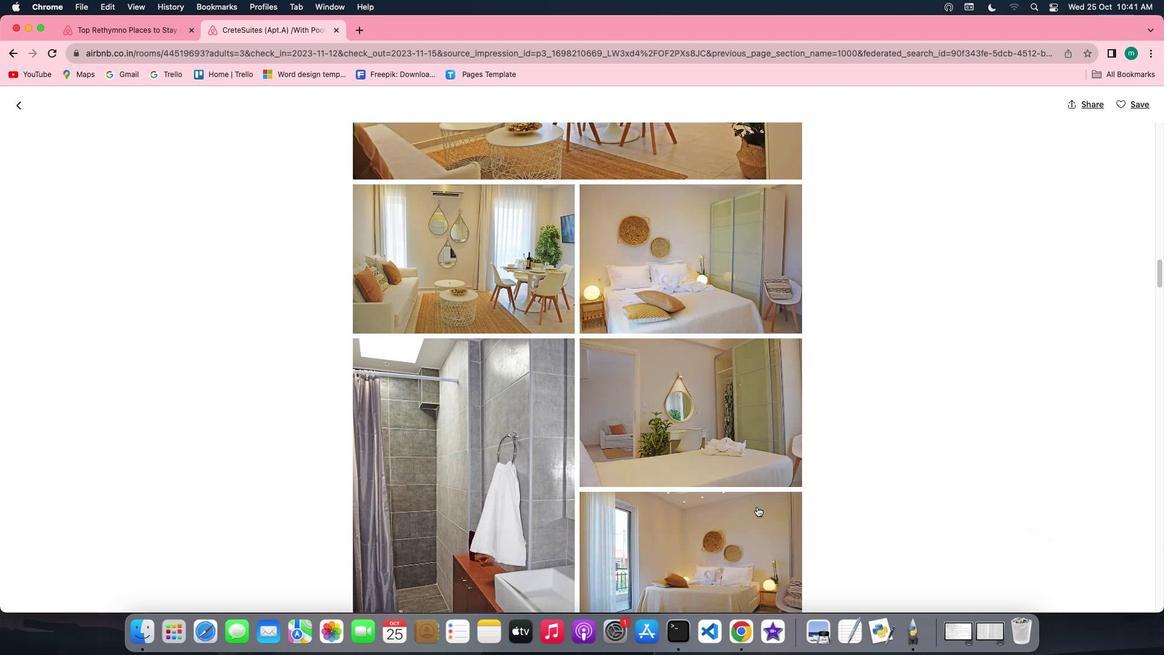 
Action: Mouse scrolled (757, 506) with delta (0, 0)
Screenshot: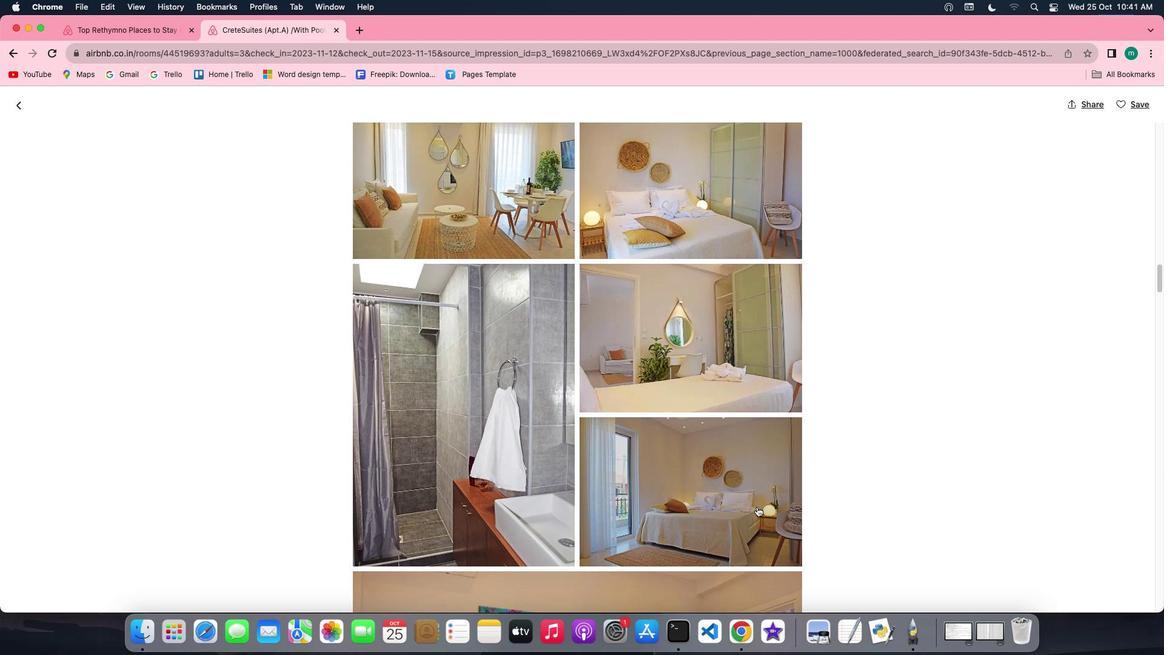 
Action: Mouse scrolled (757, 506) with delta (0, 0)
Screenshot: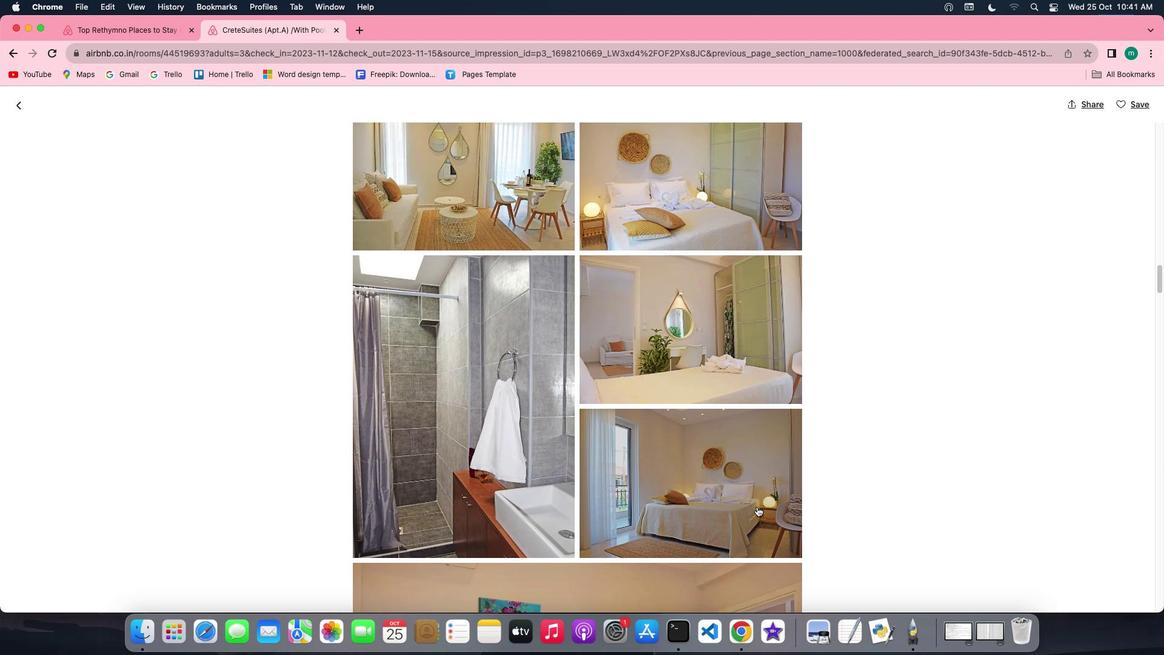 
Action: Mouse scrolled (757, 506) with delta (0, -1)
Screenshot: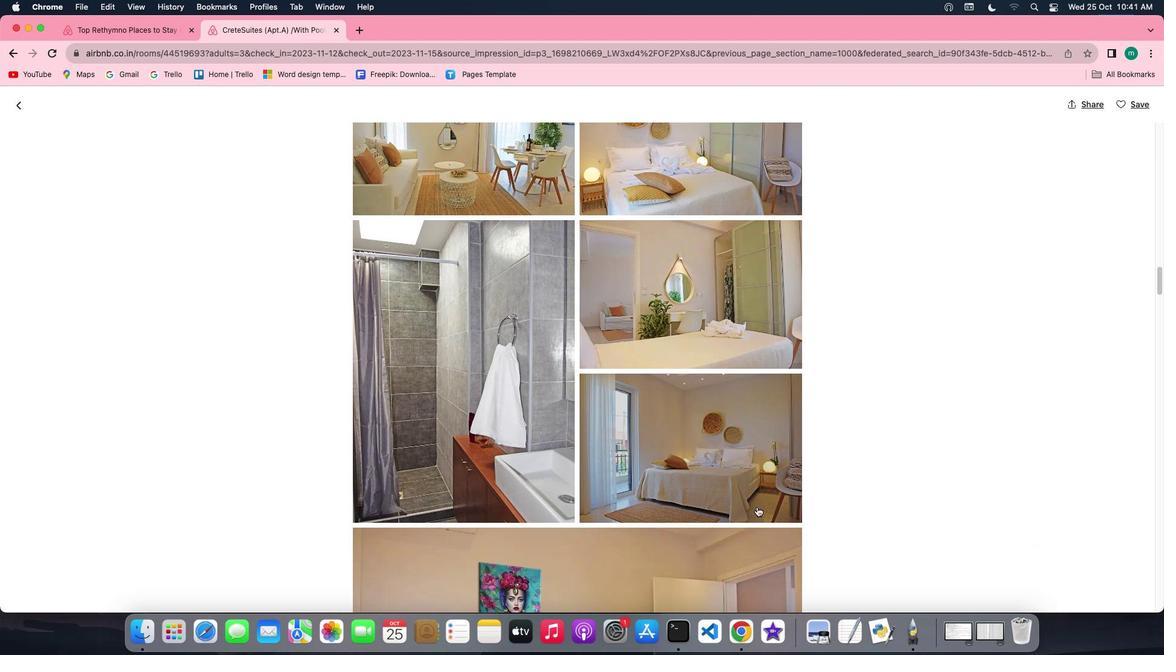 
Action: Mouse scrolled (757, 506) with delta (0, -2)
Screenshot: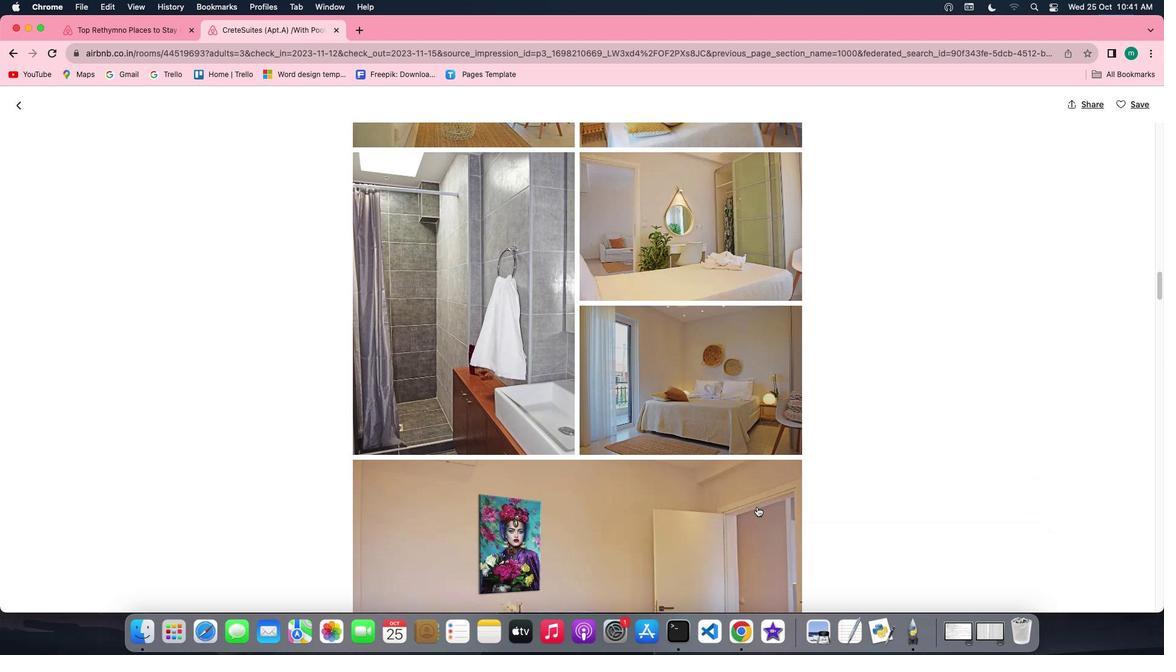 
Action: Mouse scrolled (757, 506) with delta (0, -3)
Screenshot: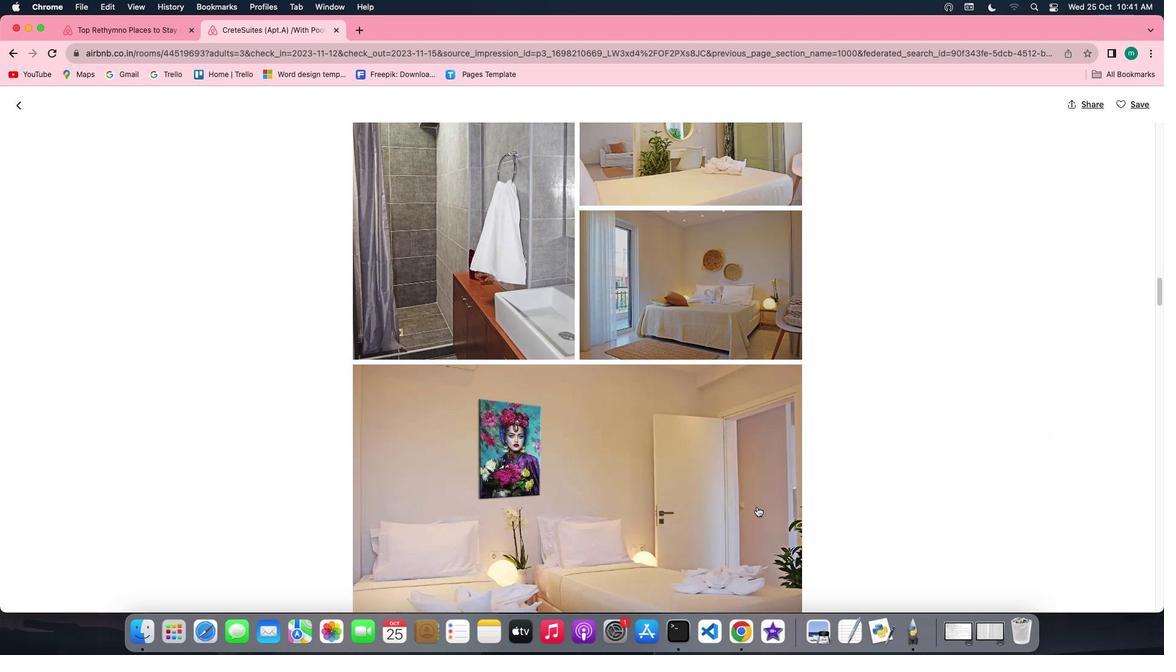 
Action: Mouse scrolled (757, 506) with delta (0, 0)
Screenshot: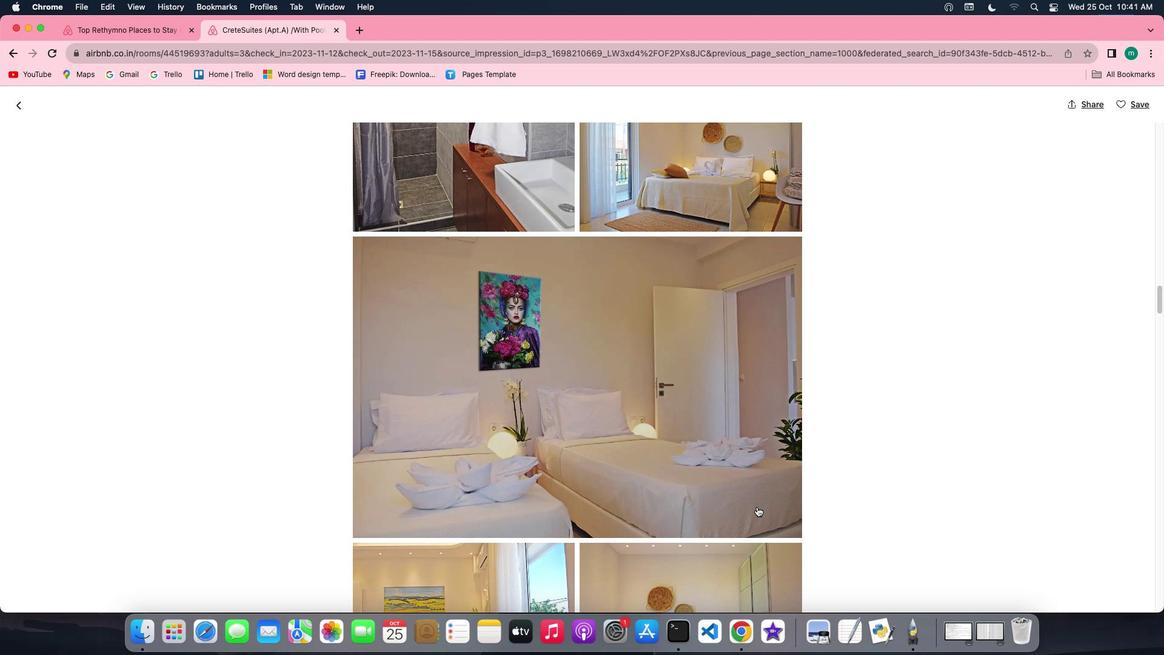 
Action: Mouse scrolled (757, 506) with delta (0, 0)
Screenshot: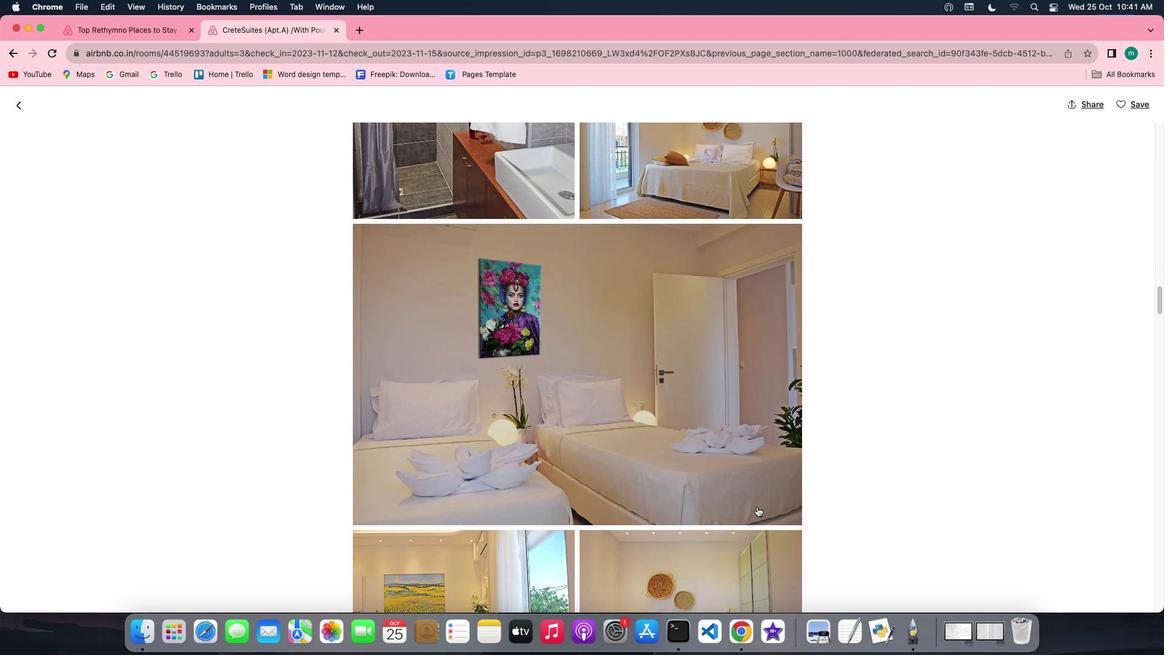 
Action: Mouse scrolled (757, 506) with delta (0, -1)
Screenshot: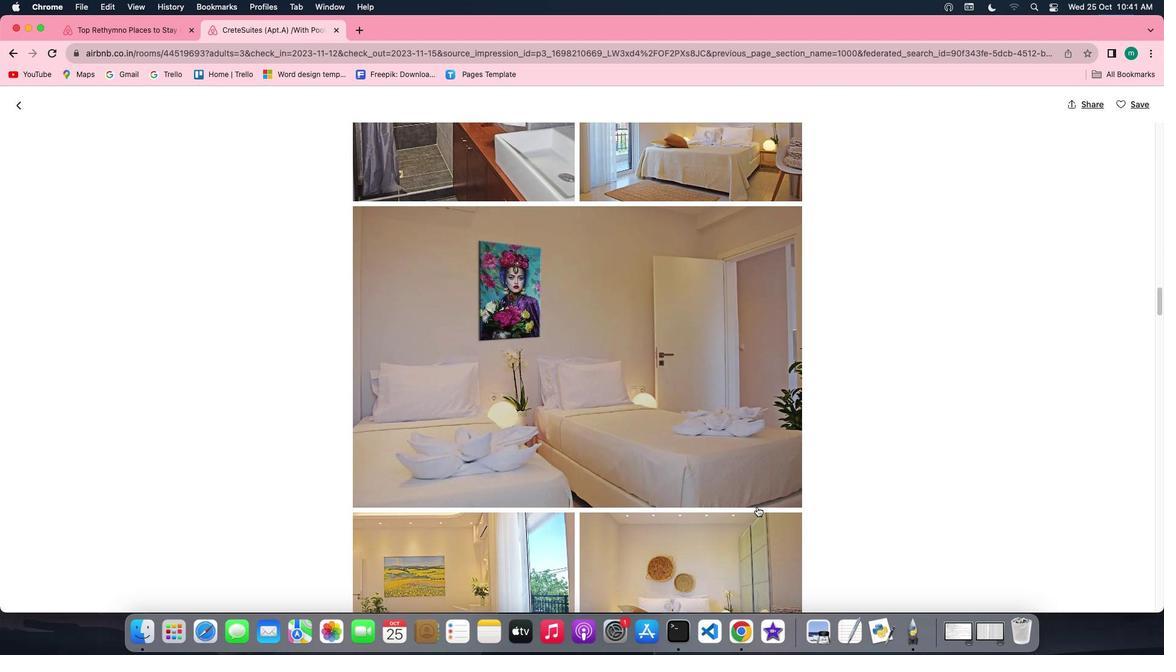 
Action: Mouse scrolled (757, 506) with delta (0, -2)
Screenshot: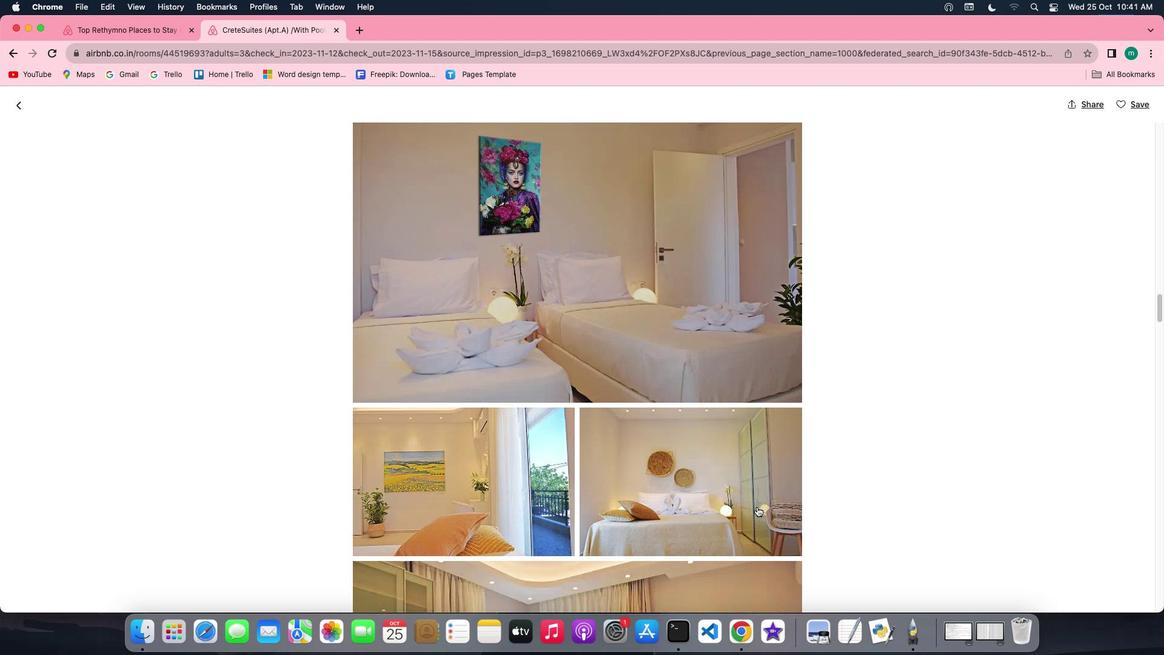 
Action: Mouse scrolled (757, 506) with delta (0, -3)
Screenshot: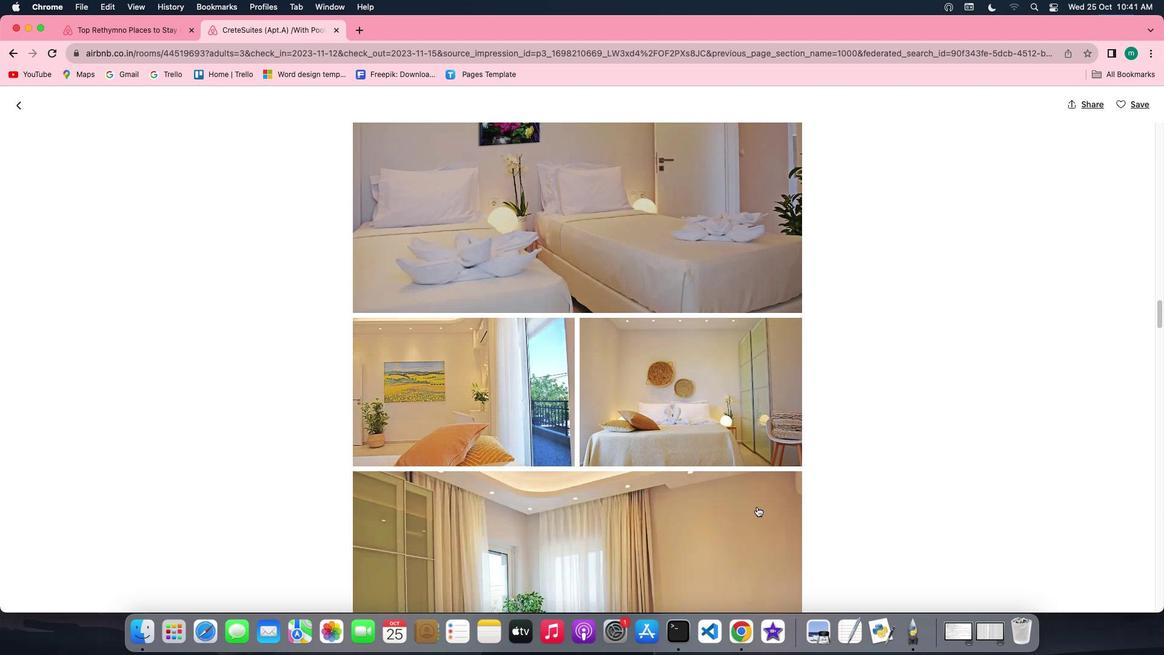 
Action: Mouse scrolled (757, 506) with delta (0, 0)
Screenshot: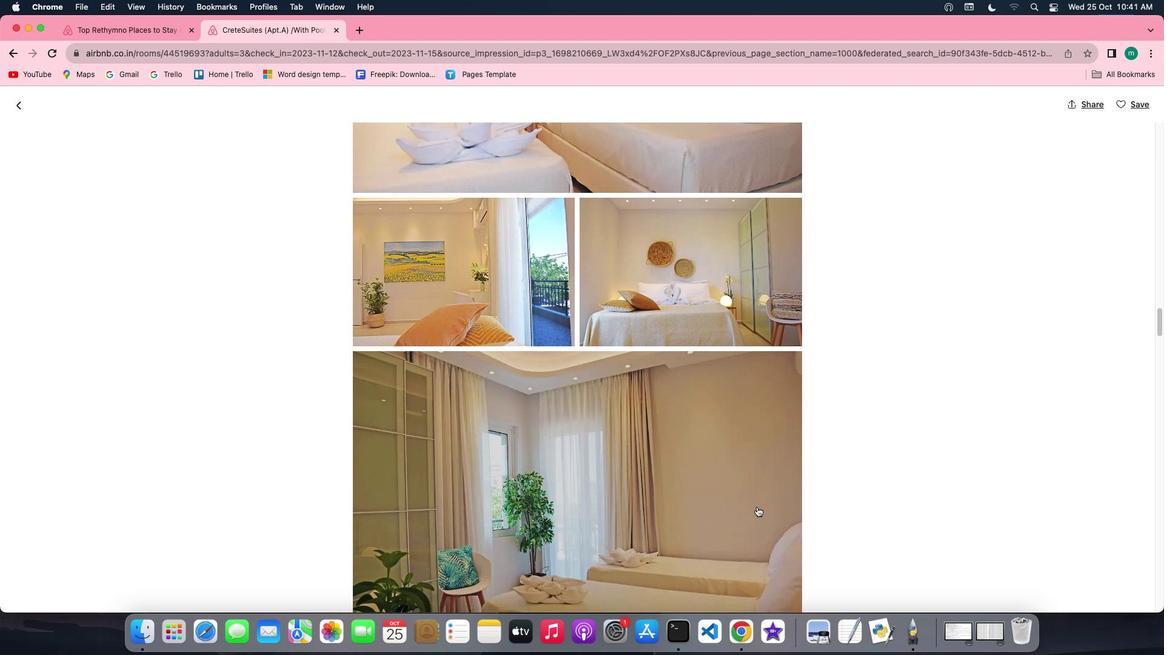 
Action: Mouse scrolled (757, 506) with delta (0, 0)
Screenshot: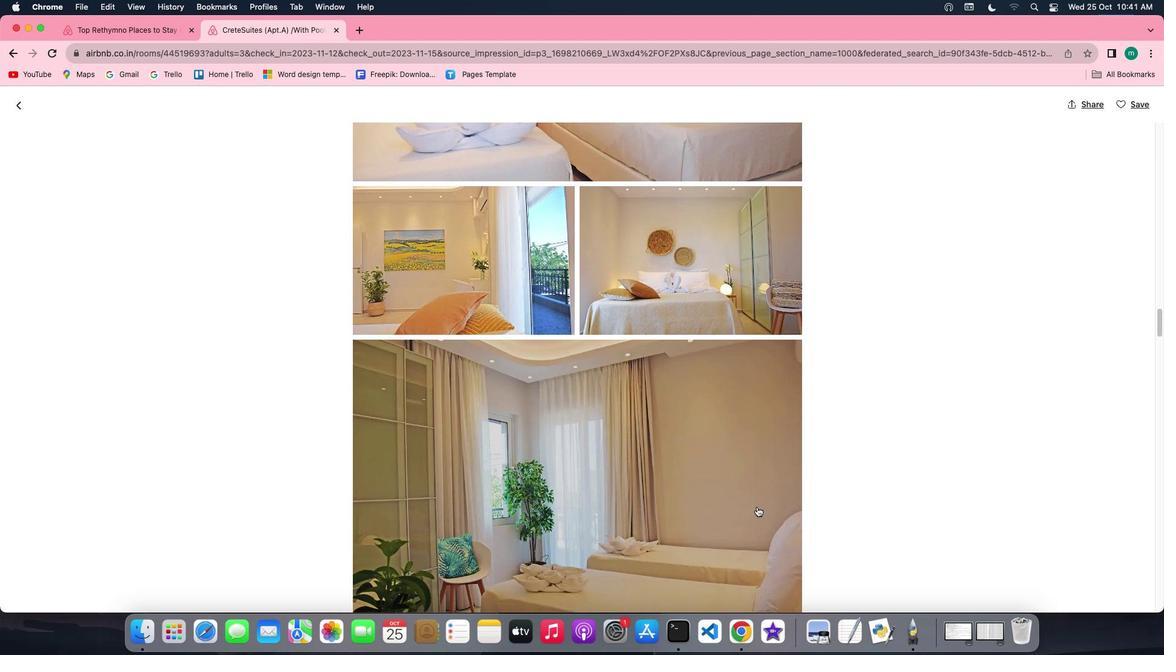 
Action: Mouse scrolled (757, 506) with delta (0, -1)
Screenshot: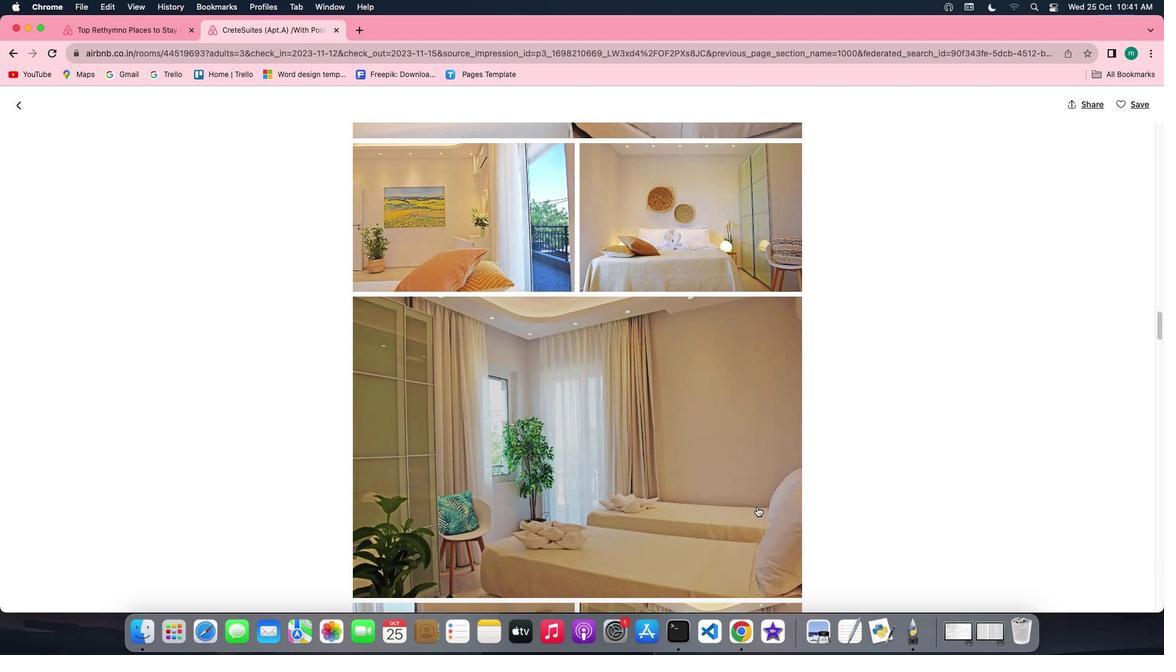 
Action: Mouse scrolled (757, 506) with delta (0, -2)
Screenshot: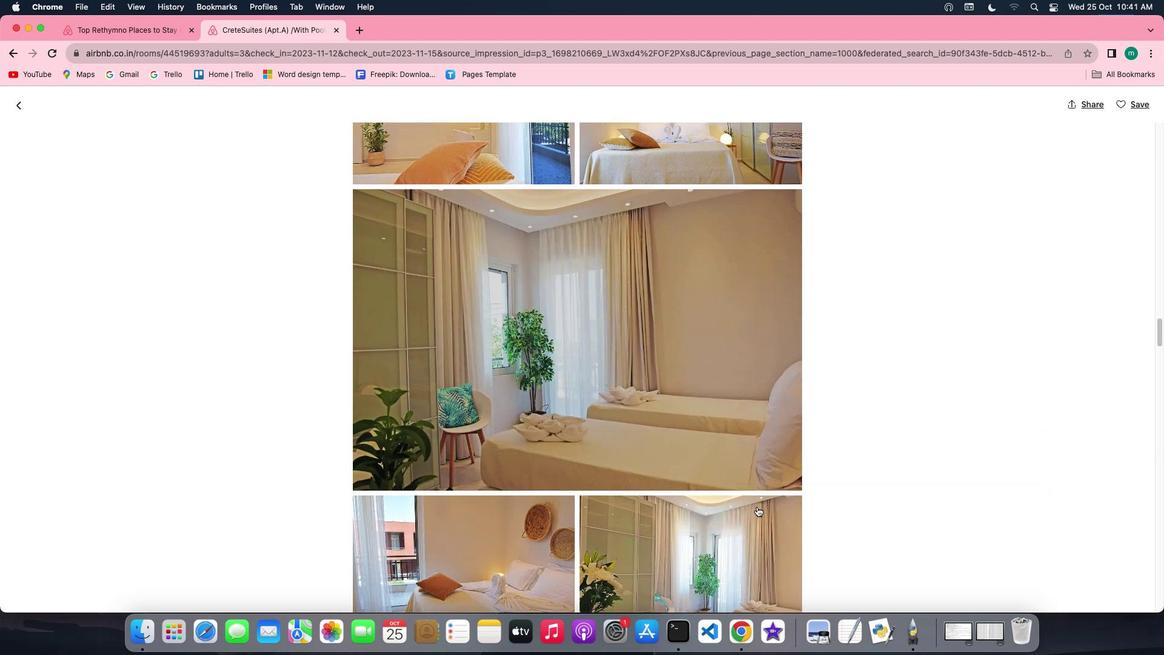 
Action: Mouse scrolled (757, 506) with delta (0, -3)
Screenshot: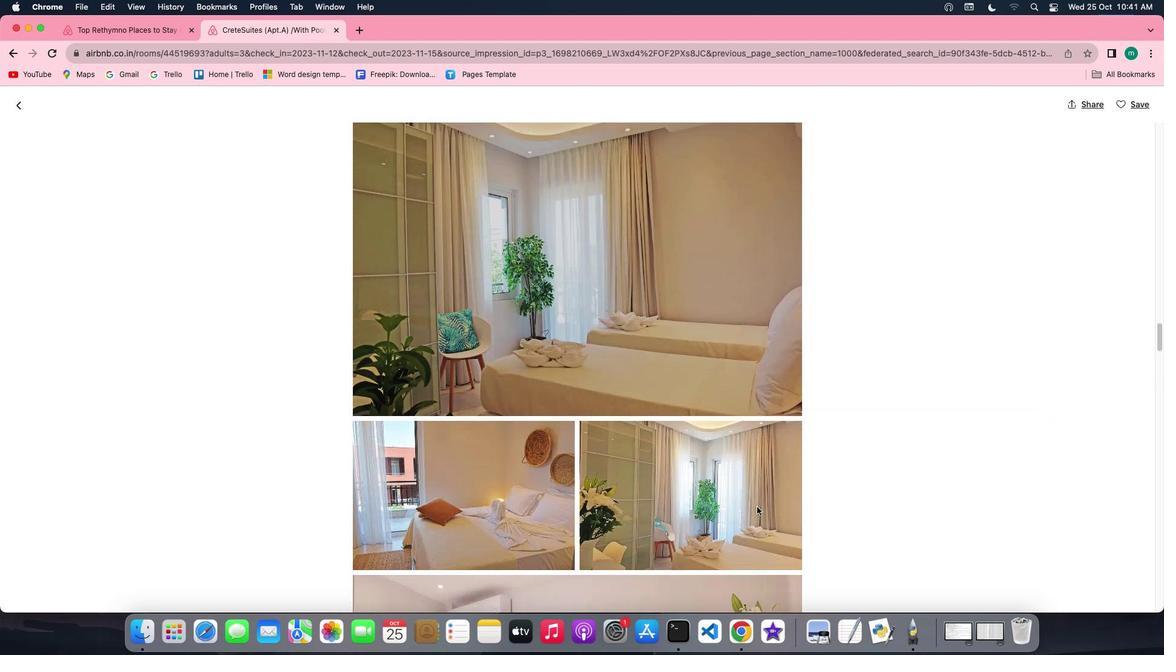 
Action: Mouse scrolled (757, 506) with delta (0, -3)
Screenshot: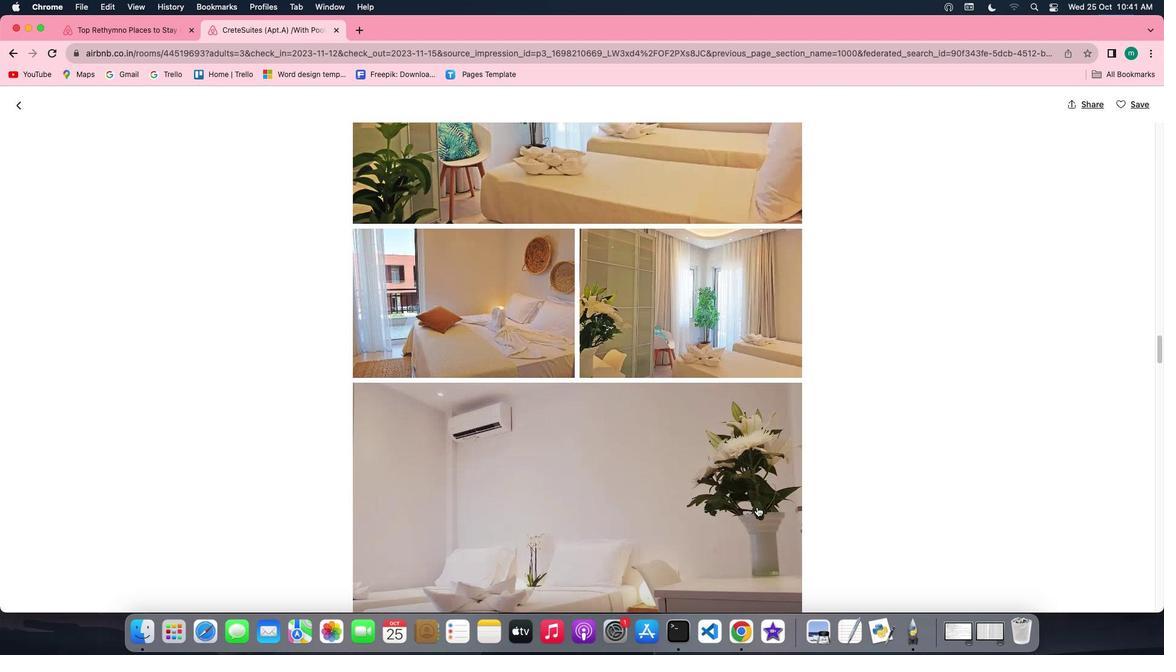 
Action: Mouse scrolled (757, 506) with delta (0, 0)
Screenshot: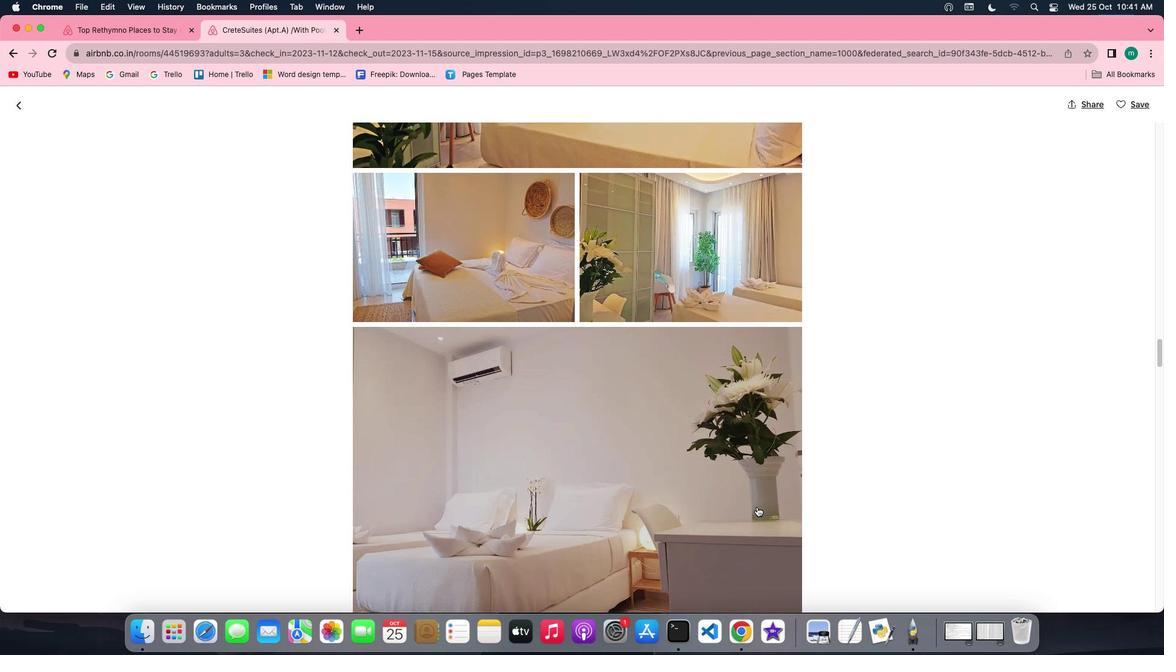 
Action: Mouse scrolled (757, 506) with delta (0, 0)
Screenshot: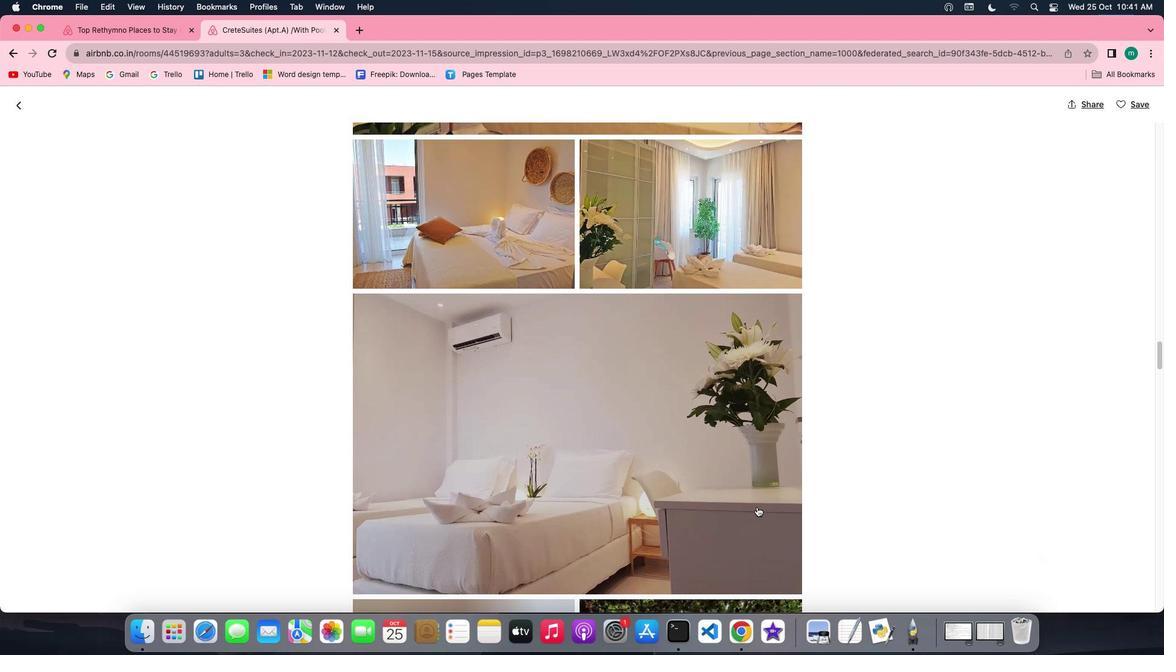 
Action: Mouse scrolled (757, 506) with delta (0, -1)
Screenshot: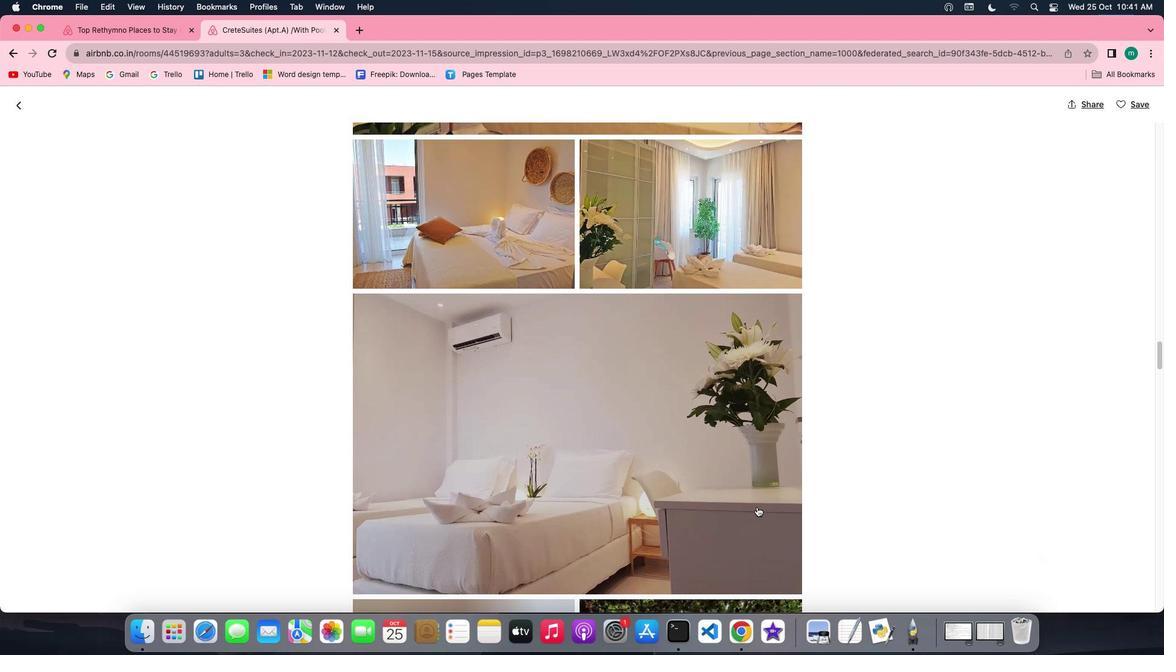 
Action: Mouse scrolled (757, 506) with delta (0, -2)
Screenshot: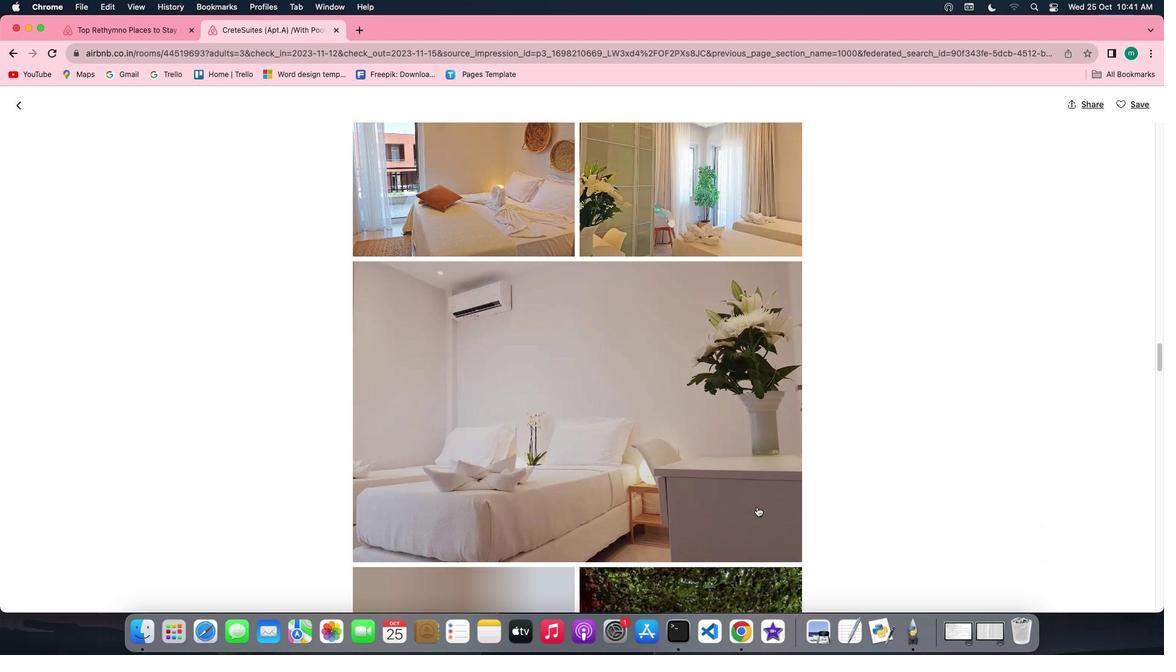 
Action: Mouse scrolled (757, 506) with delta (0, -3)
Screenshot: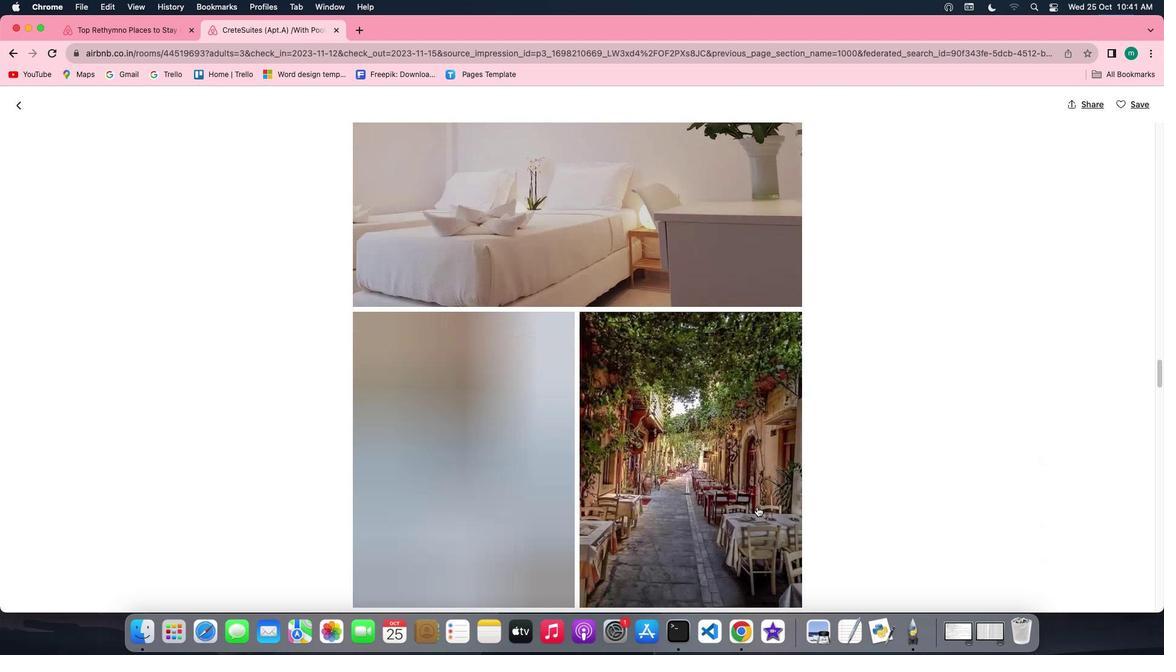 
Action: Mouse scrolled (757, 506) with delta (0, -3)
Screenshot: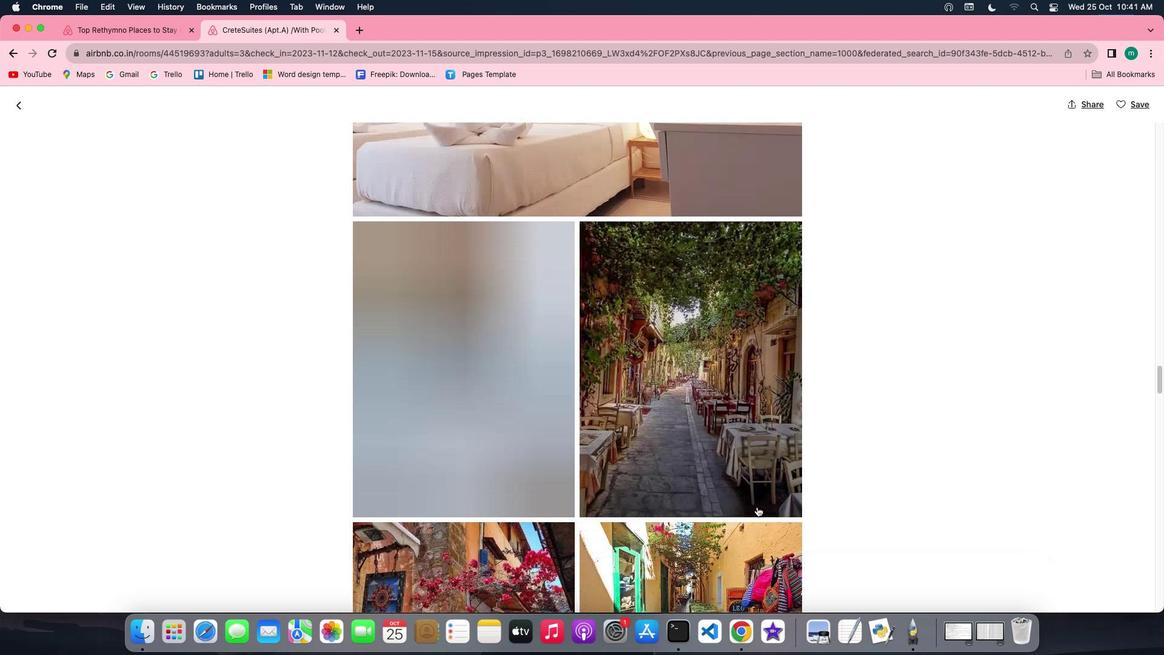 
Action: Mouse scrolled (757, 506) with delta (0, 0)
Screenshot: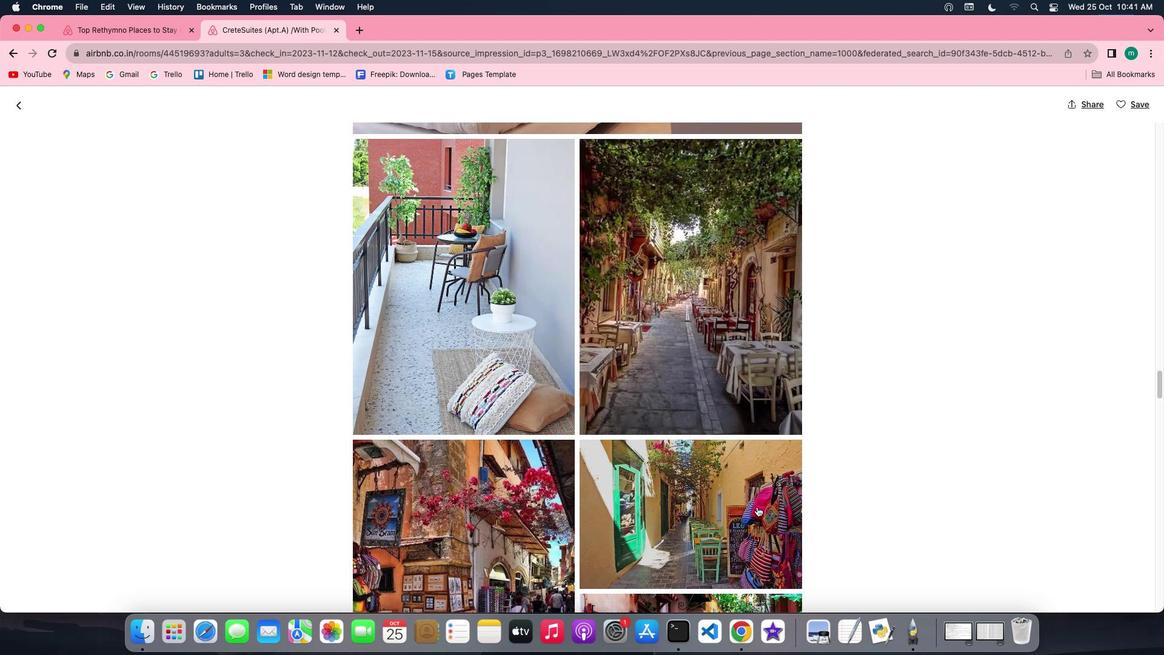 
Action: Mouse scrolled (757, 506) with delta (0, 0)
Screenshot: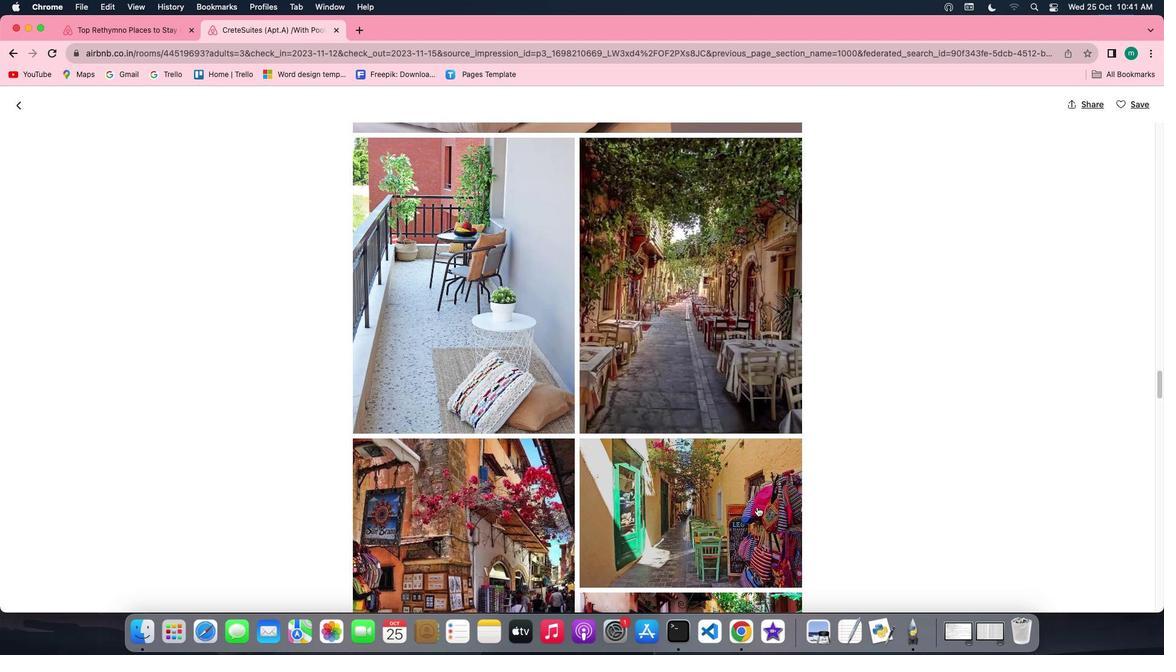 
Action: Mouse scrolled (757, 506) with delta (0, -1)
Screenshot: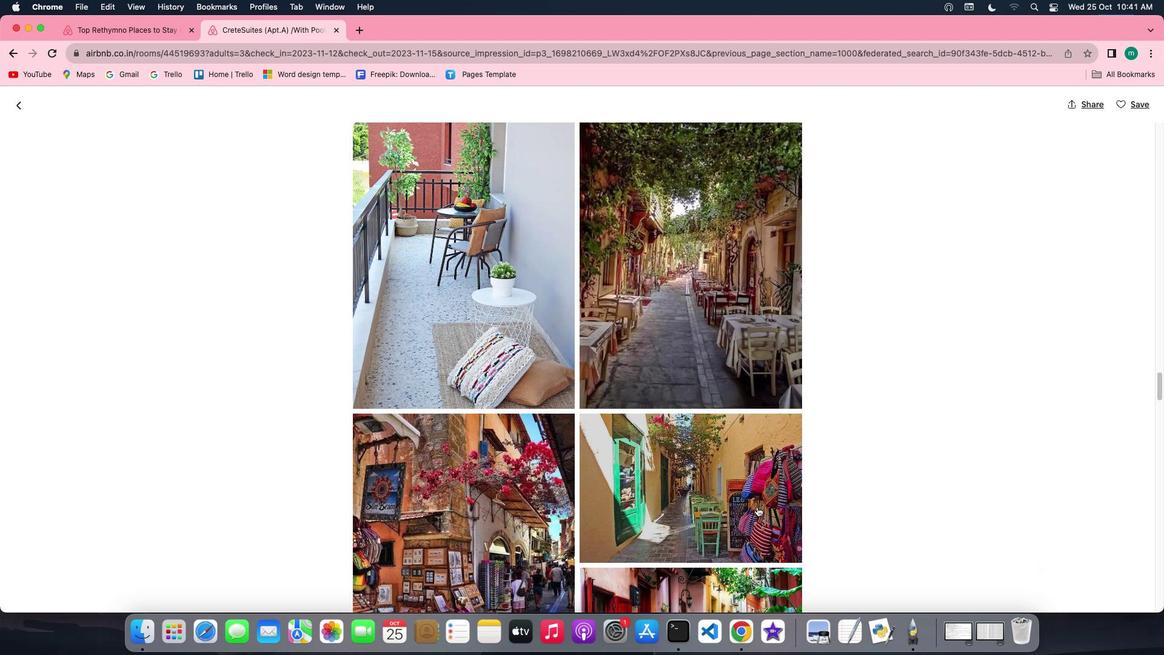
Action: Mouse scrolled (757, 506) with delta (0, -2)
Screenshot: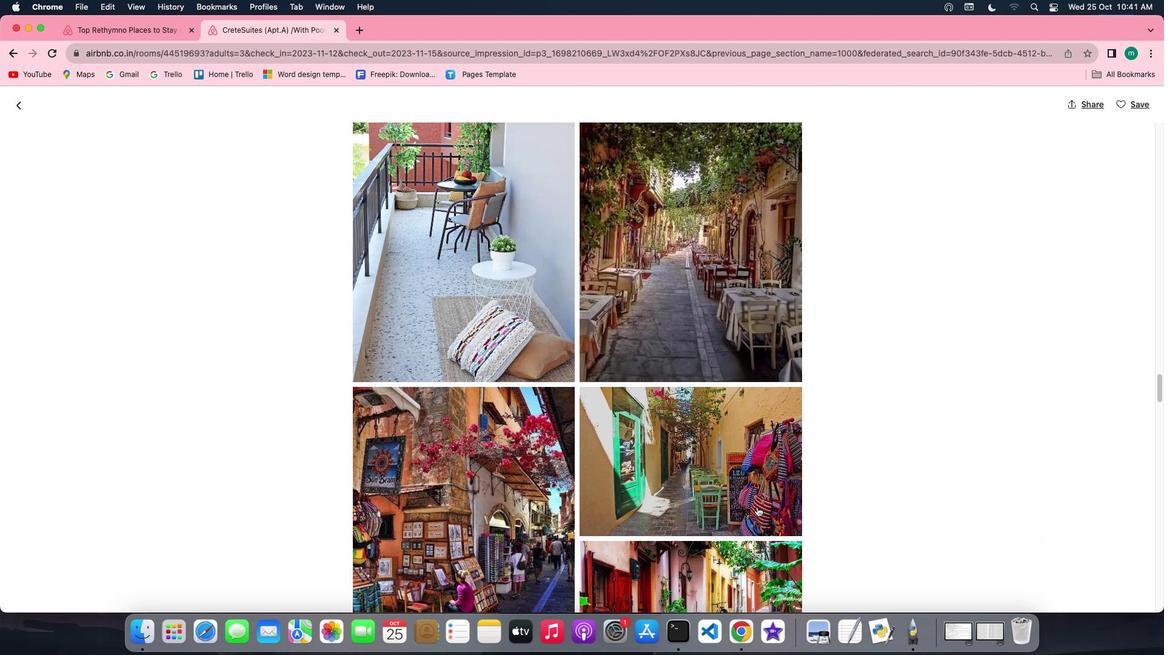 
Action: Mouse scrolled (757, 506) with delta (0, -3)
Screenshot: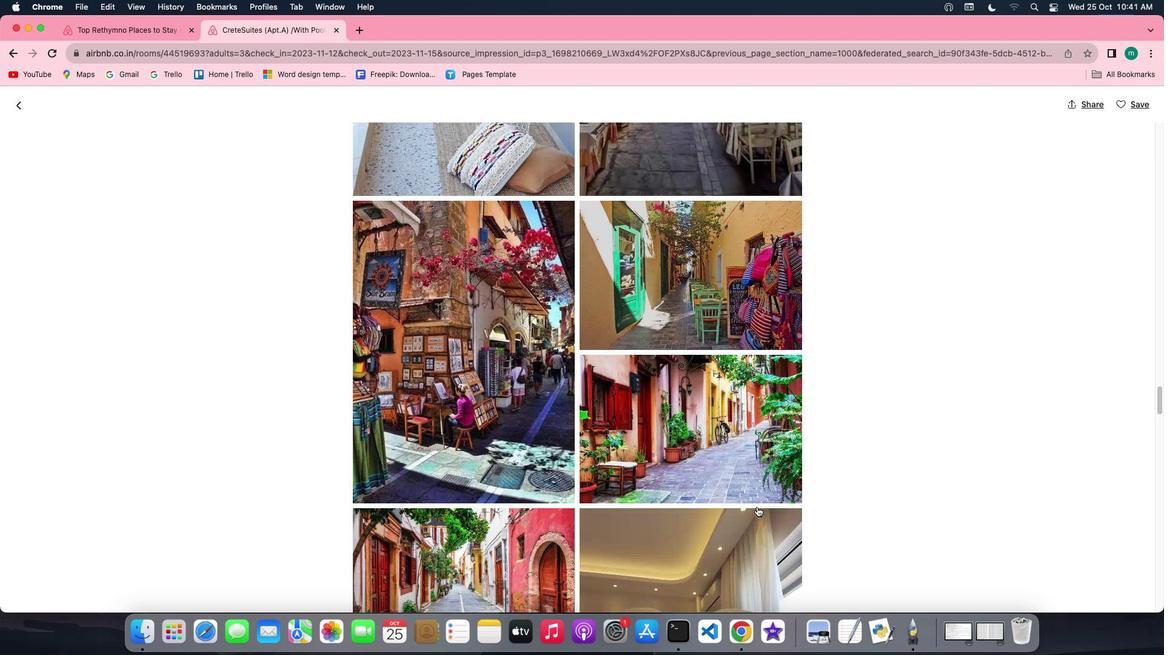 
Action: Mouse scrolled (757, 506) with delta (0, -3)
Screenshot: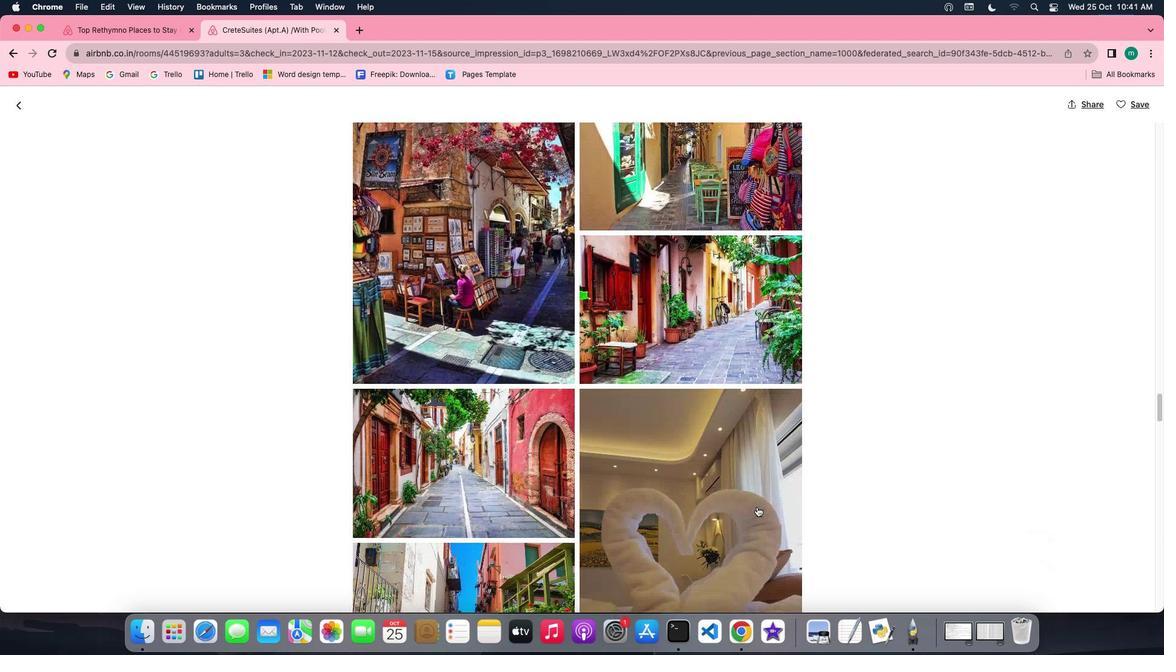 
Action: Mouse scrolled (757, 506) with delta (0, 0)
Screenshot: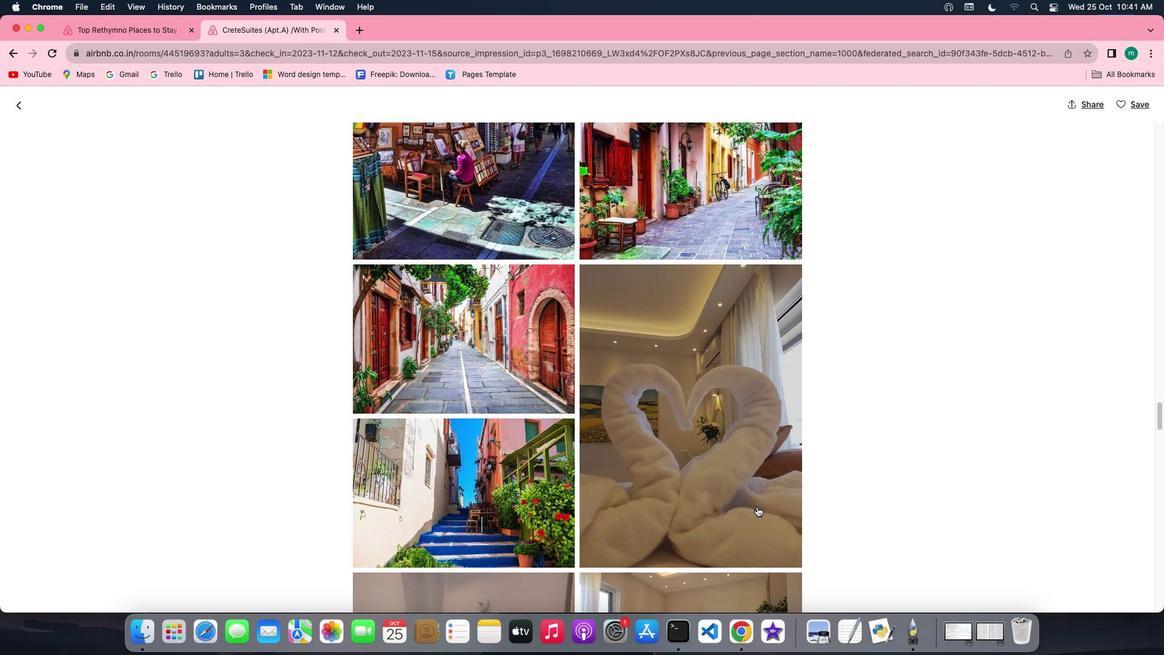 
Action: Mouse scrolled (757, 506) with delta (0, 0)
Screenshot: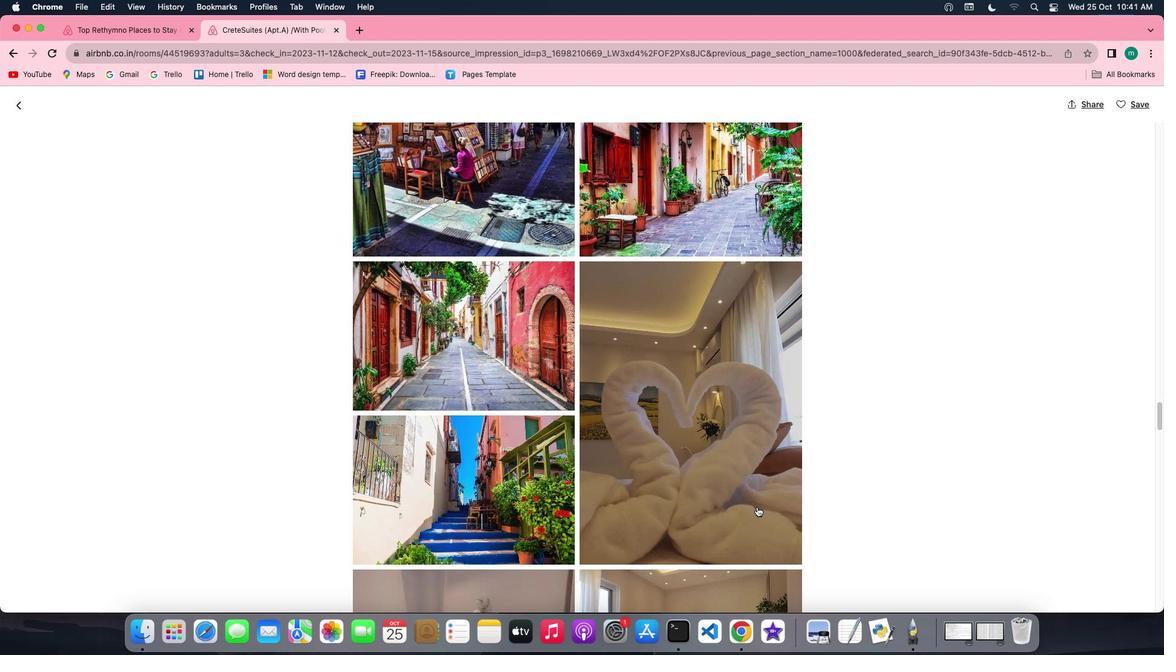 
Action: Mouse scrolled (757, 506) with delta (0, -1)
Screenshot: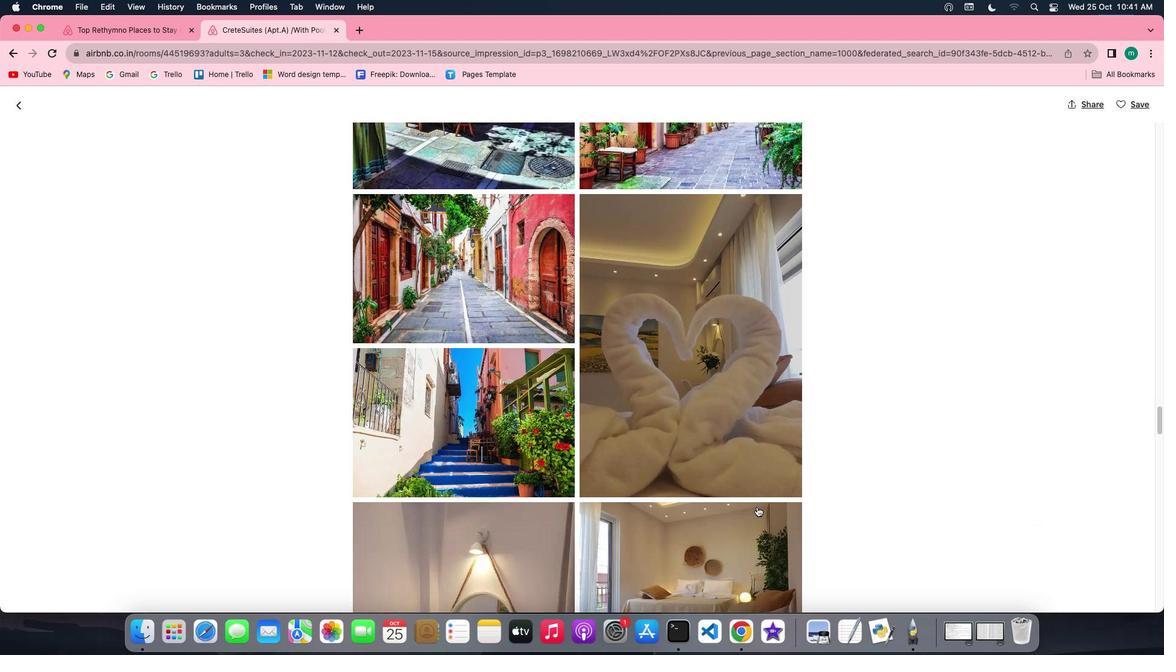 
Action: Mouse scrolled (757, 506) with delta (0, -1)
Screenshot: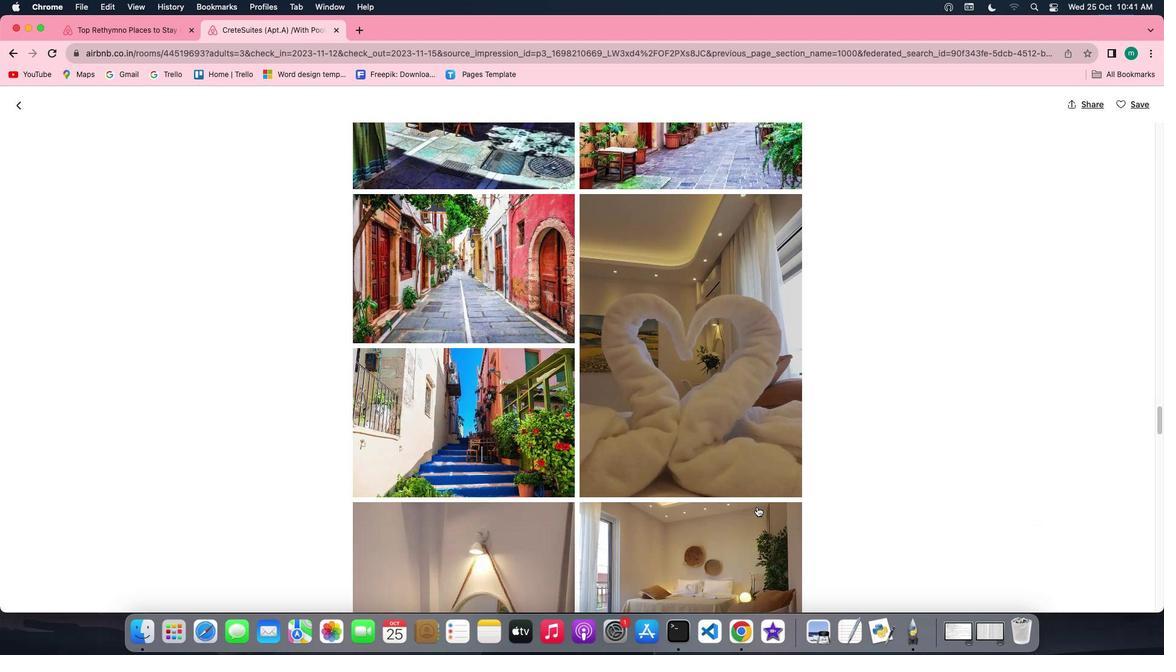 
Action: Mouse scrolled (757, 506) with delta (0, -2)
Screenshot: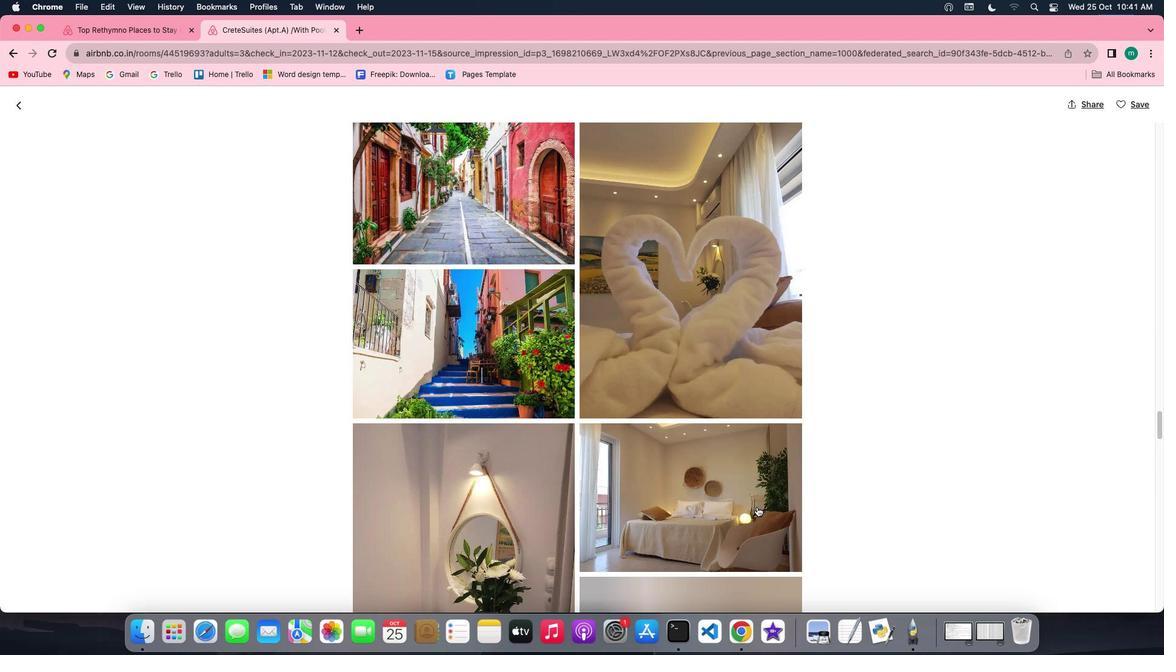 
Action: Mouse scrolled (757, 506) with delta (0, -2)
Screenshot: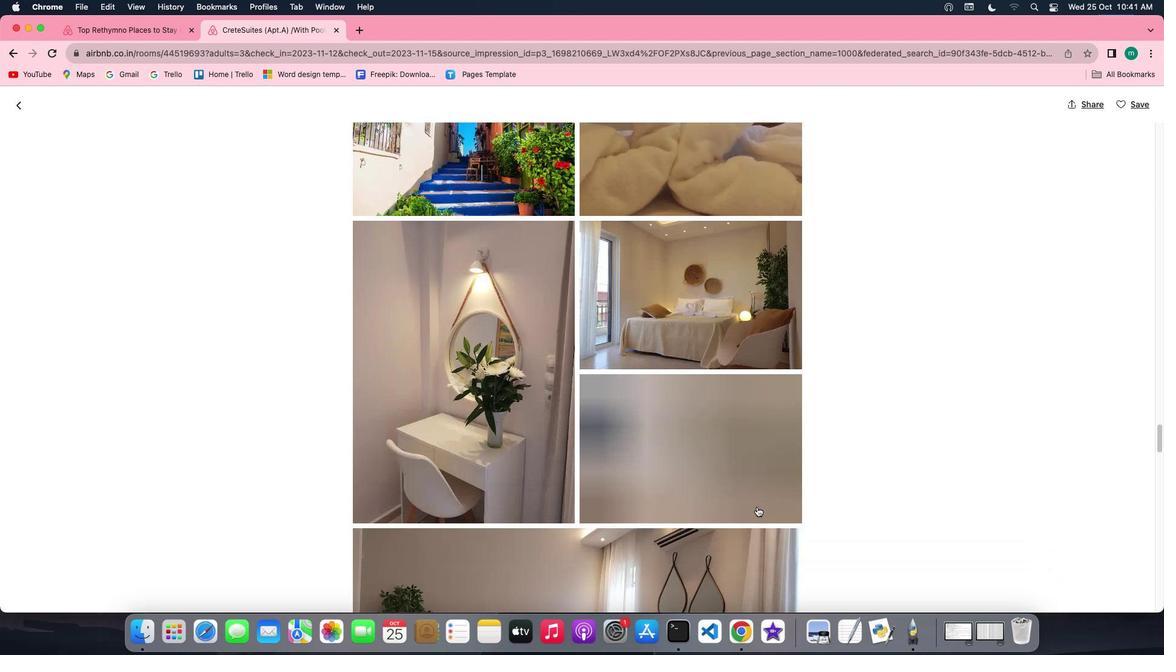 
Action: Mouse scrolled (757, 506) with delta (0, 0)
Screenshot: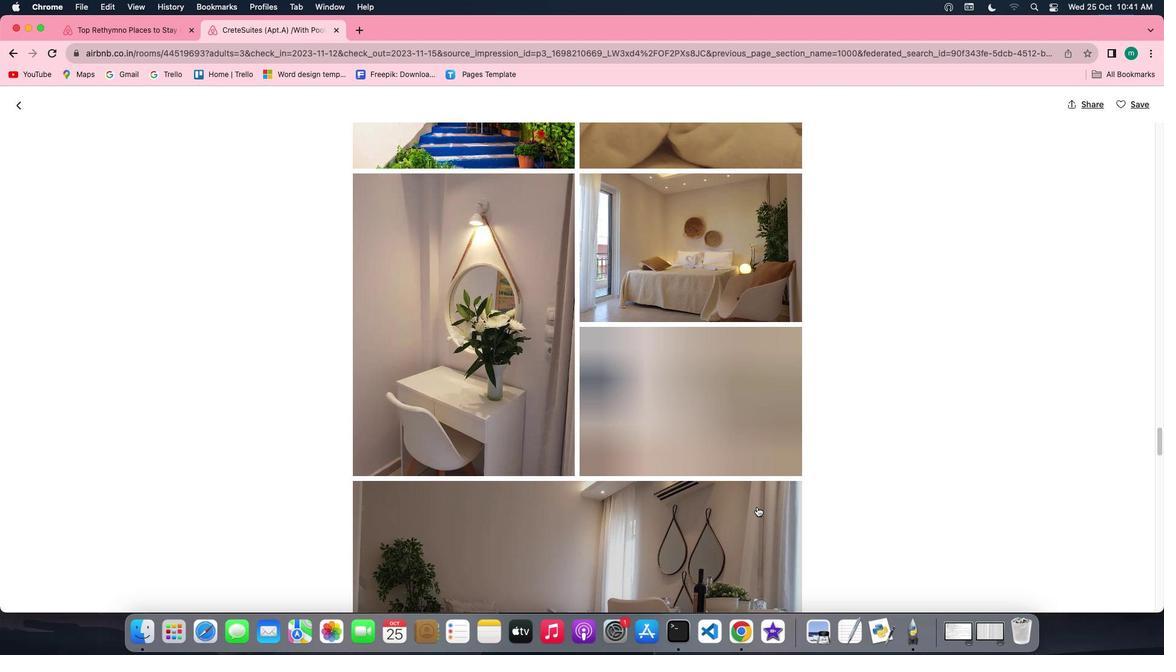 
Action: Mouse scrolled (757, 506) with delta (0, 0)
Screenshot: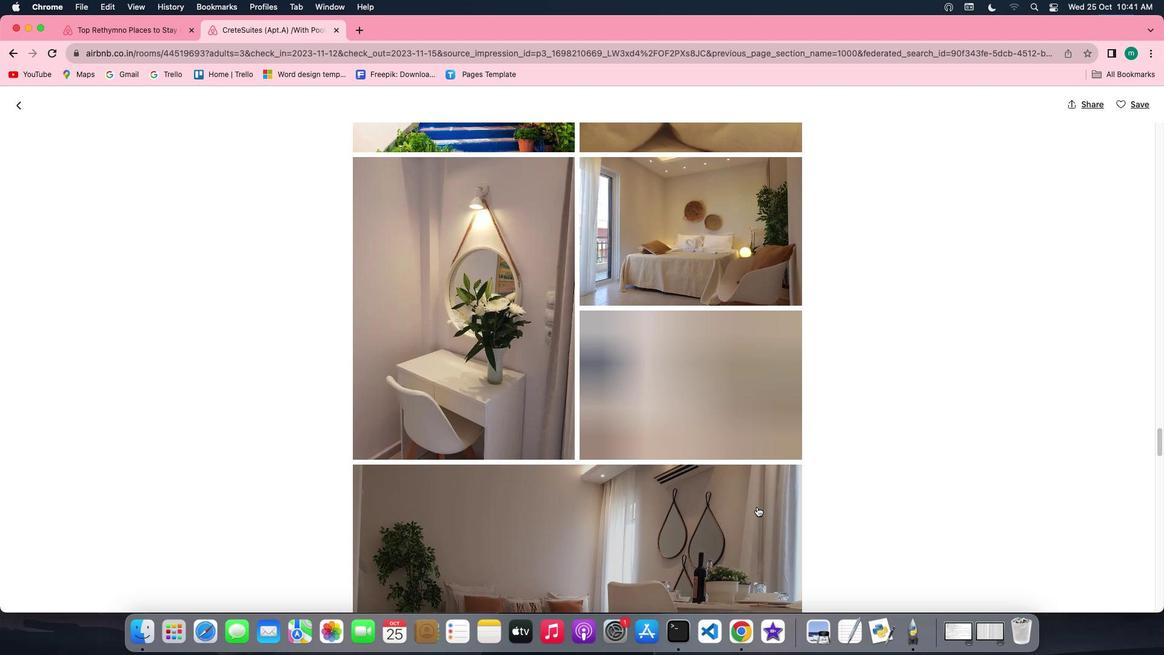 
Action: Mouse scrolled (757, 506) with delta (0, -1)
Screenshot: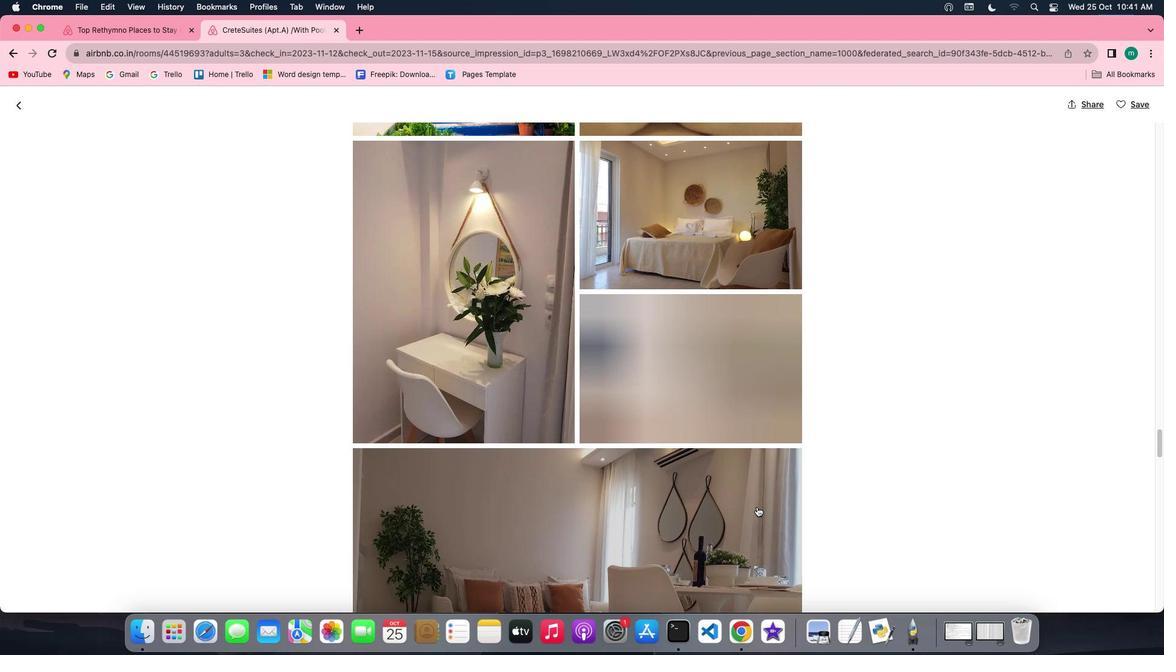 
Action: Mouse scrolled (757, 506) with delta (0, -2)
Screenshot: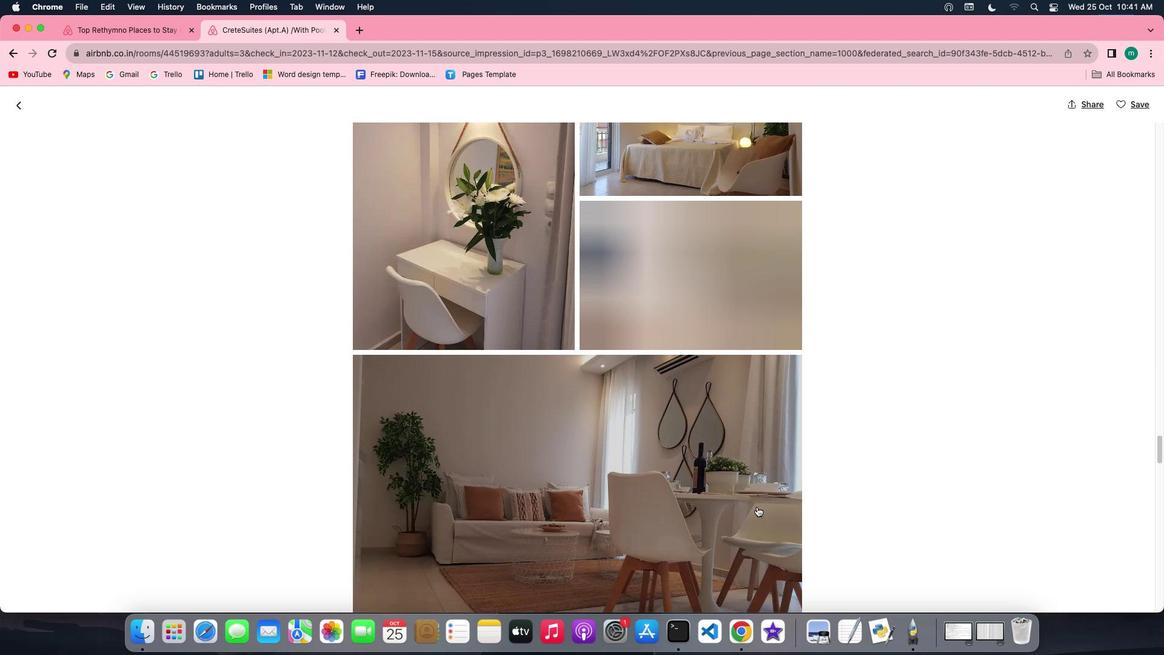 
Action: Mouse scrolled (757, 506) with delta (0, -3)
Screenshot: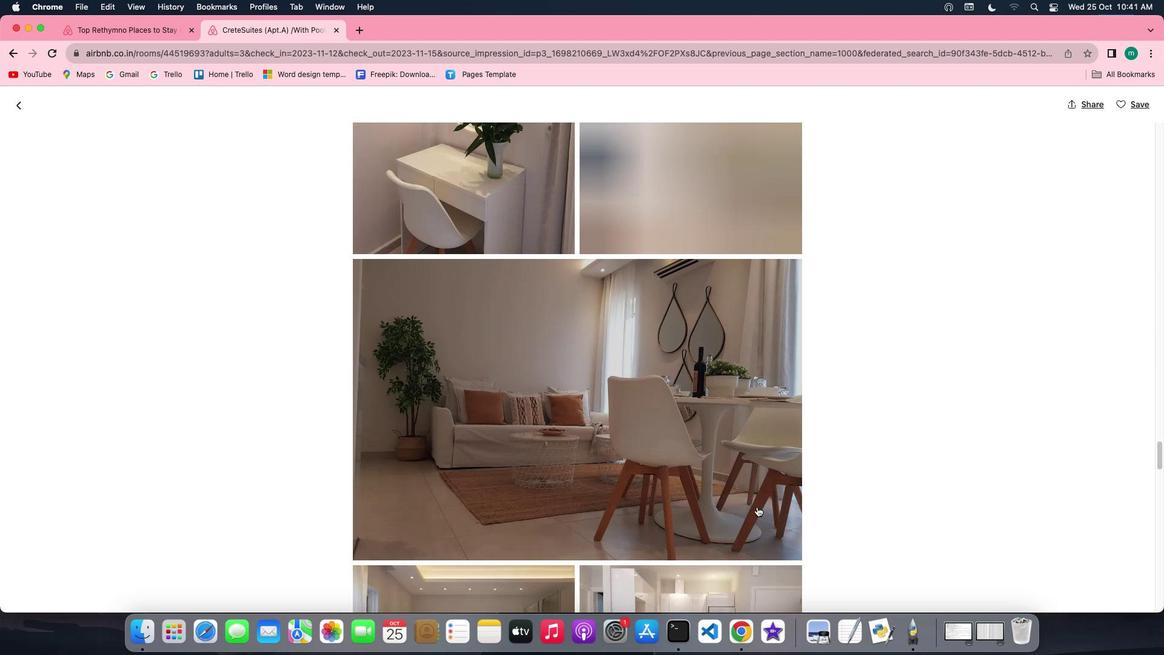 
Action: Mouse scrolled (757, 506) with delta (0, -2)
Screenshot: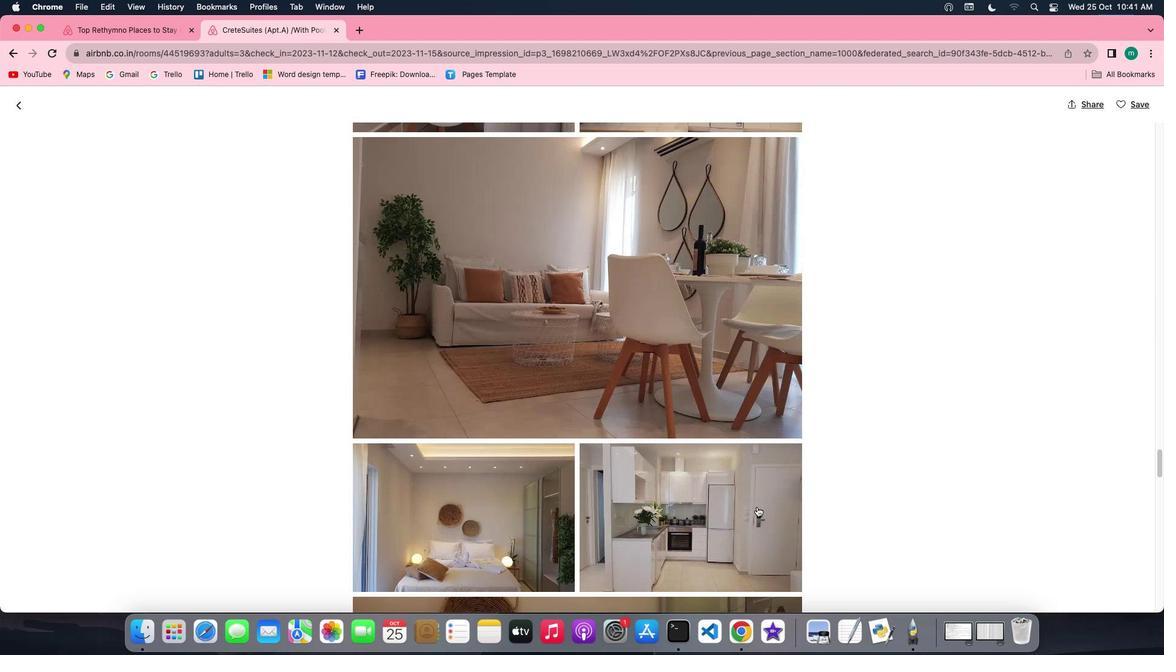 
Action: Mouse scrolled (757, 506) with delta (0, 0)
Screenshot: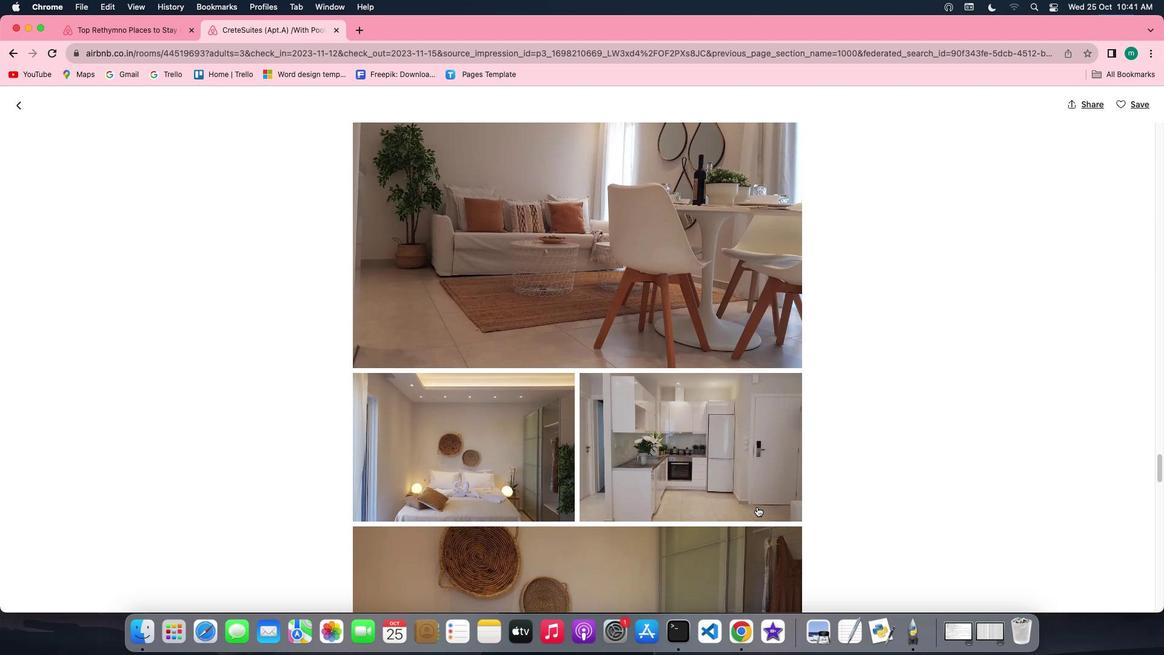 
Action: Mouse scrolled (757, 506) with delta (0, 0)
Screenshot: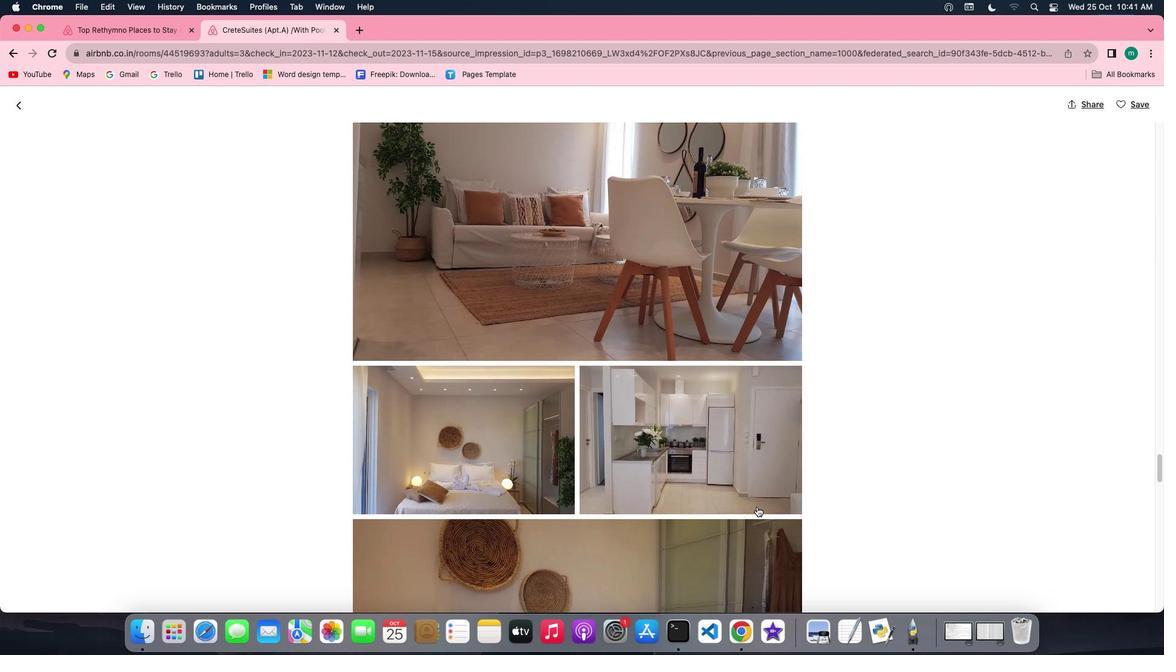 
Action: Mouse scrolled (757, 506) with delta (0, -1)
Screenshot: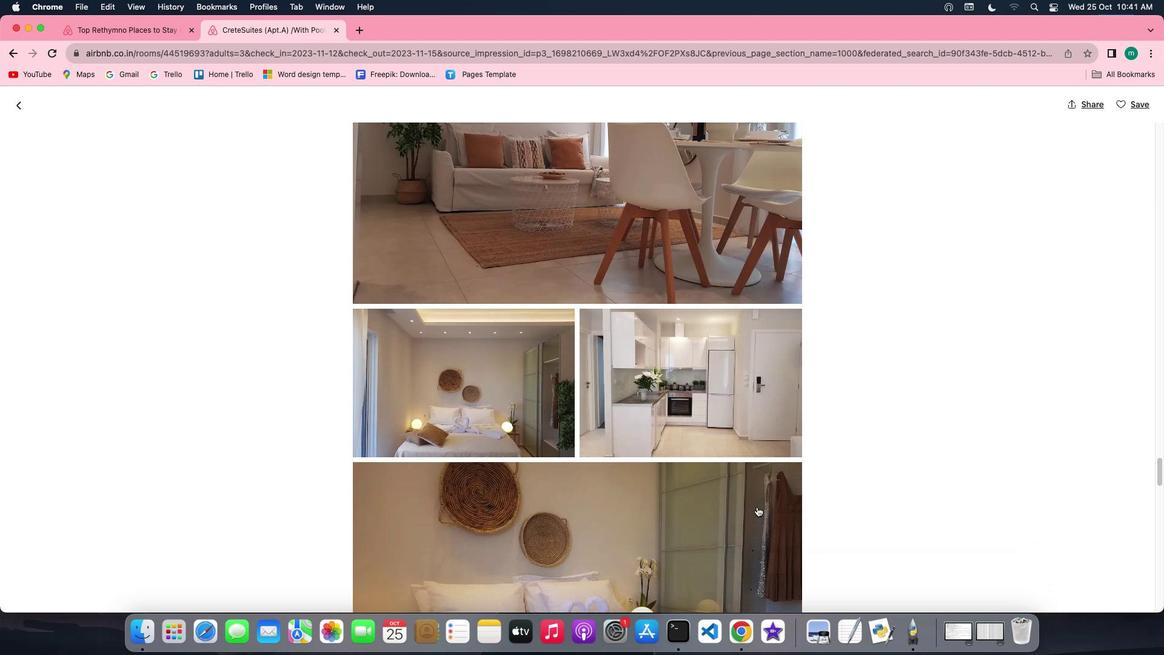 
Action: Mouse scrolled (757, 506) with delta (0, -1)
Screenshot: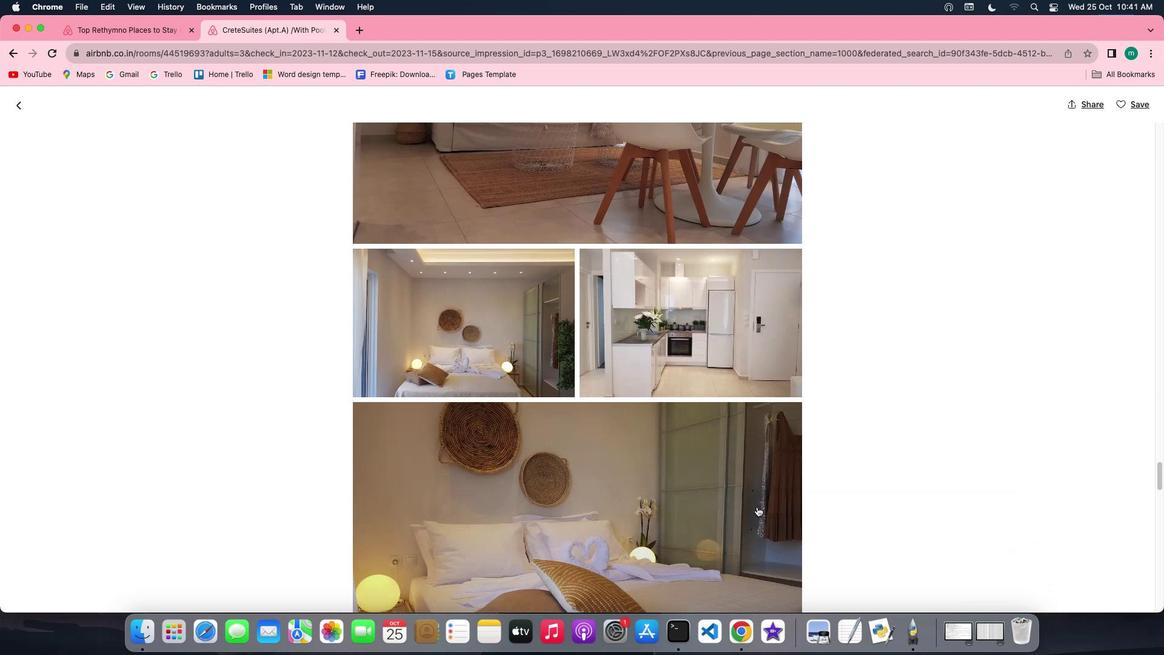 
Action: Mouse scrolled (757, 506) with delta (0, -2)
Screenshot: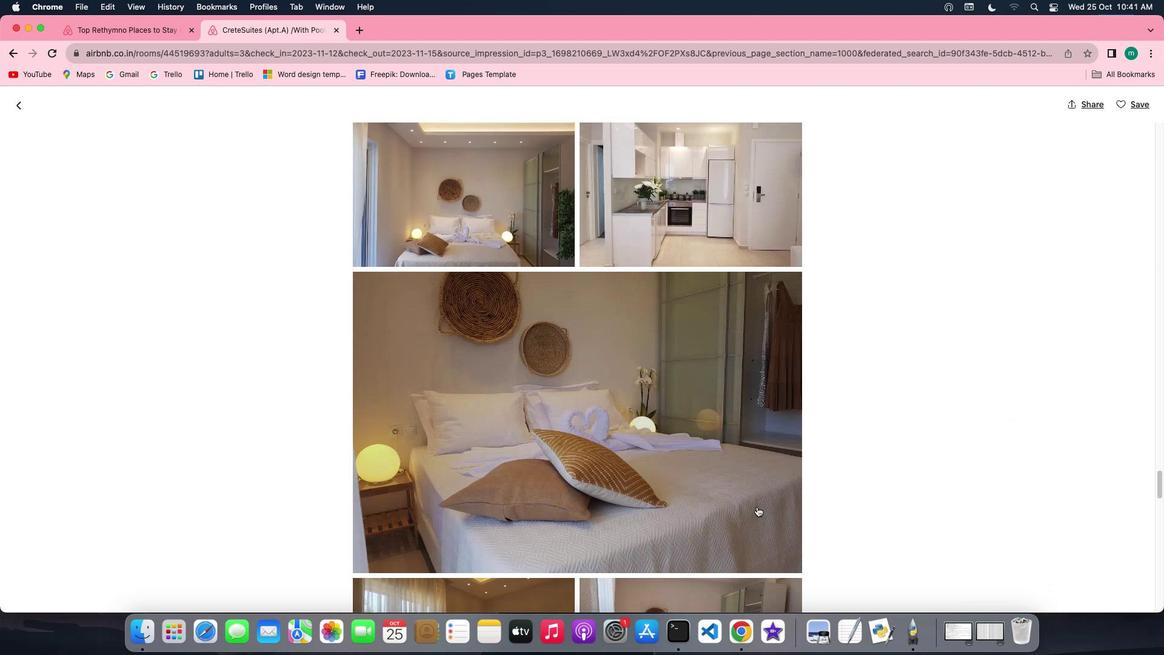 
Action: Mouse scrolled (757, 506) with delta (0, -2)
Screenshot: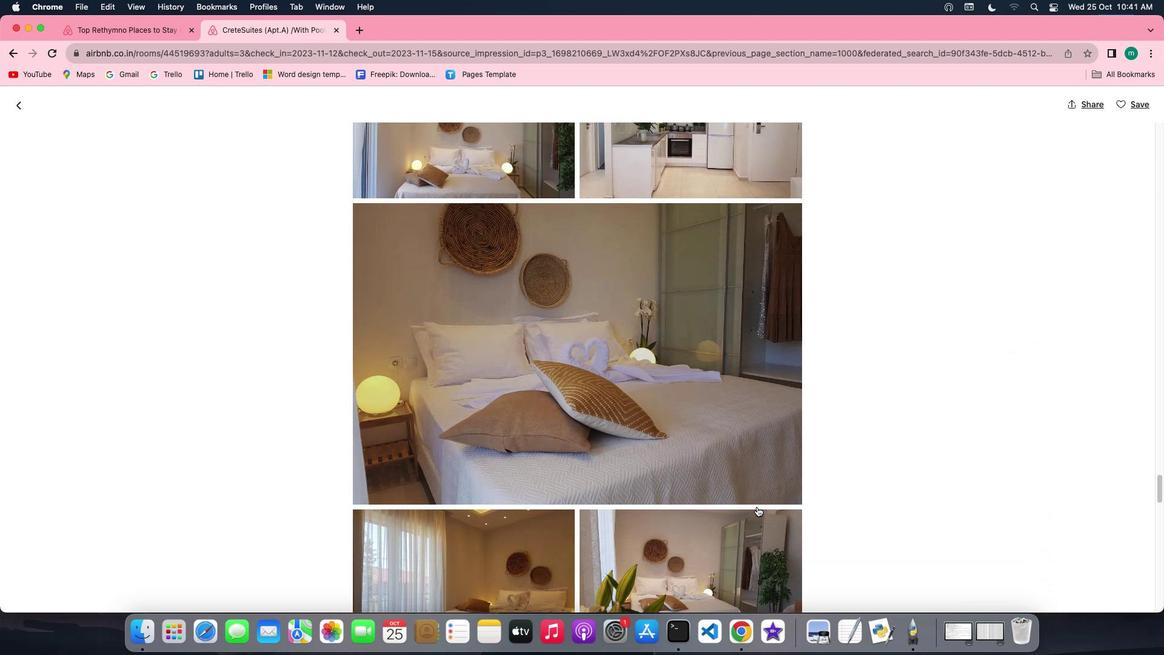 
Action: Mouse scrolled (757, 506) with delta (0, 0)
Screenshot: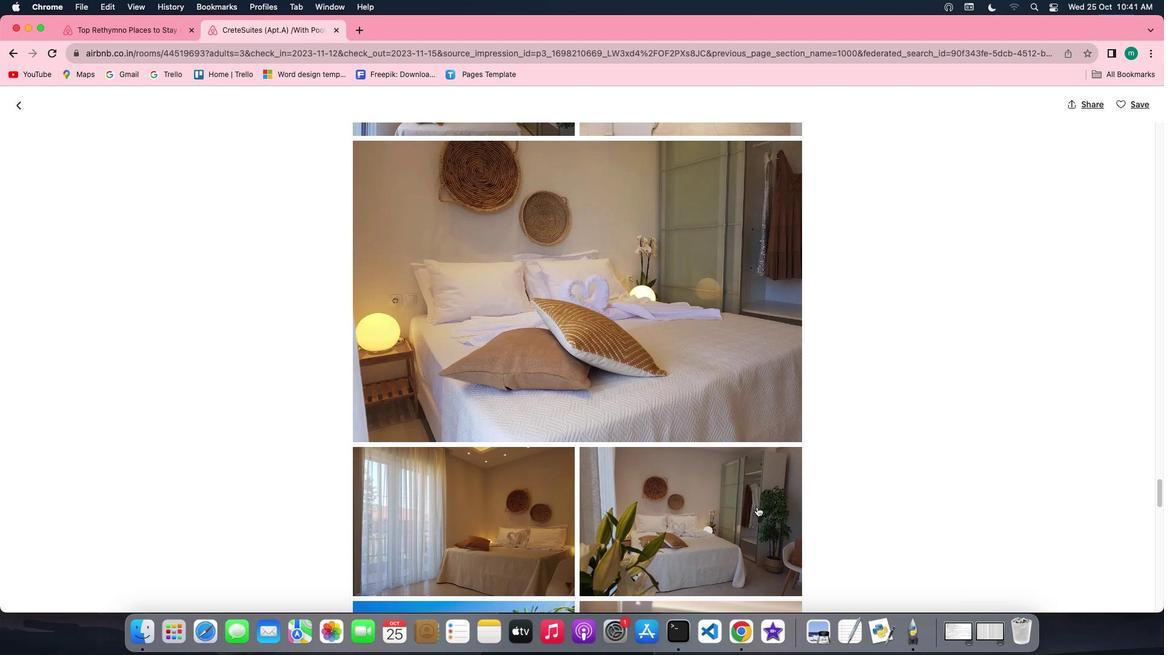 
Action: Mouse scrolled (757, 506) with delta (0, 0)
Screenshot: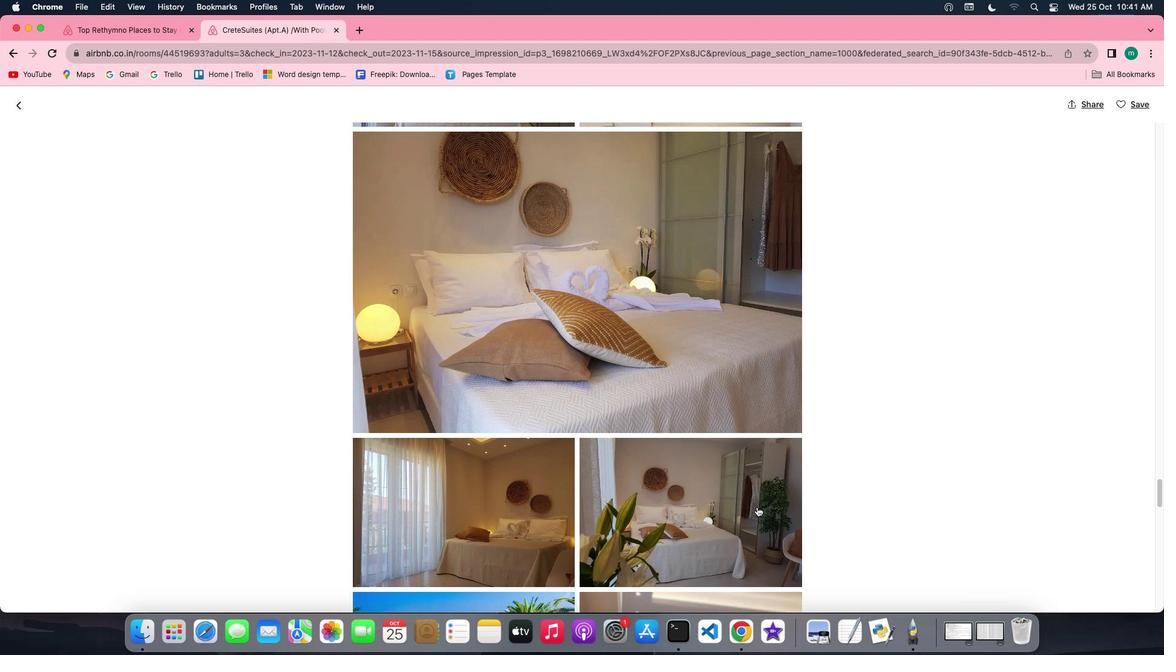 
Action: Mouse scrolled (757, 506) with delta (0, -1)
Screenshot: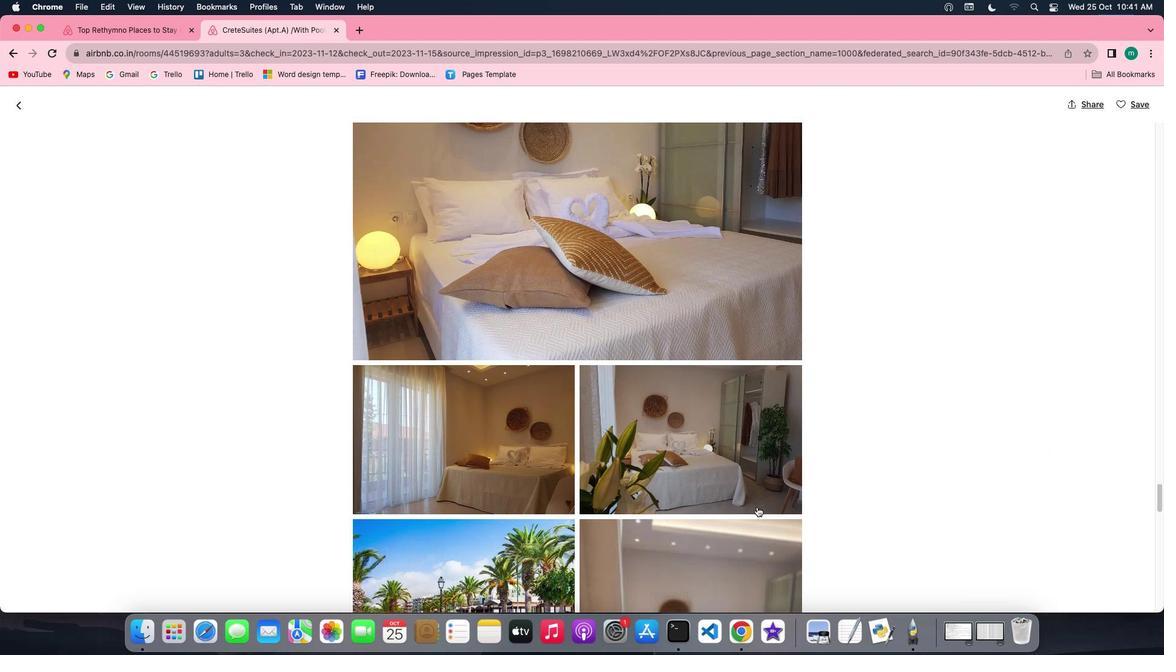 
Action: Mouse scrolled (757, 506) with delta (0, -2)
Screenshot: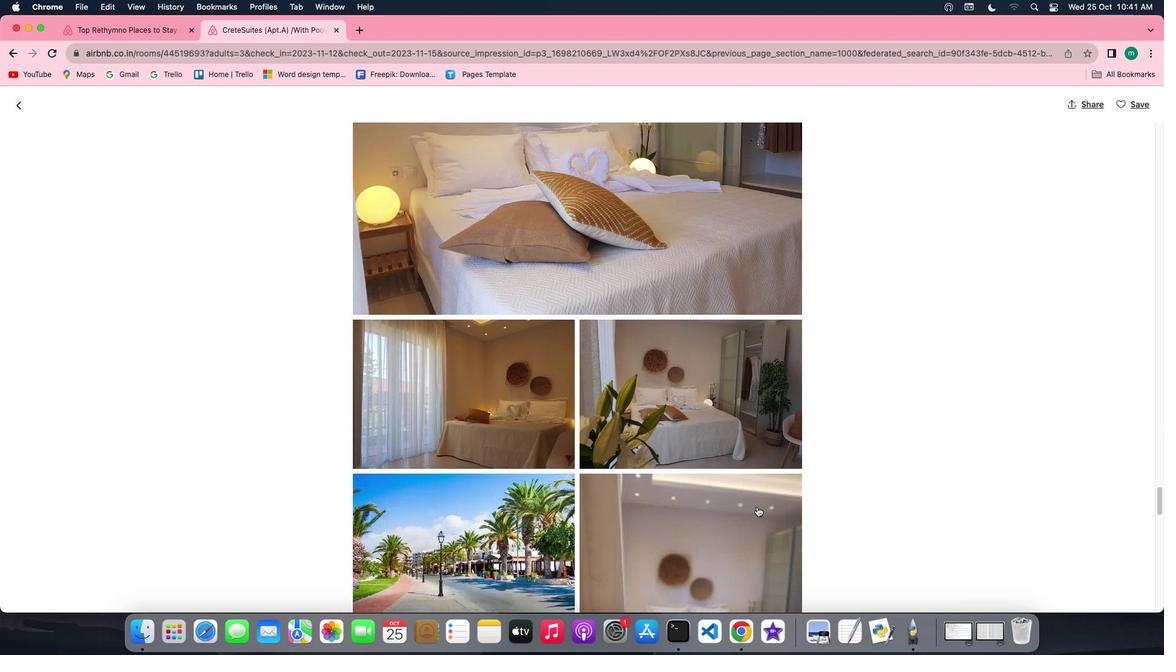 
Action: Mouse scrolled (757, 506) with delta (0, -3)
Screenshot: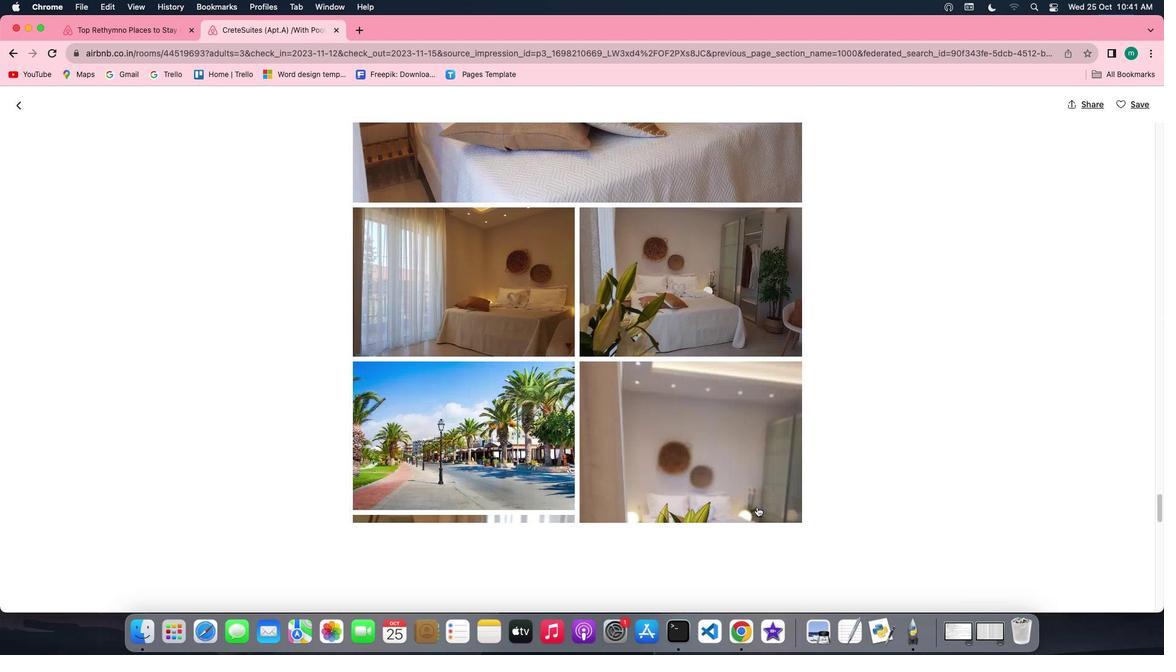 
Action: Mouse scrolled (757, 506) with delta (0, 0)
Screenshot: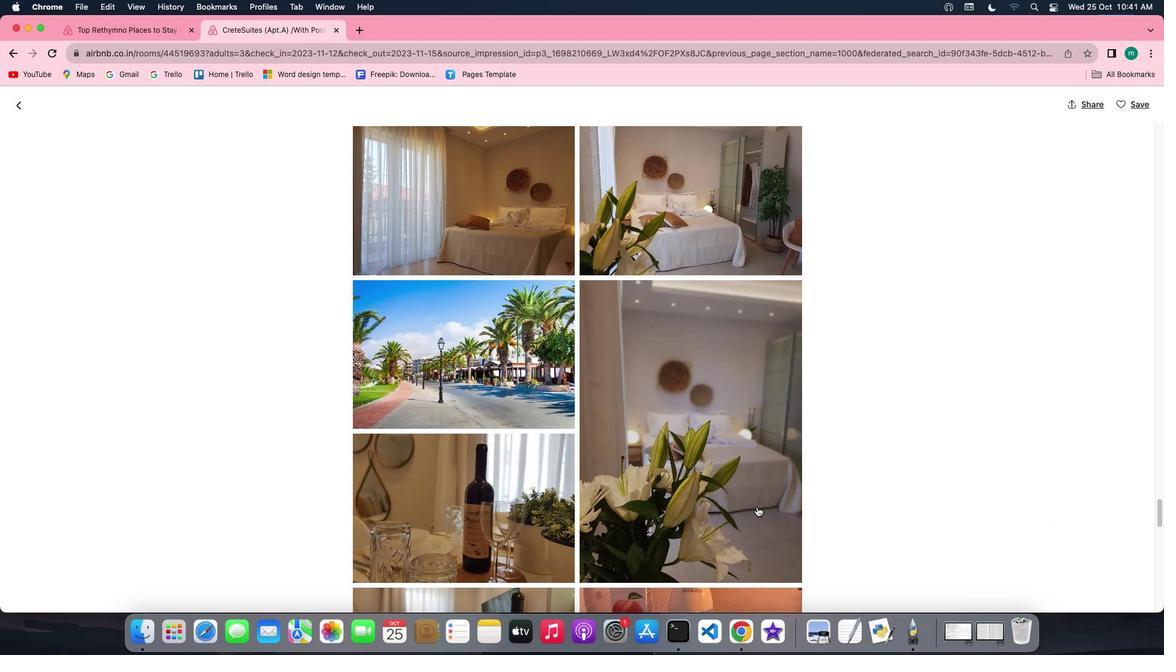 
Action: Mouse scrolled (757, 506) with delta (0, 0)
Screenshot: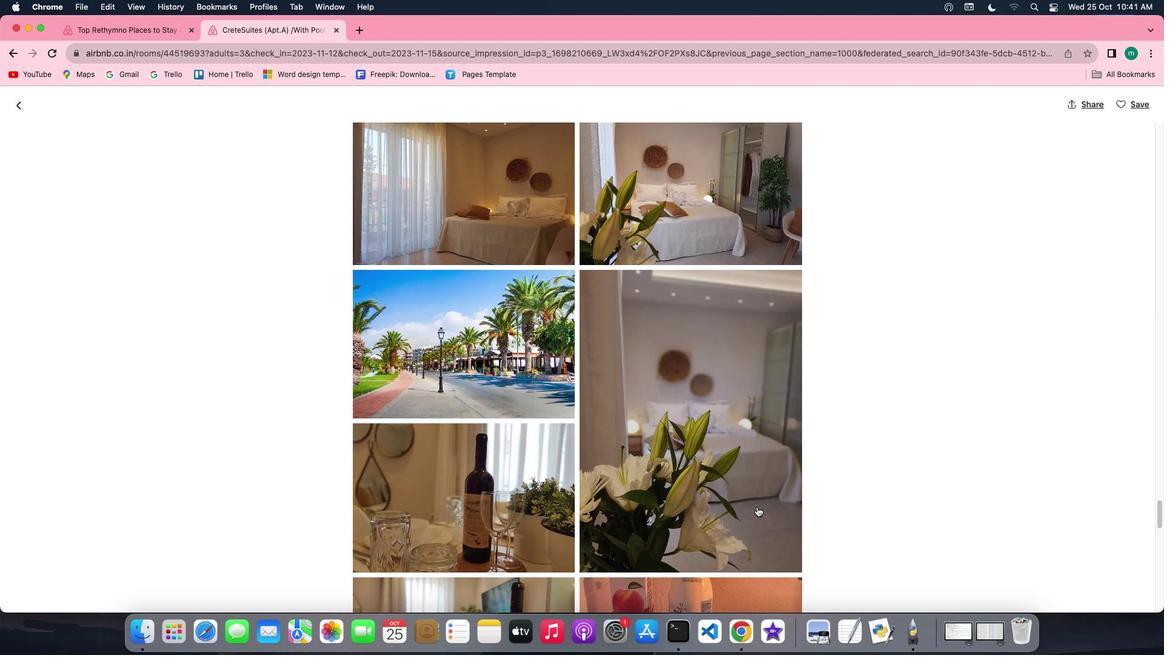 
Action: Mouse scrolled (757, 506) with delta (0, -1)
Screenshot: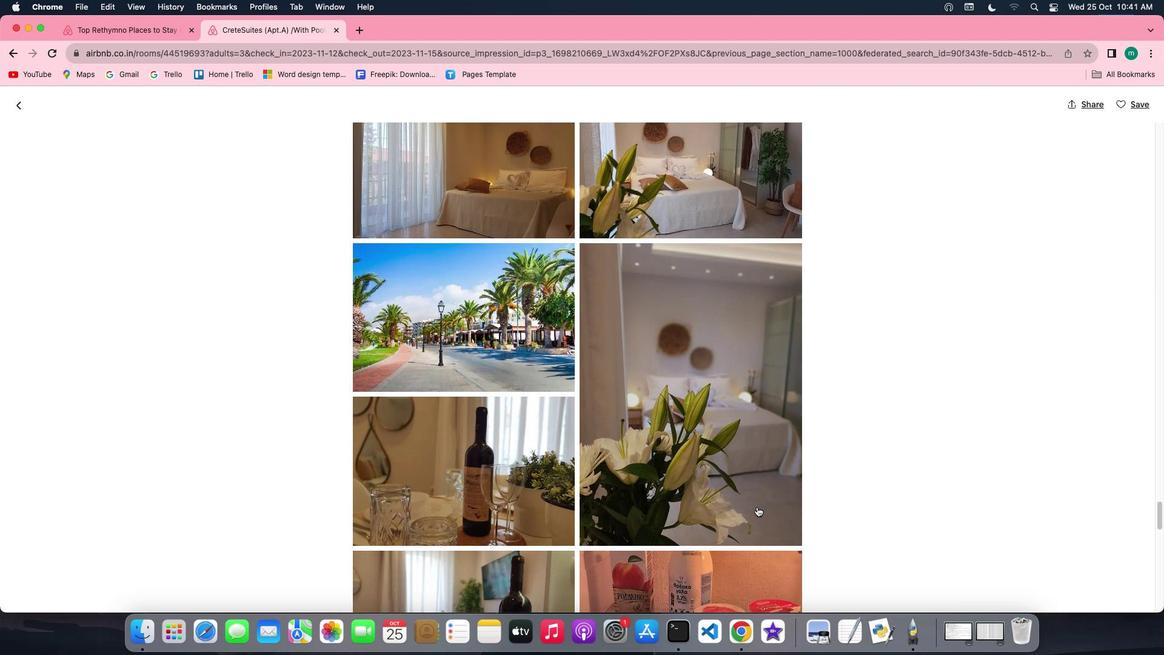 
Action: Mouse scrolled (757, 506) with delta (0, -1)
Screenshot: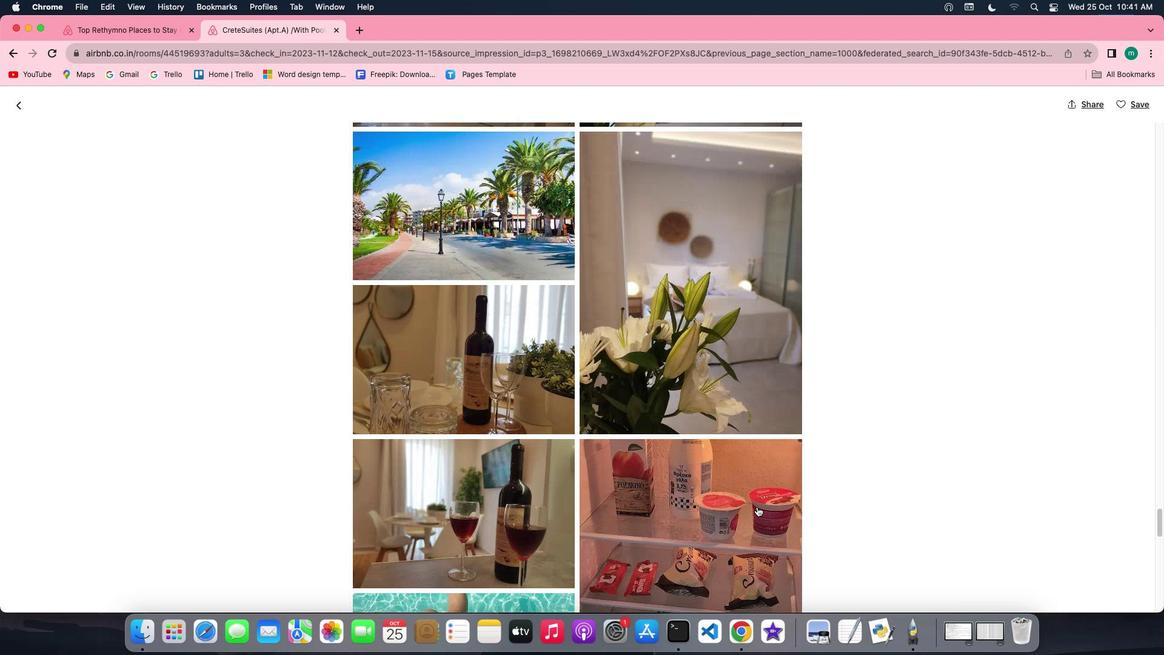 
Action: Mouse scrolled (757, 506) with delta (0, -2)
Screenshot: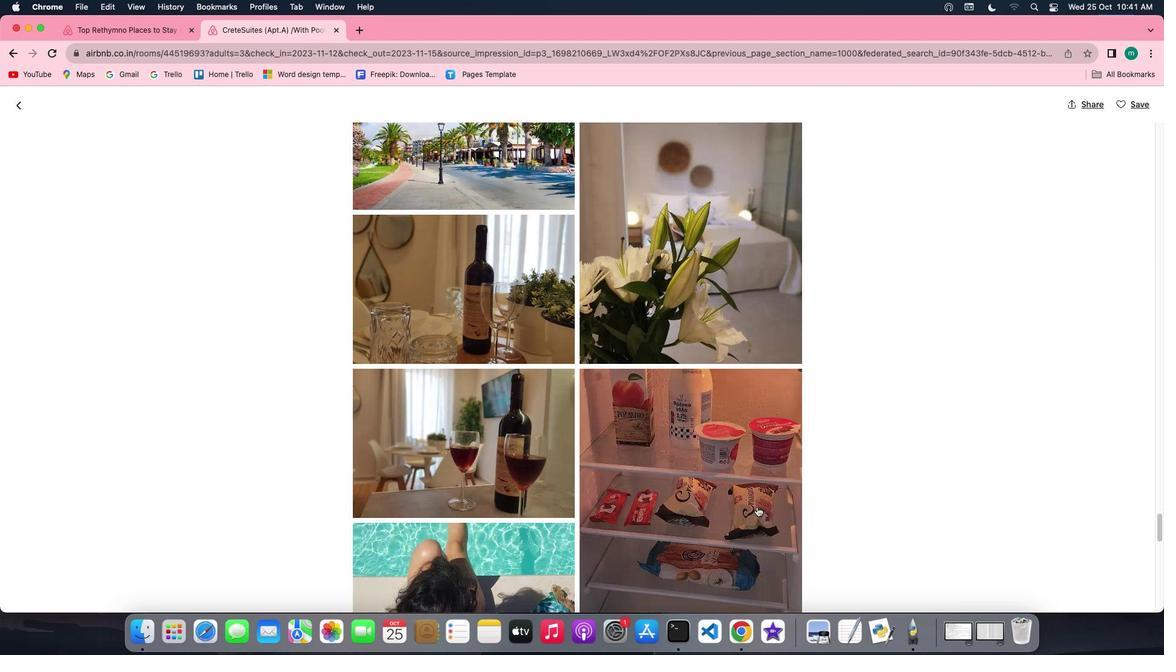 
Action: Mouse scrolled (757, 506) with delta (0, 0)
Screenshot: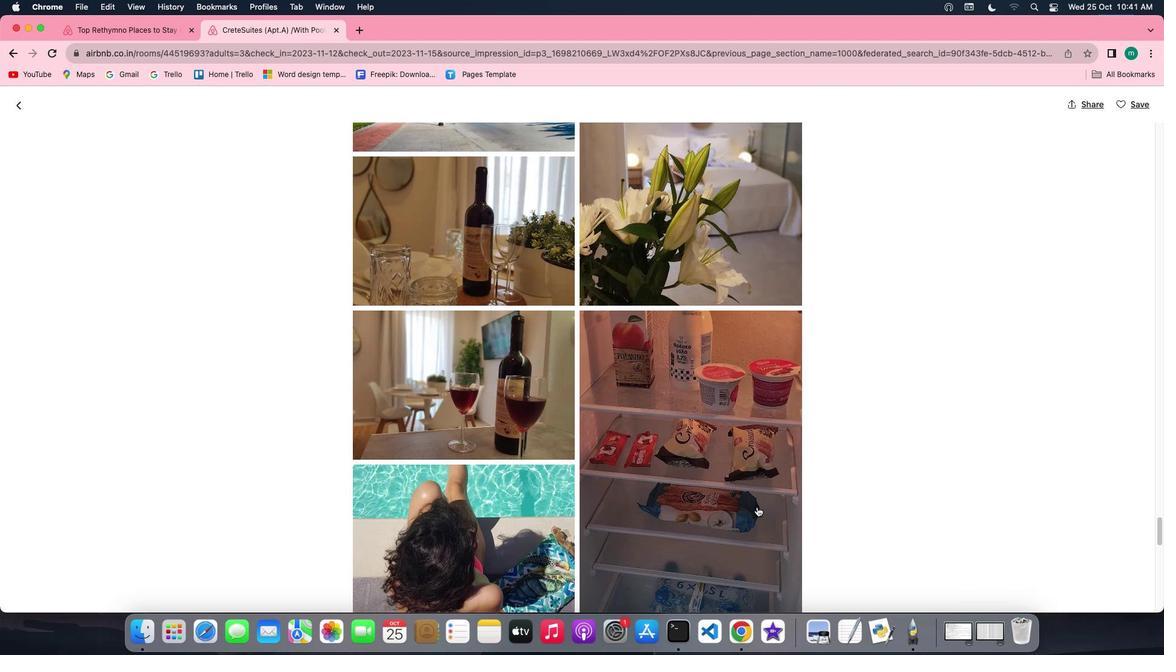 
Action: Mouse scrolled (757, 506) with delta (0, 0)
Screenshot: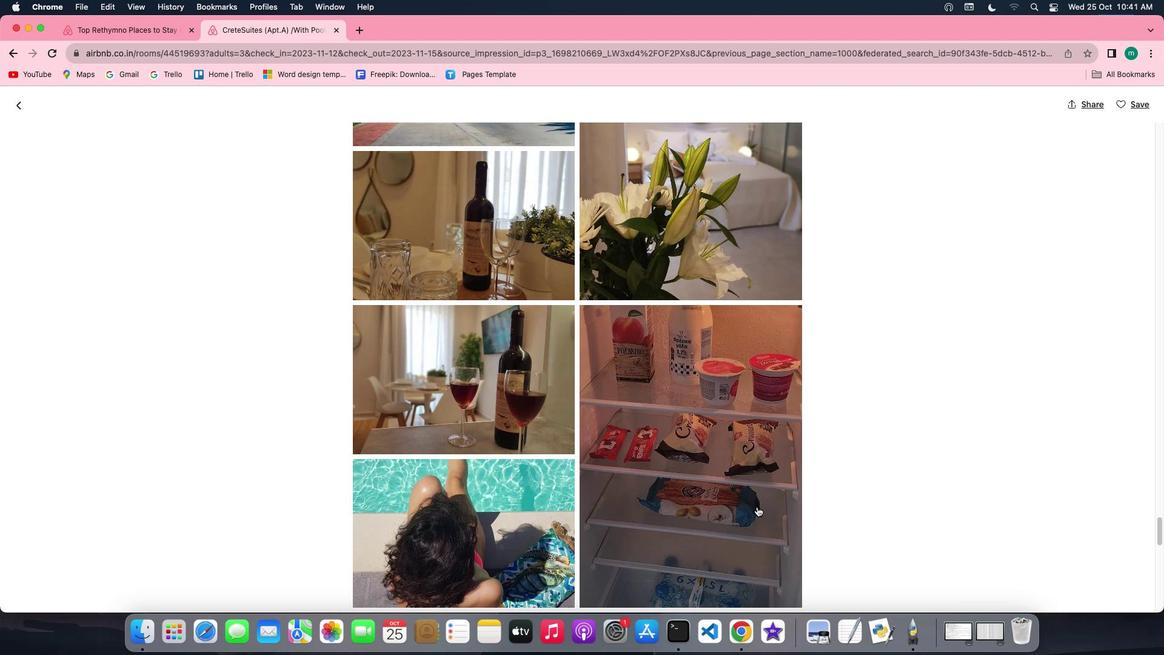 
Action: Mouse scrolled (757, 506) with delta (0, 0)
Screenshot: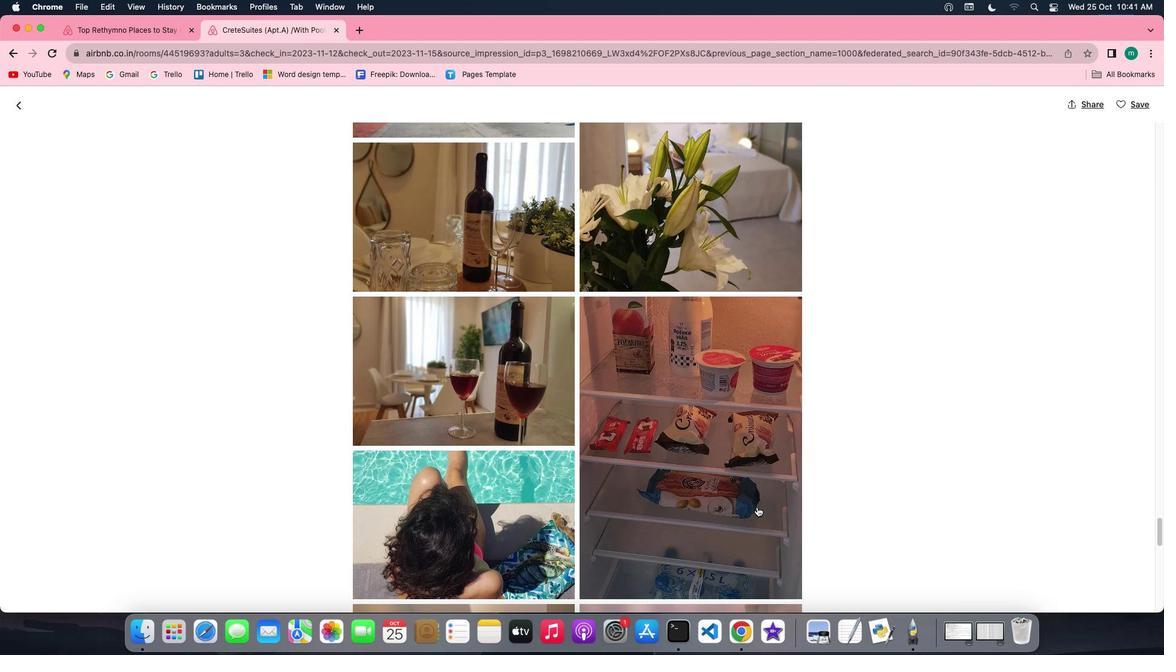 
Action: Mouse scrolled (757, 506) with delta (0, -1)
Screenshot: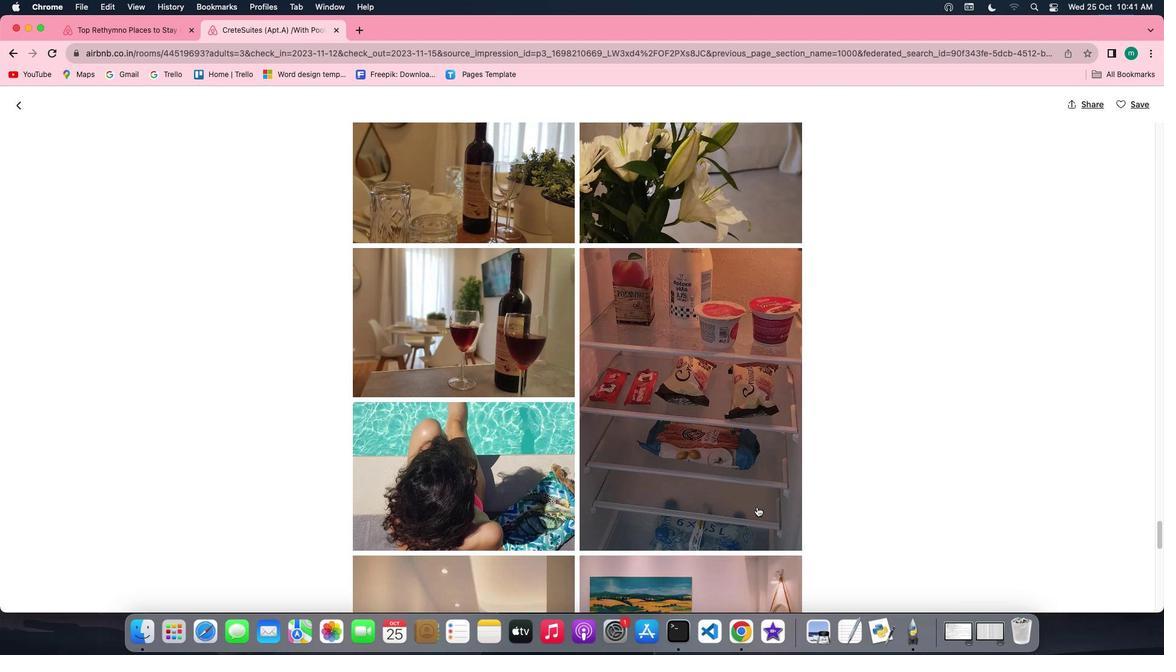 
Action: Mouse scrolled (757, 506) with delta (0, -1)
Screenshot: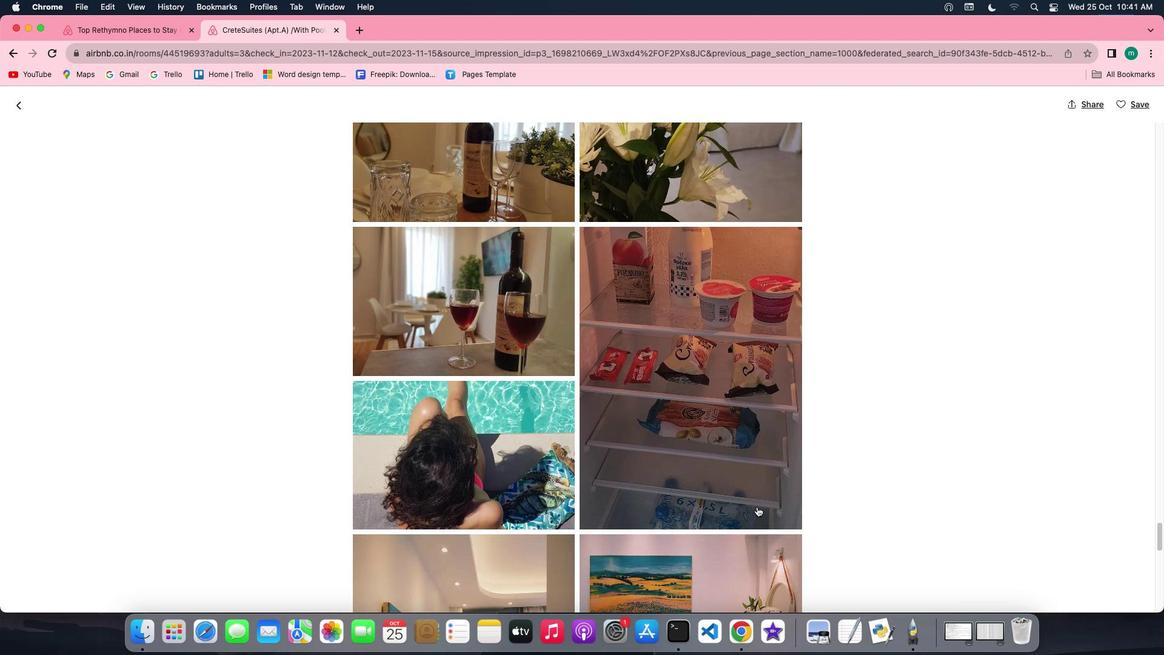 
Action: Mouse scrolled (757, 506) with delta (0, 0)
Screenshot: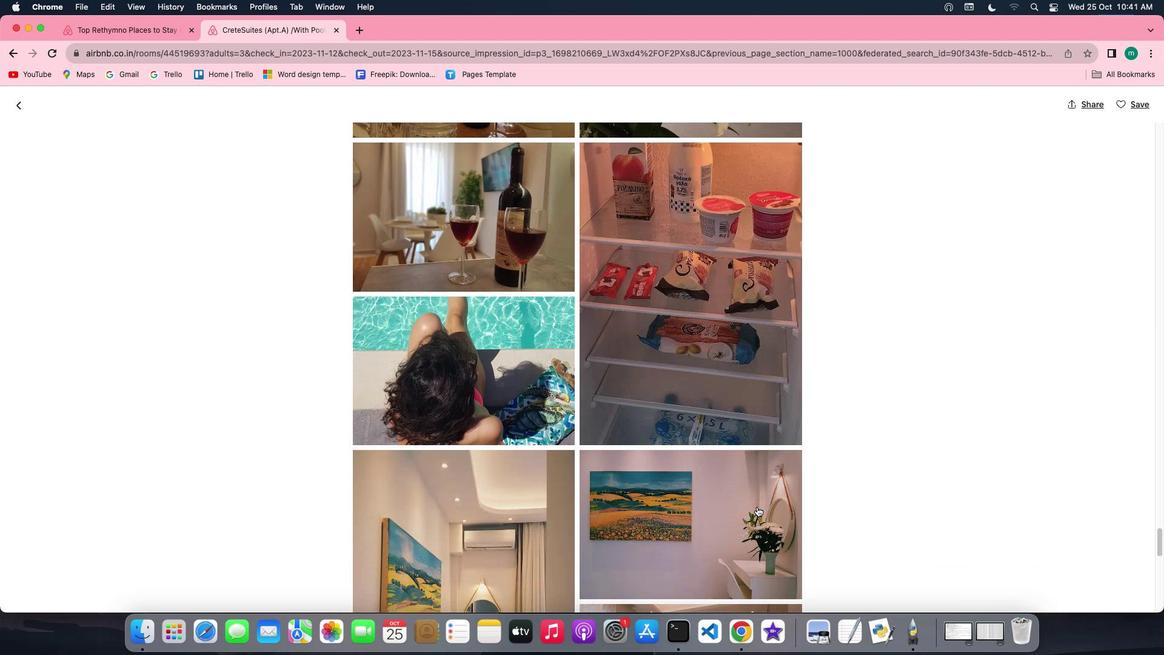 
Action: Mouse scrolled (757, 506) with delta (0, 0)
Screenshot: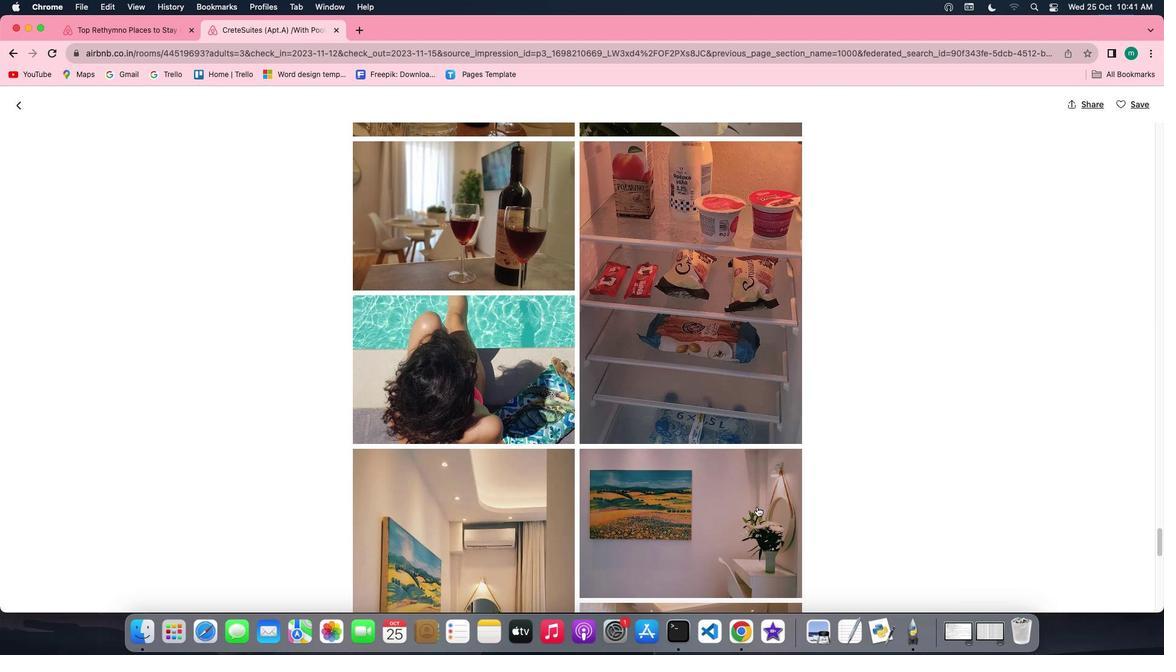 
Action: Mouse scrolled (757, 506) with delta (0, 0)
Screenshot: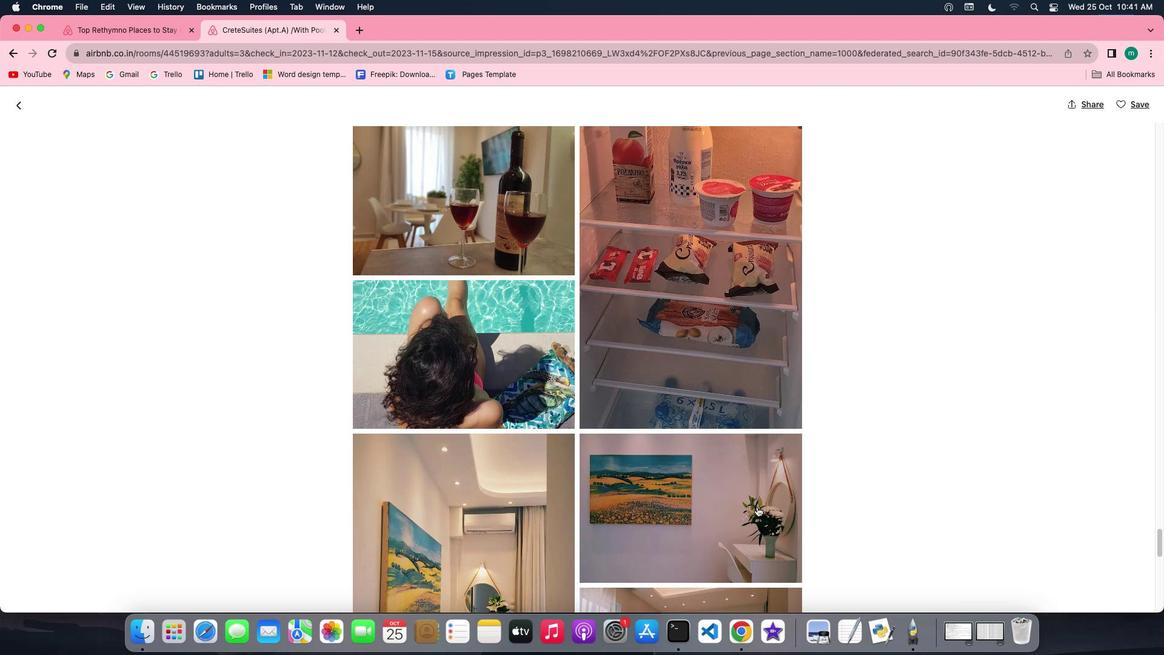 
Action: Mouse scrolled (757, 506) with delta (0, -1)
Screenshot: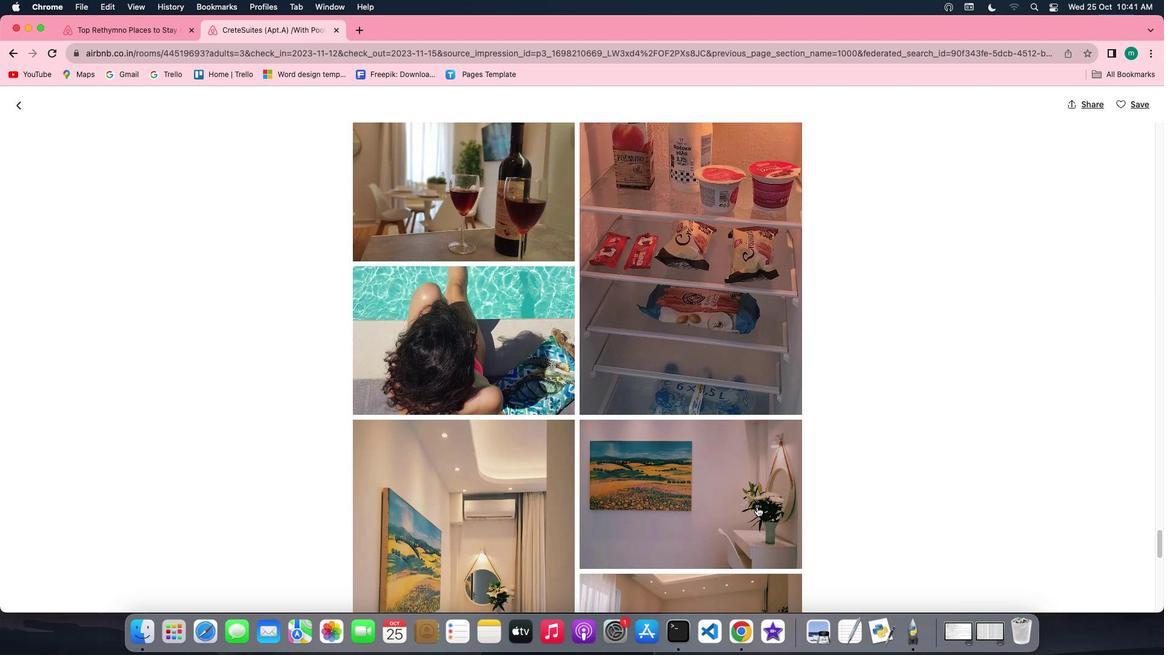 
Action: Mouse scrolled (757, 506) with delta (0, -2)
Screenshot: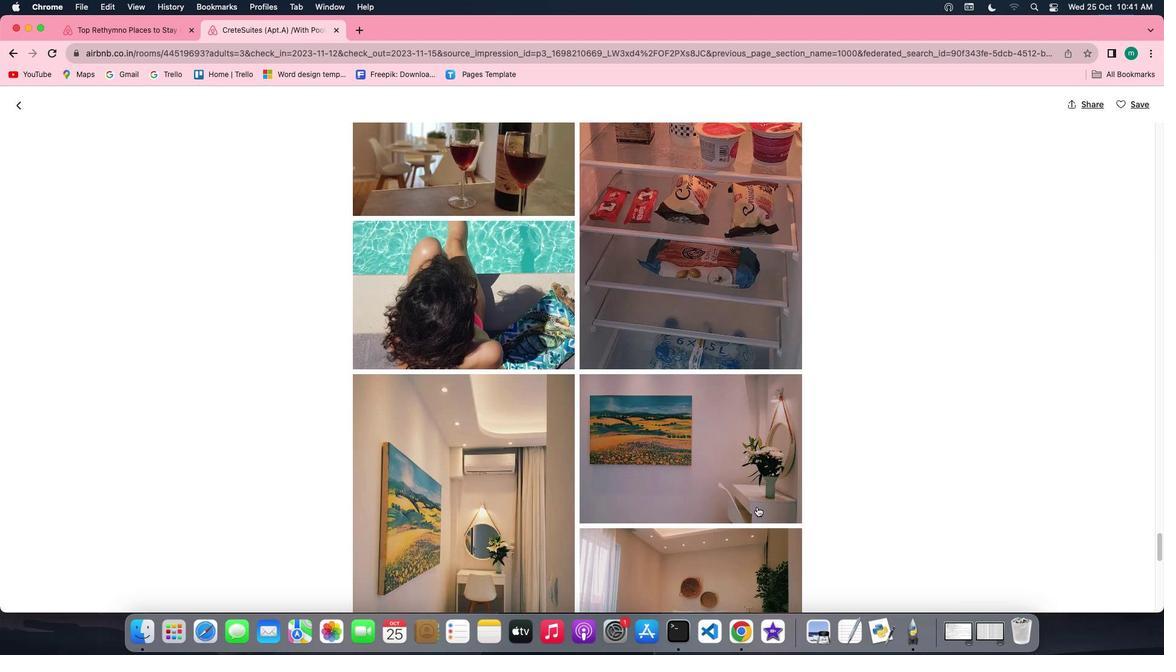
Action: Mouse scrolled (757, 506) with delta (0, -2)
Screenshot: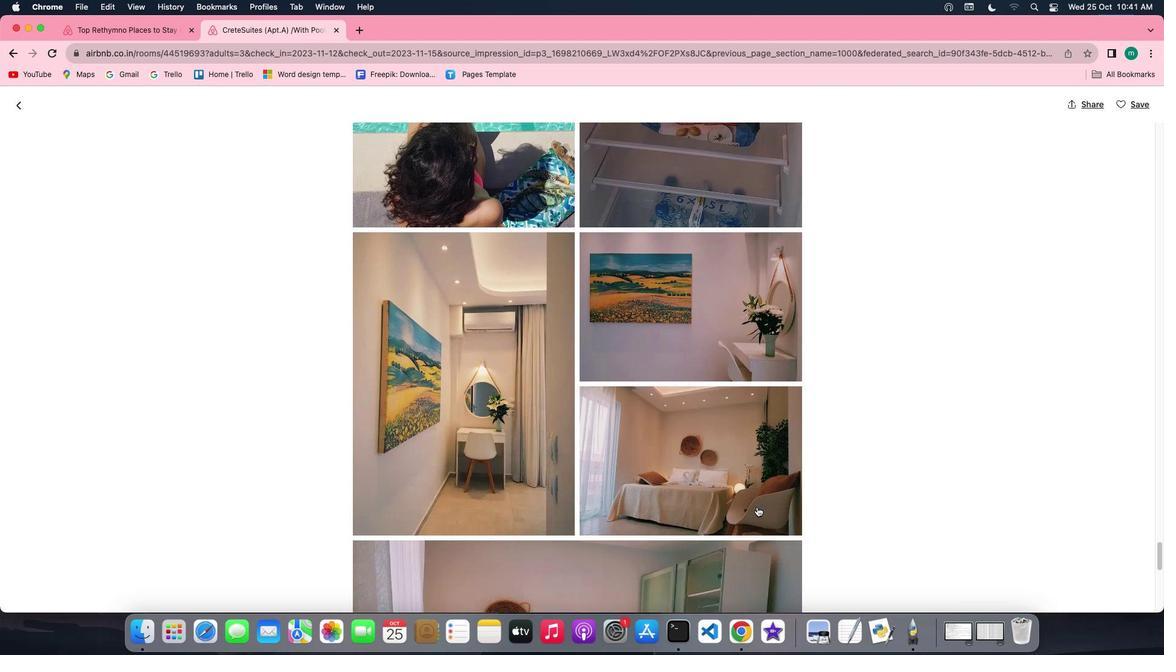 
Action: Mouse scrolled (757, 506) with delta (0, 0)
Screenshot: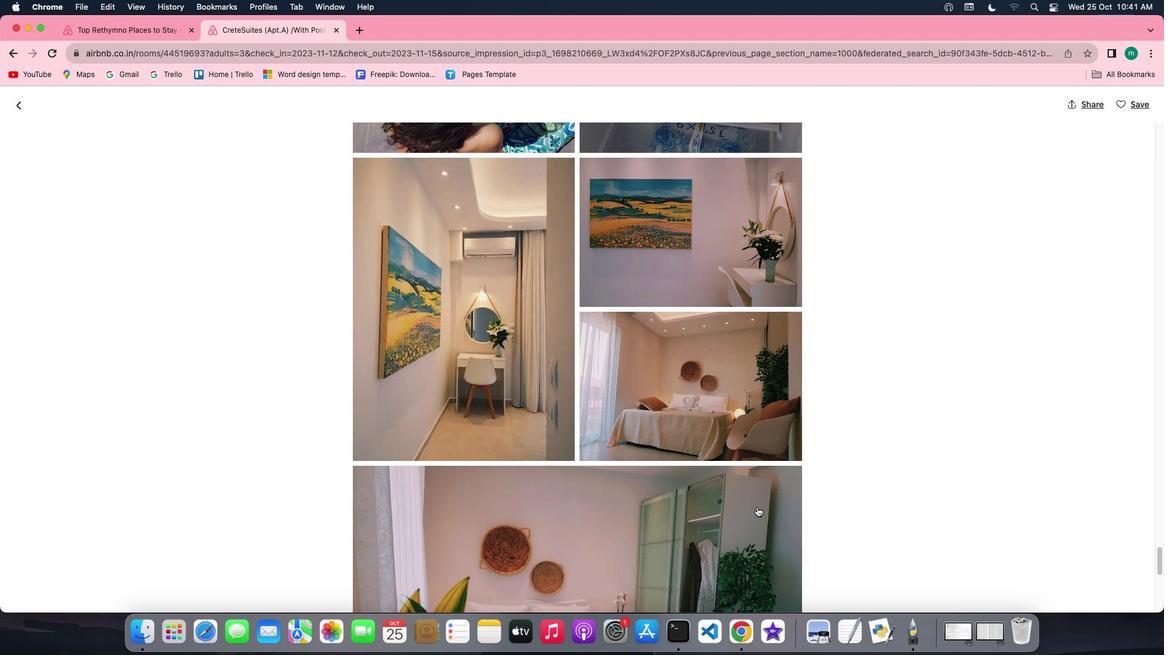 
Action: Mouse scrolled (757, 506) with delta (0, 0)
Screenshot: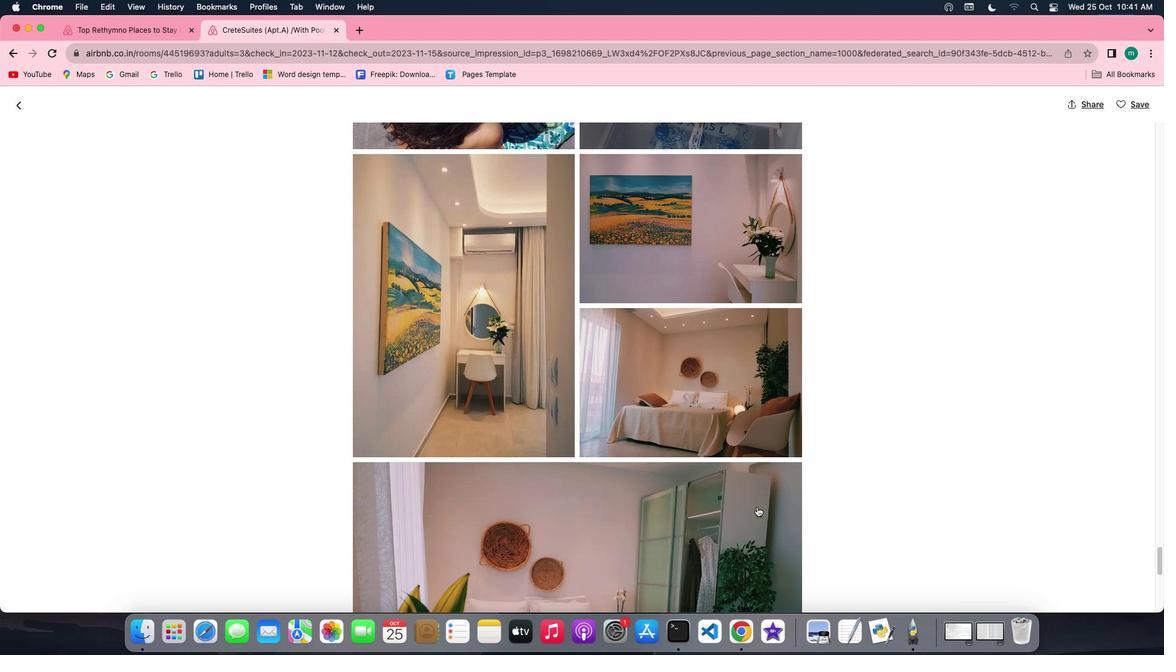 
Action: Mouse scrolled (757, 506) with delta (0, 0)
Screenshot: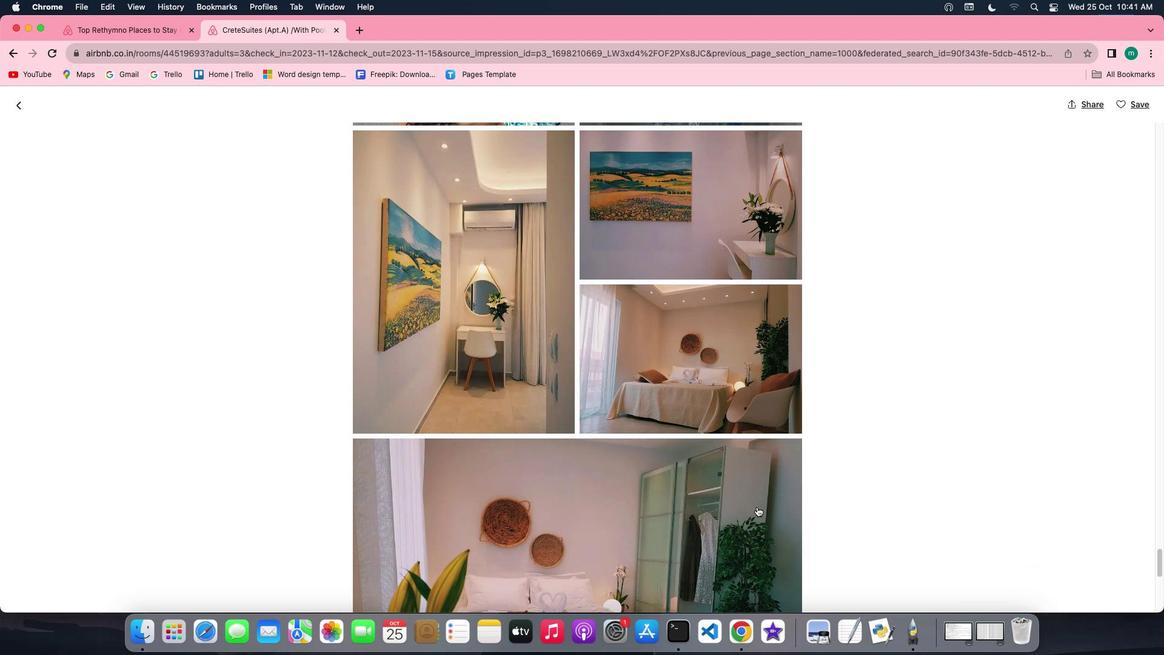 
Action: Mouse scrolled (757, 506) with delta (0, -1)
